 Task: Plan a trip to Salo, Finland from 2nd December, 2023 to 5th December, 2023 for 1 adult.1  bedroom having 1 bed and 1 bathroom. Property type can be hotel. Booking option can be shelf check-in. Look for 3 properties as per requirement.
Action: Mouse moved to (437, 101)
Screenshot: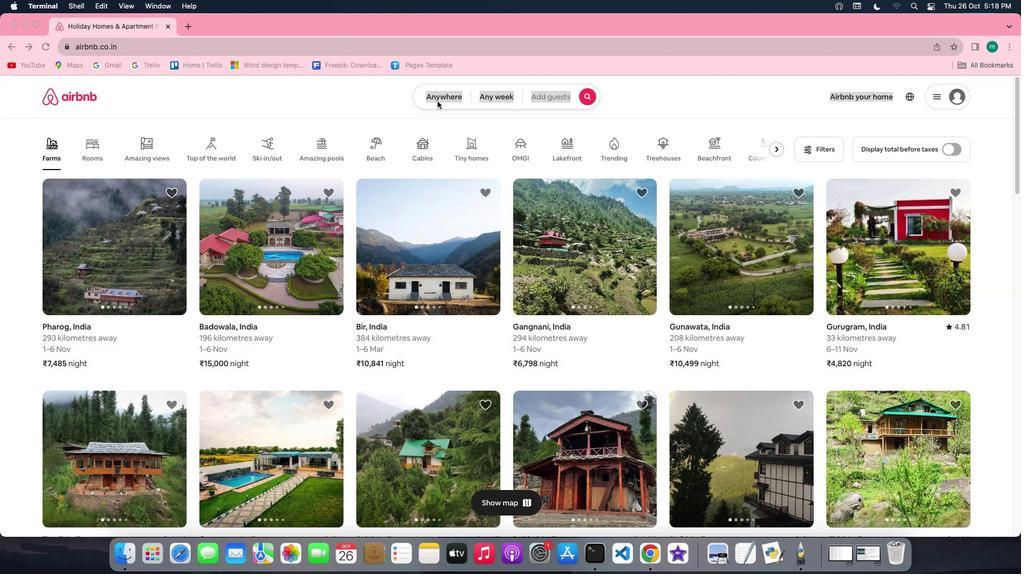 
Action: Mouse pressed left at (437, 101)
Screenshot: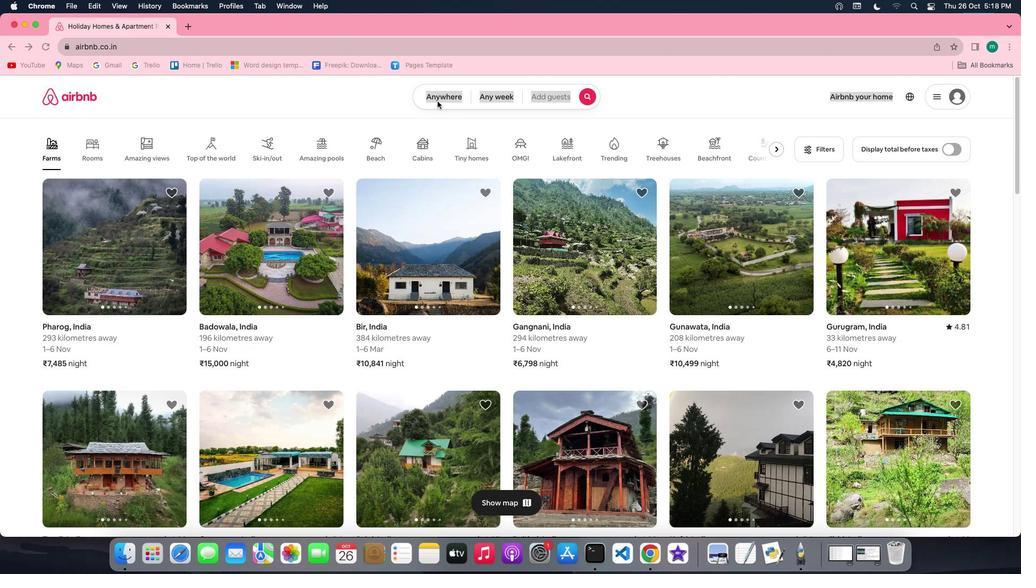 
Action: Mouse moved to (437, 101)
Screenshot: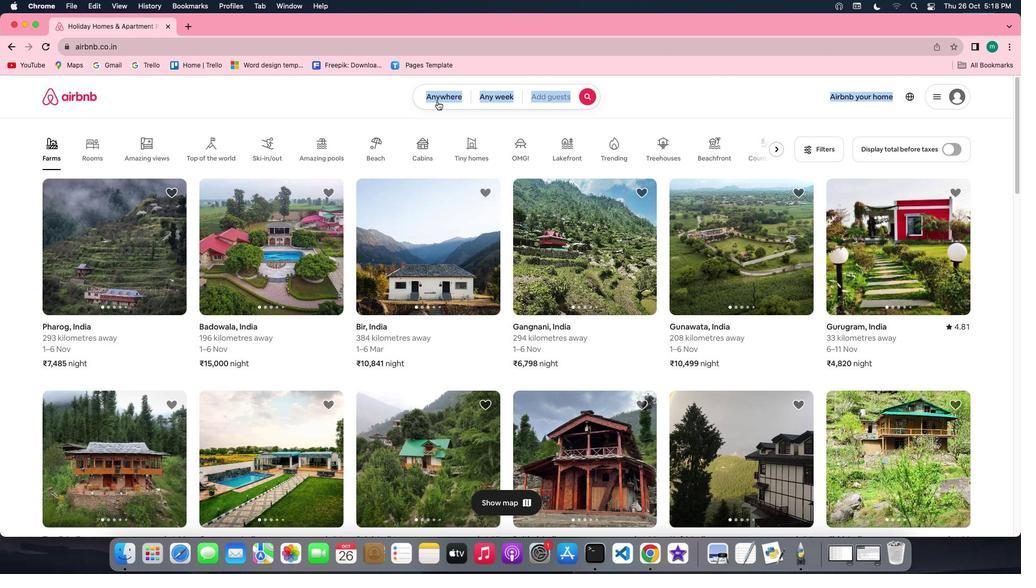 
Action: Mouse pressed left at (437, 101)
Screenshot: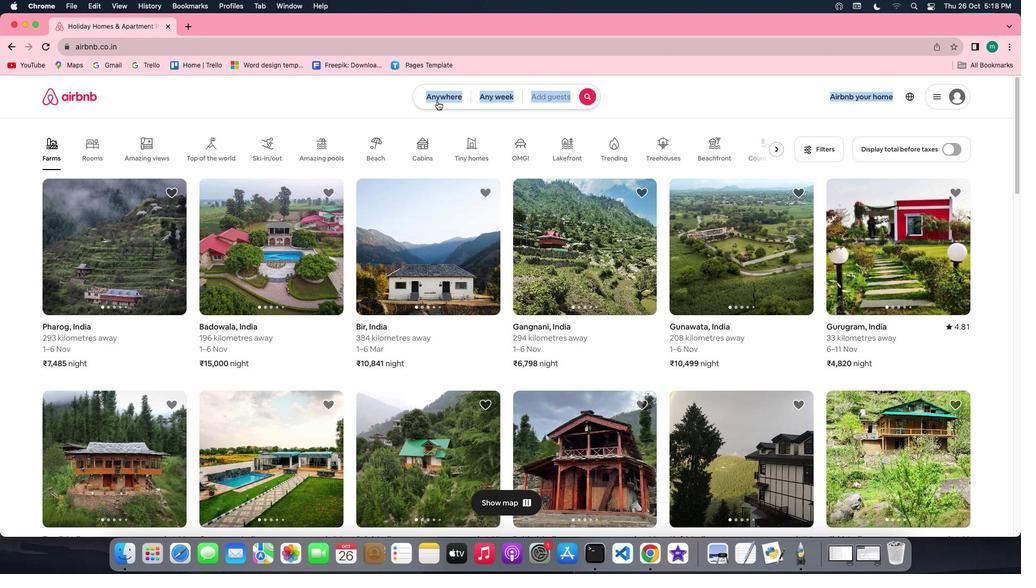 
Action: Mouse moved to (392, 135)
Screenshot: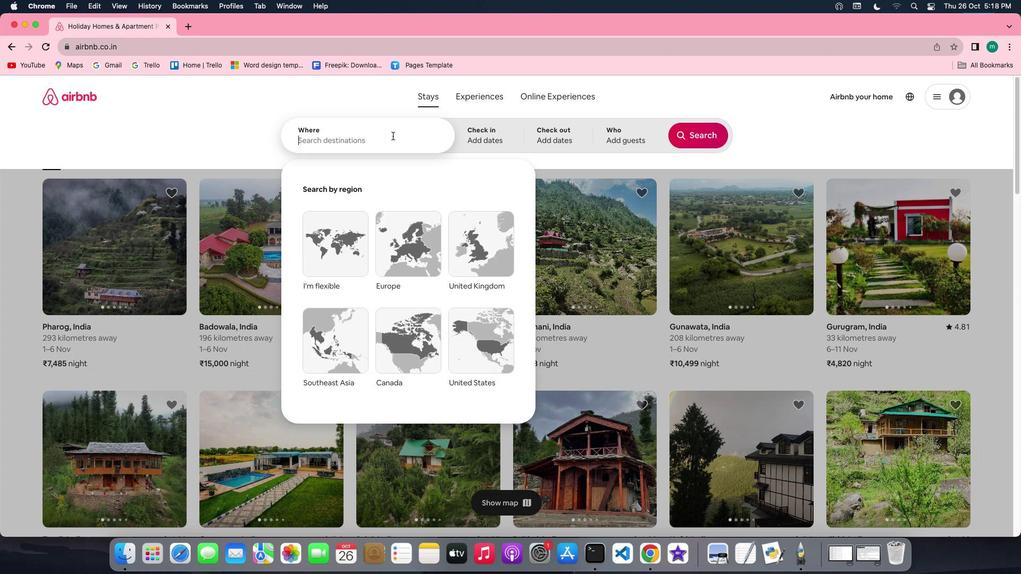 
Action: Mouse pressed left at (392, 135)
Screenshot: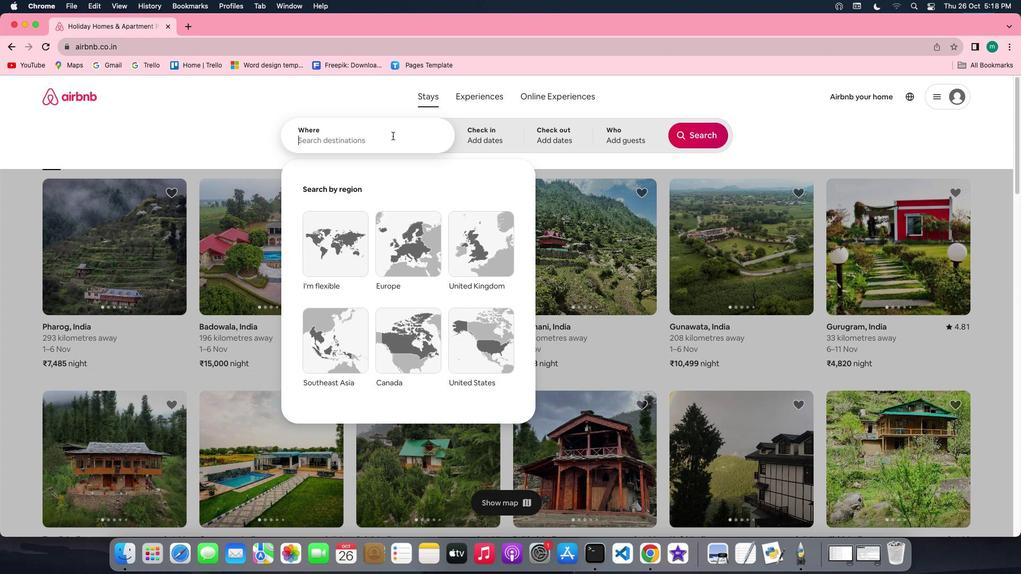
Action: Mouse moved to (391, 135)
Screenshot: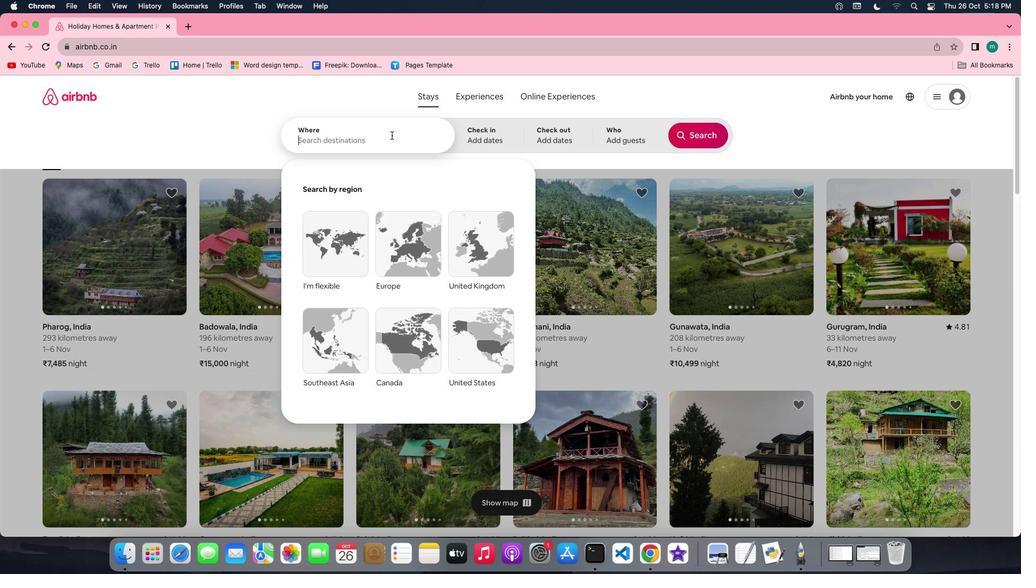
Action: Key pressed Key.shift'S''a''l''o'','Key.spaceKey.shift'f''i''n''l''a''n''d'
Screenshot: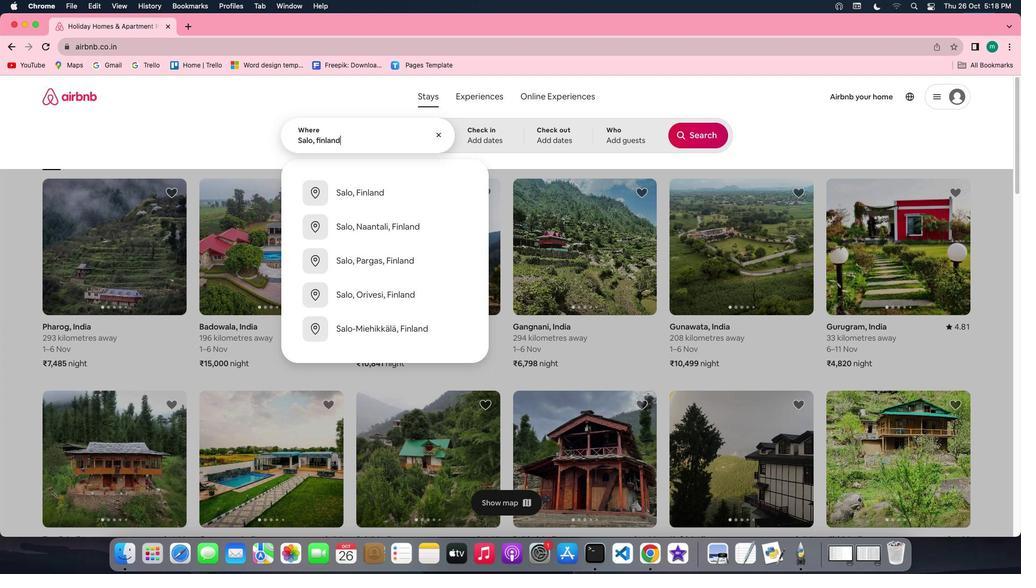 
Action: Mouse moved to (477, 143)
Screenshot: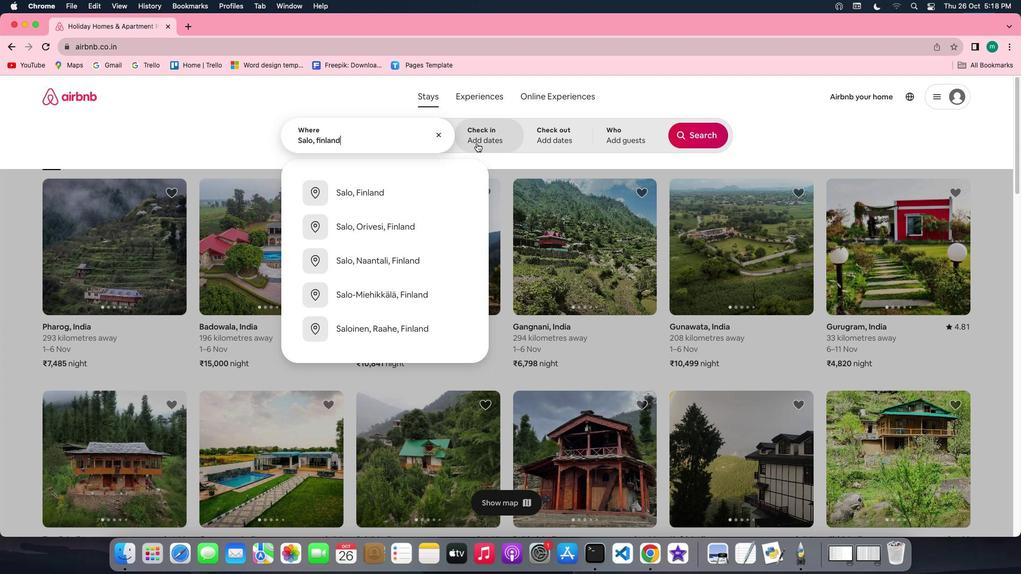 
Action: Mouse pressed left at (477, 143)
Screenshot: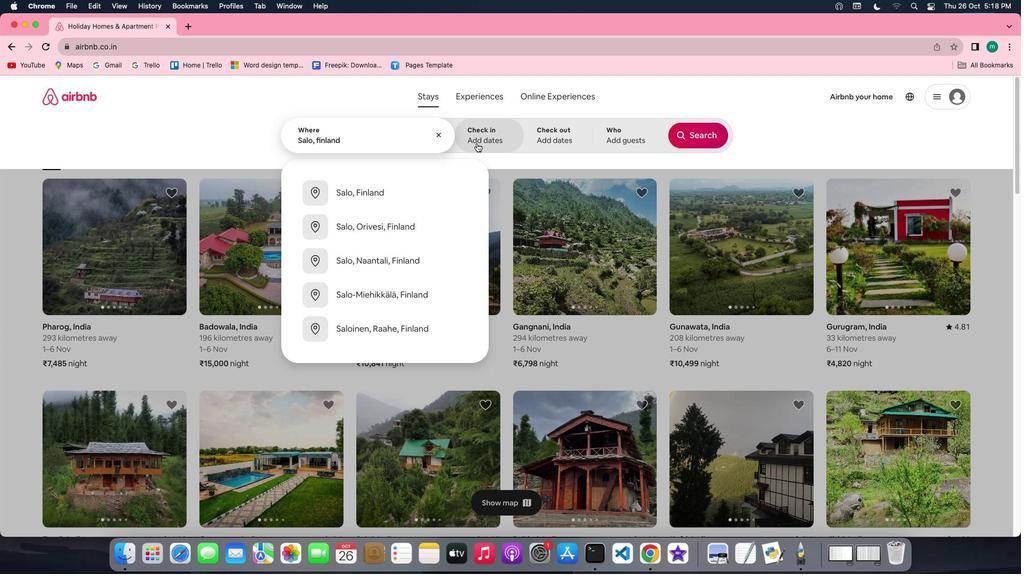 
Action: Mouse moved to (689, 215)
Screenshot: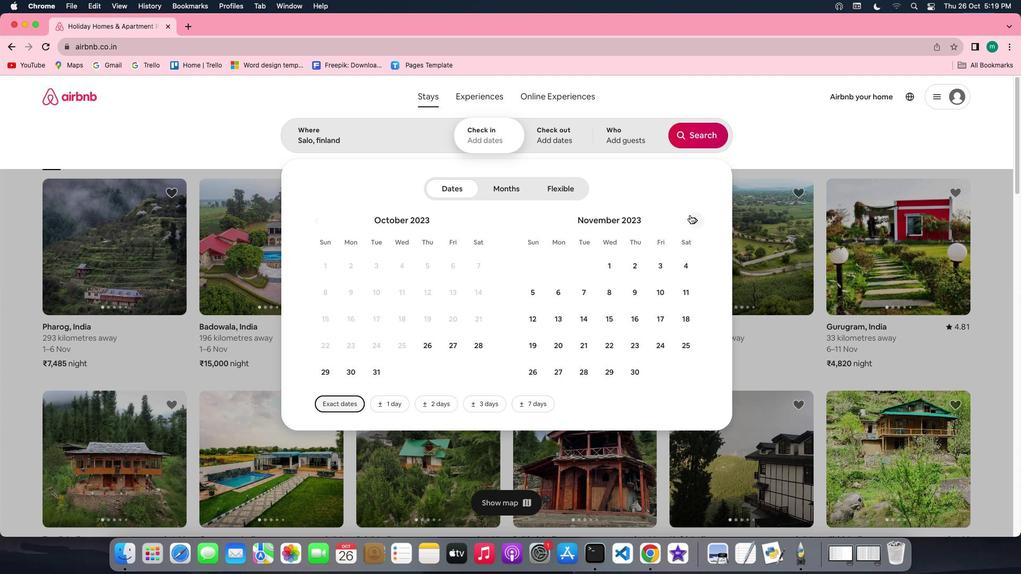 
Action: Mouse pressed left at (689, 215)
Screenshot: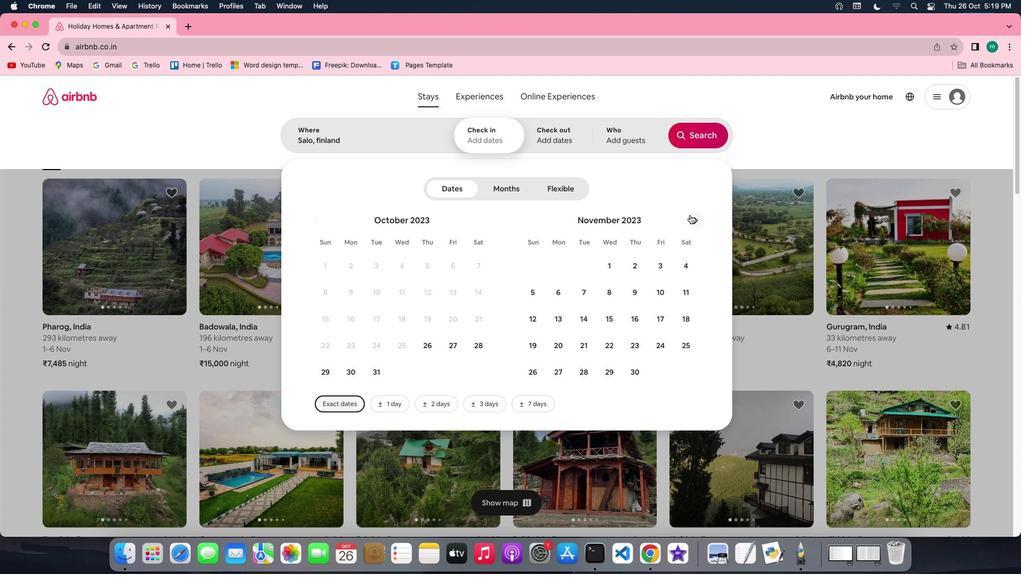 
Action: Mouse moved to (682, 259)
Screenshot: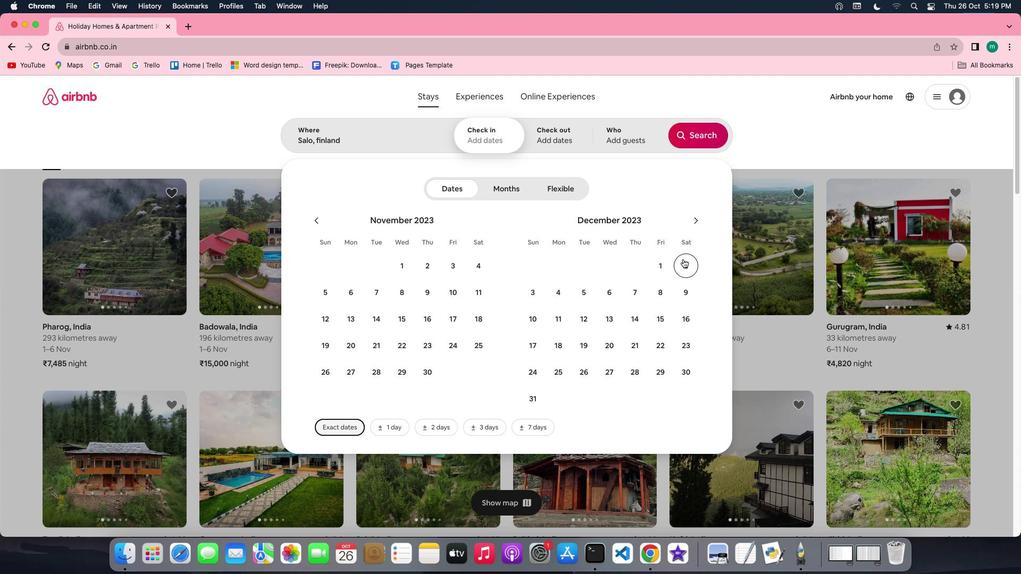 
Action: Mouse pressed left at (682, 259)
Screenshot: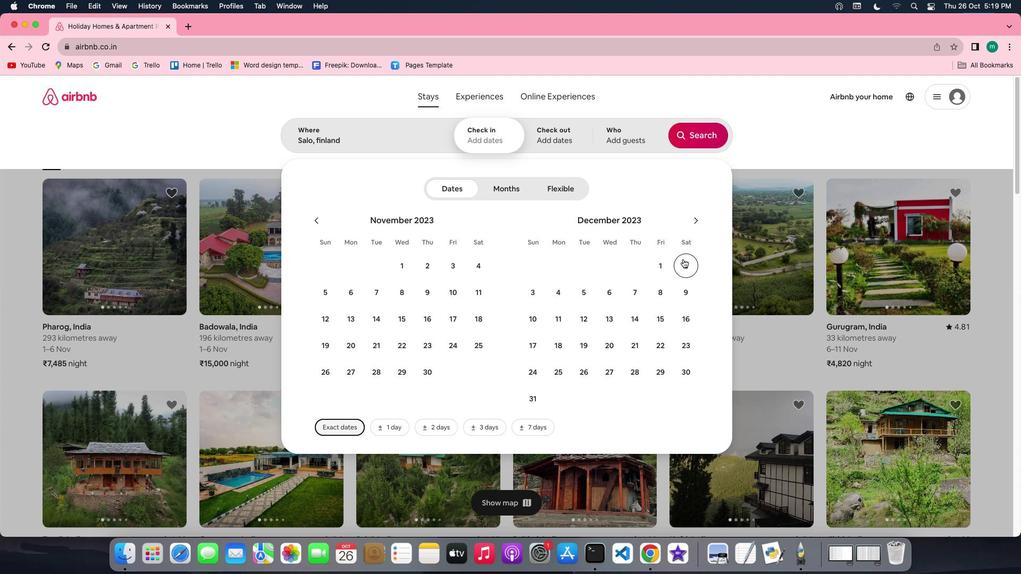 
Action: Mouse moved to (588, 294)
Screenshot: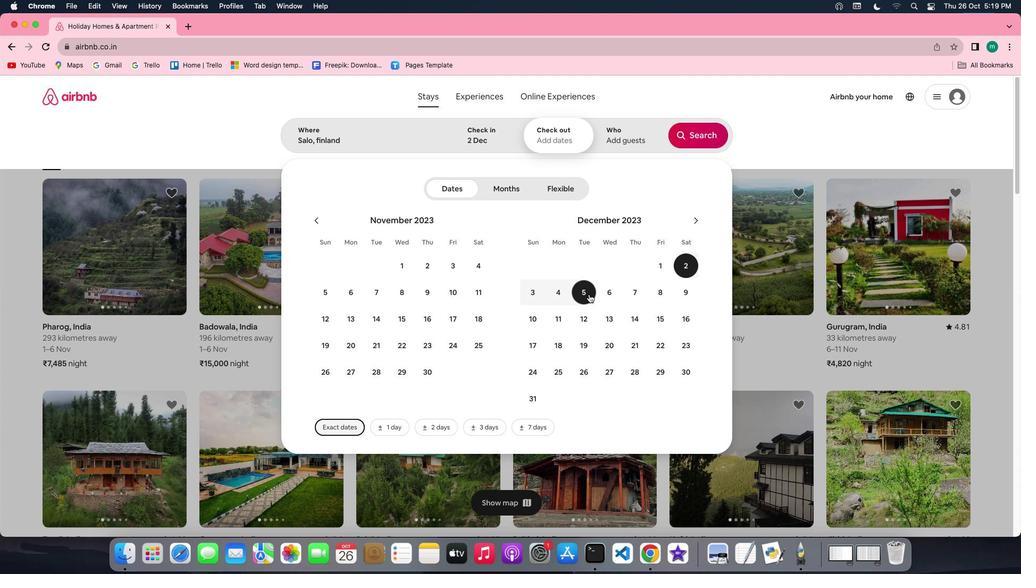 
Action: Mouse pressed left at (588, 294)
Screenshot: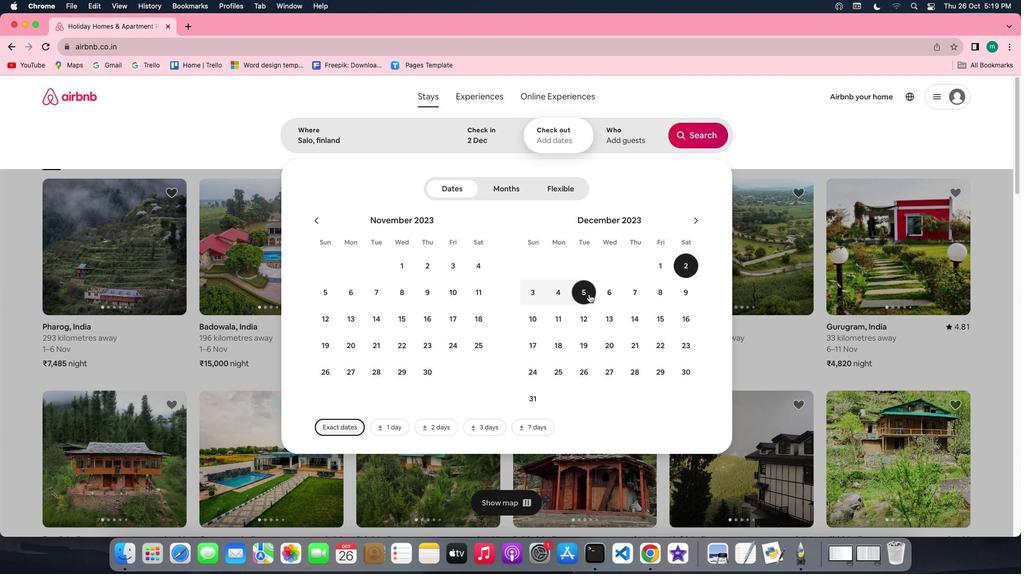 
Action: Mouse moved to (618, 145)
Screenshot: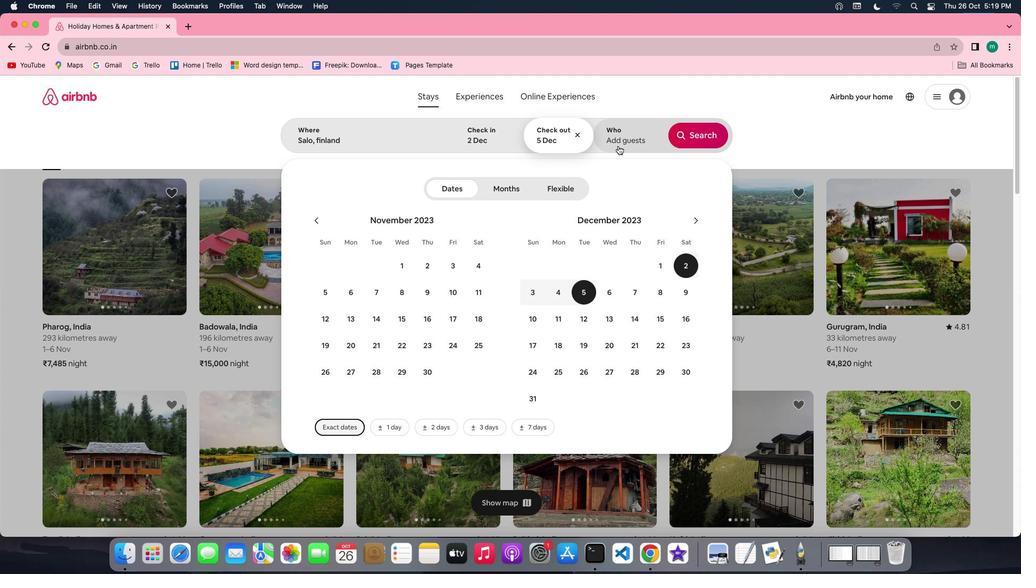 
Action: Mouse pressed left at (618, 145)
Screenshot: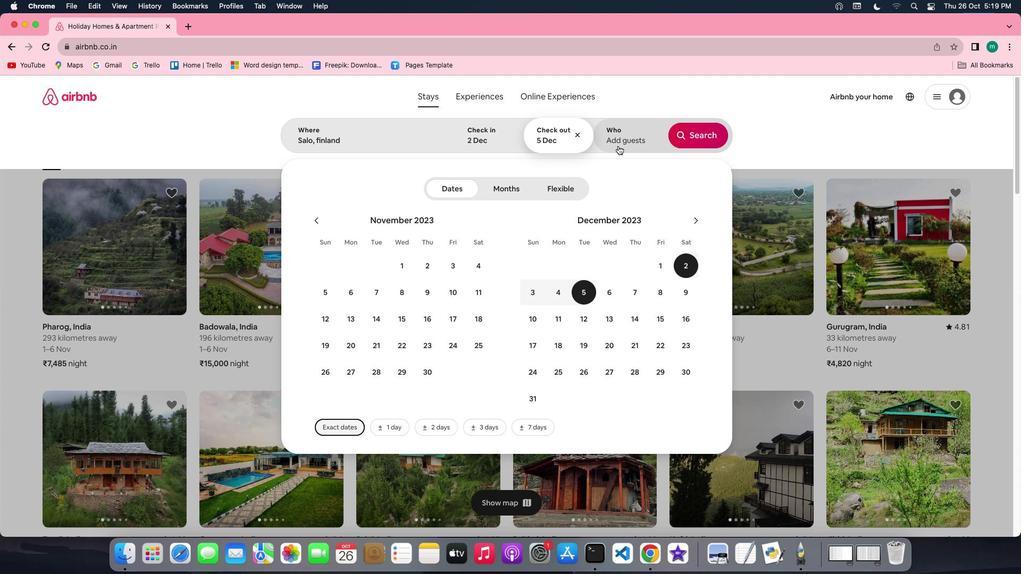 
Action: Mouse moved to (706, 190)
Screenshot: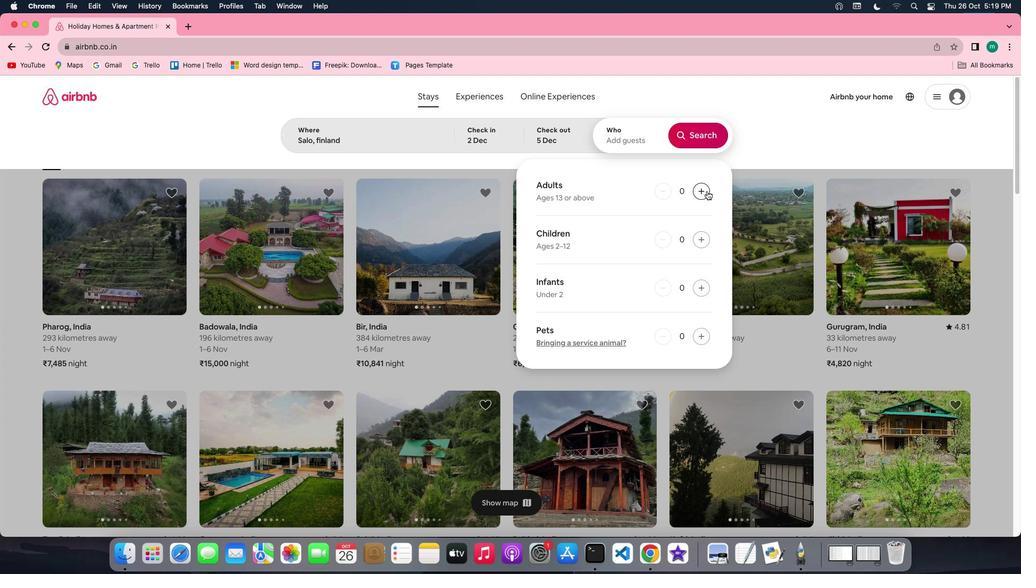 
Action: Mouse pressed left at (706, 190)
Screenshot: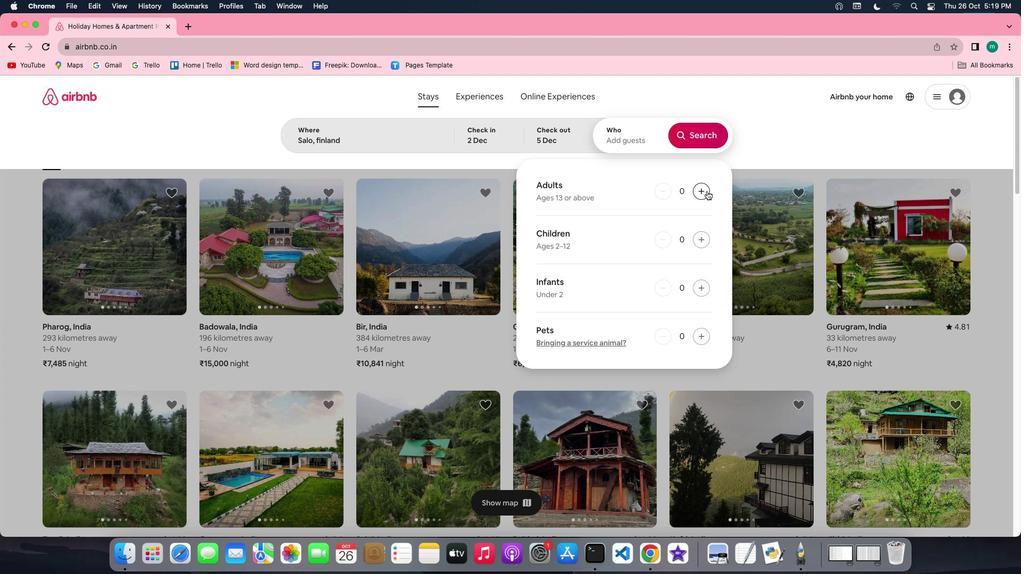 
Action: Mouse moved to (697, 130)
Screenshot: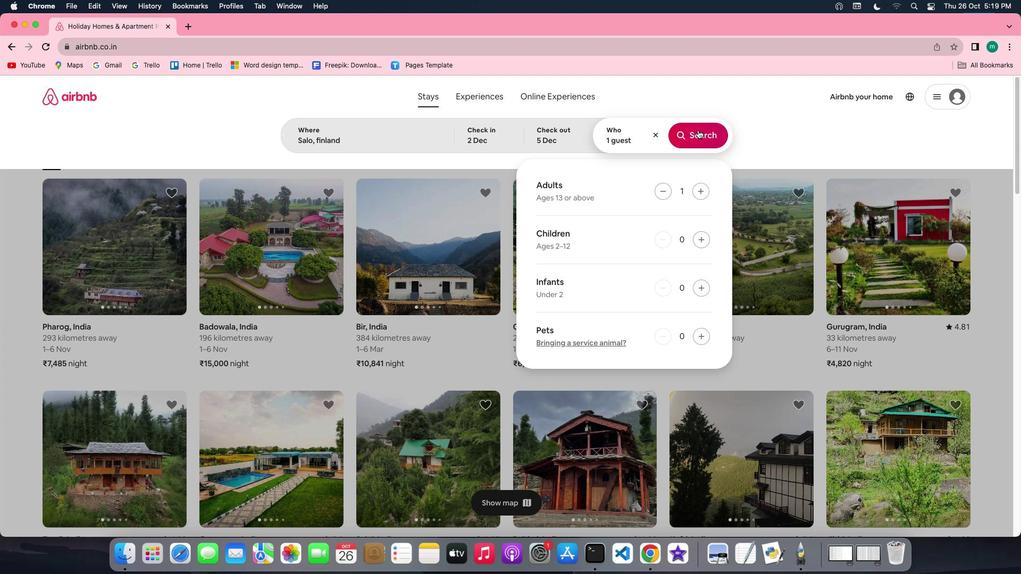 
Action: Mouse pressed left at (697, 130)
Screenshot: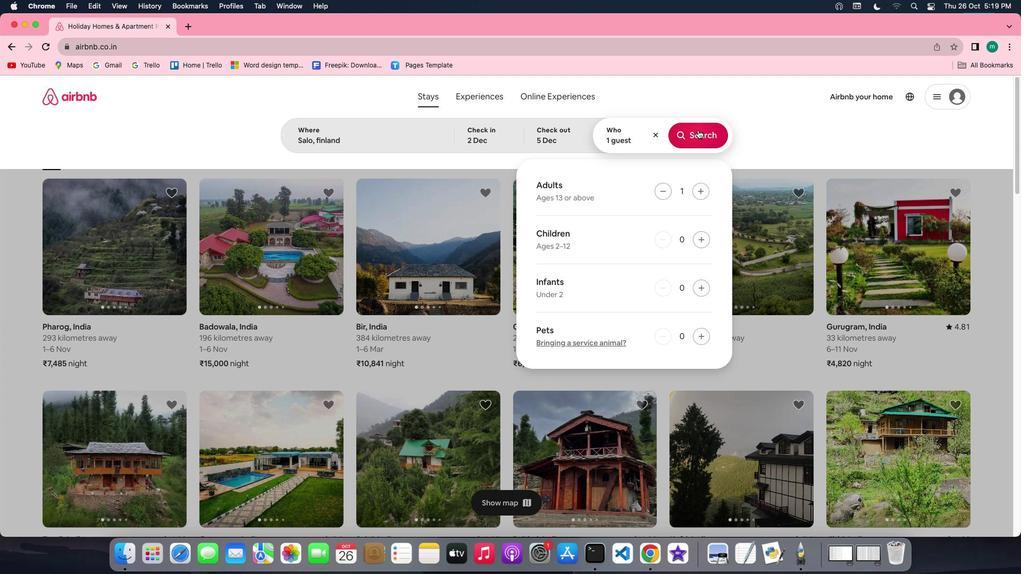 
Action: Mouse moved to (845, 138)
Screenshot: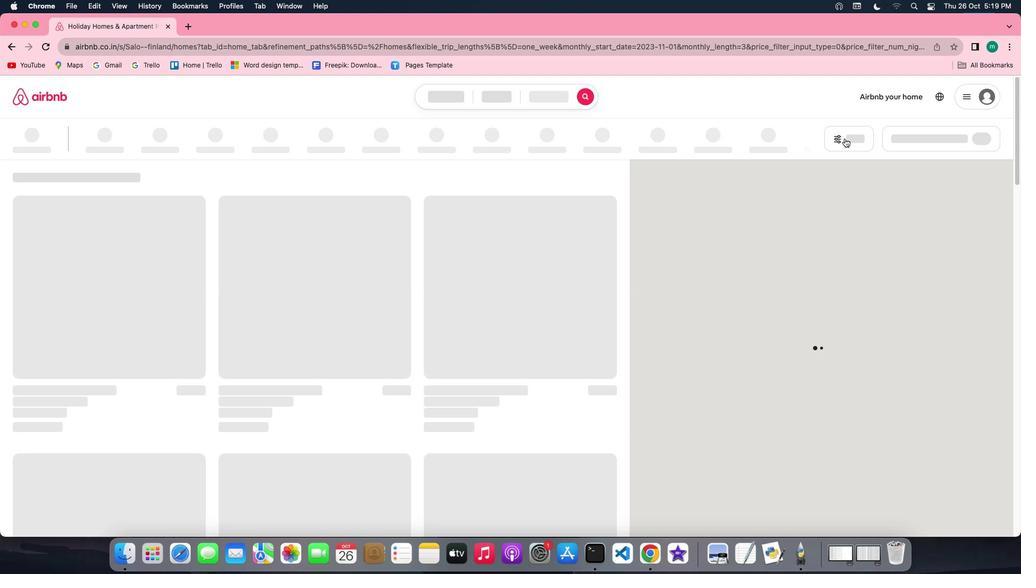 
Action: Mouse pressed left at (845, 138)
Screenshot: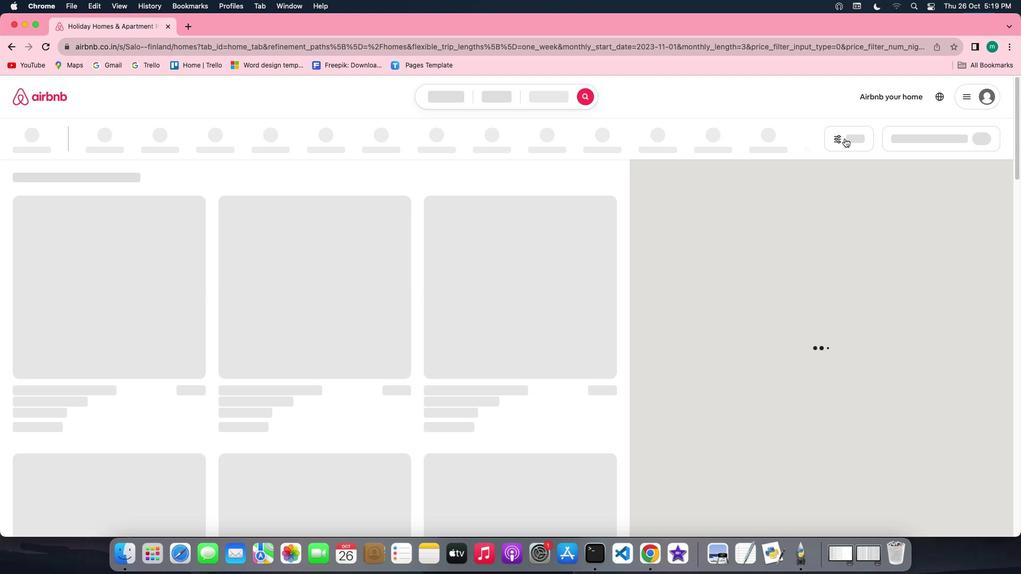 
Action: Mouse moved to (845, 140)
Screenshot: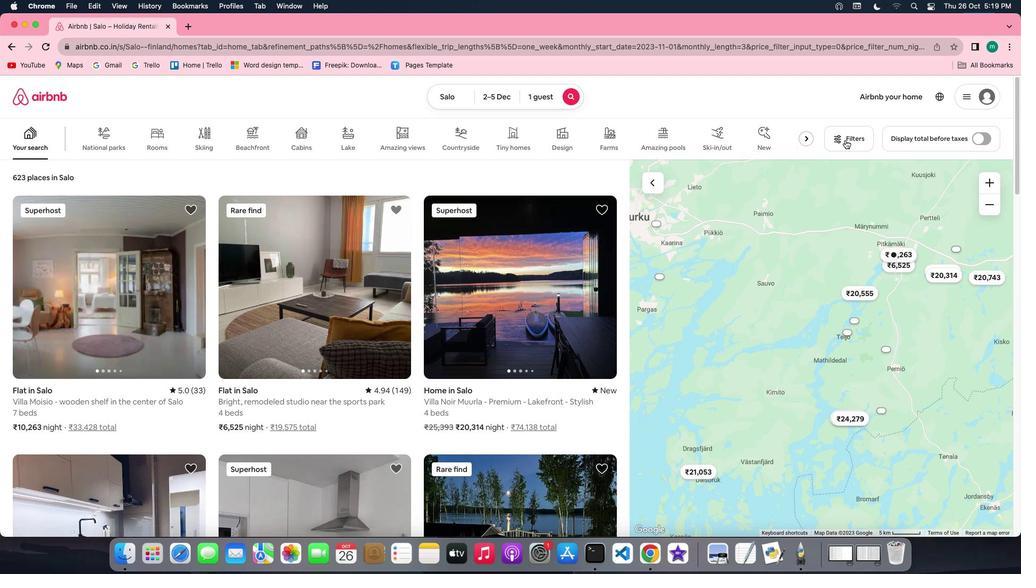 
Action: Mouse pressed left at (845, 140)
Screenshot: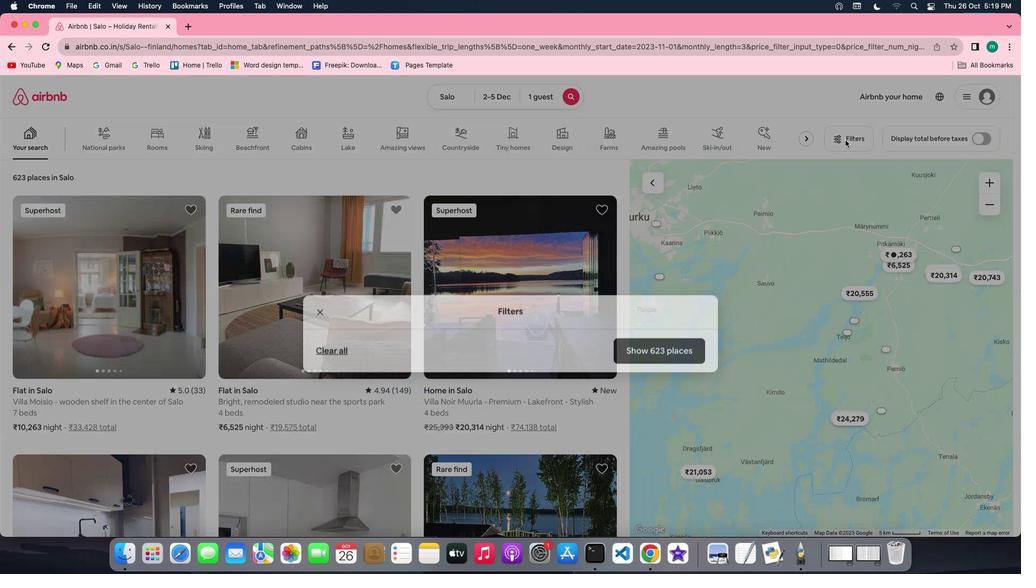 
Action: Mouse moved to (843, 140)
Screenshot: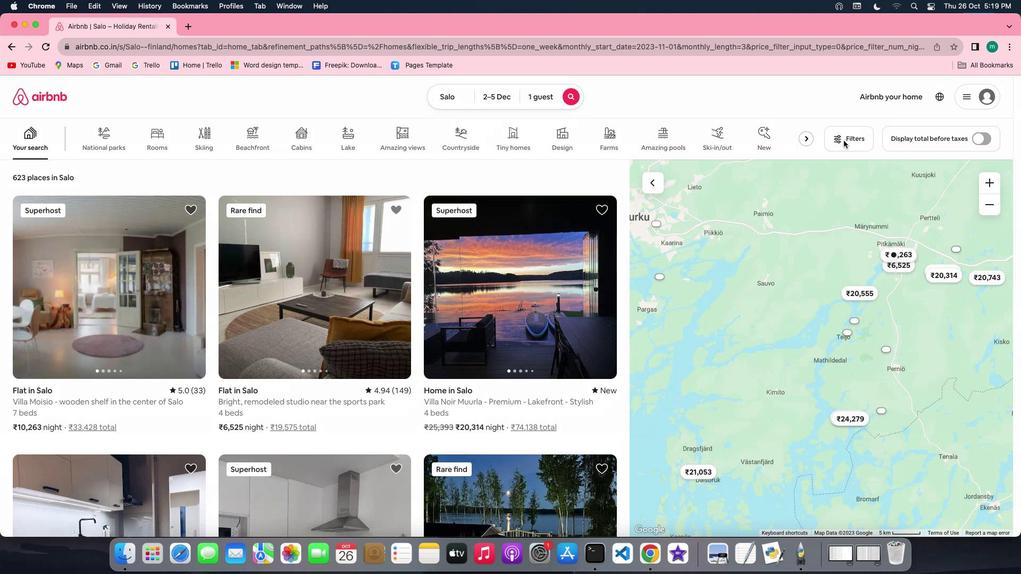 
Action: Mouse pressed left at (843, 140)
Screenshot: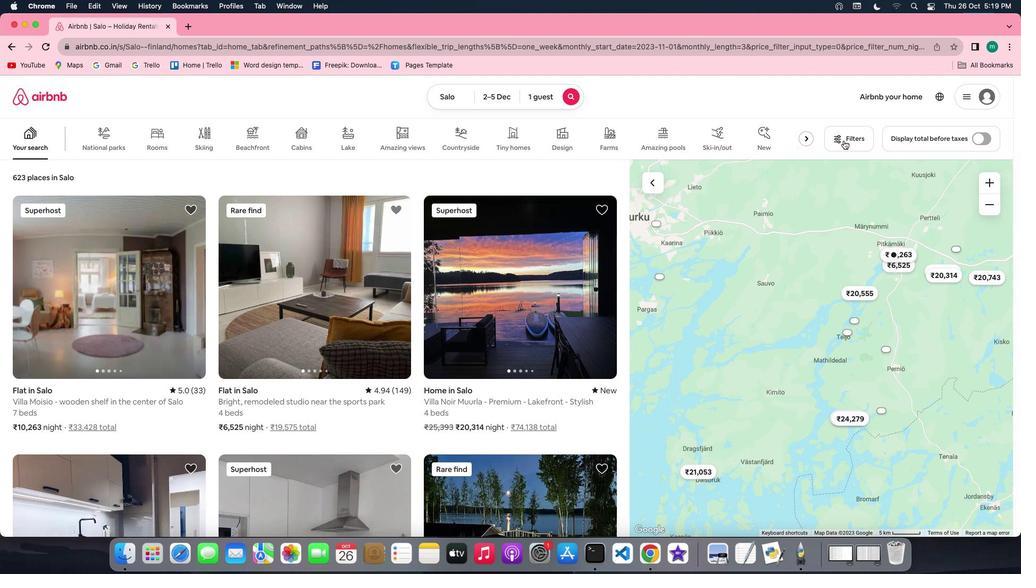 
Action: Mouse moved to (403, 364)
Screenshot: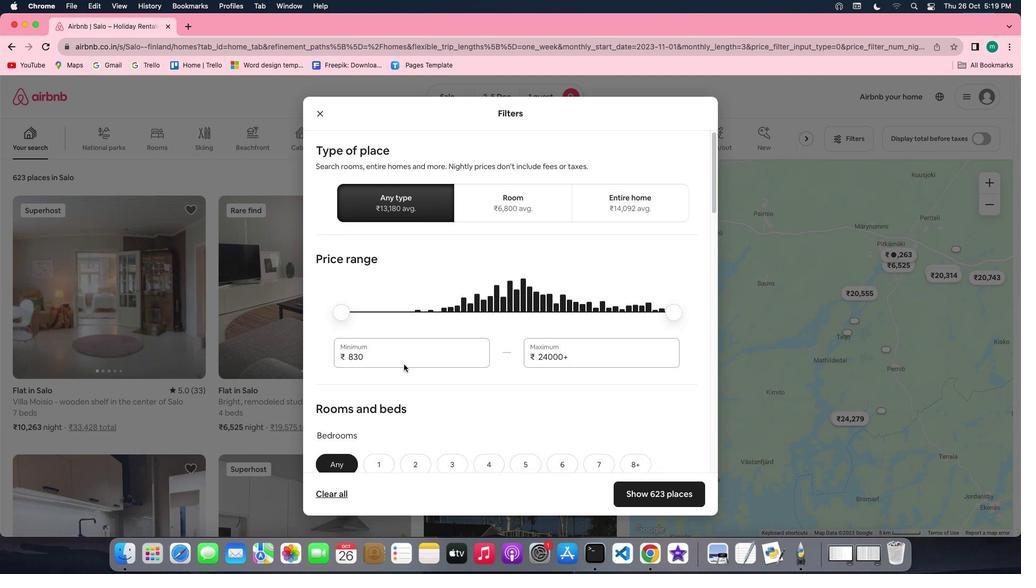 
Action: Mouse scrolled (403, 364) with delta (0, 0)
Screenshot: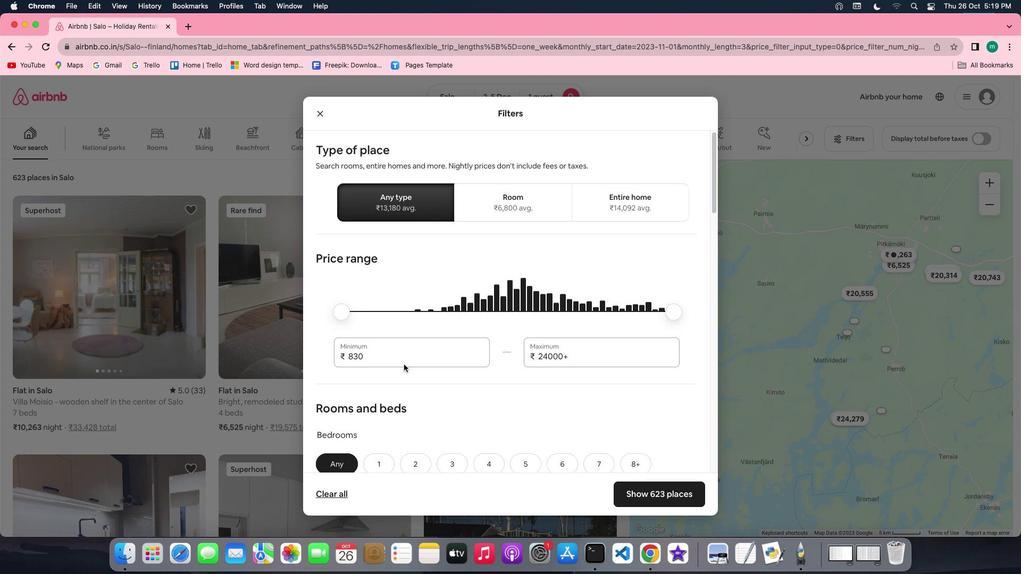 
Action: Mouse scrolled (403, 364) with delta (0, 0)
Screenshot: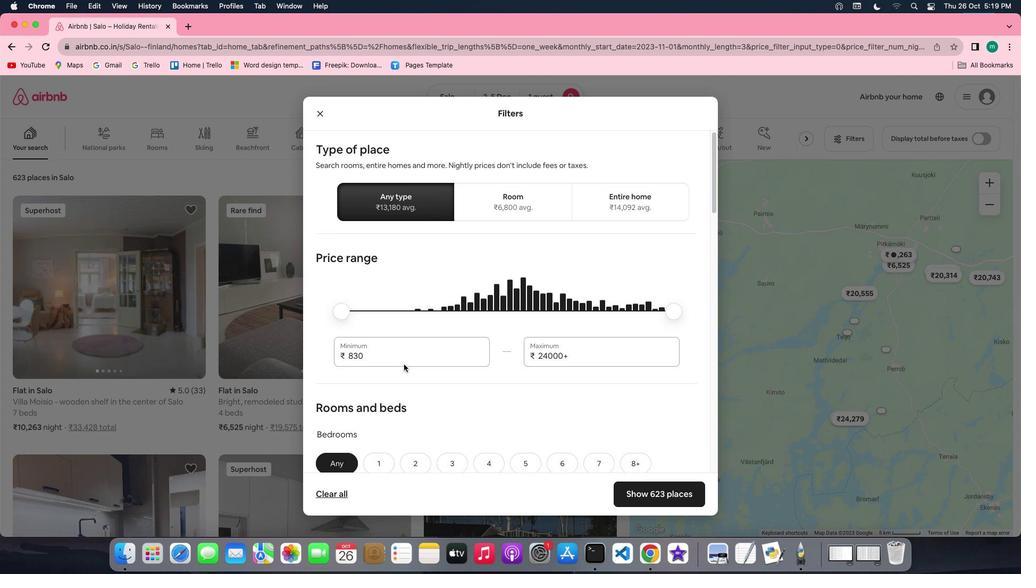 
Action: Mouse scrolled (403, 364) with delta (0, -1)
Screenshot: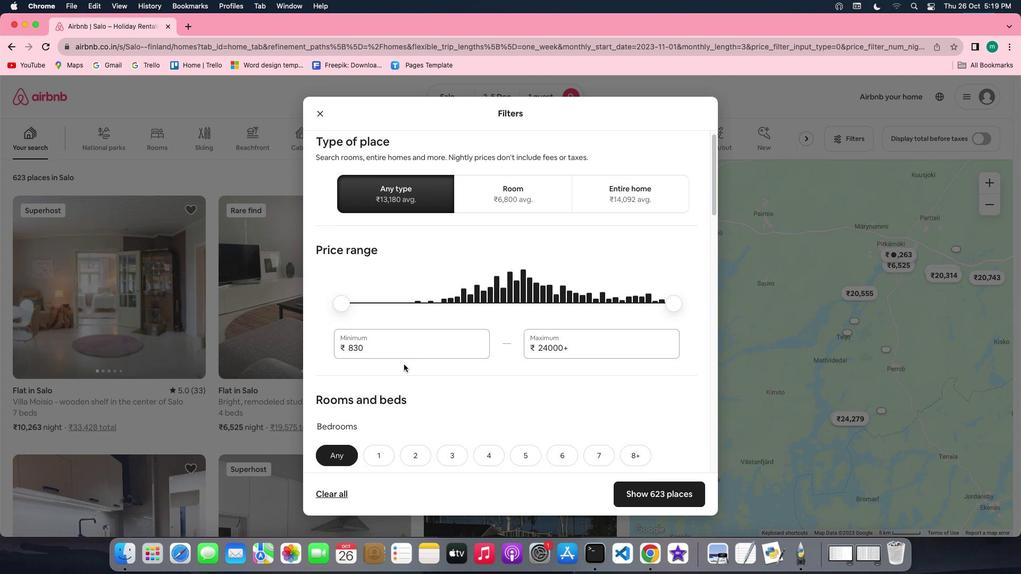 
Action: Mouse scrolled (403, 364) with delta (0, -1)
Screenshot: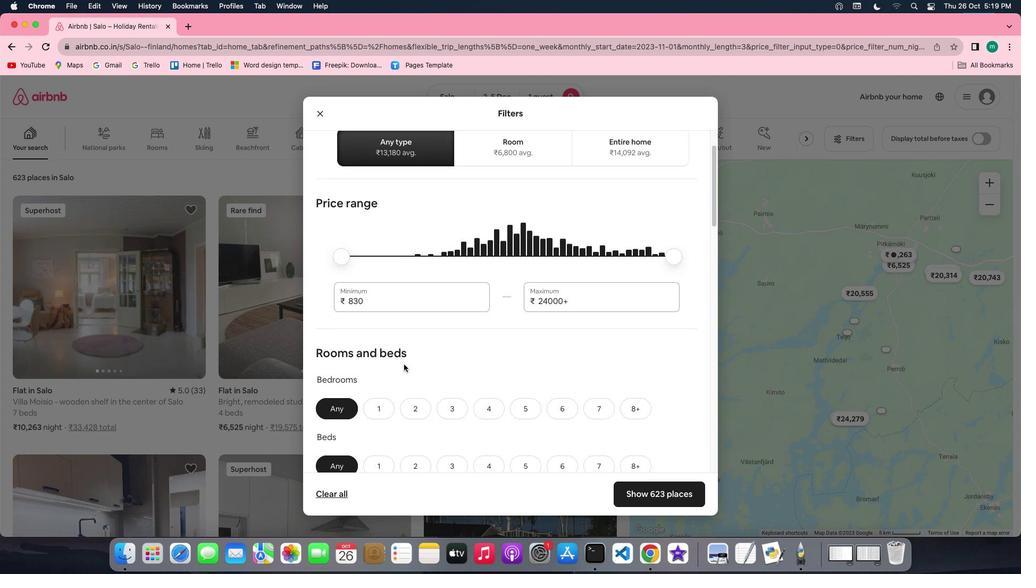 
Action: Mouse moved to (404, 364)
Screenshot: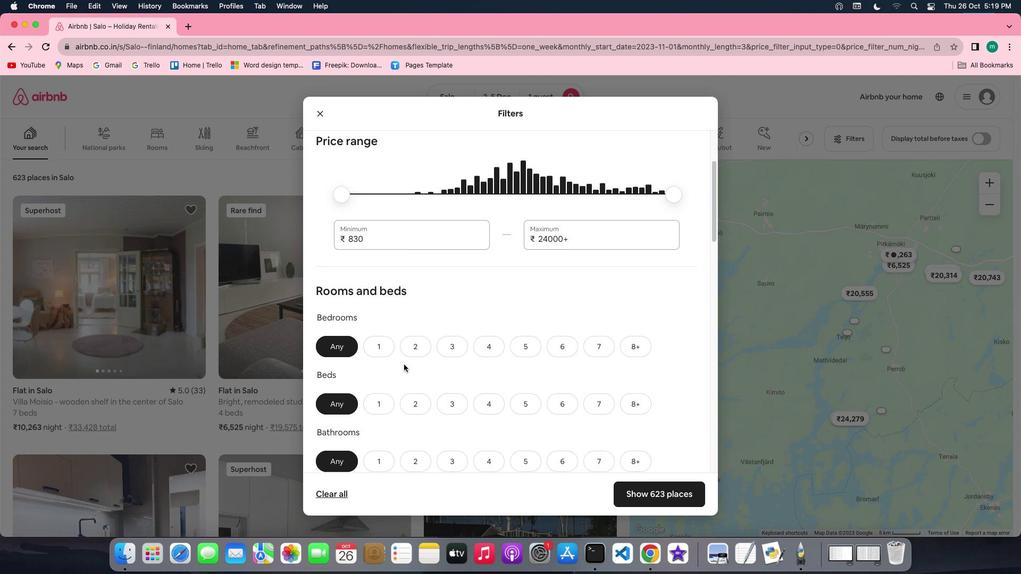 
Action: Mouse scrolled (404, 364) with delta (0, 0)
Screenshot: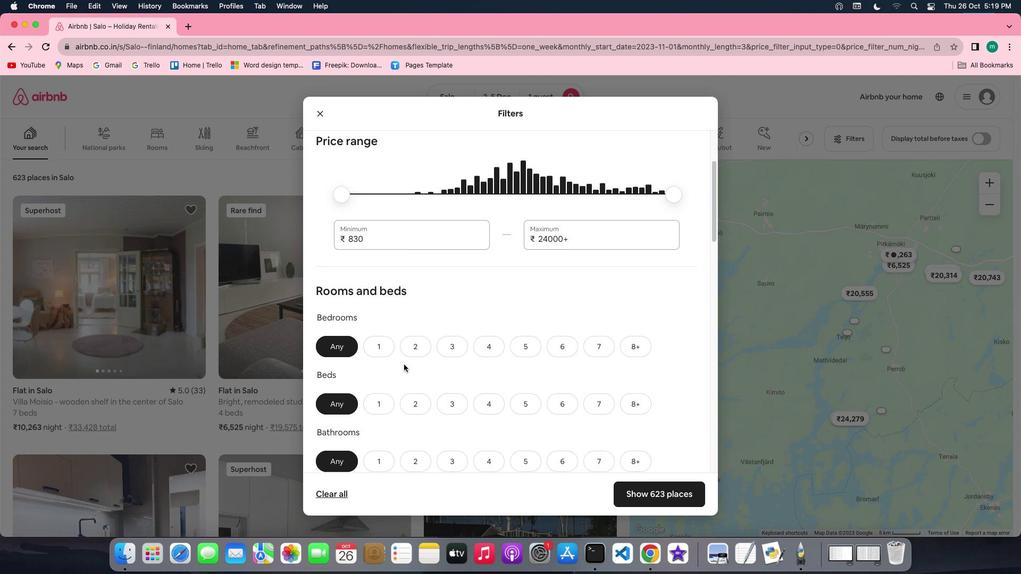 
Action: Mouse scrolled (404, 364) with delta (0, 0)
Screenshot: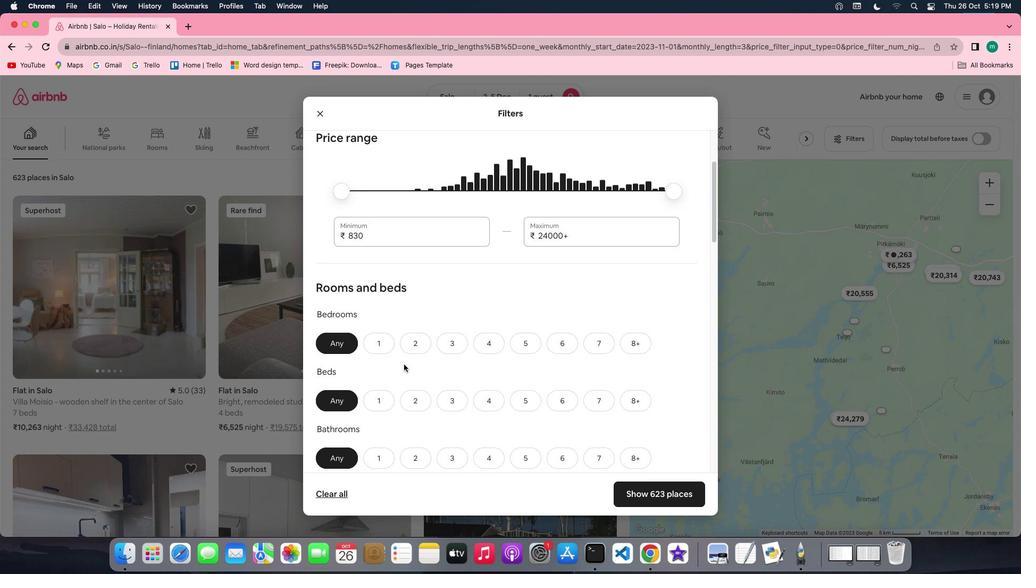 
Action: Mouse scrolled (404, 364) with delta (0, -1)
Screenshot: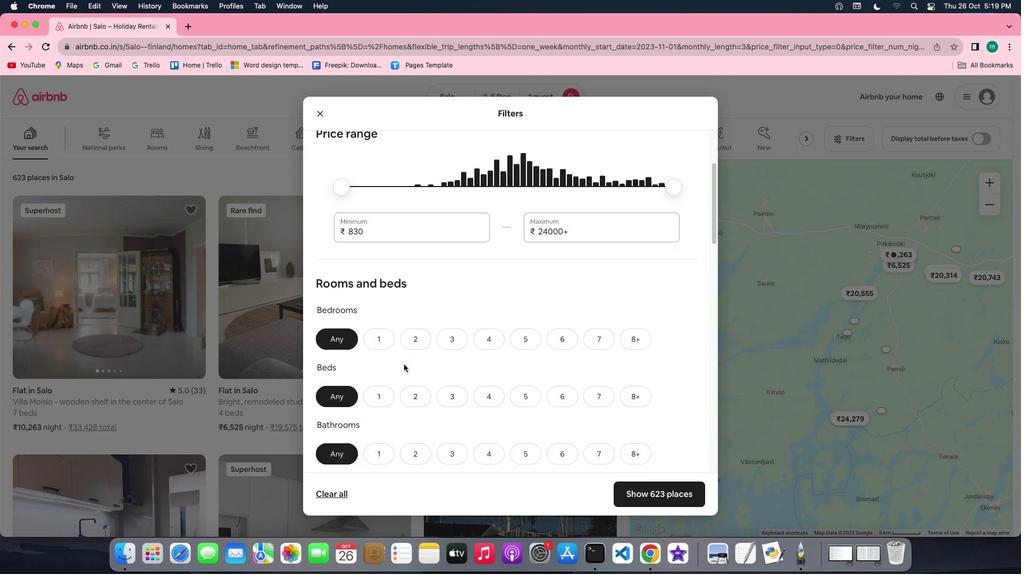 
Action: Mouse moved to (414, 293)
Screenshot: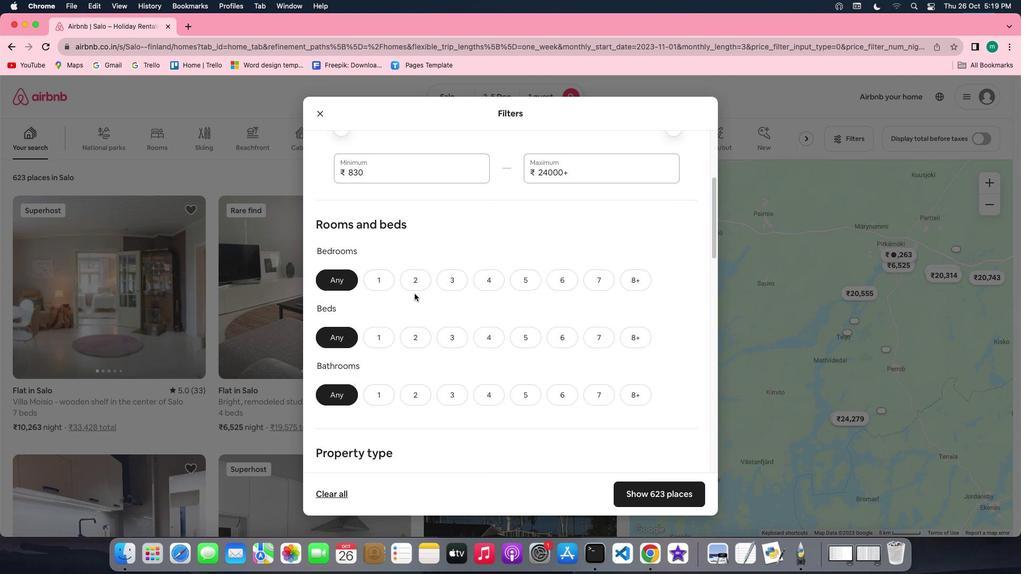 
Action: Mouse scrolled (414, 293) with delta (0, 0)
Screenshot: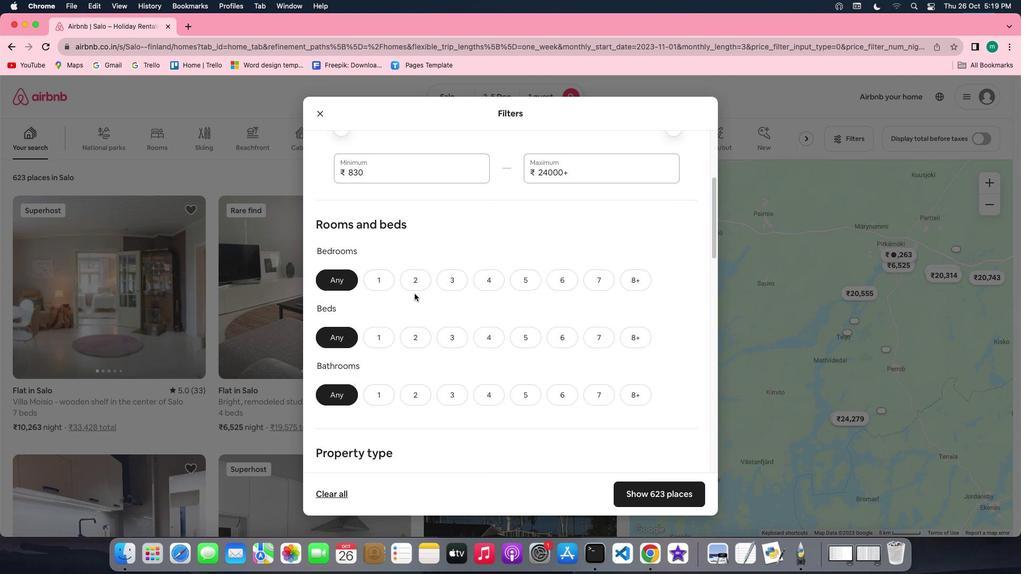 
Action: Mouse scrolled (414, 293) with delta (0, 0)
Screenshot: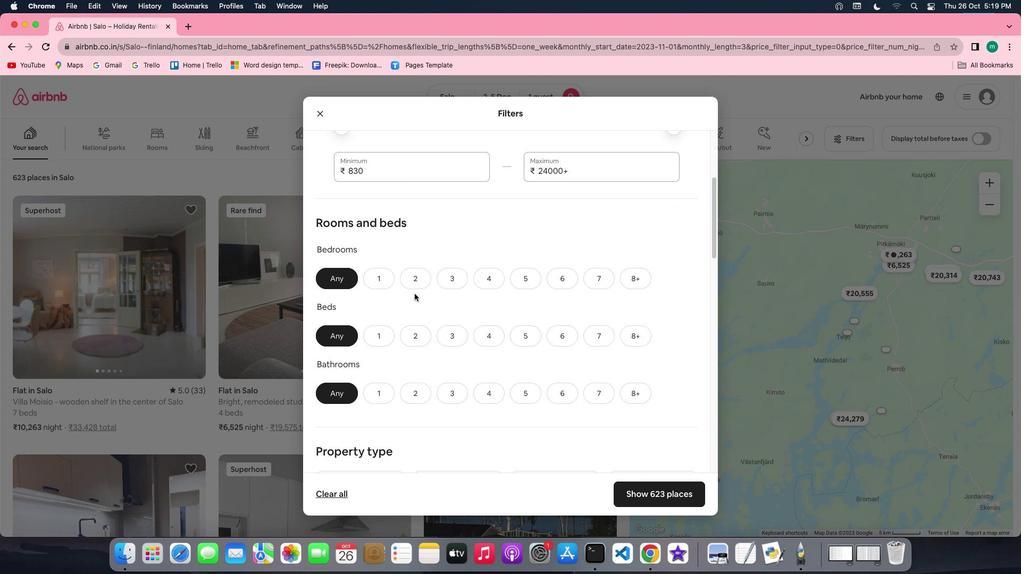 
Action: Mouse scrolled (414, 293) with delta (0, 0)
Screenshot: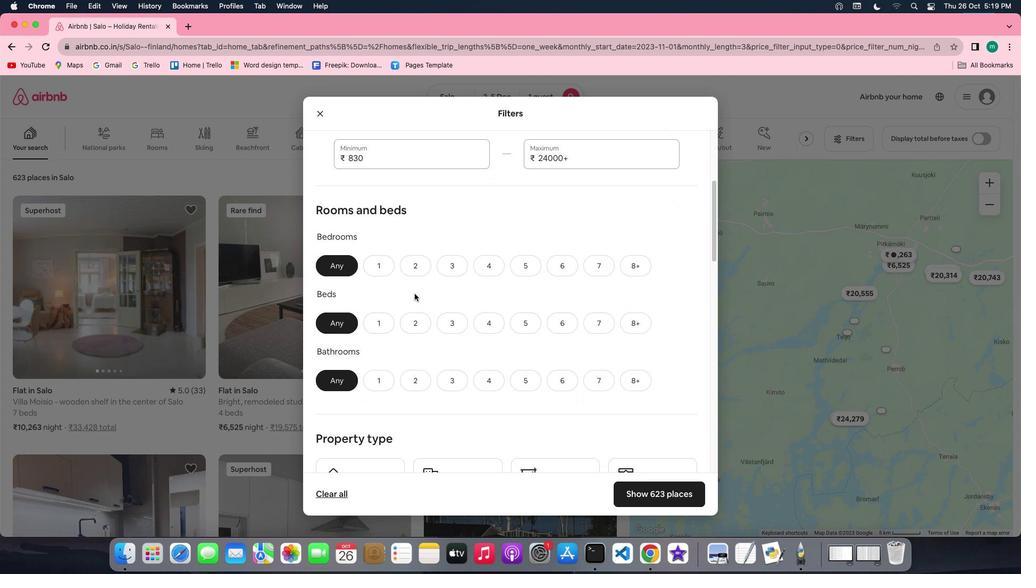 
Action: Mouse moved to (376, 227)
Screenshot: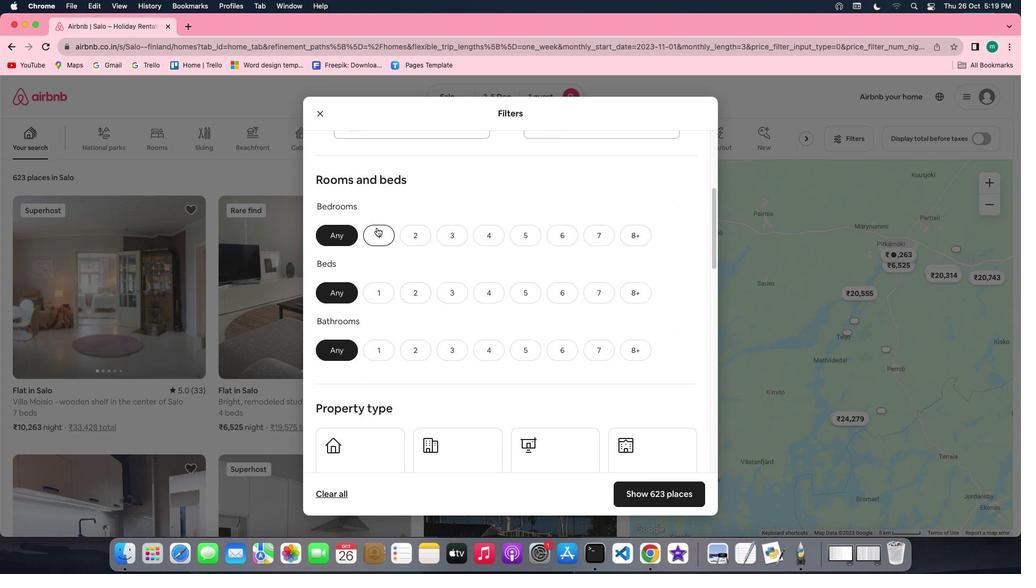 
Action: Mouse pressed left at (376, 227)
Screenshot: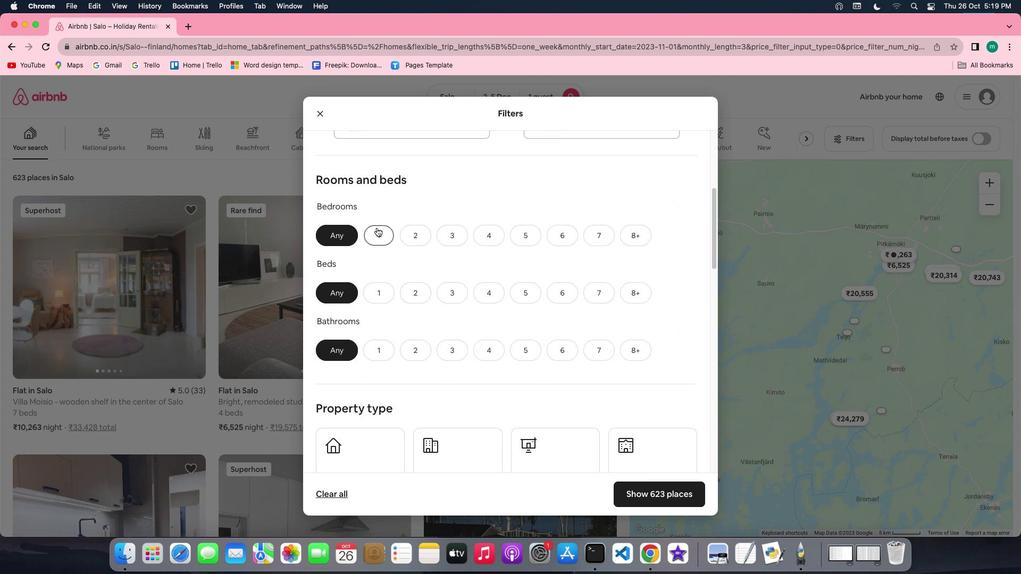 
Action: Mouse moved to (387, 298)
Screenshot: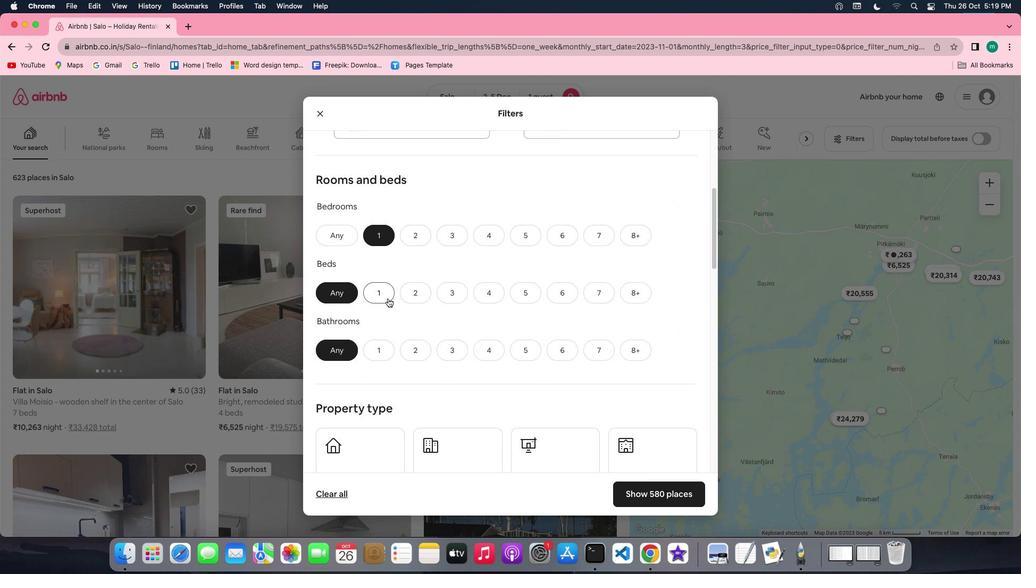 
Action: Mouse pressed left at (387, 298)
Screenshot: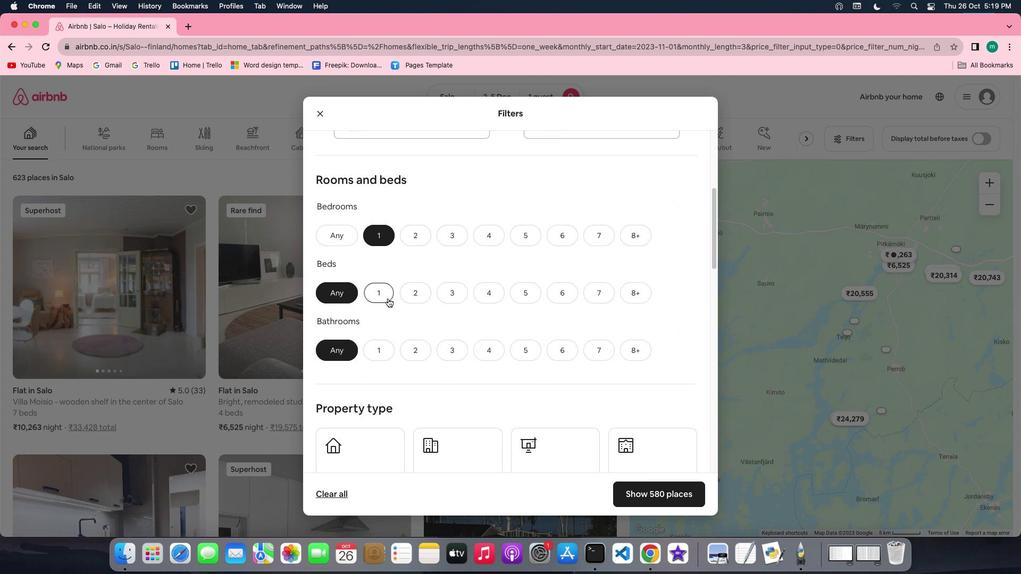 
Action: Mouse moved to (390, 348)
Screenshot: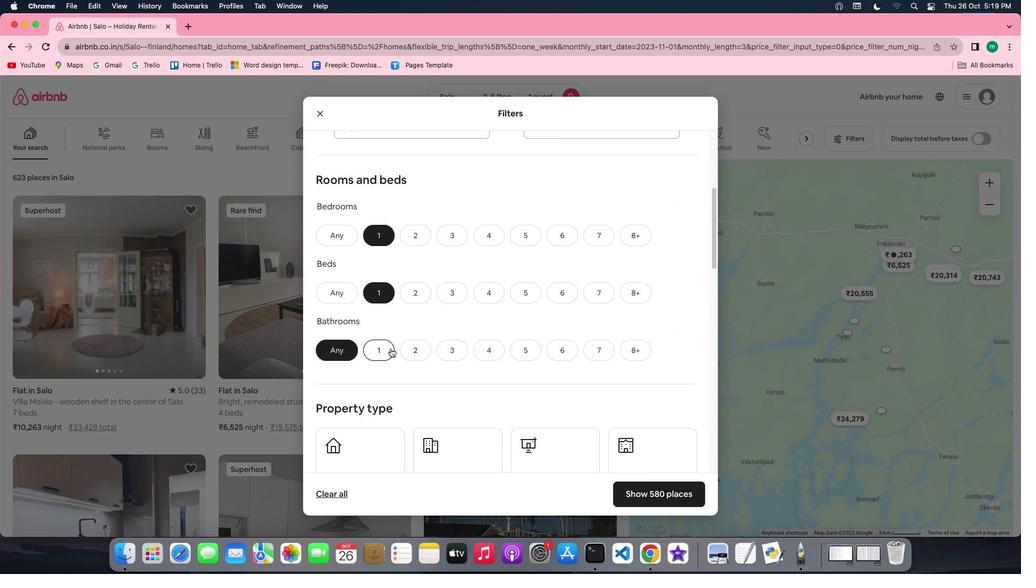 
Action: Mouse pressed left at (390, 348)
Screenshot: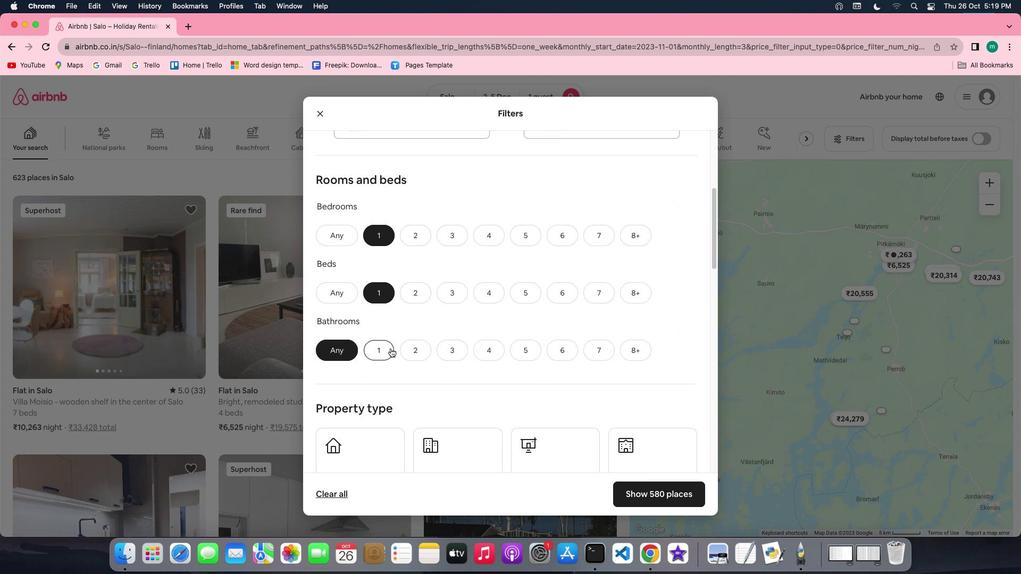 
Action: Mouse moved to (500, 360)
Screenshot: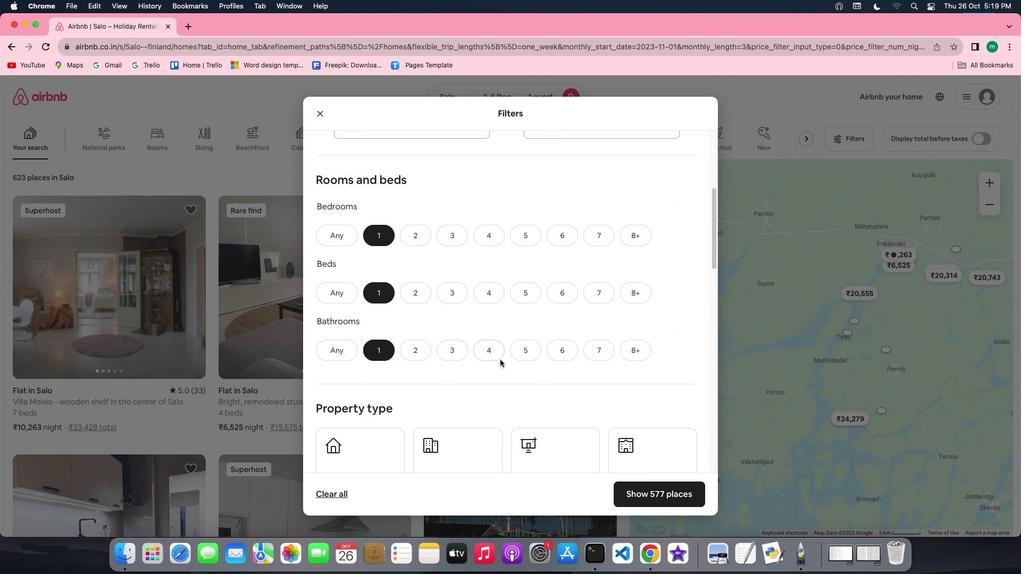 
Action: Mouse scrolled (500, 360) with delta (0, 0)
Screenshot: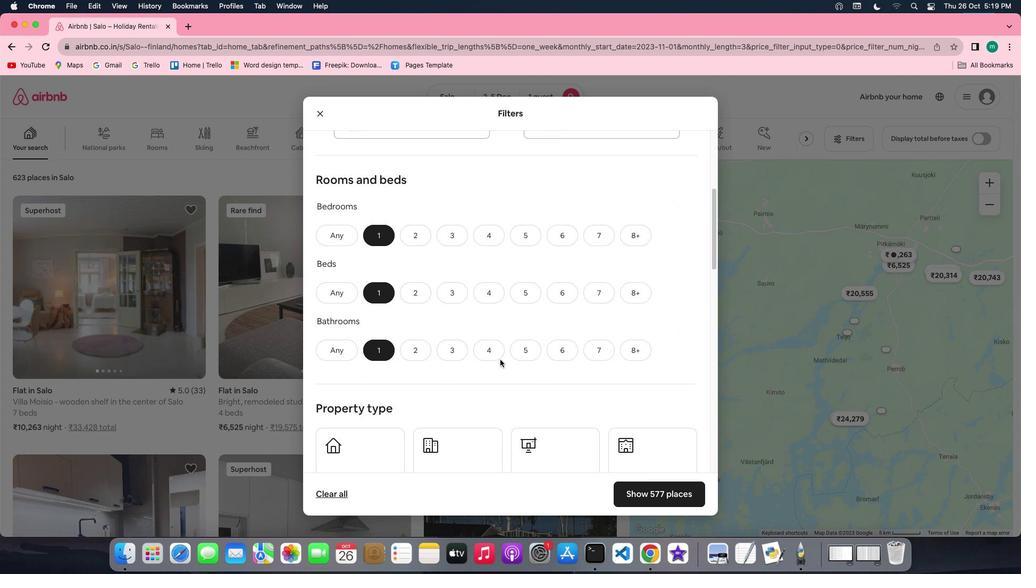 
Action: Mouse scrolled (500, 360) with delta (0, 0)
Screenshot: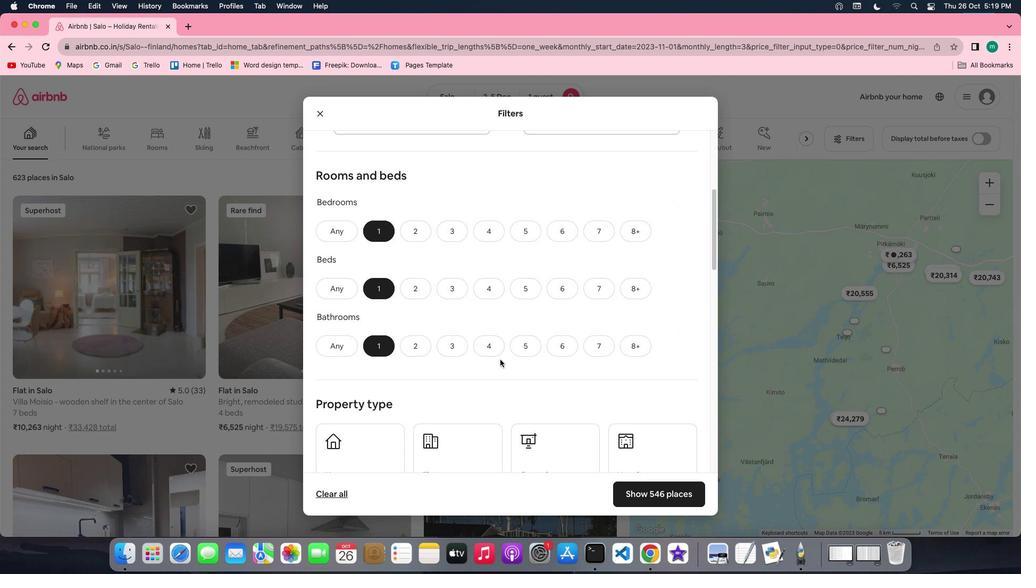
Action: Mouse scrolled (500, 360) with delta (0, 0)
Screenshot: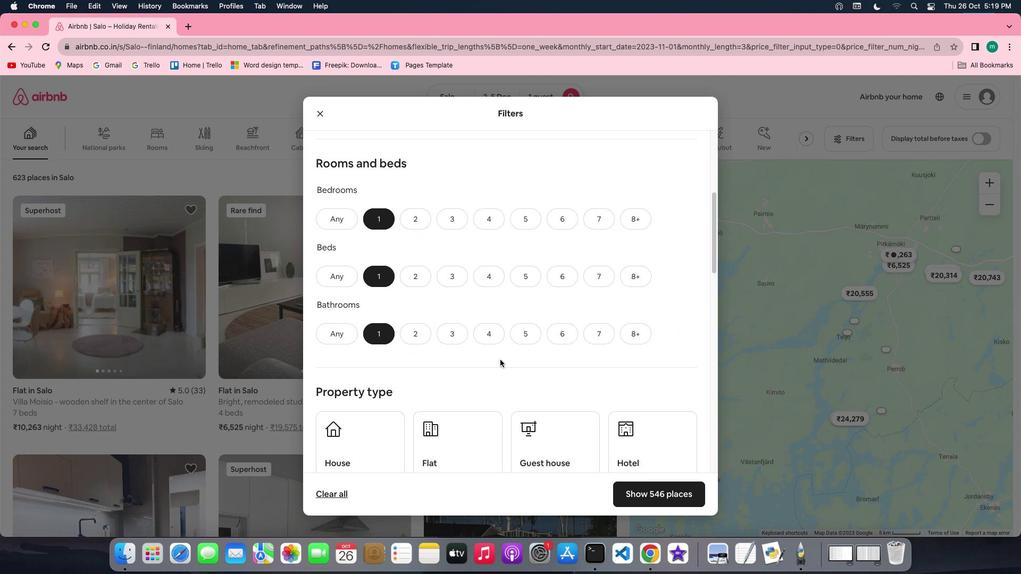 
Action: Mouse scrolled (500, 360) with delta (0, 0)
Screenshot: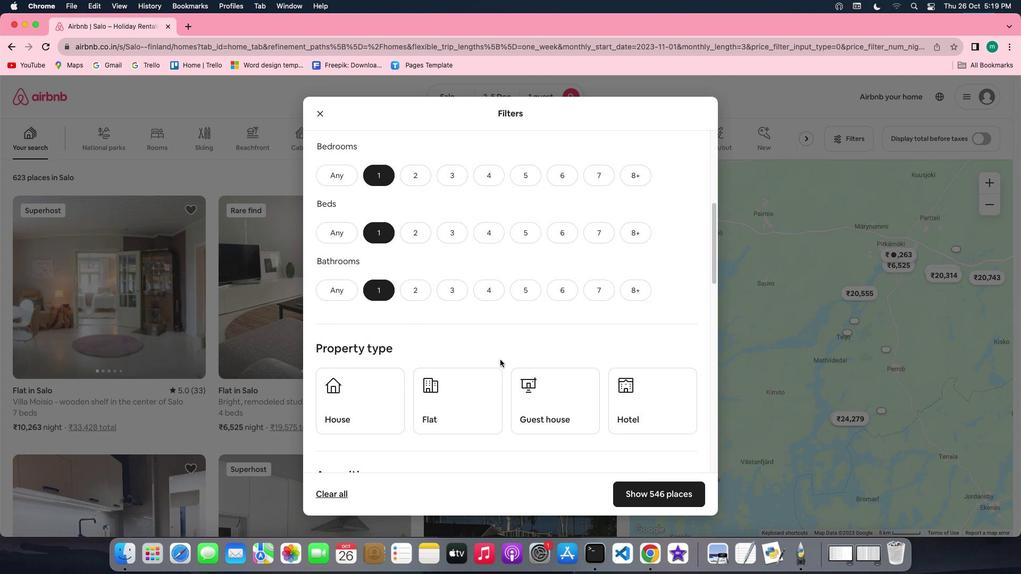 
Action: Mouse scrolled (500, 360) with delta (0, 0)
Screenshot: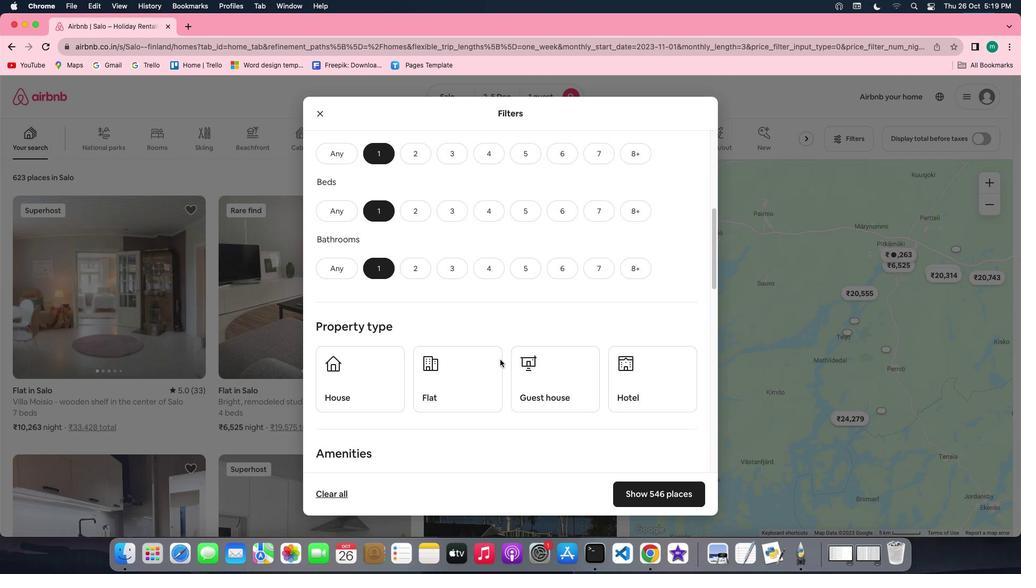 
Action: Mouse scrolled (500, 360) with delta (0, 0)
Screenshot: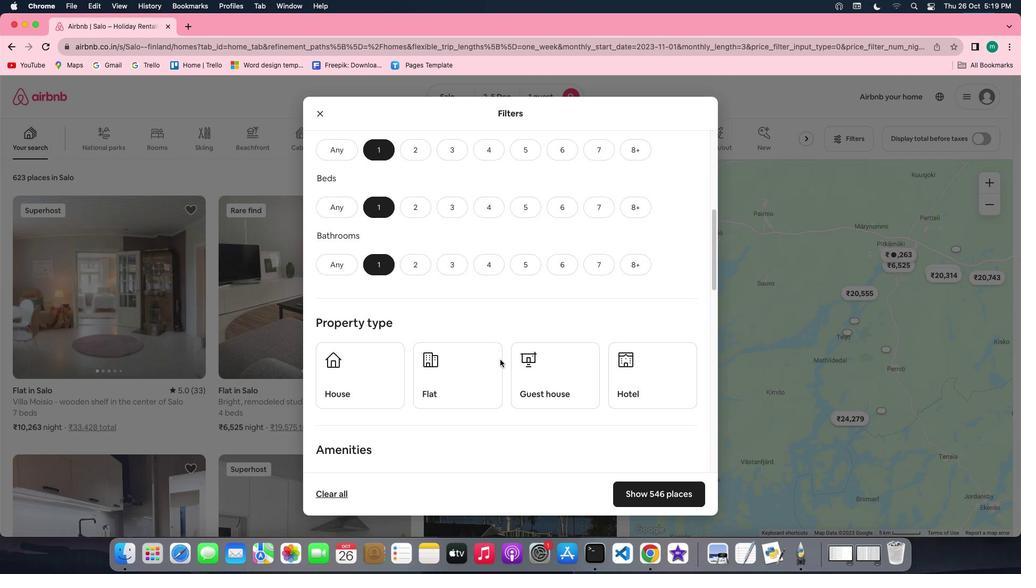 
Action: Mouse scrolled (500, 360) with delta (0, -1)
Screenshot: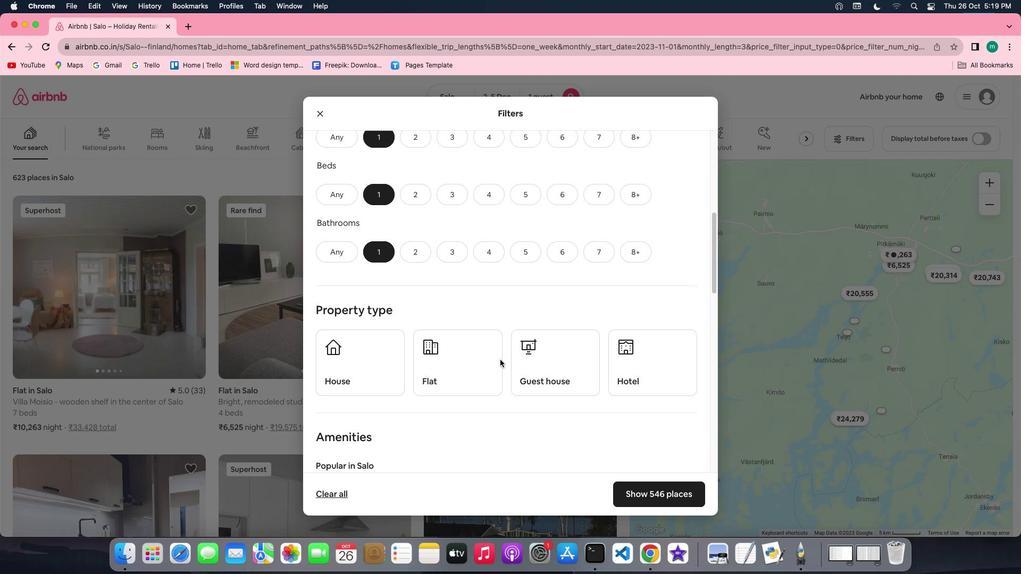
Action: Mouse scrolled (500, 360) with delta (0, -1)
Screenshot: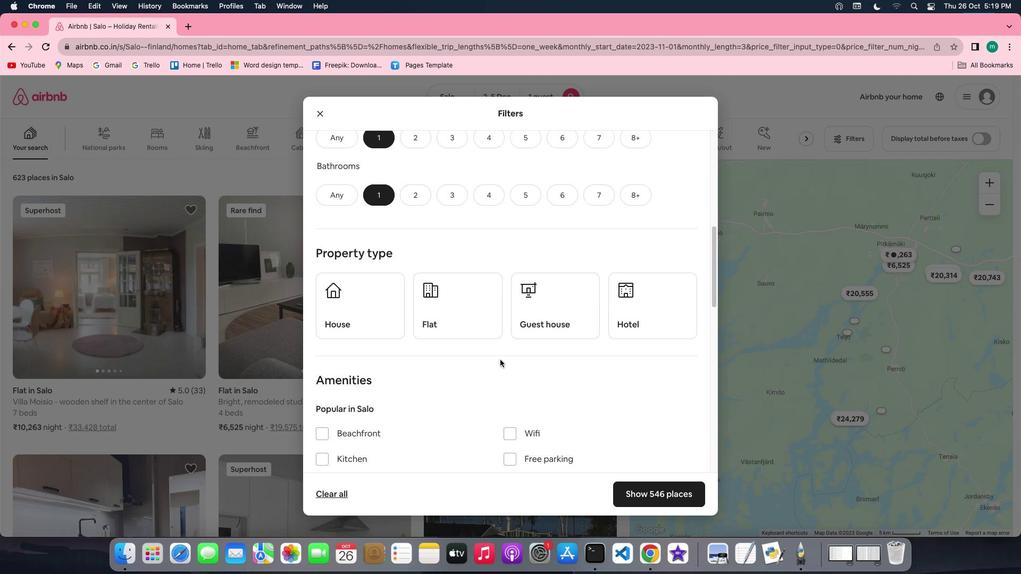 
Action: Mouse scrolled (500, 360) with delta (0, 0)
Screenshot: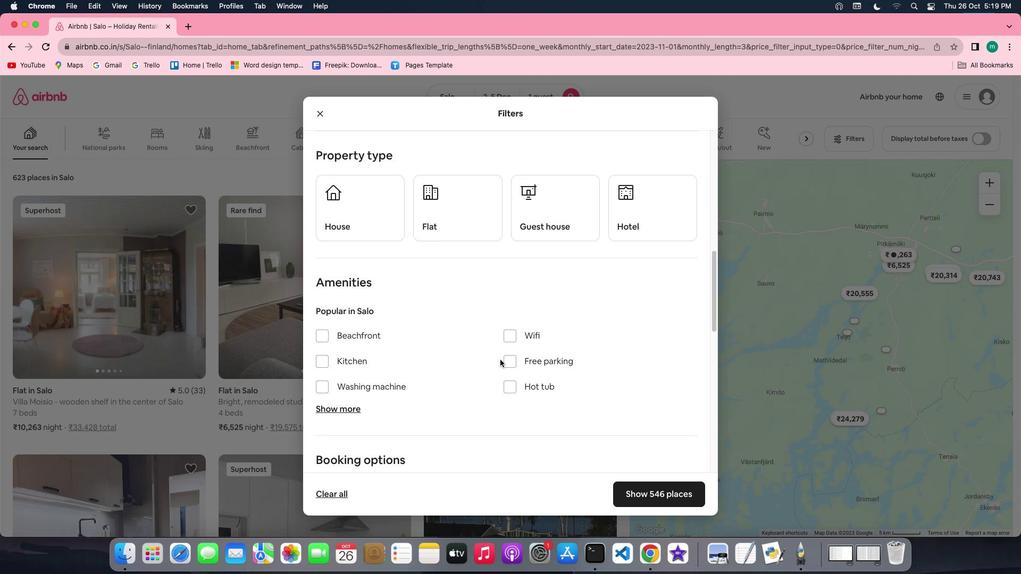 
Action: Mouse scrolled (500, 360) with delta (0, 0)
Screenshot: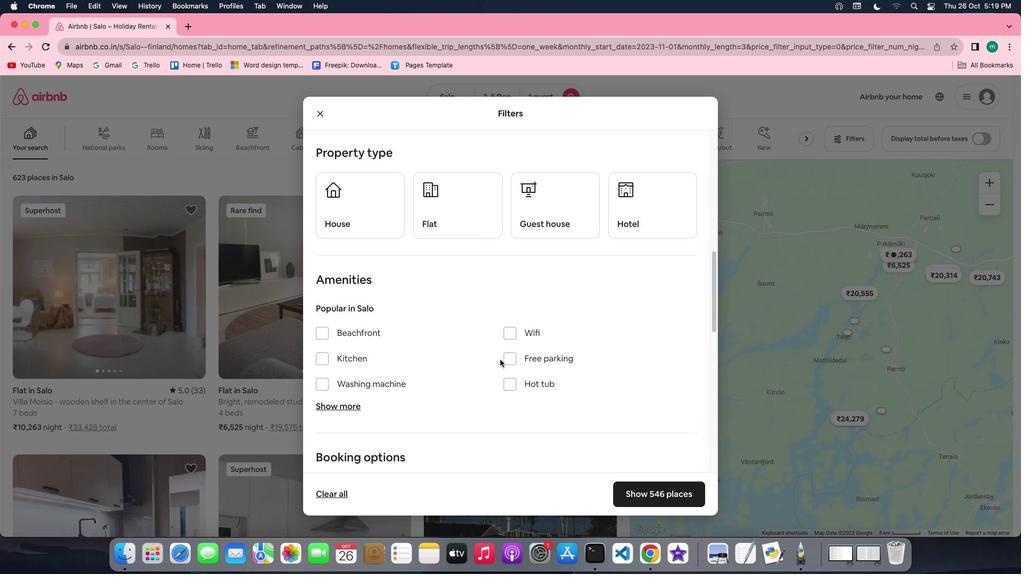 
Action: Mouse scrolled (500, 360) with delta (0, 0)
Screenshot: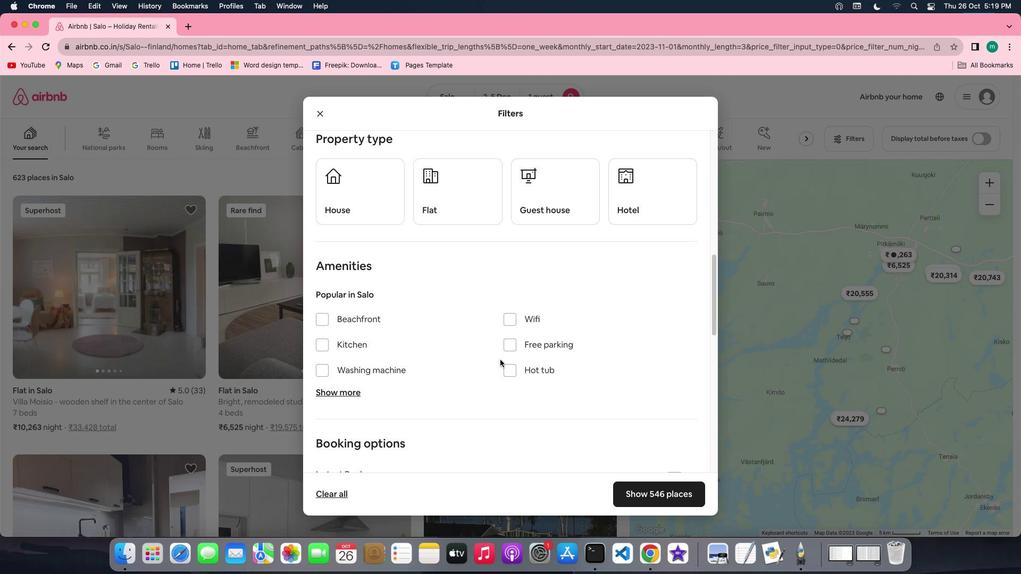 
Action: Mouse moved to (621, 180)
Screenshot: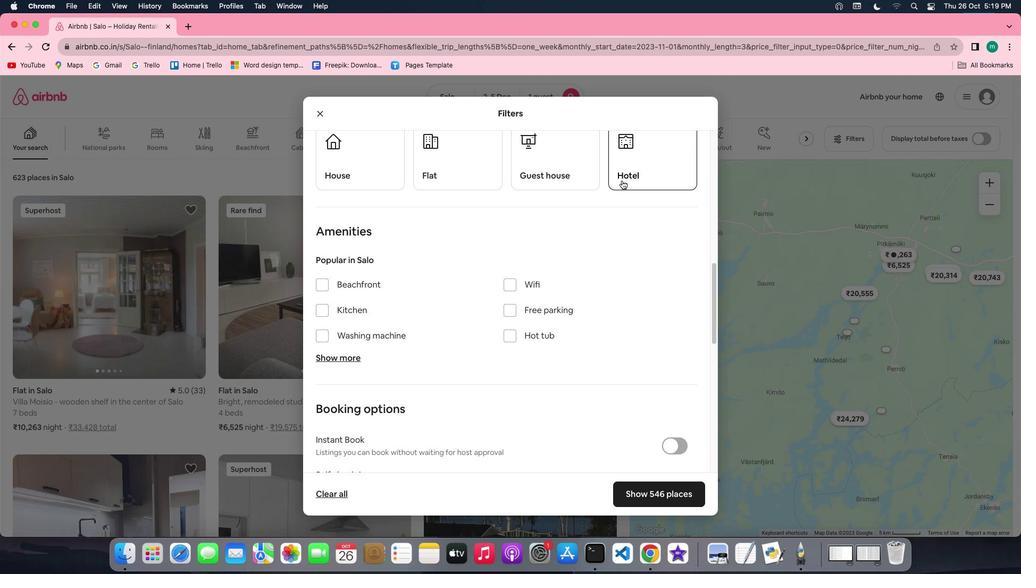 
Action: Mouse pressed left at (621, 180)
Screenshot: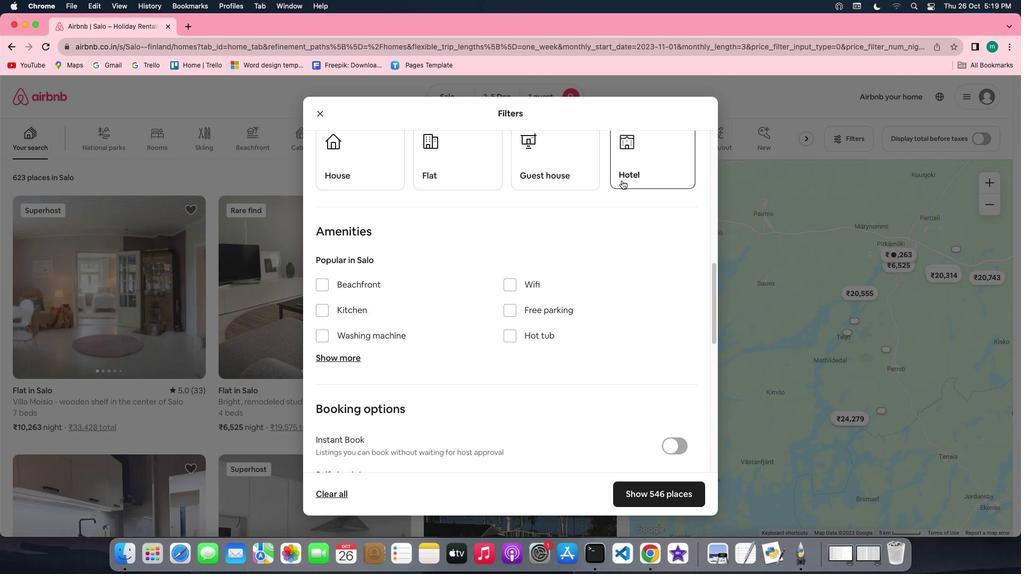 
Action: Mouse moved to (564, 308)
Screenshot: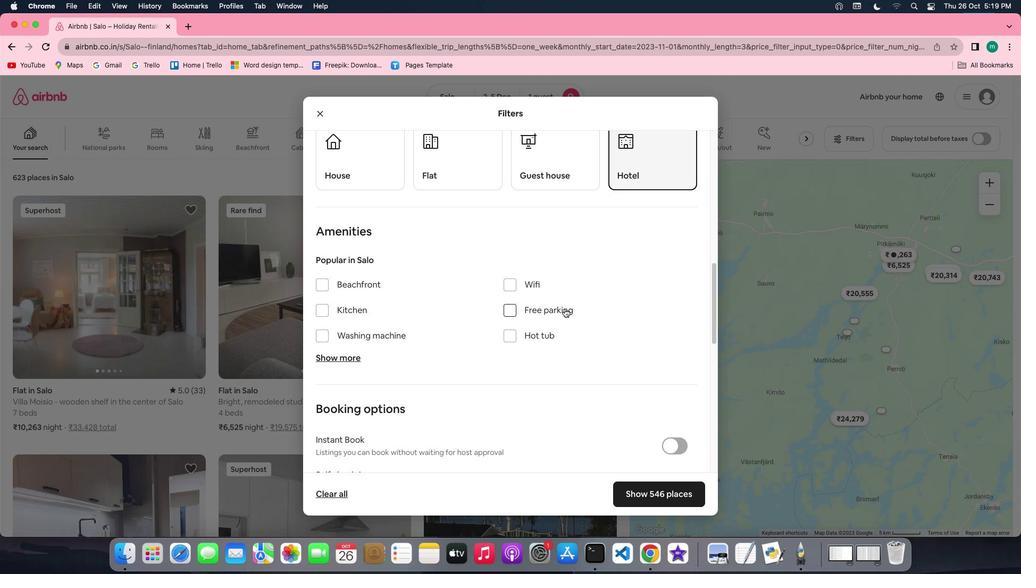 
Action: Mouse scrolled (564, 308) with delta (0, 0)
Screenshot: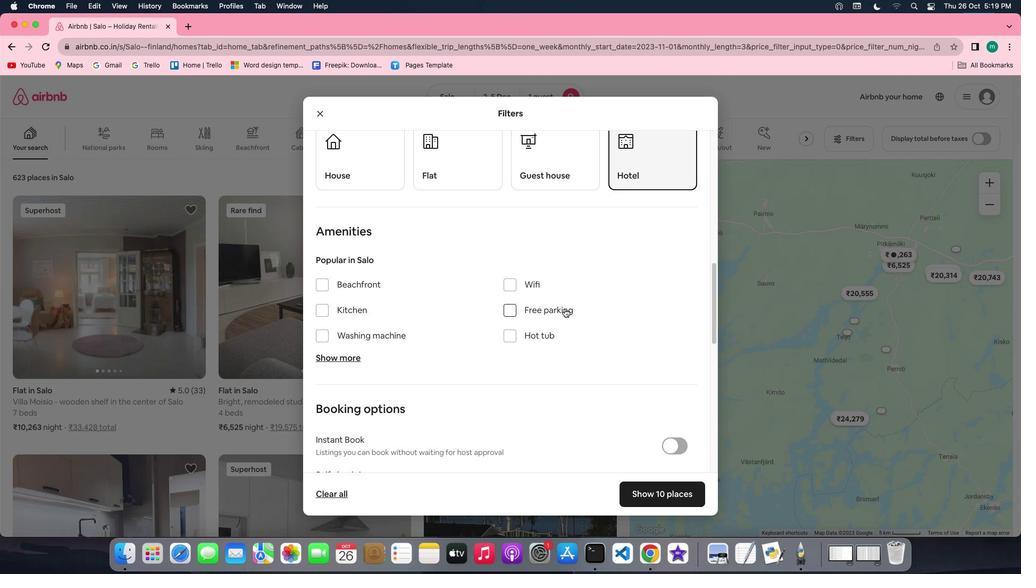 
Action: Mouse scrolled (564, 308) with delta (0, 0)
Screenshot: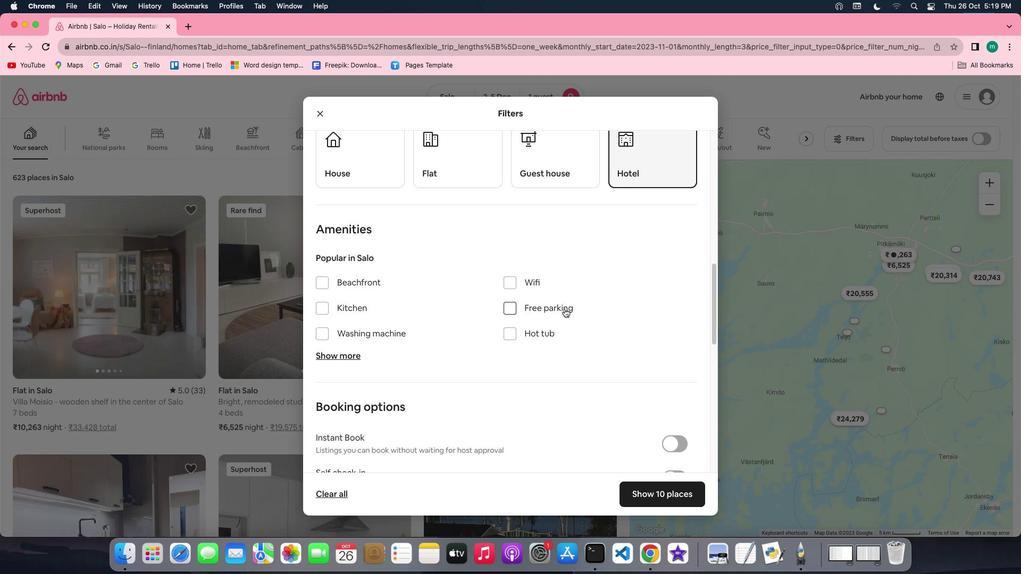 
Action: Mouse scrolled (564, 308) with delta (0, 0)
Screenshot: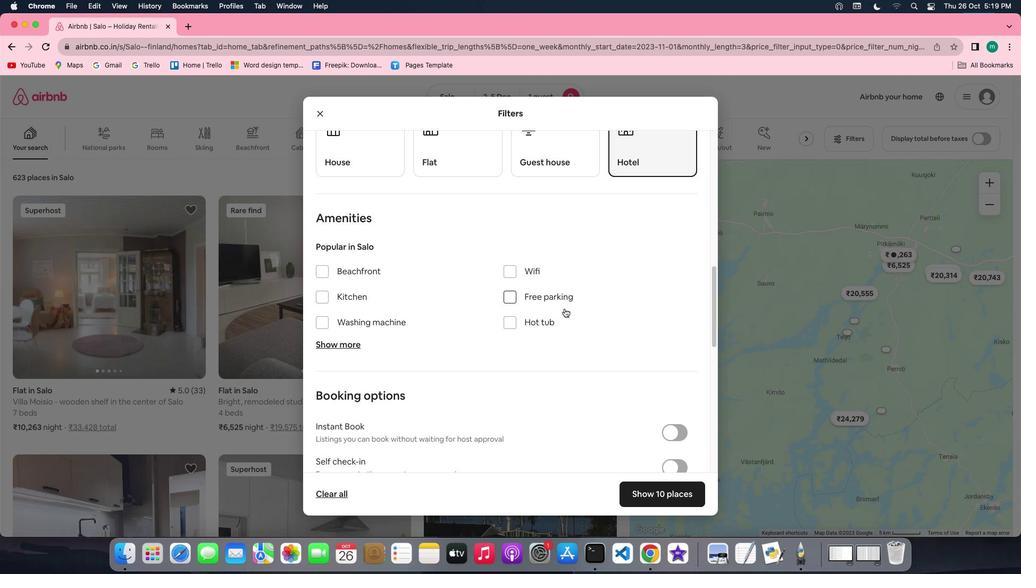 
Action: Mouse scrolled (564, 308) with delta (0, 0)
Screenshot: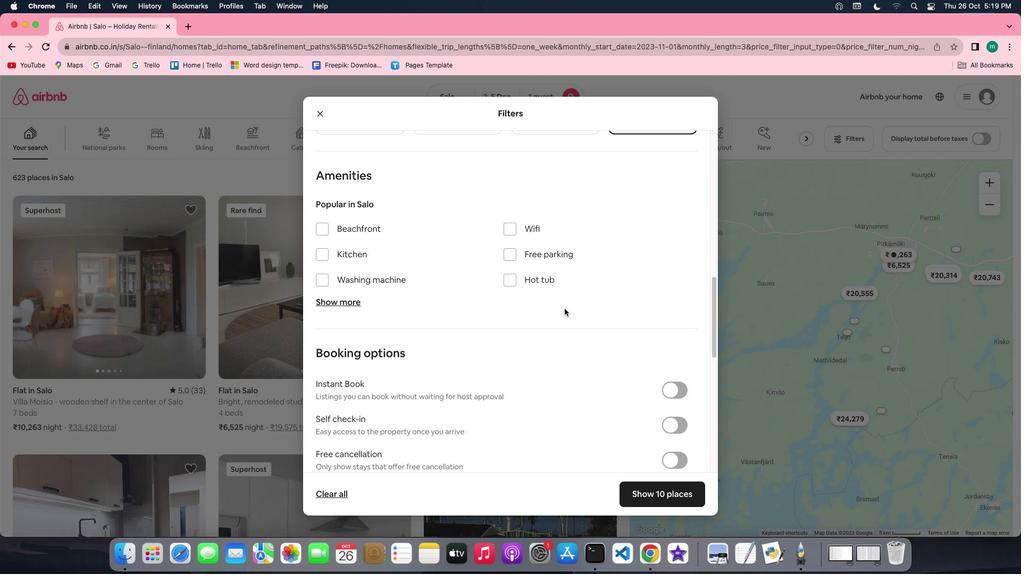 
Action: Mouse scrolled (564, 308) with delta (0, 0)
Screenshot: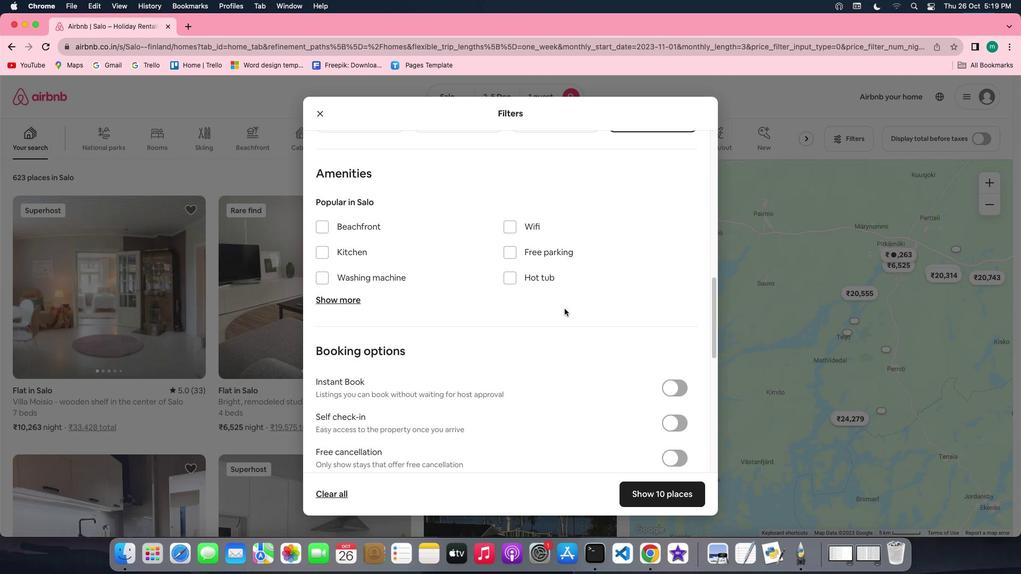 
Action: Mouse scrolled (564, 308) with delta (0, 0)
Screenshot: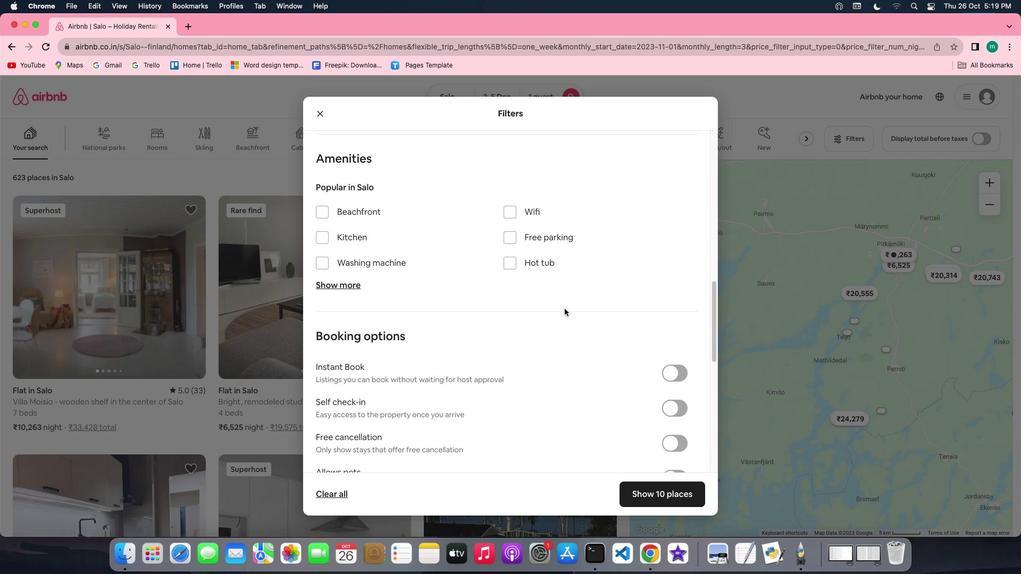 
Action: Mouse scrolled (564, 308) with delta (0, 0)
Screenshot: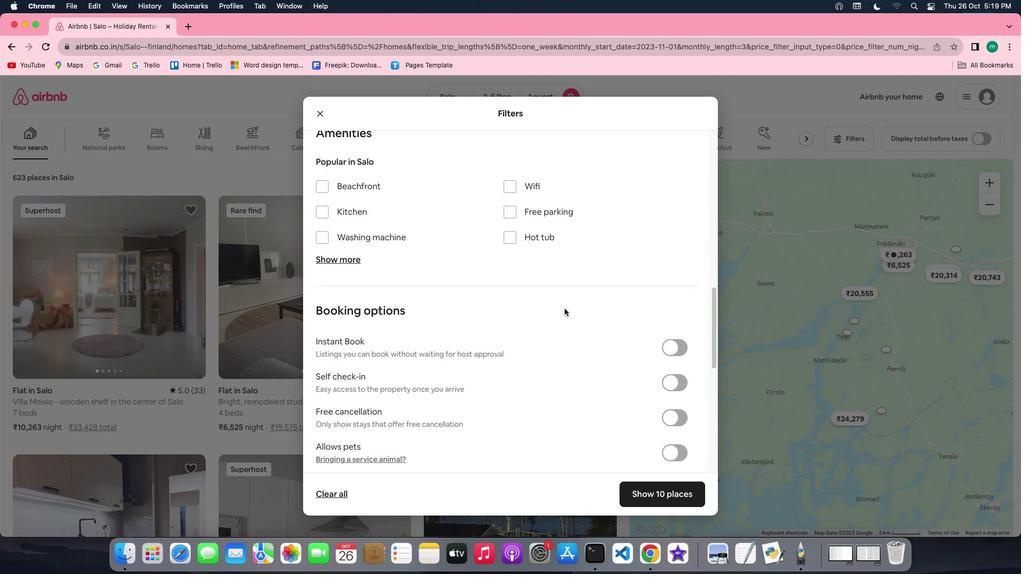 
Action: Mouse scrolled (564, 308) with delta (0, 0)
Screenshot: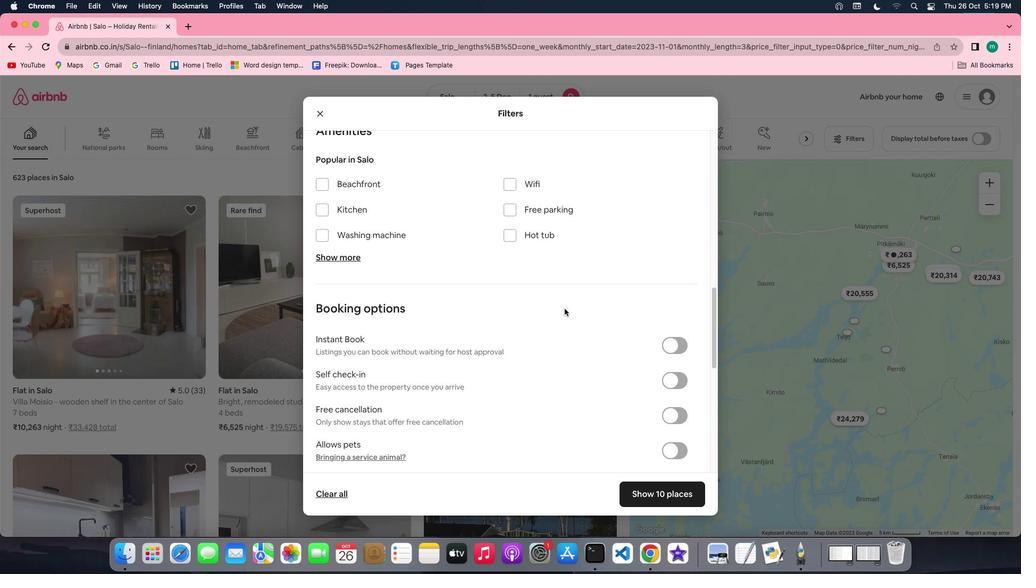 
Action: Mouse scrolled (564, 308) with delta (0, 0)
Screenshot: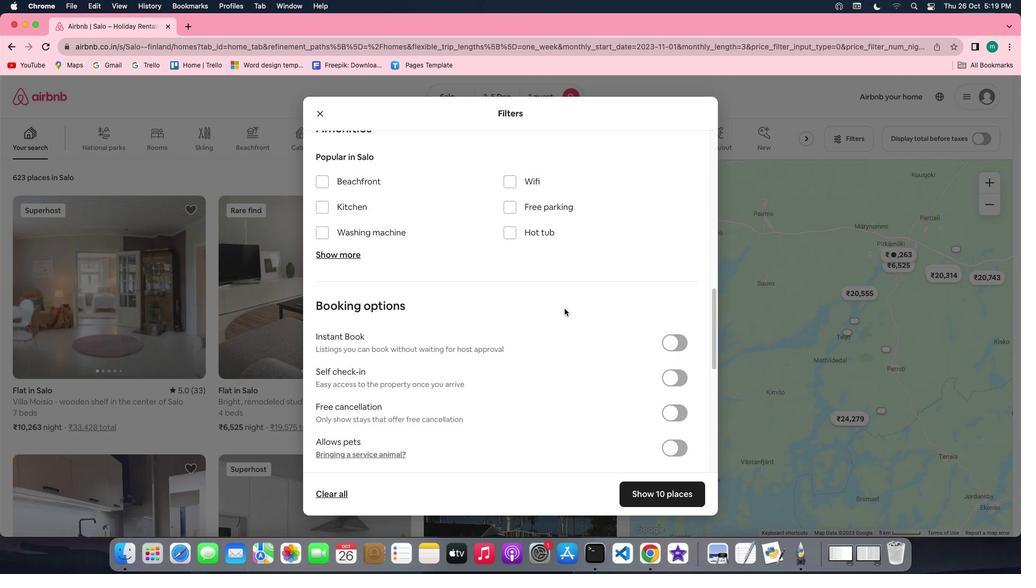
Action: Mouse scrolled (564, 308) with delta (0, 0)
Screenshot: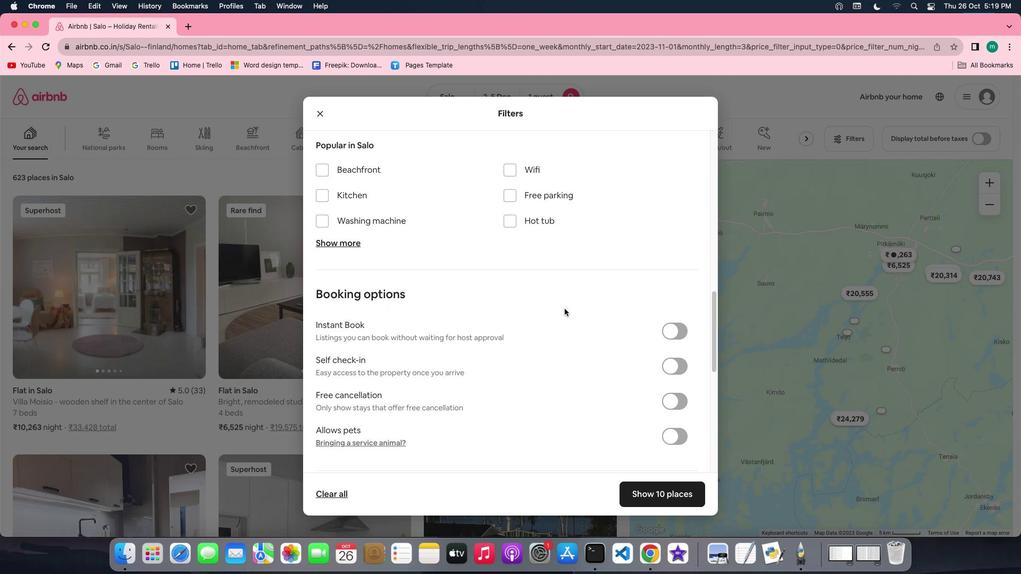 
Action: Mouse scrolled (564, 308) with delta (0, 0)
Screenshot: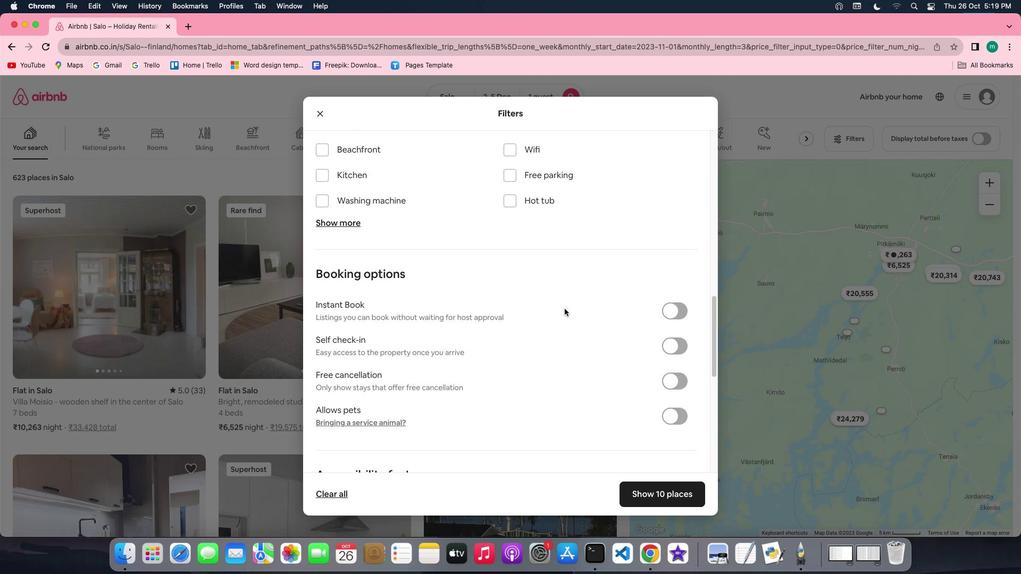 
Action: Mouse scrolled (564, 308) with delta (0, 0)
Screenshot: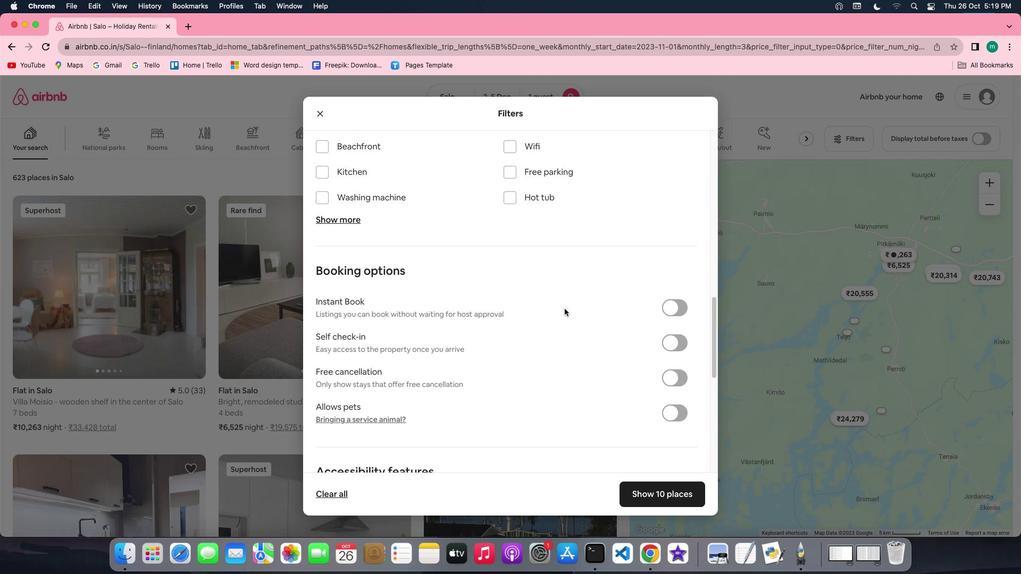 
Action: Mouse scrolled (564, 308) with delta (0, 0)
Screenshot: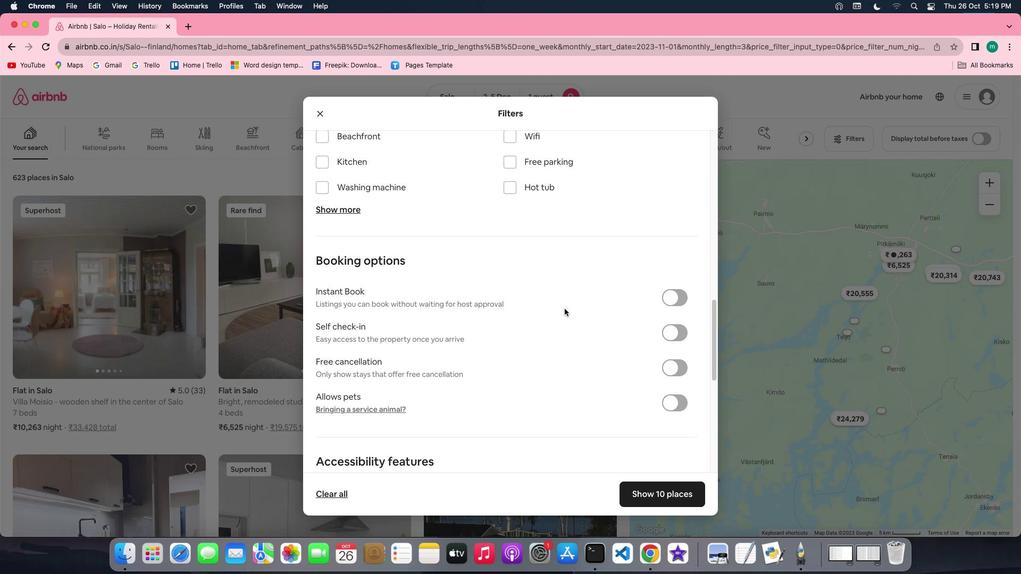 
Action: Mouse scrolled (564, 308) with delta (0, 0)
Screenshot: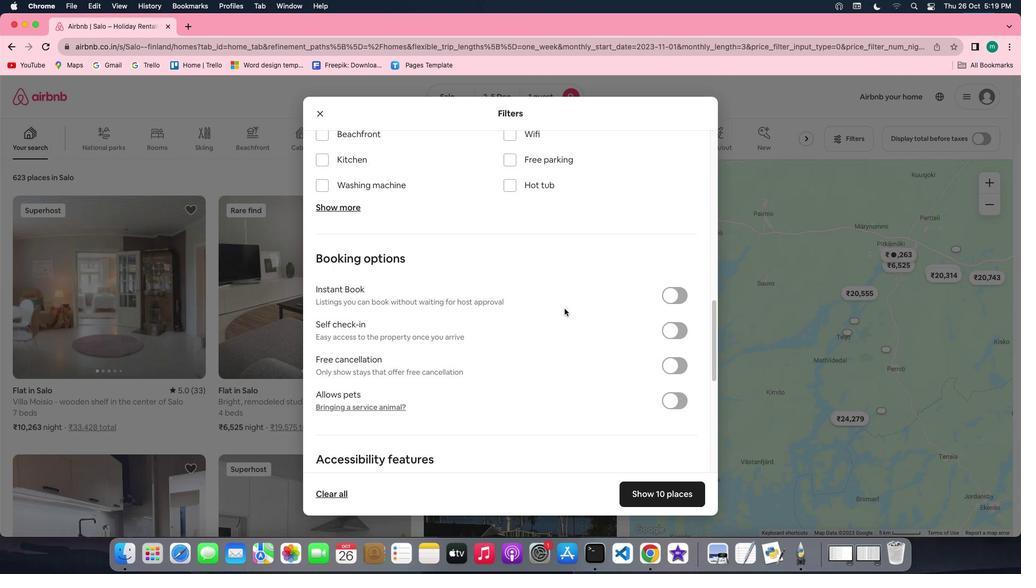 
Action: Mouse scrolled (564, 308) with delta (0, 0)
Screenshot: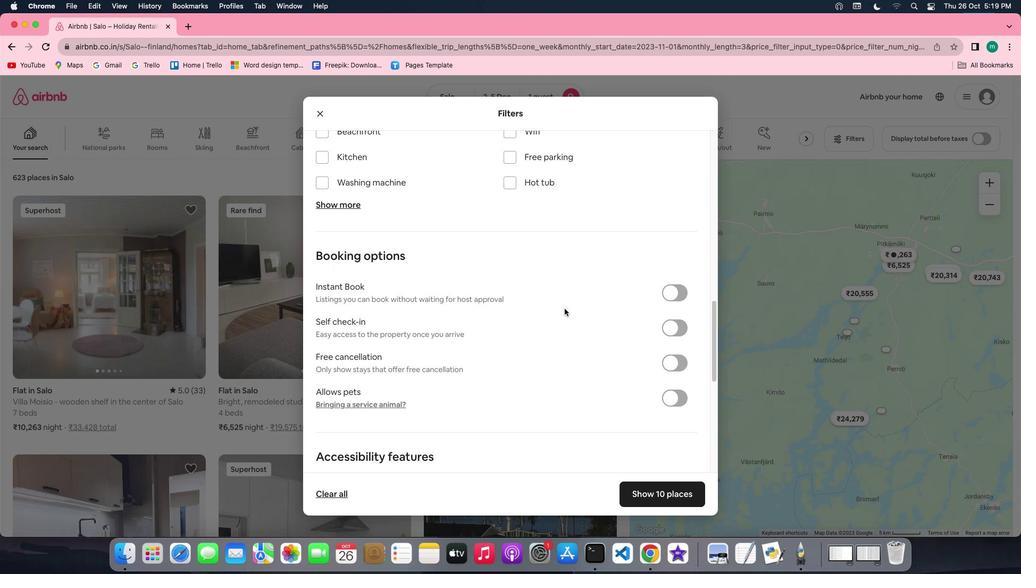 
Action: Mouse scrolled (564, 308) with delta (0, 0)
Screenshot: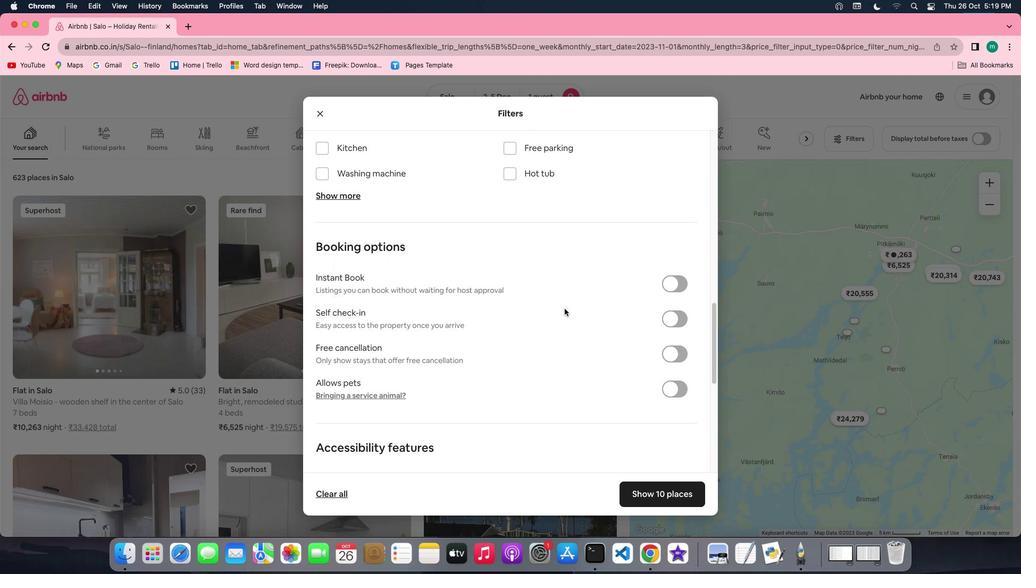 
Action: Mouse scrolled (564, 308) with delta (0, 0)
Screenshot: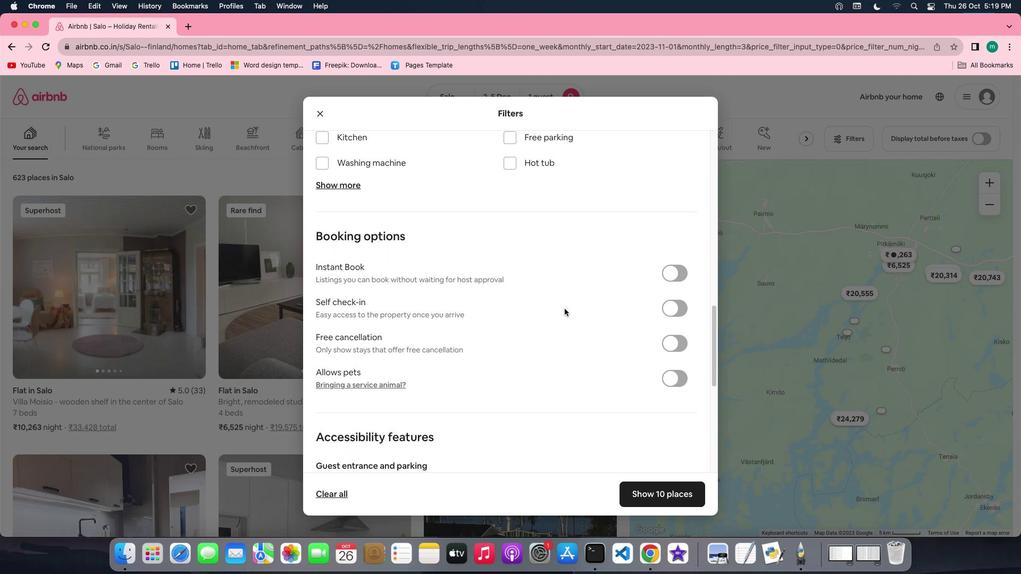 
Action: Mouse scrolled (564, 308) with delta (0, 0)
Screenshot: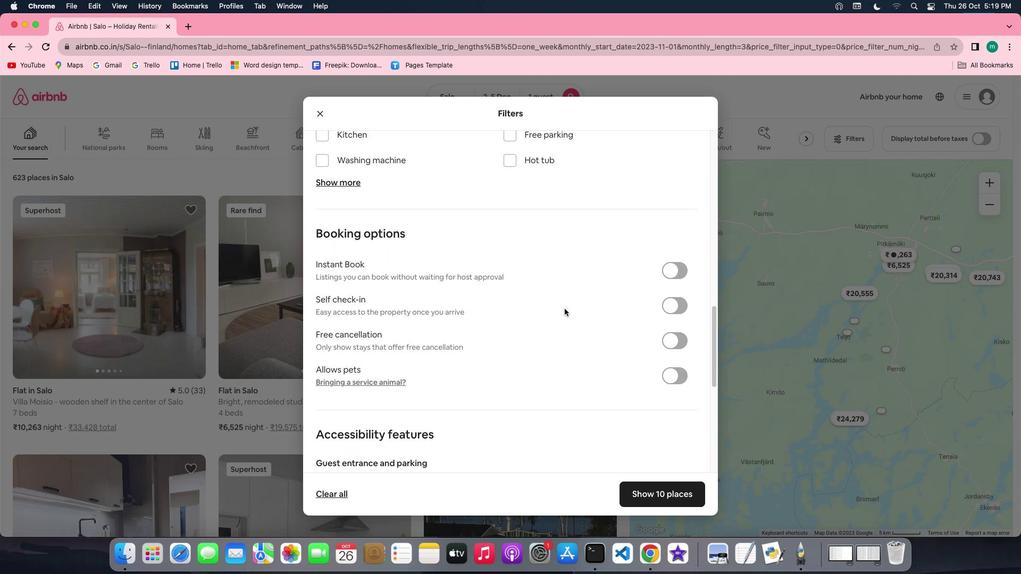 
Action: Mouse moved to (679, 297)
Screenshot: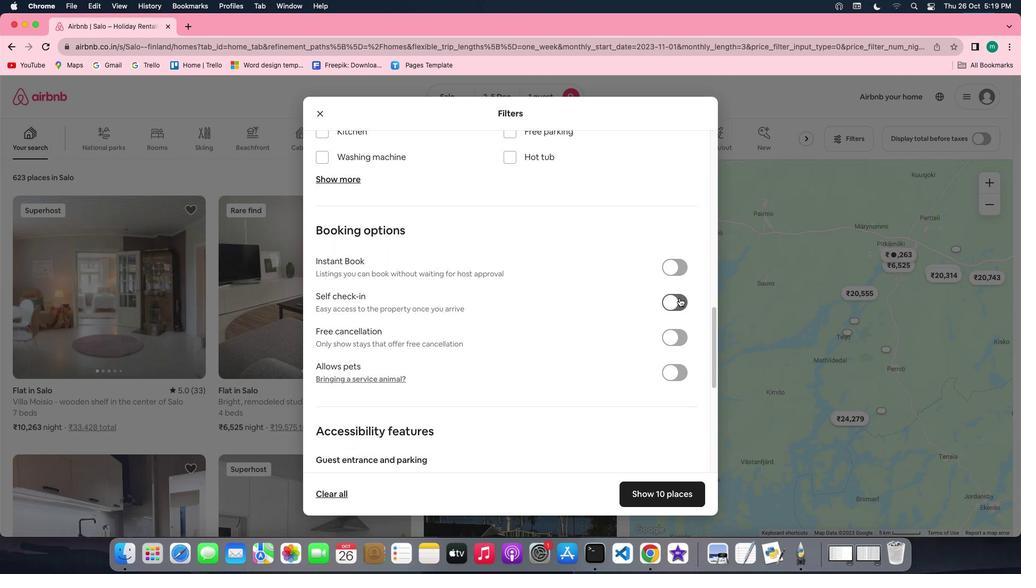 
Action: Mouse pressed left at (679, 297)
Screenshot: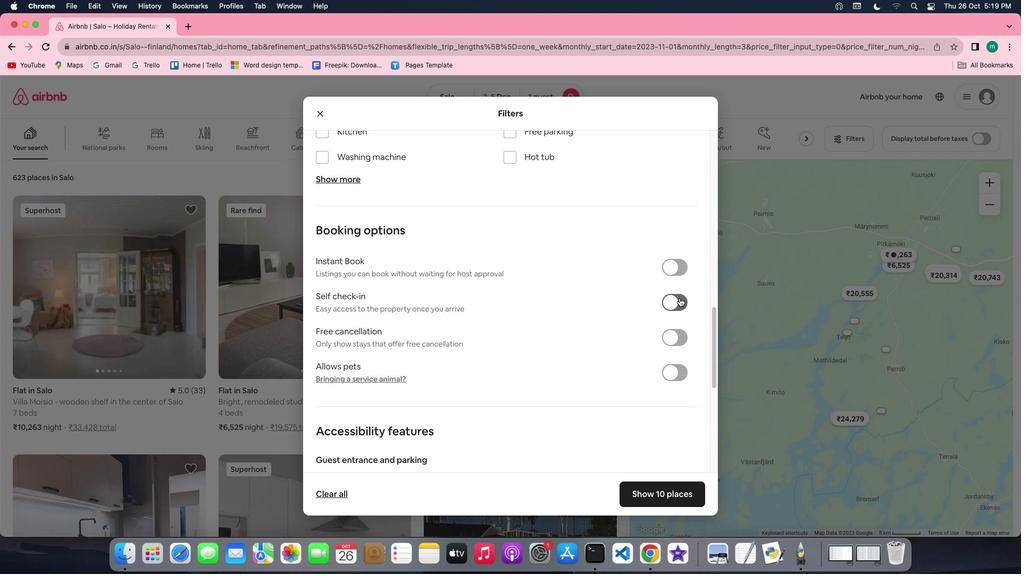 
Action: Mouse moved to (640, 380)
Screenshot: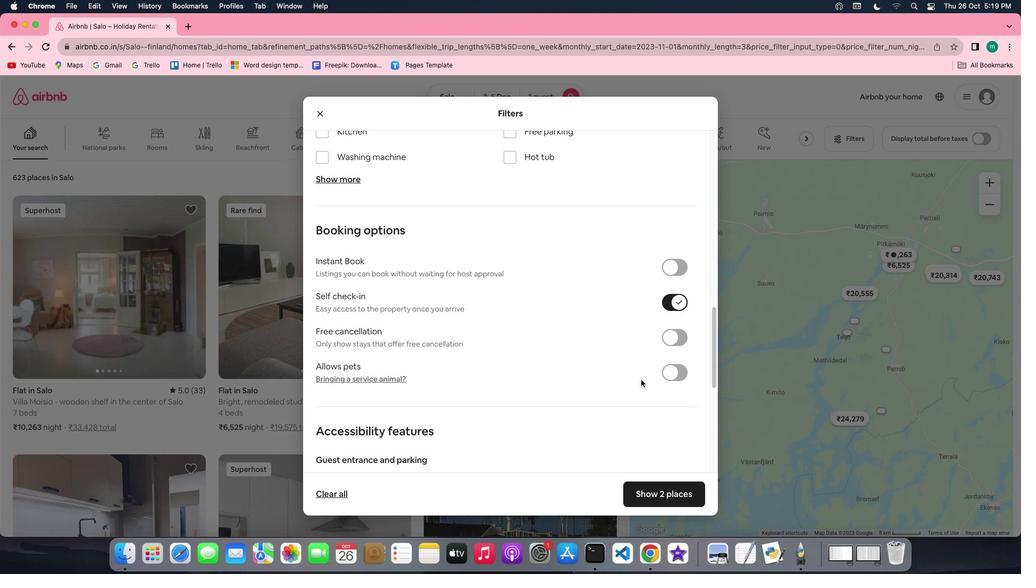 
Action: Mouse scrolled (640, 380) with delta (0, 0)
Screenshot: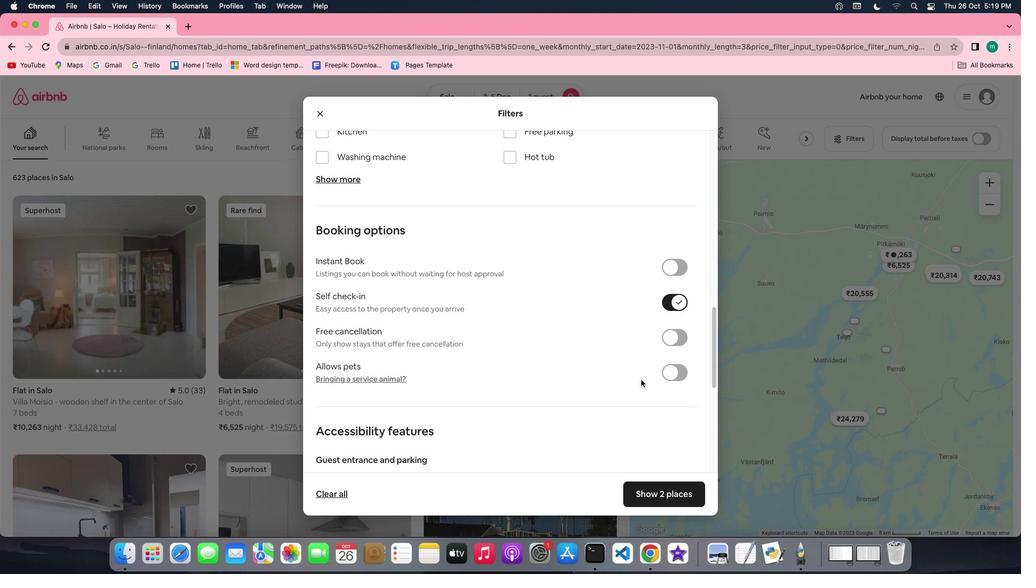 
Action: Mouse scrolled (640, 380) with delta (0, 0)
Screenshot: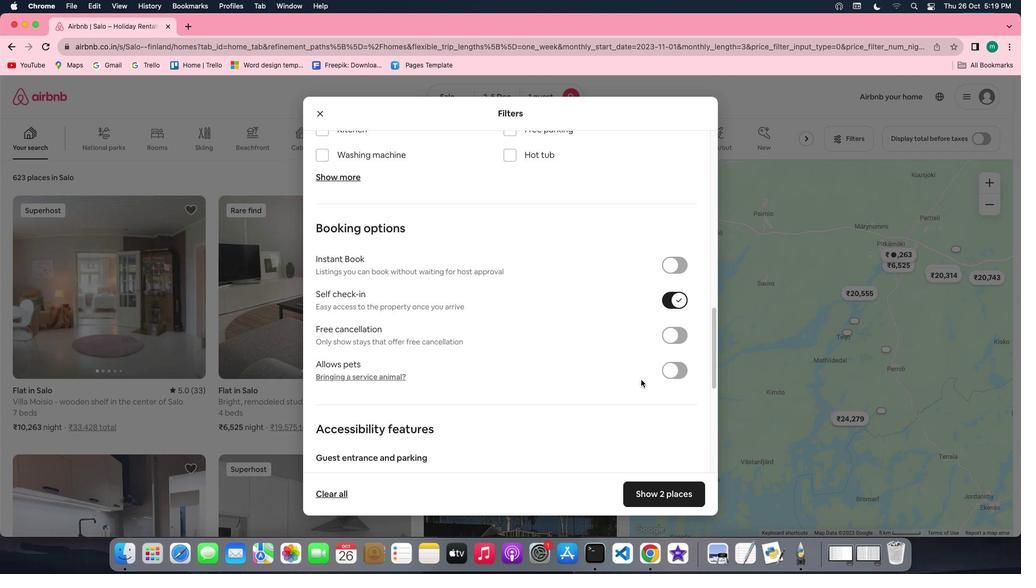 
Action: Mouse scrolled (640, 380) with delta (0, -1)
Screenshot: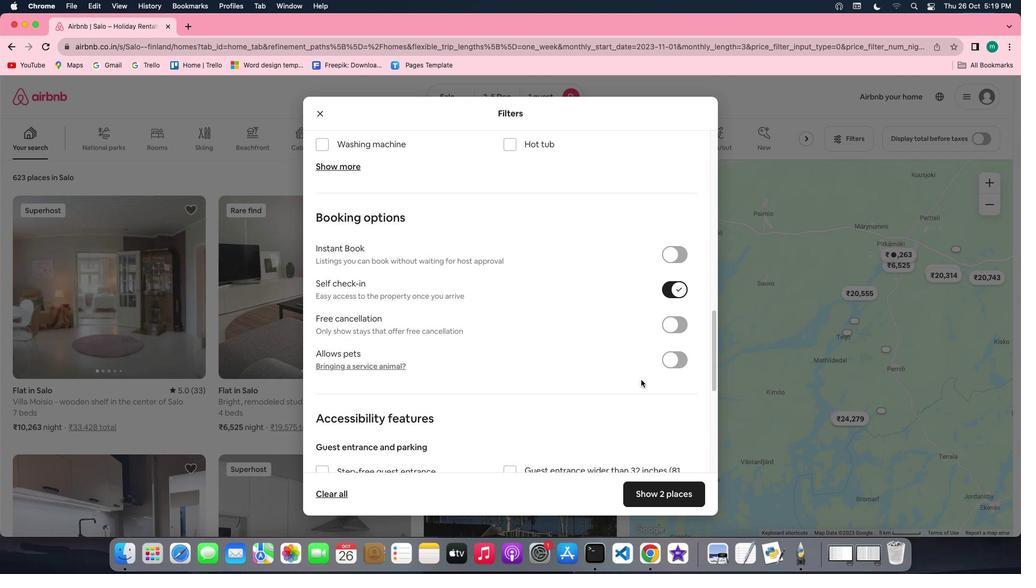 
Action: Mouse scrolled (640, 380) with delta (0, -2)
Screenshot: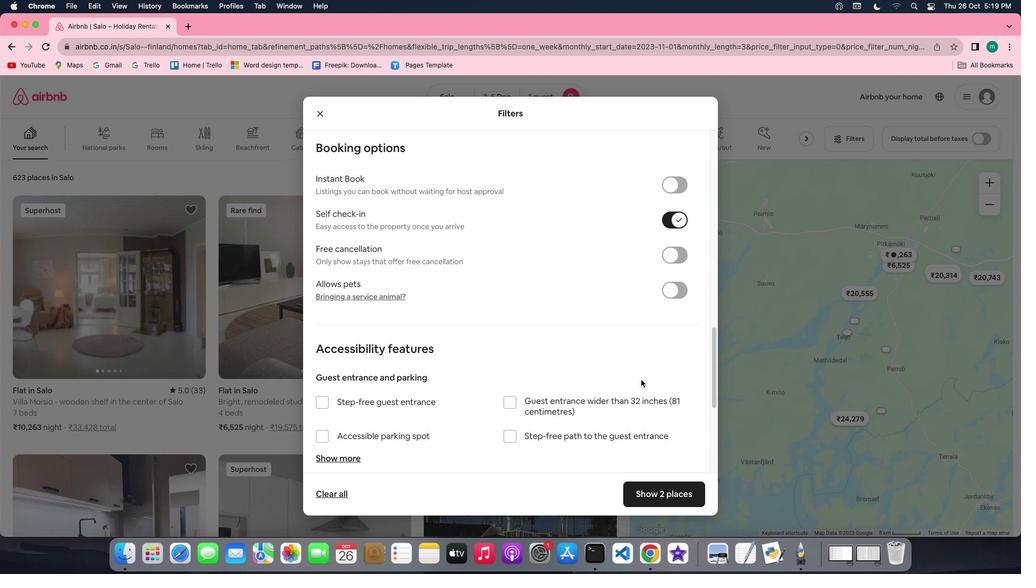 
Action: Mouse scrolled (640, 380) with delta (0, 0)
Screenshot: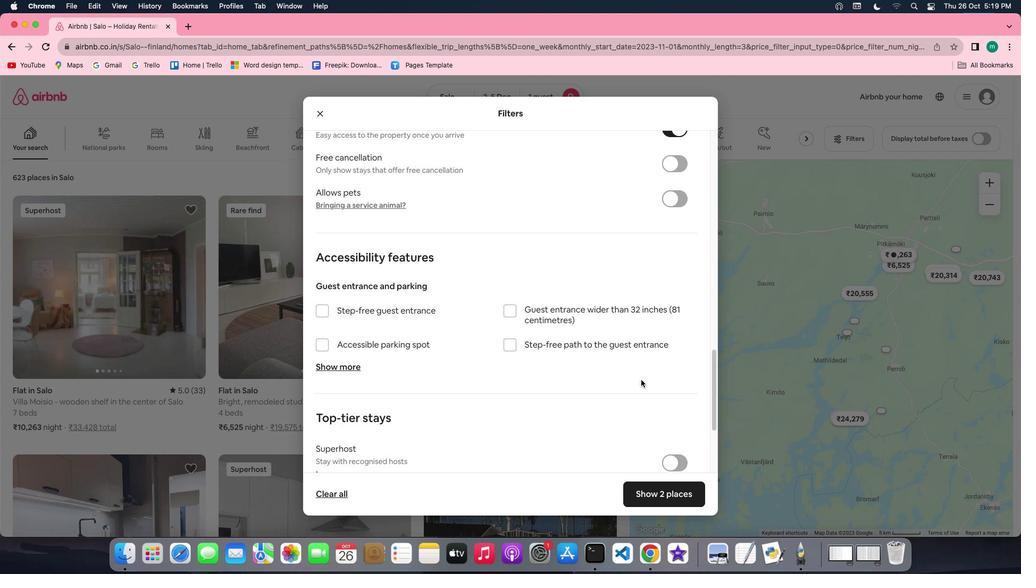 
Action: Mouse scrolled (640, 380) with delta (0, 0)
Screenshot: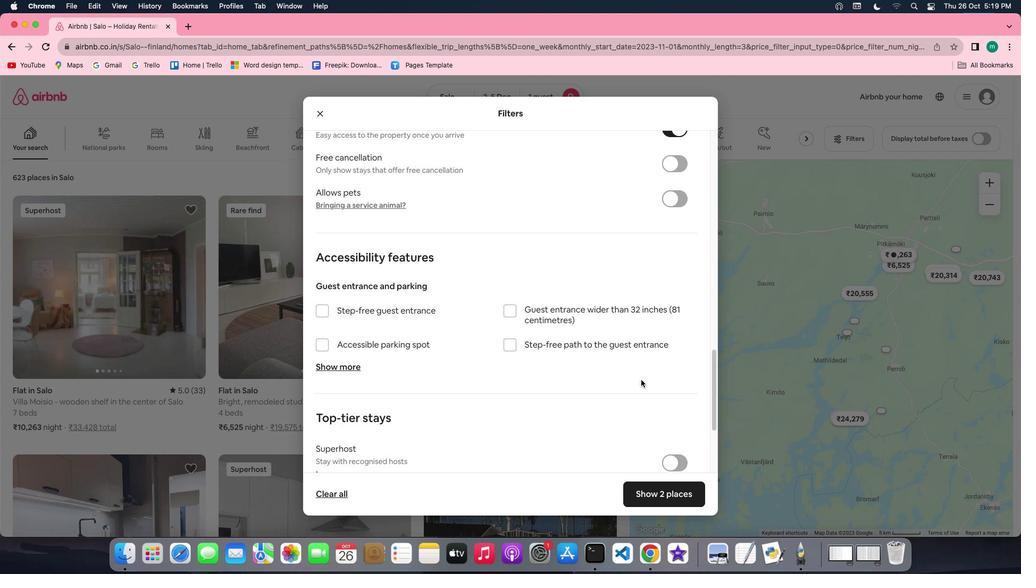 
Action: Mouse scrolled (640, 380) with delta (0, -1)
Screenshot: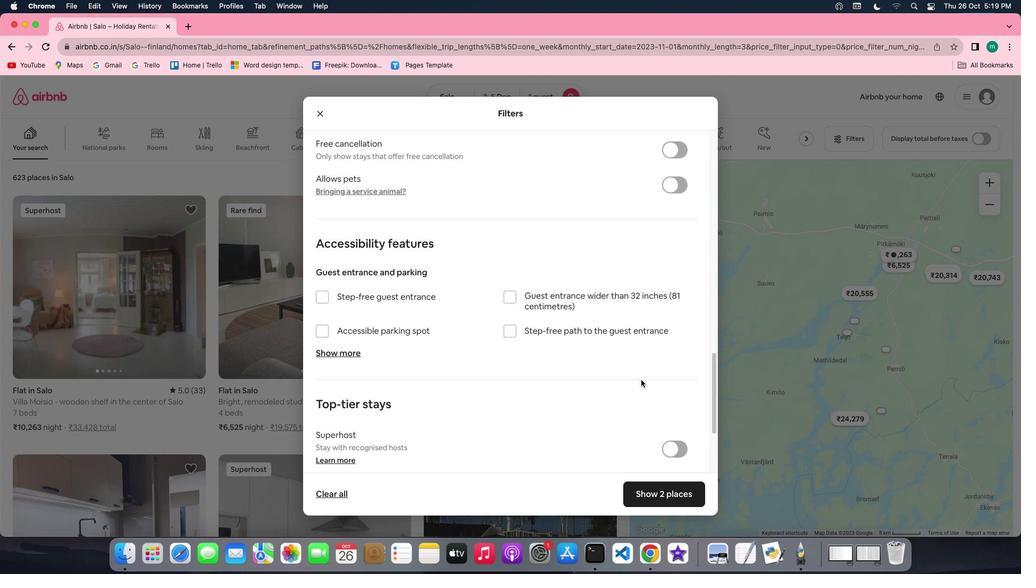 
Action: Mouse scrolled (640, 380) with delta (0, -2)
Screenshot: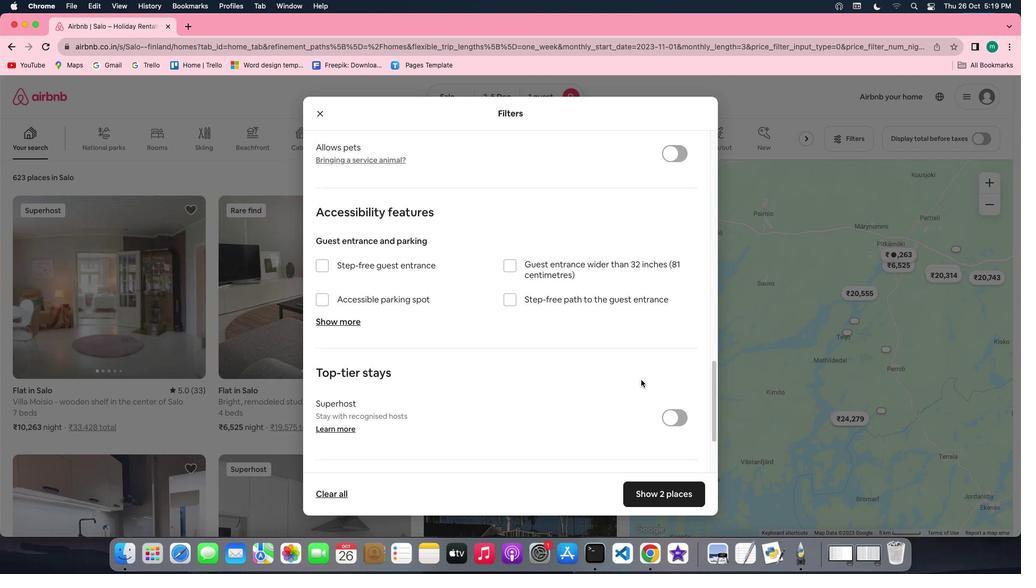 
Action: Mouse moved to (647, 420)
Screenshot: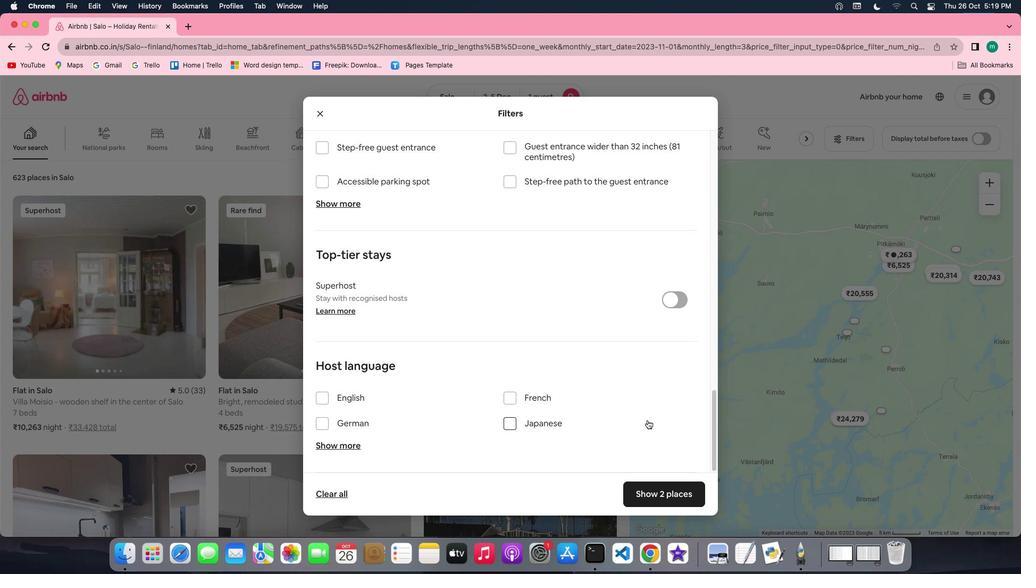 
Action: Mouse scrolled (647, 420) with delta (0, 0)
Screenshot: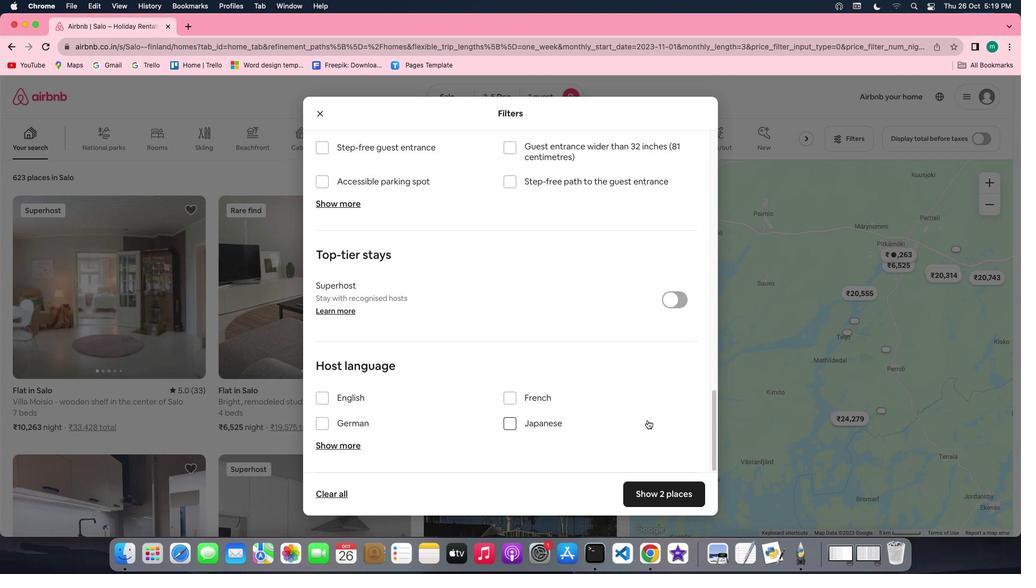 
Action: Mouse scrolled (647, 420) with delta (0, 0)
Screenshot: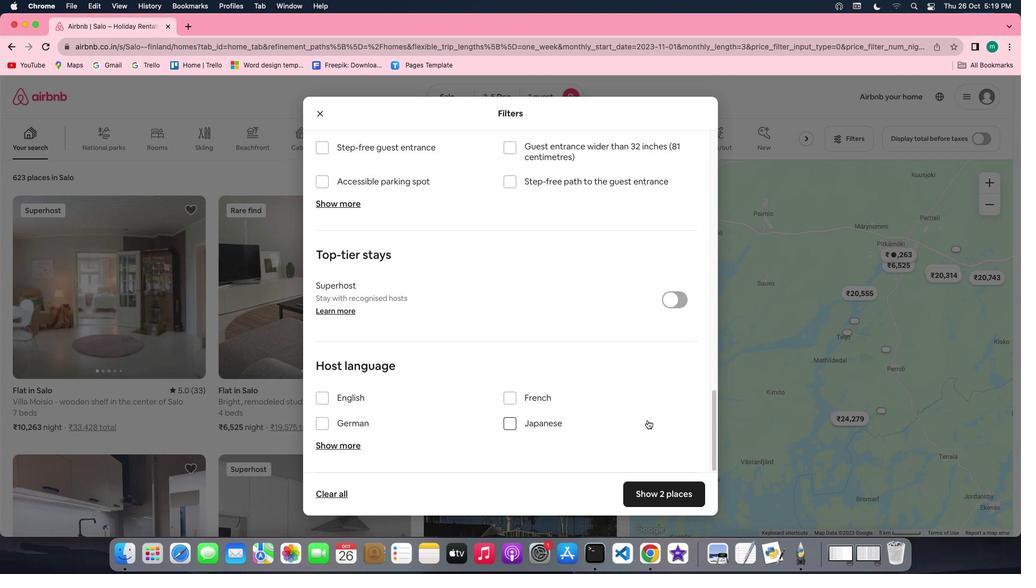 
Action: Mouse scrolled (647, 420) with delta (0, -1)
Screenshot: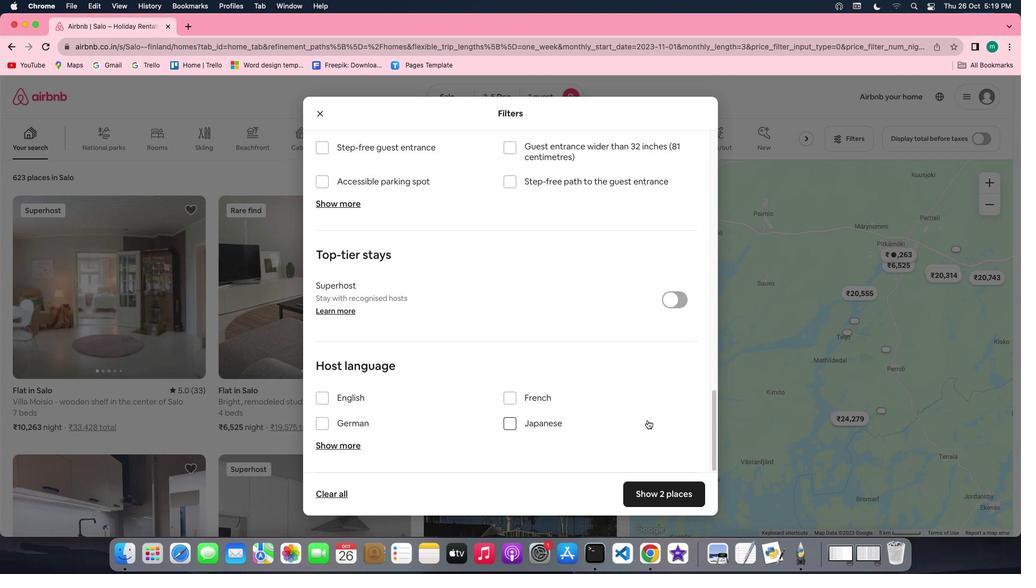 
Action: Mouse moved to (676, 493)
Screenshot: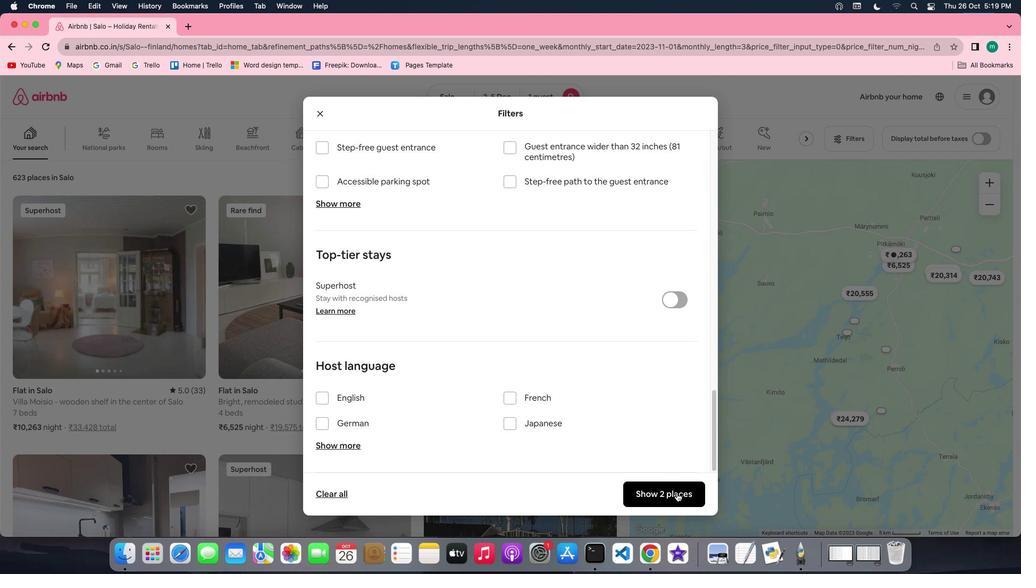 
Action: Mouse pressed left at (676, 493)
Screenshot: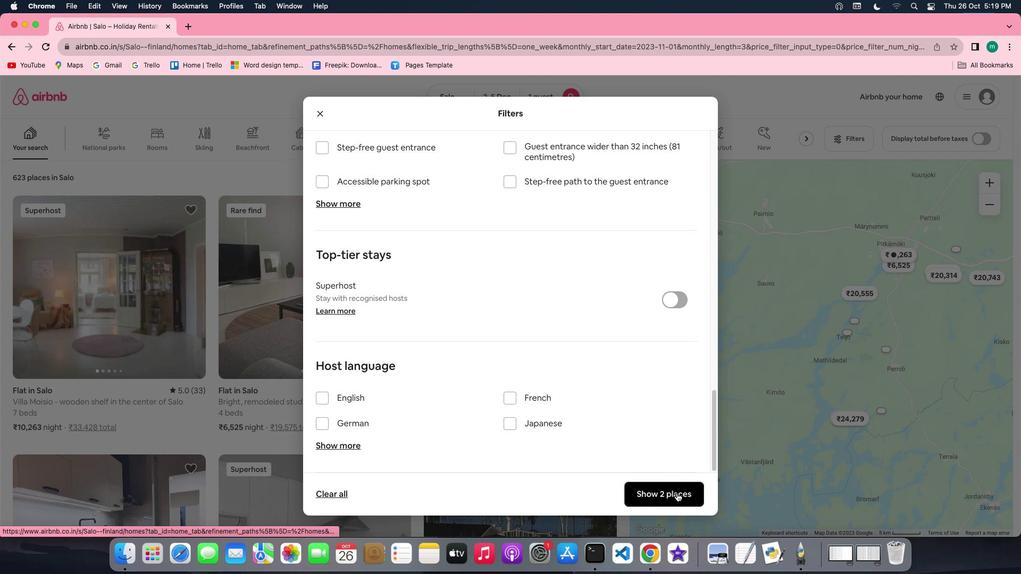 
Action: Mouse moved to (155, 311)
Screenshot: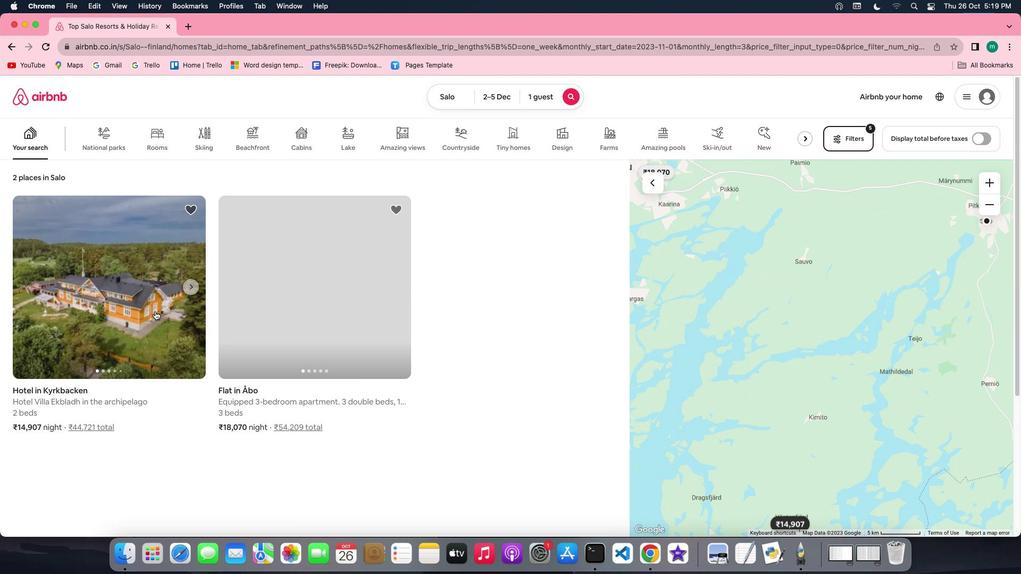 
Action: Mouse pressed left at (155, 311)
Screenshot: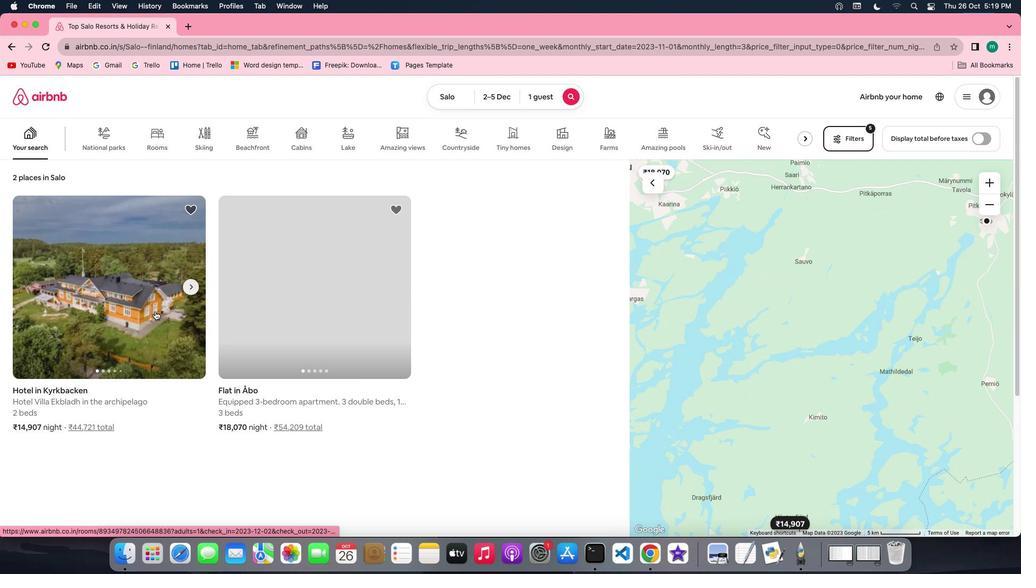 
Action: Mouse moved to (762, 397)
Screenshot: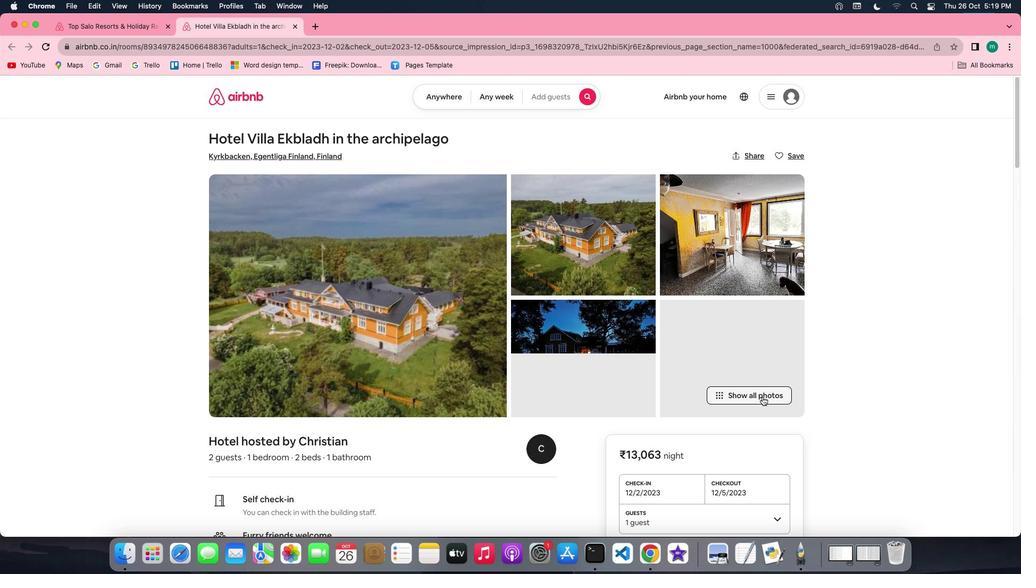 
Action: Mouse pressed left at (762, 397)
Screenshot: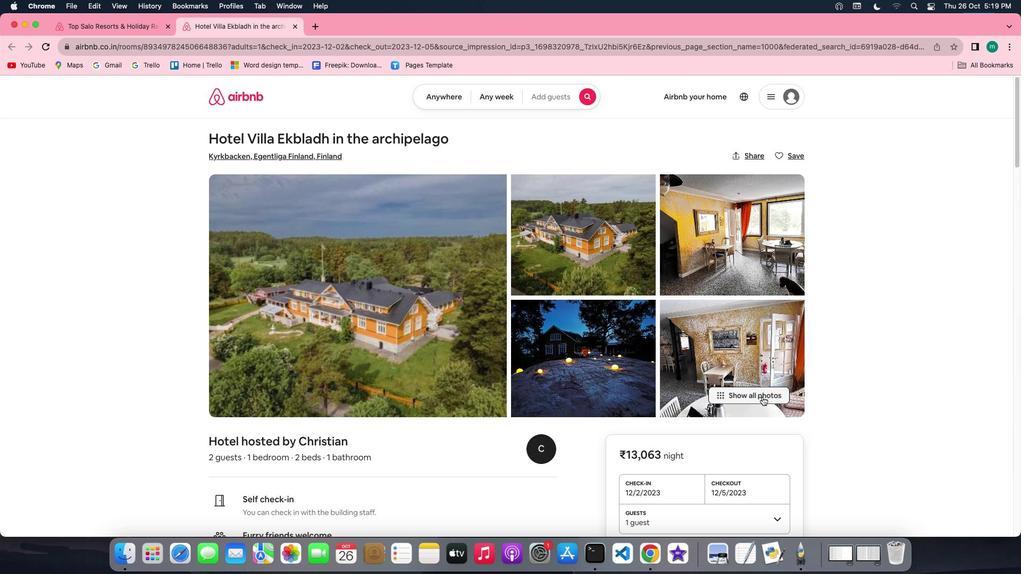 
Action: Mouse moved to (527, 406)
Screenshot: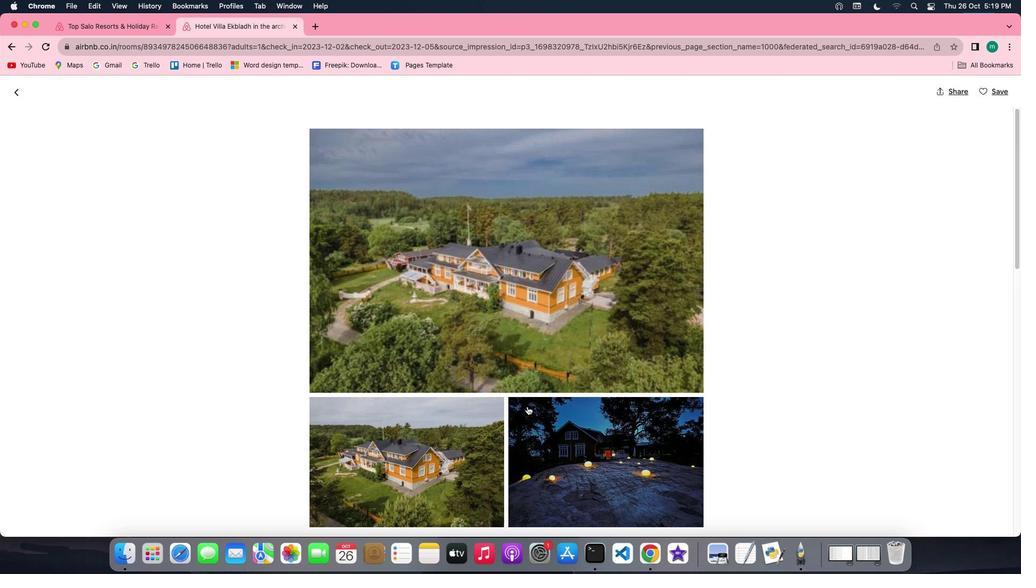 
Action: Mouse scrolled (527, 406) with delta (0, 0)
Screenshot: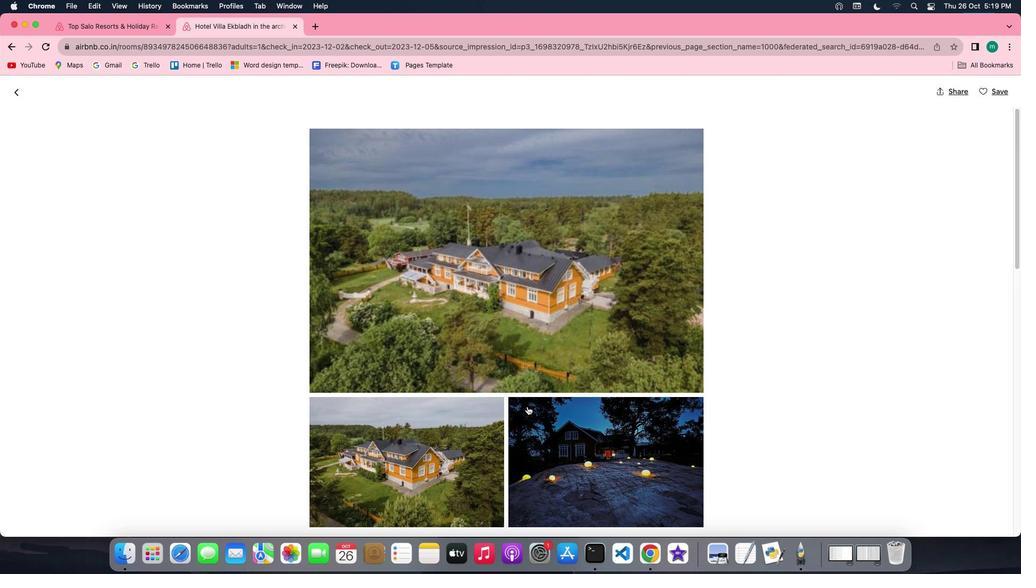 
Action: Mouse scrolled (527, 406) with delta (0, 0)
Screenshot: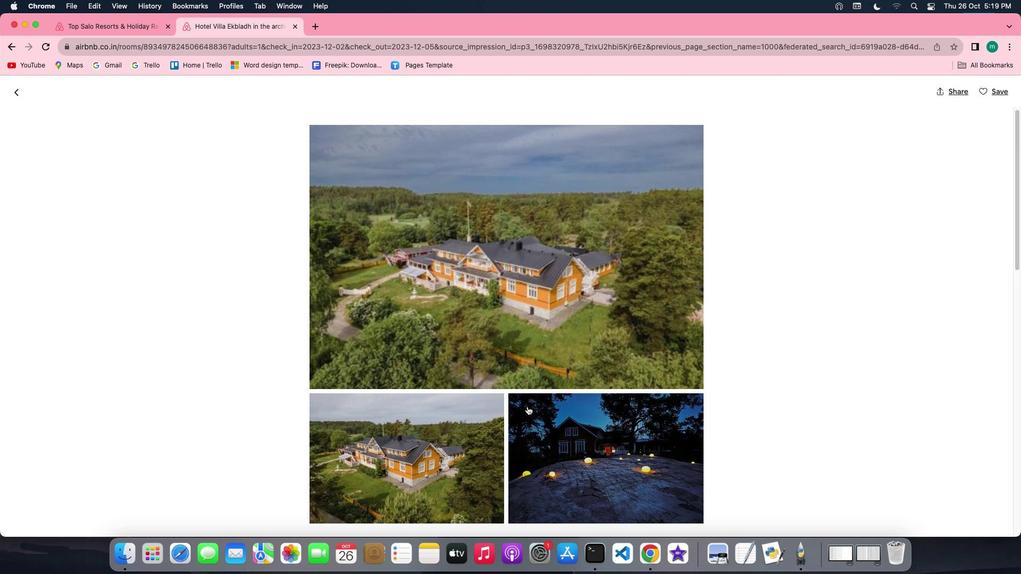 
Action: Mouse scrolled (527, 406) with delta (0, -1)
Screenshot: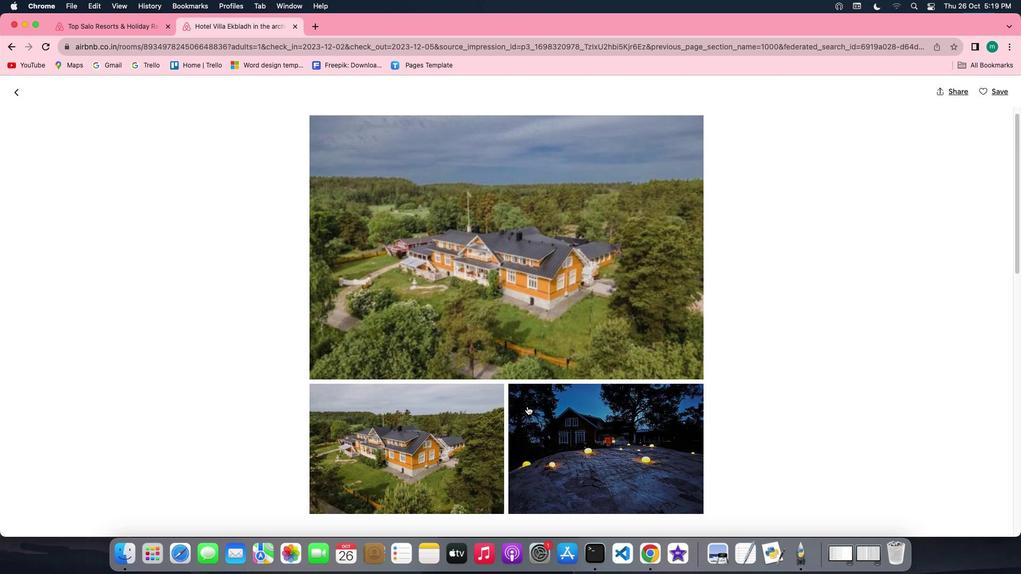 
Action: Mouse scrolled (527, 406) with delta (0, -1)
Screenshot: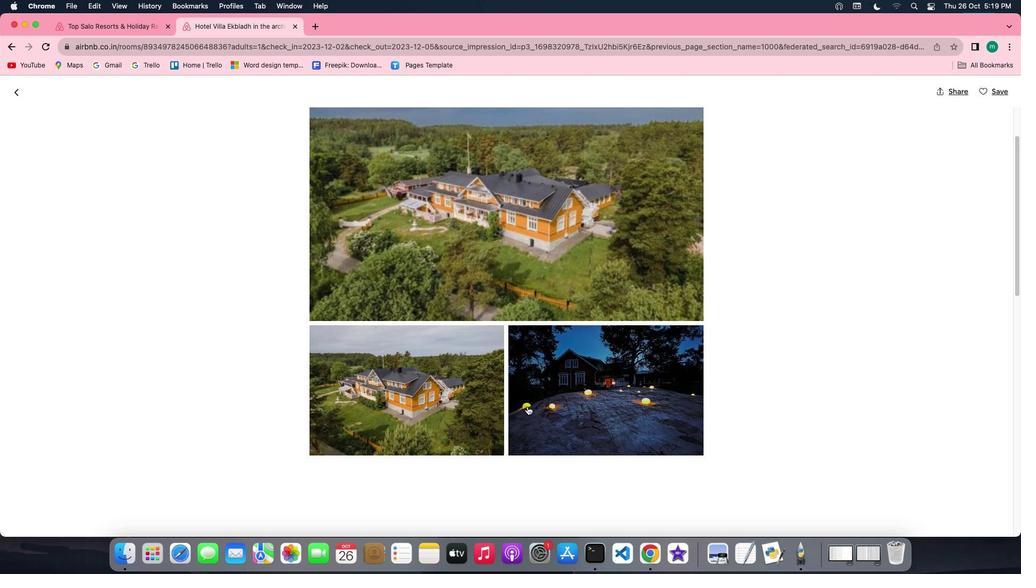 
Action: Mouse scrolled (527, 406) with delta (0, 0)
Screenshot: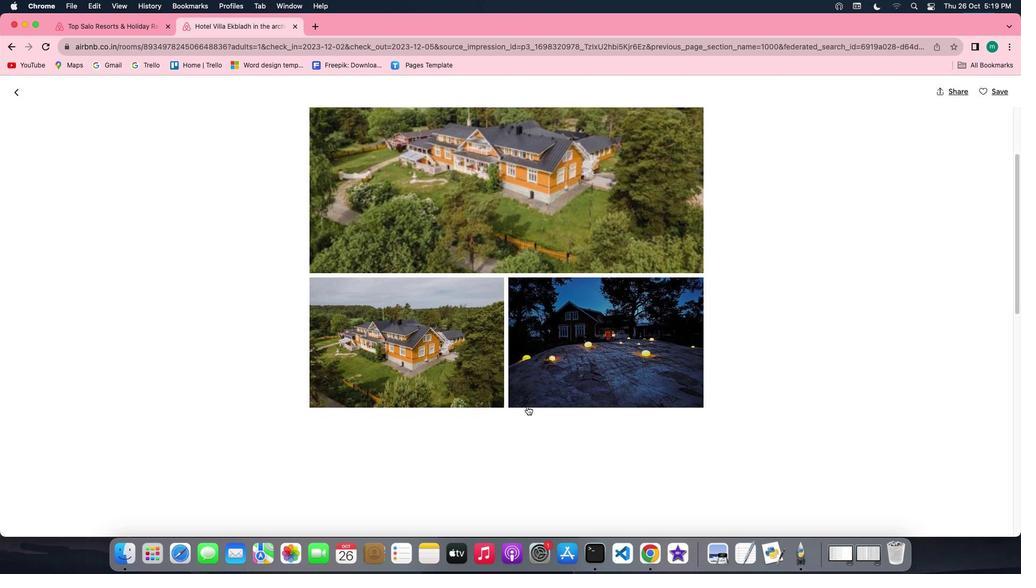 
Action: Mouse scrolled (527, 406) with delta (0, 0)
Screenshot: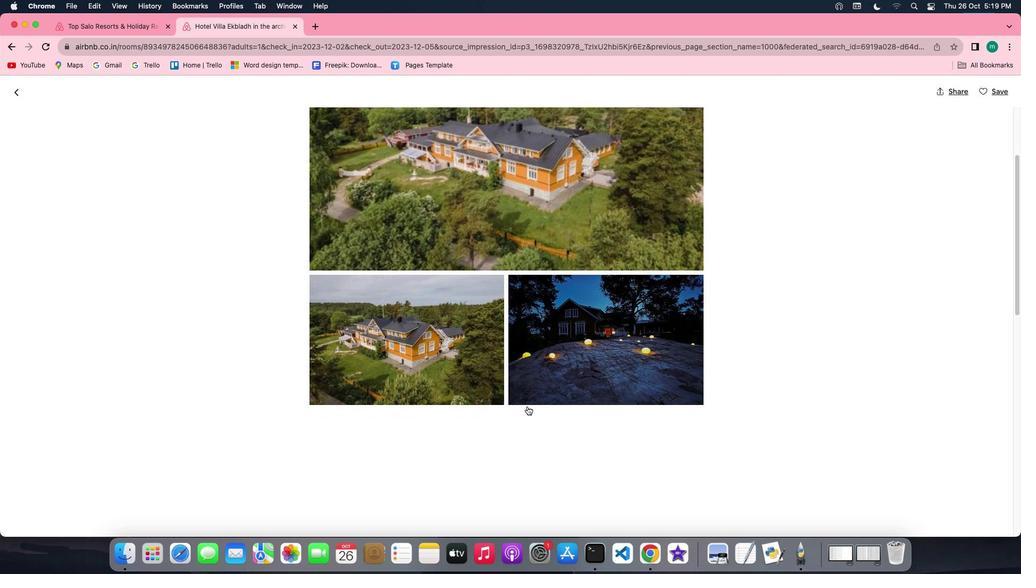 
Action: Mouse scrolled (527, 406) with delta (0, 0)
Screenshot: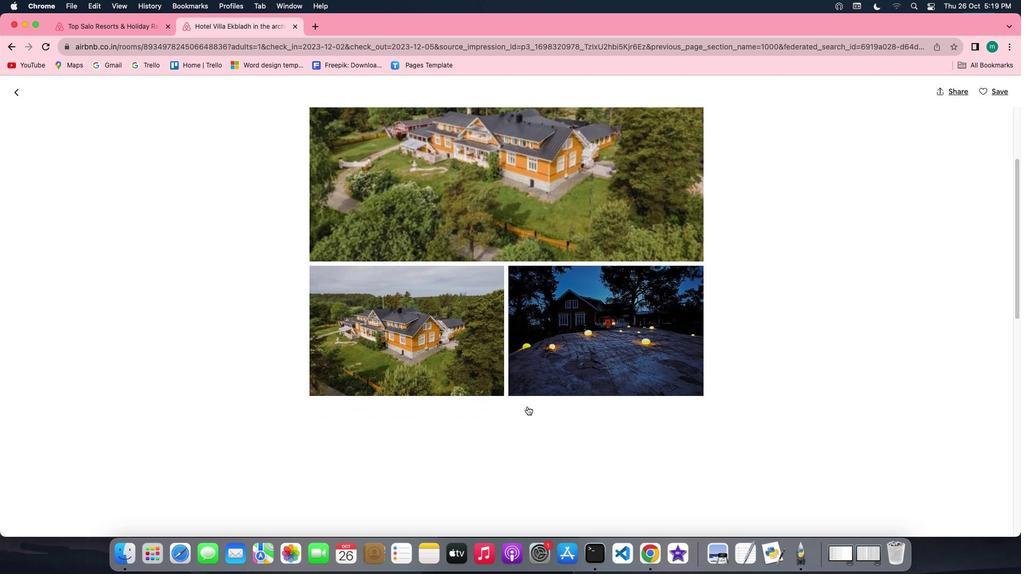 
Action: Mouse moved to (518, 397)
Screenshot: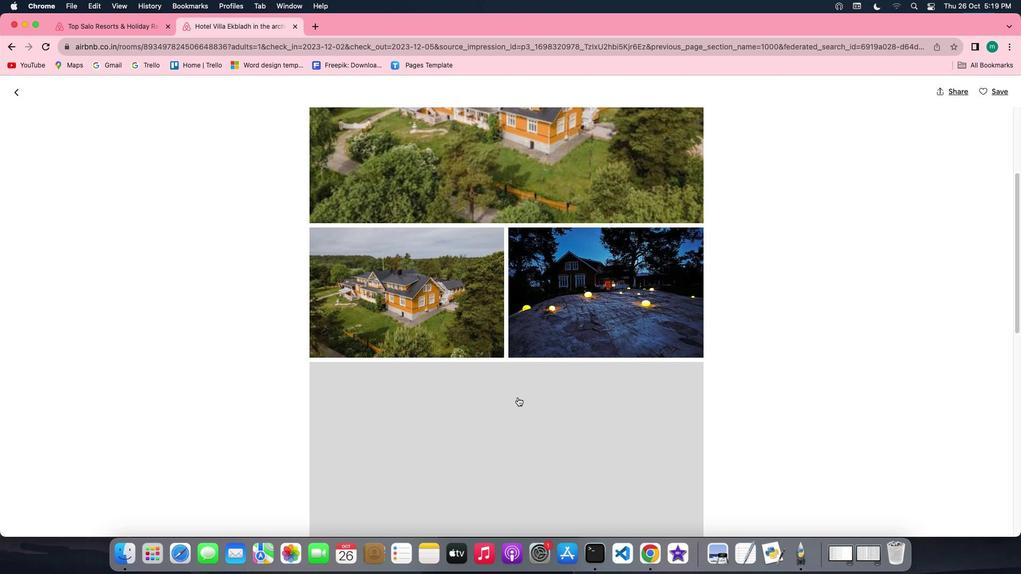 
Action: Mouse scrolled (518, 397) with delta (0, 0)
Screenshot: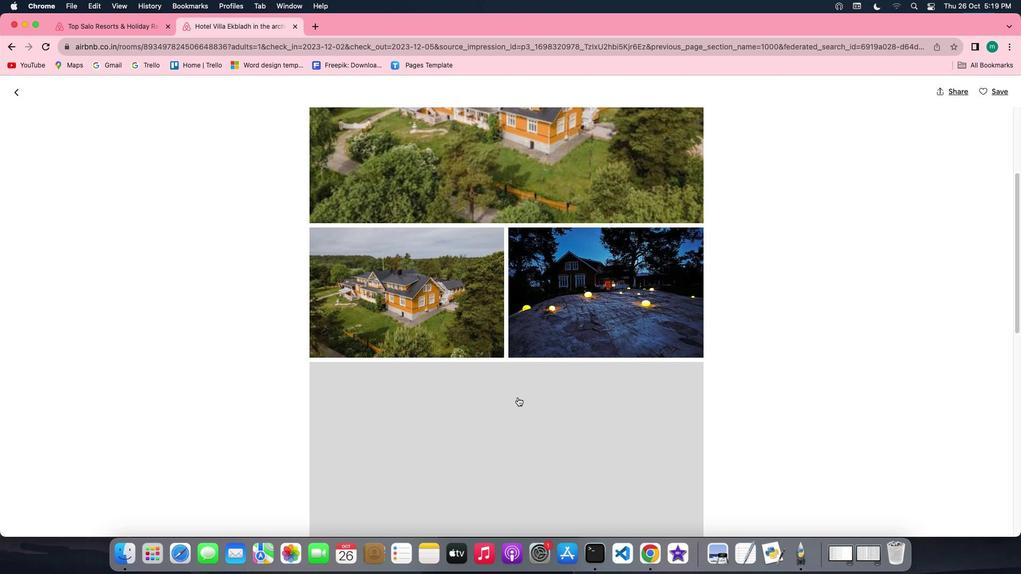 
Action: Mouse scrolled (518, 397) with delta (0, 0)
Screenshot: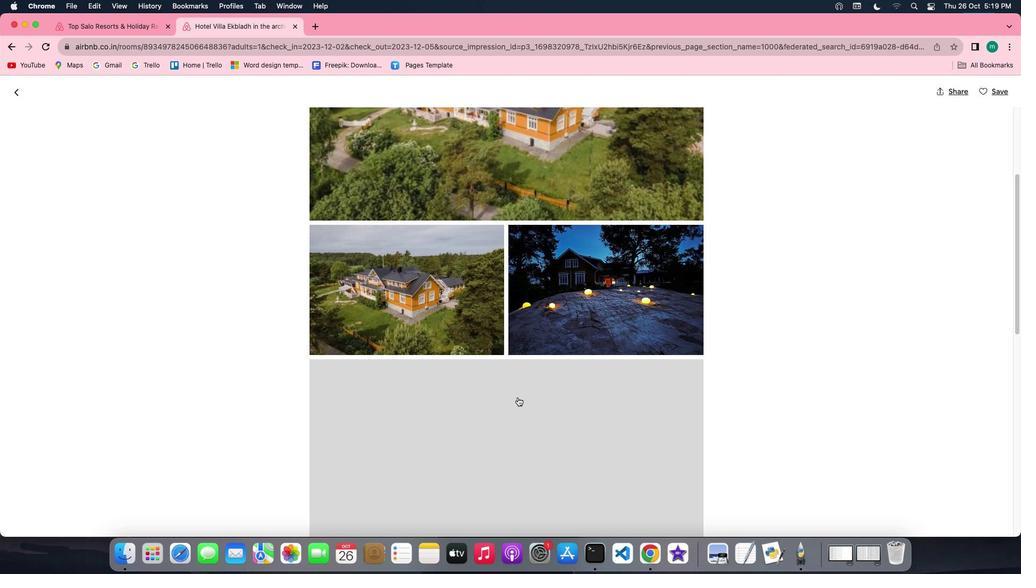 
Action: Mouse scrolled (518, 397) with delta (0, 0)
Screenshot: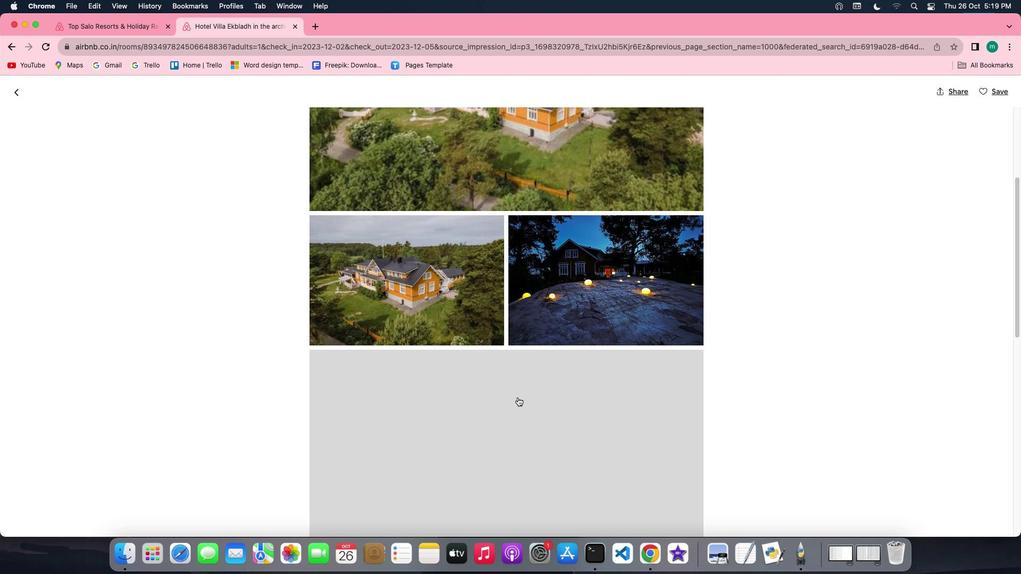 
Action: Mouse scrolled (518, 397) with delta (0, 0)
Screenshot: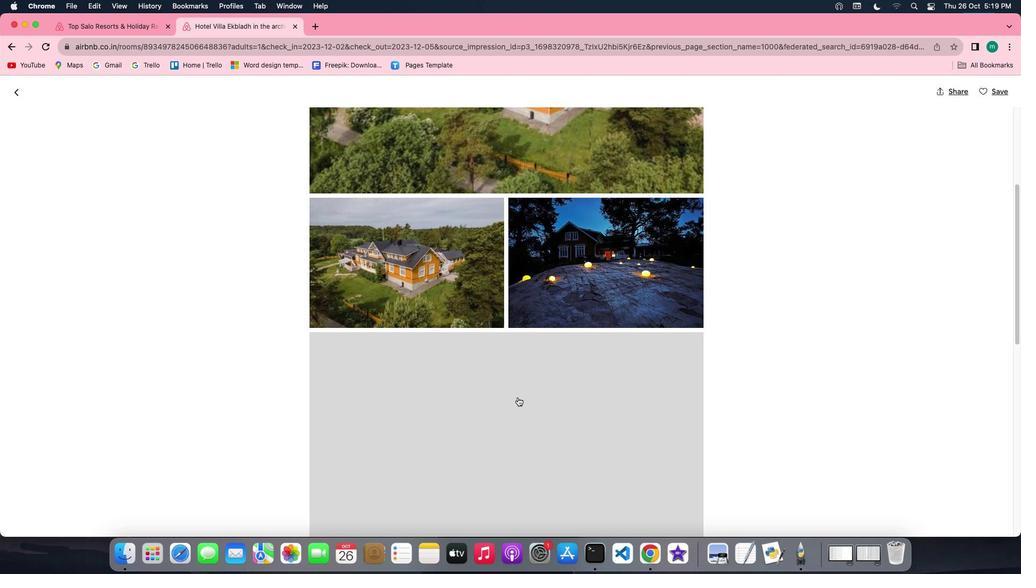 
Action: Mouse scrolled (518, 397) with delta (0, 0)
Screenshot: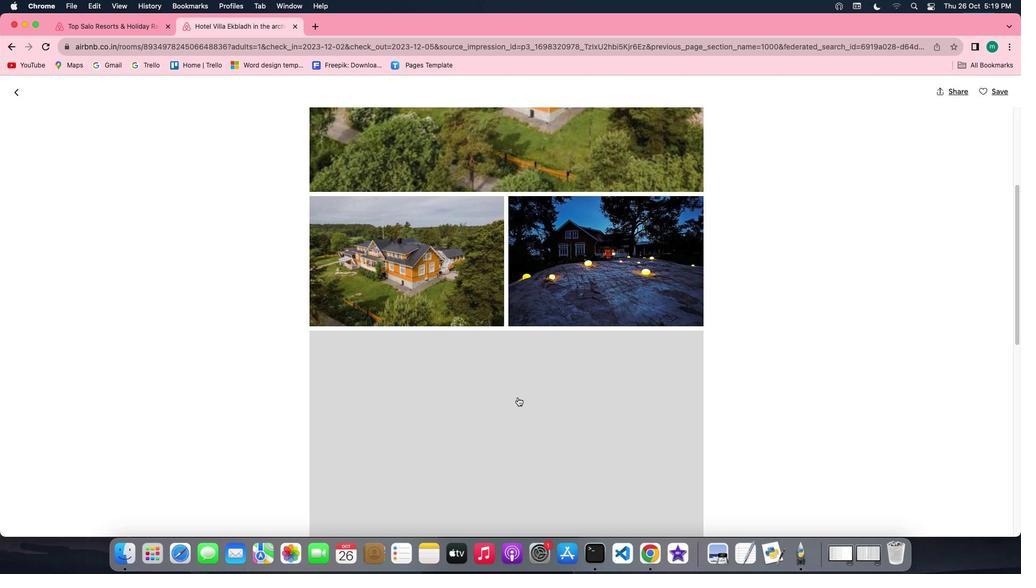
Action: Mouse scrolled (518, 397) with delta (0, 0)
Screenshot: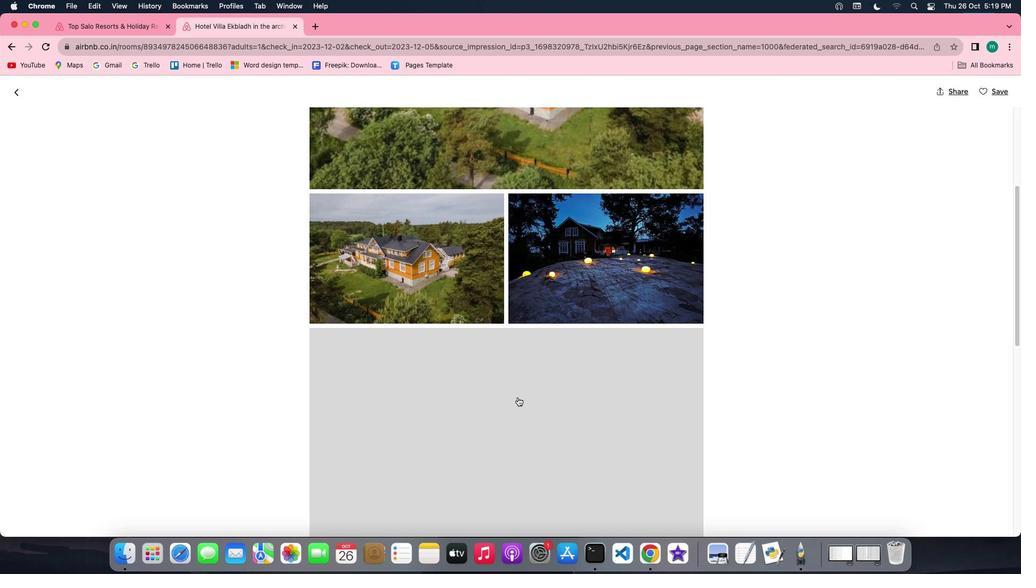 
Action: Mouse scrolled (518, 397) with delta (0, 0)
Screenshot: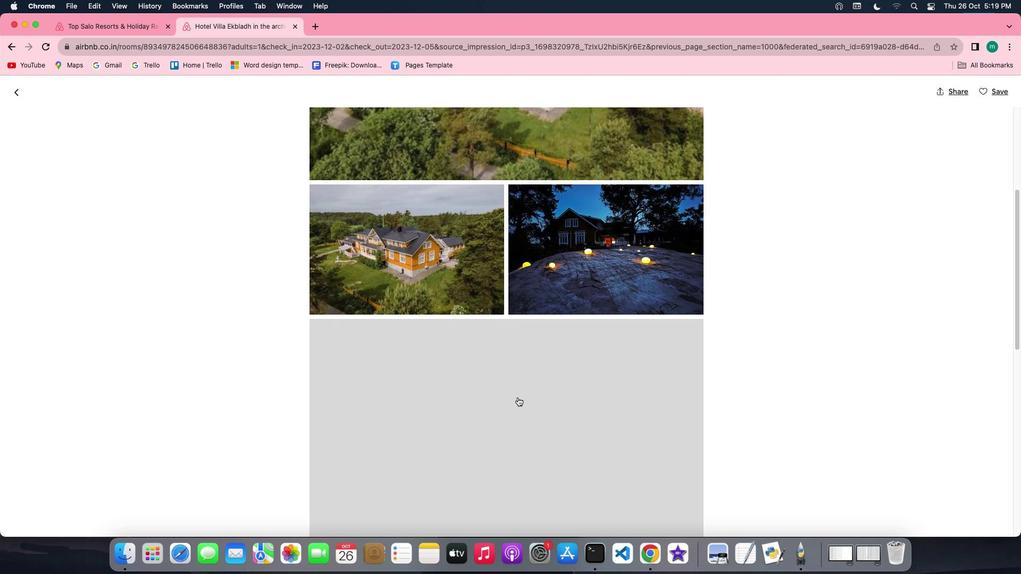 
Action: Mouse scrolled (518, 397) with delta (0, 0)
Screenshot: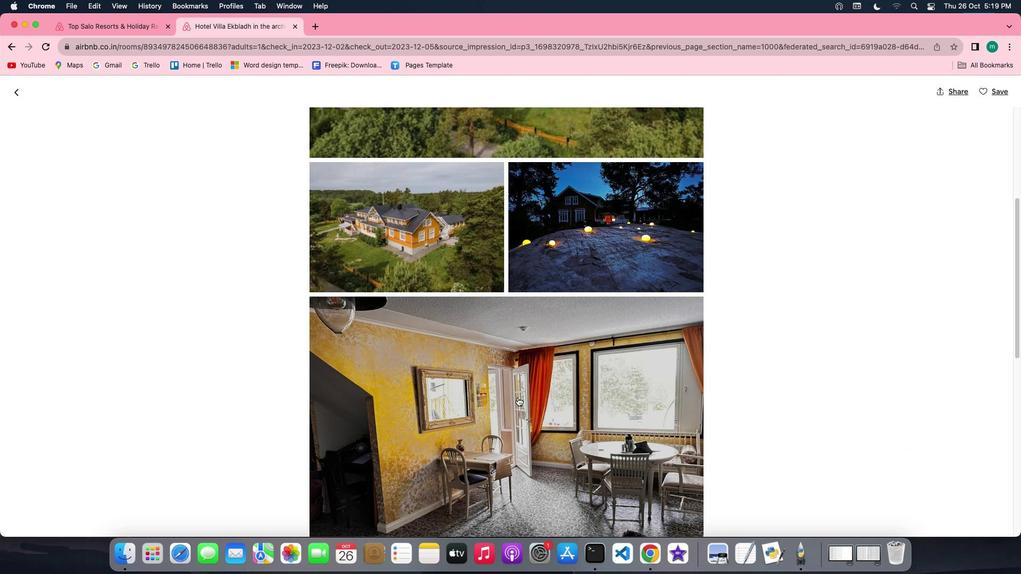
Action: Mouse scrolled (518, 397) with delta (0, 0)
Screenshot: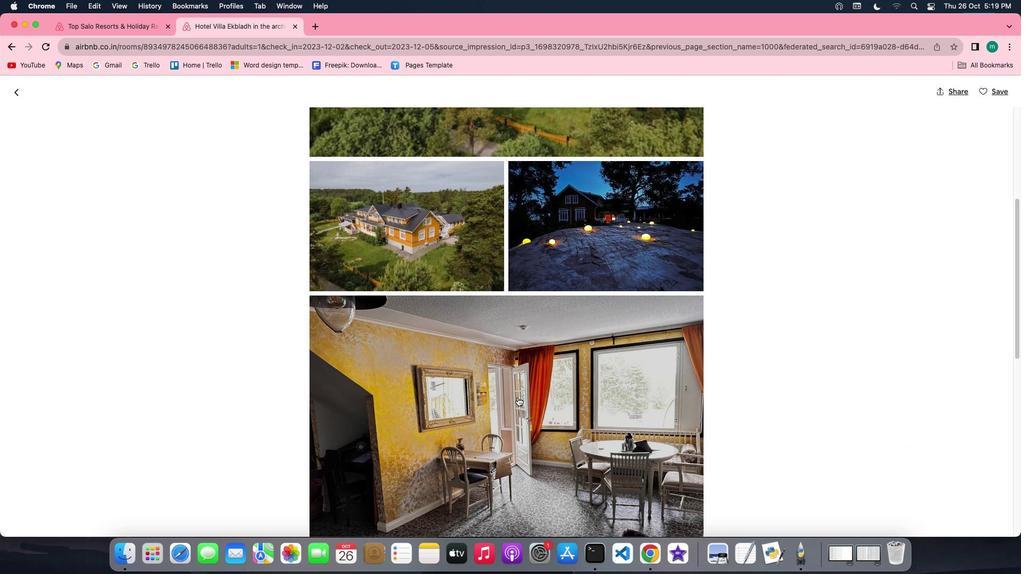 
Action: Mouse scrolled (518, 397) with delta (0, 0)
Screenshot: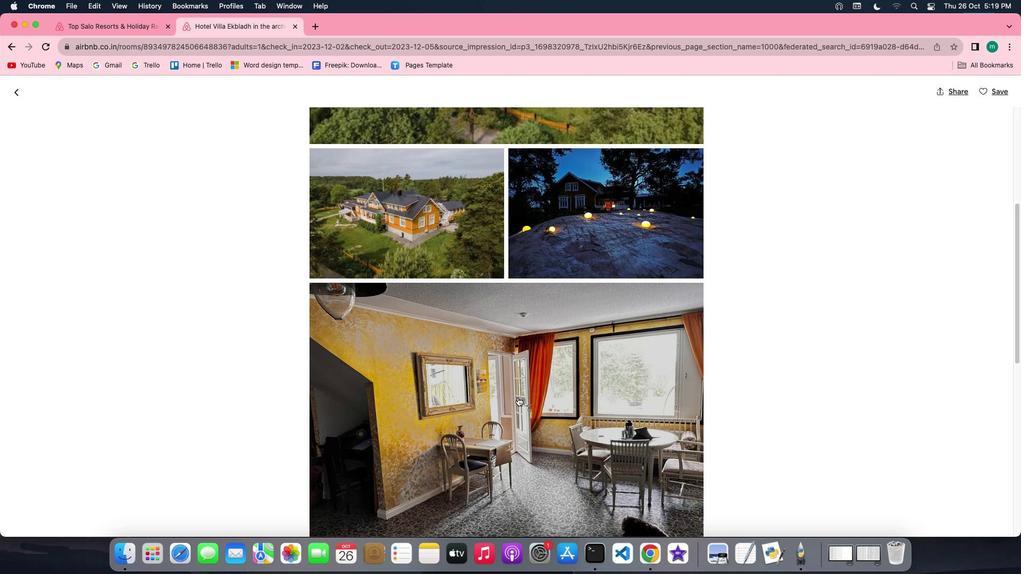 
Action: Mouse scrolled (518, 397) with delta (0, 0)
Screenshot: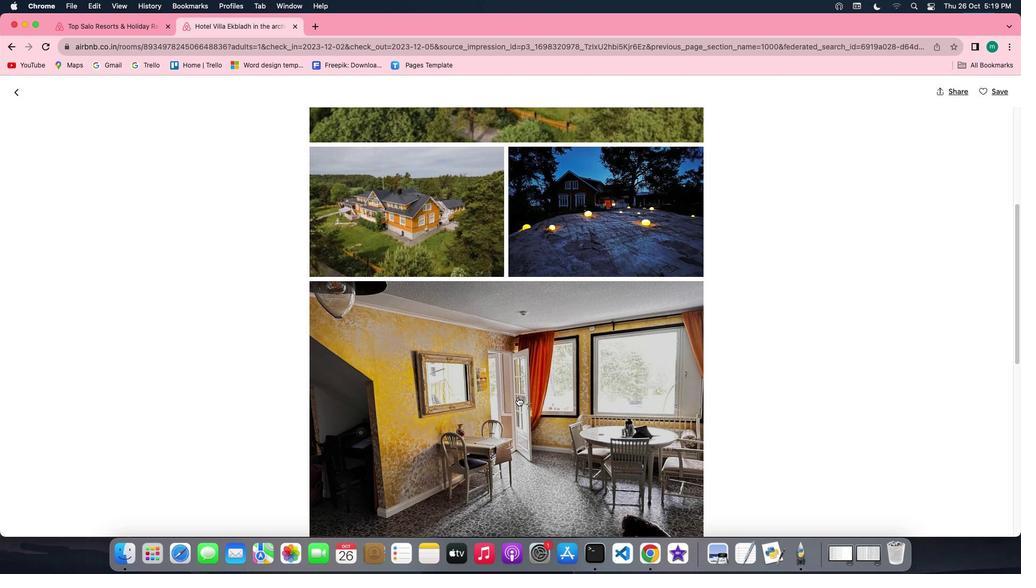 
Action: Mouse scrolled (518, 397) with delta (0, -1)
Screenshot: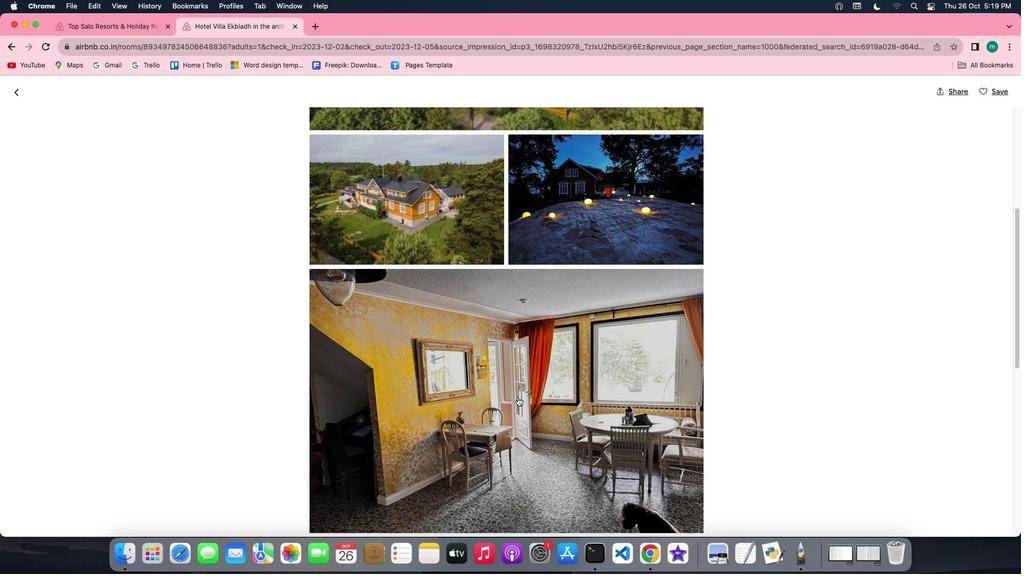 
Action: Mouse moved to (518, 397)
Screenshot: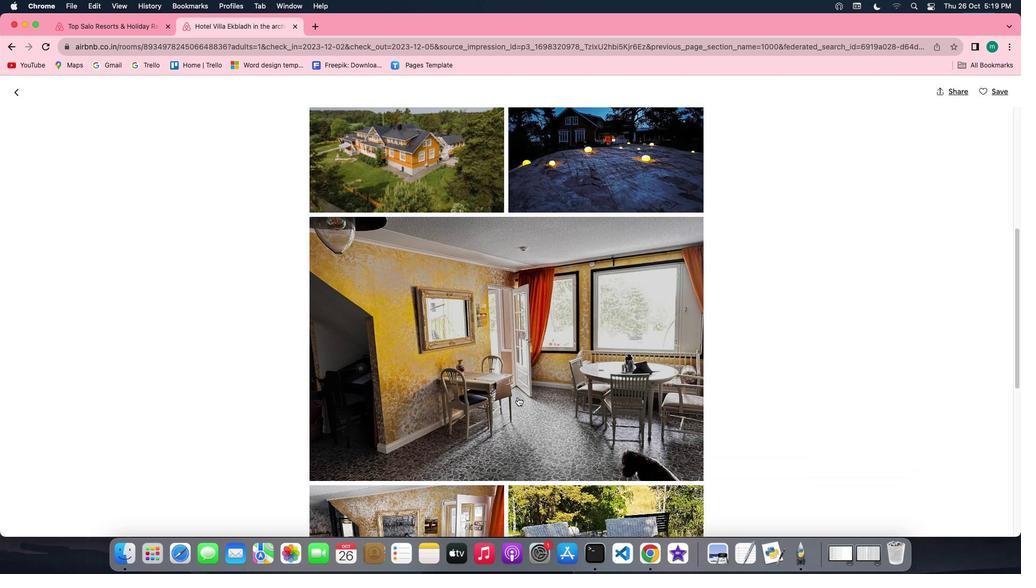 
Action: Mouse scrolled (518, 397) with delta (0, 0)
Screenshot: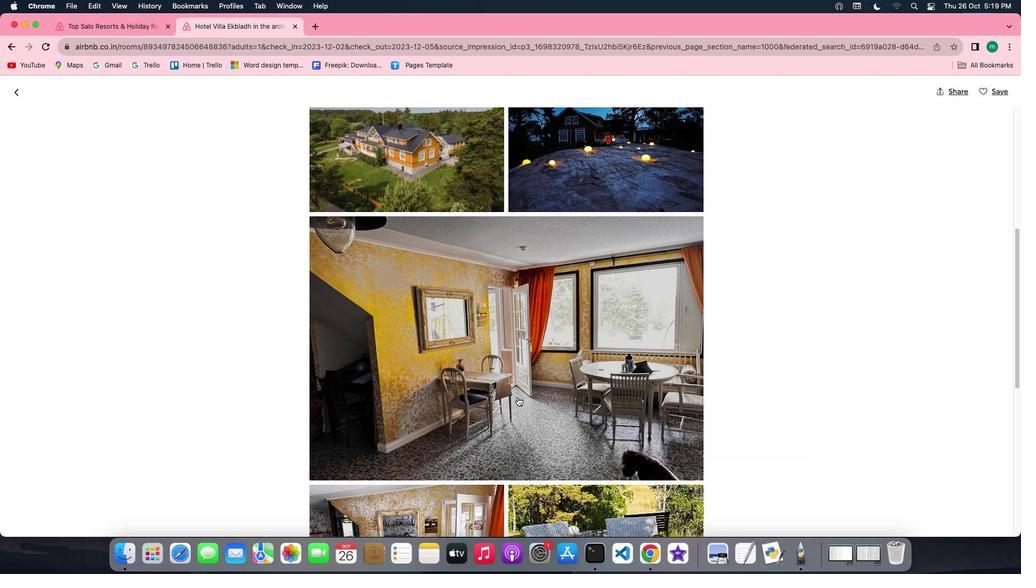 
Action: Mouse scrolled (518, 397) with delta (0, 0)
Screenshot: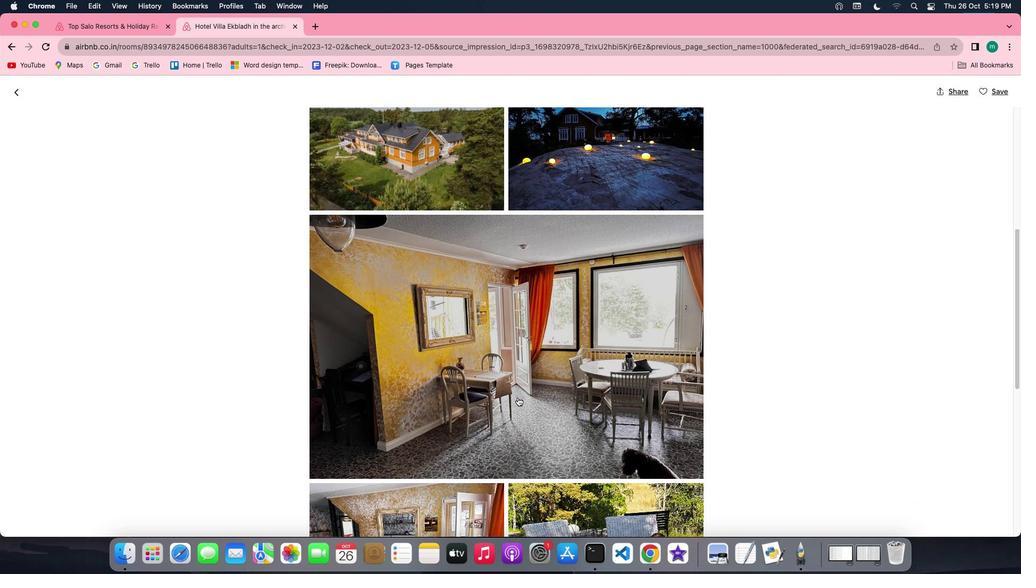 
Action: Mouse scrolled (518, 397) with delta (0, -1)
Screenshot: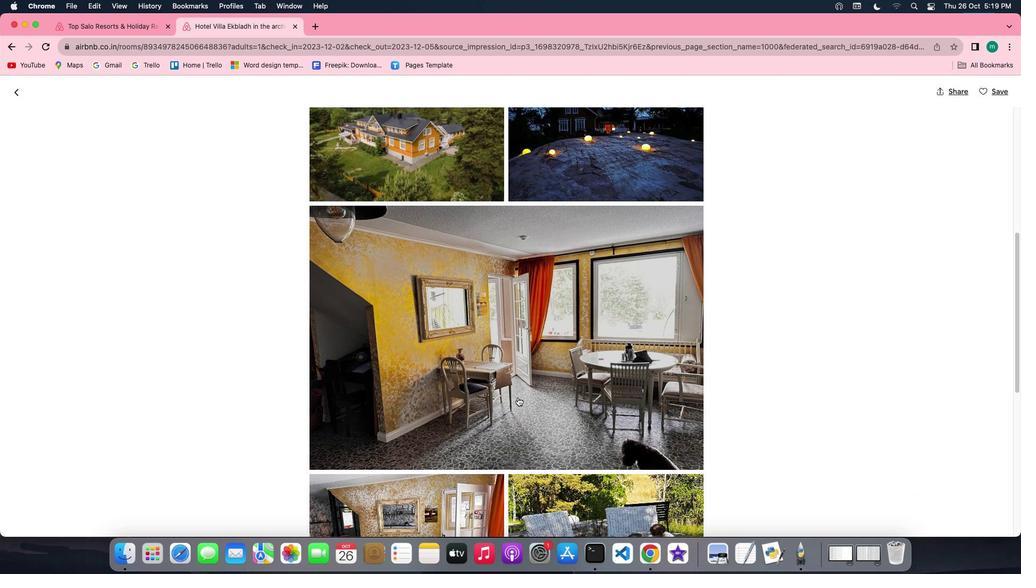 
Action: Mouse scrolled (518, 397) with delta (0, 0)
Screenshot: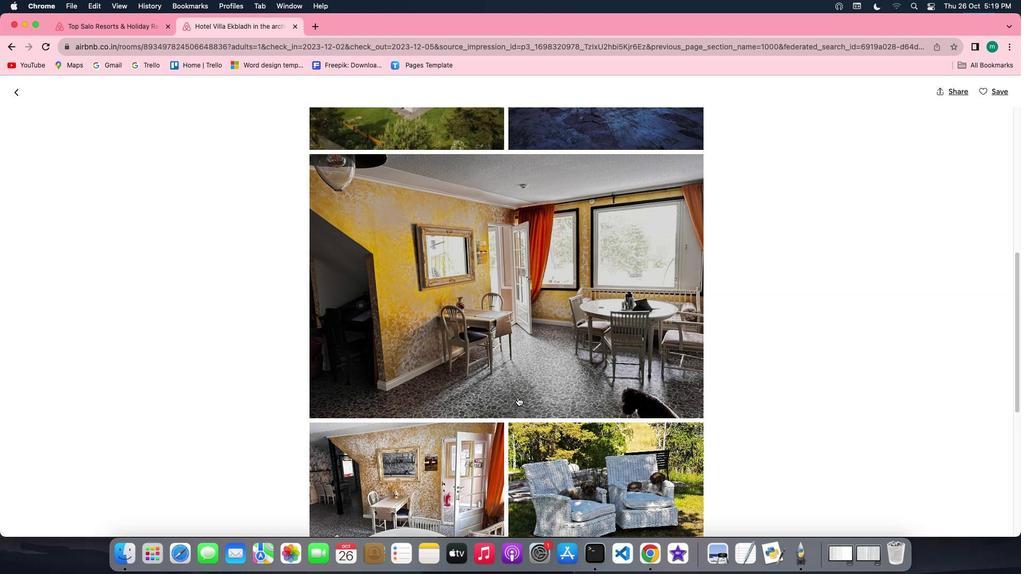
Action: Mouse scrolled (518, 397) with delta (0, 0)
Screenshot: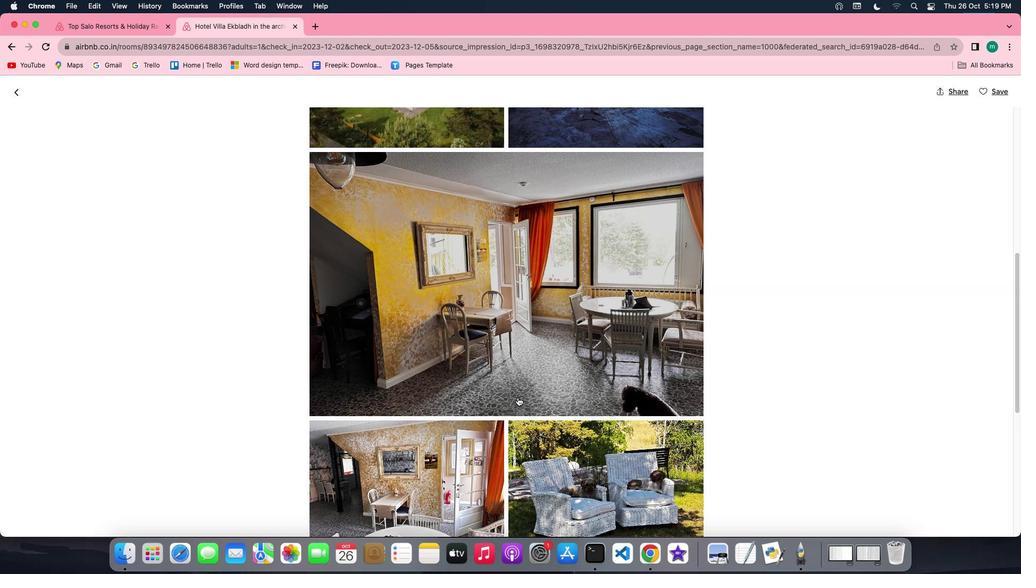 
Action: Mouse scrolled (518, 397) with delta (0, 0)
Screenshot: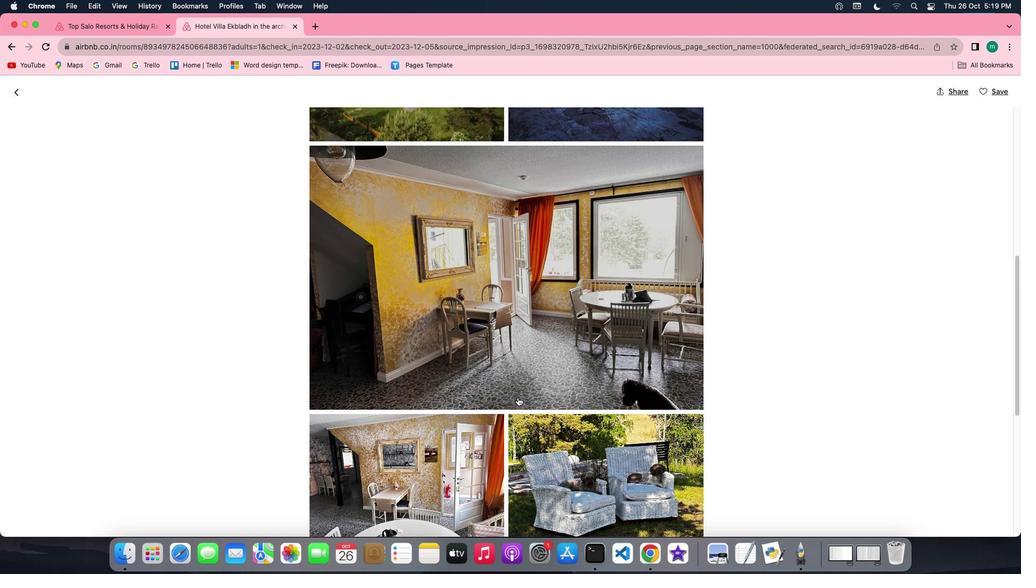 
Action: Mouse scrolled (518, 397) with delta (0, 0)
Screenshot: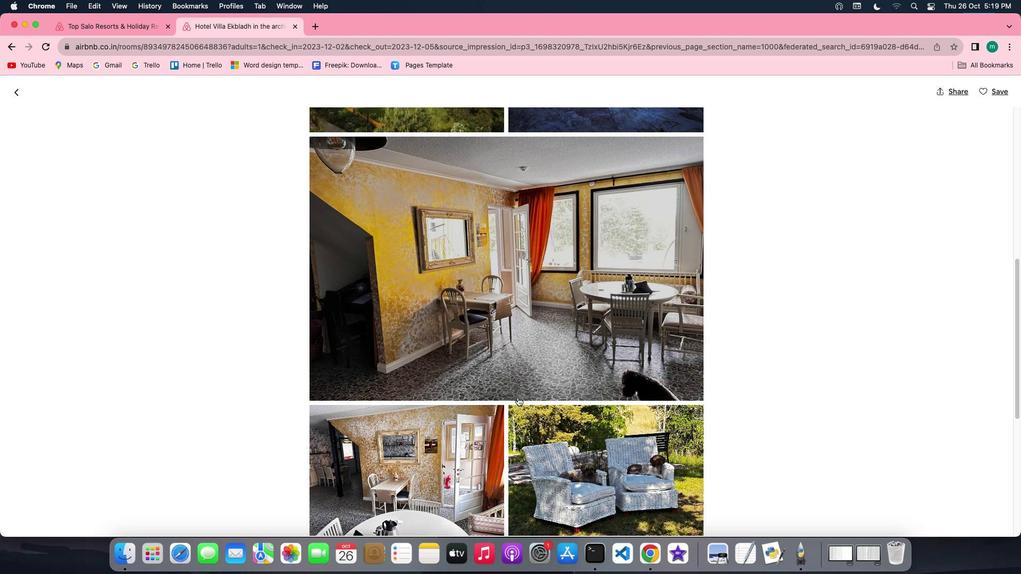 
Action: Mouse scrolled (518, 397) with delta (0, 0)
Screenshot: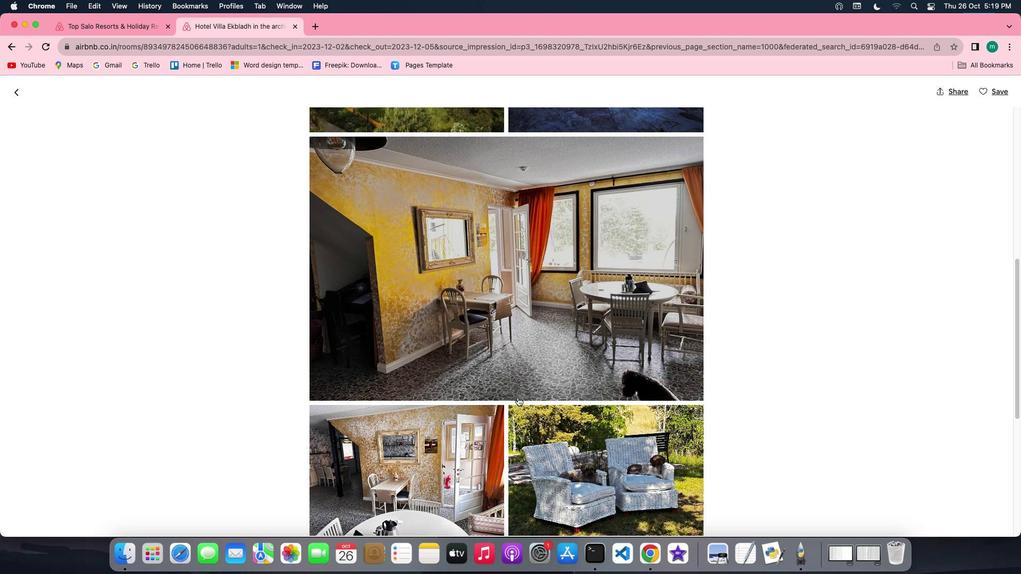 
Action: Mouse scrolled (518, 397) with delta (0, -1)
Screenshot: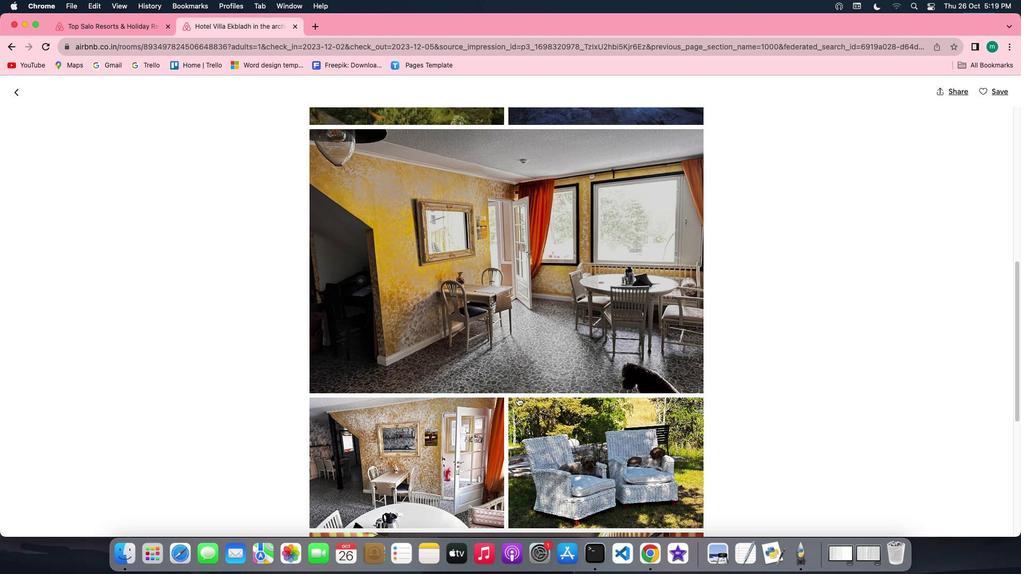 
Action: Mouse scrolled (518, 397) with delta (0, -2)
Screenshot: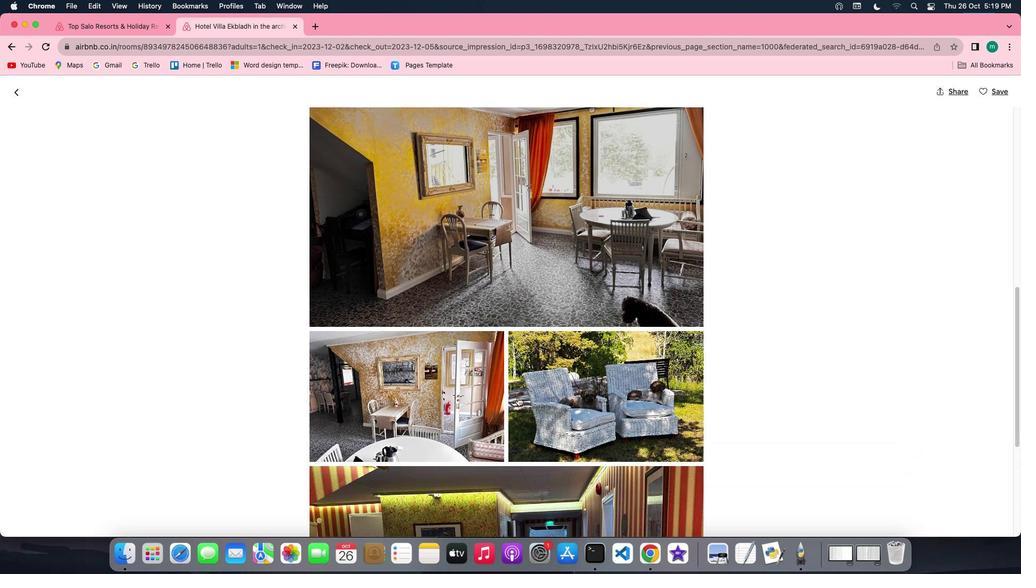 
Action: Mouse scrolled (518, 397) with delta (0, 0)
Screenshot: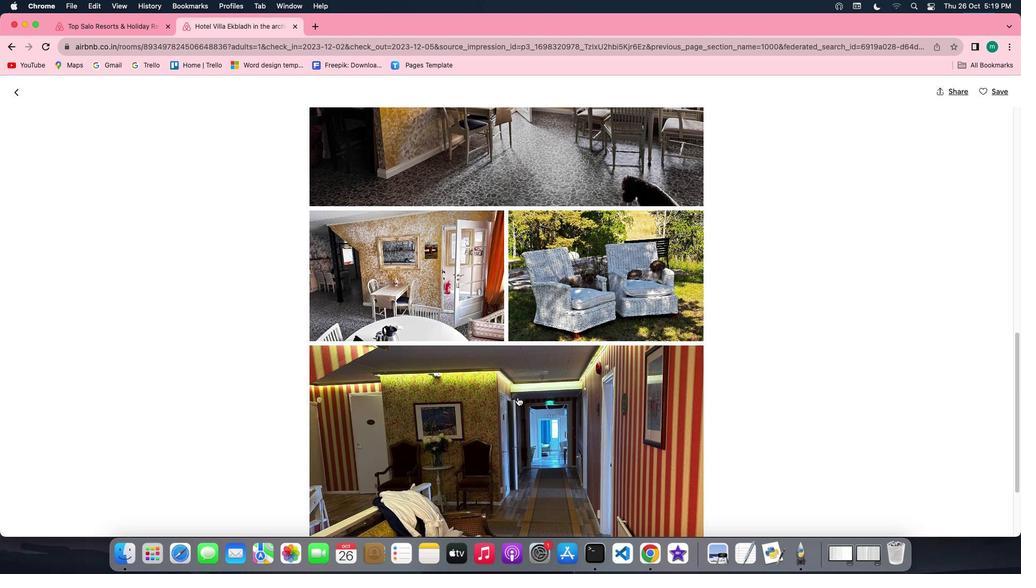 
Action: Mouse scrolled (518, 397) with delta (0, 0)
Screenshot: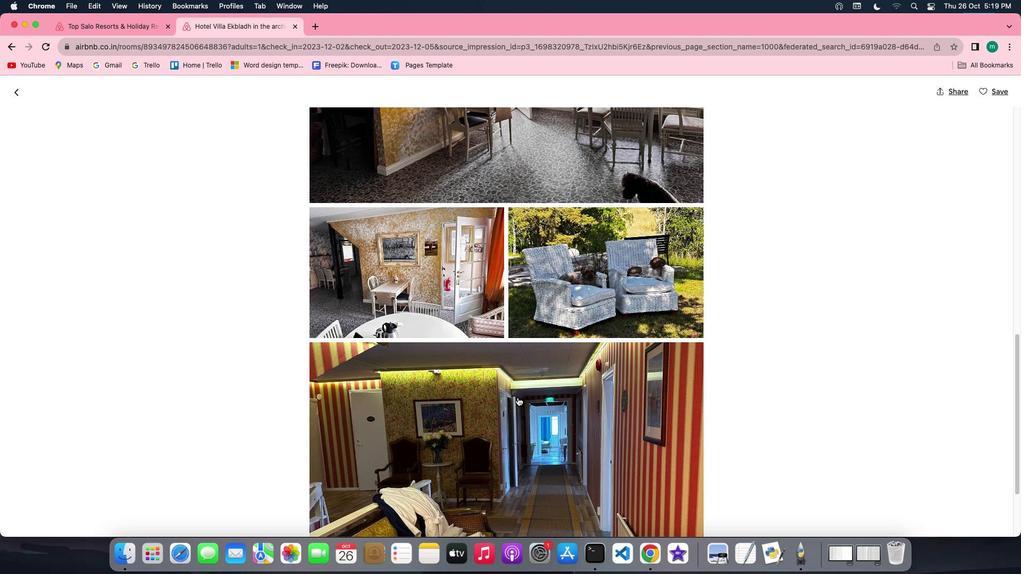 
Action: Mouse scrolled (518, 397) with delta (0, -1)
Screenshot: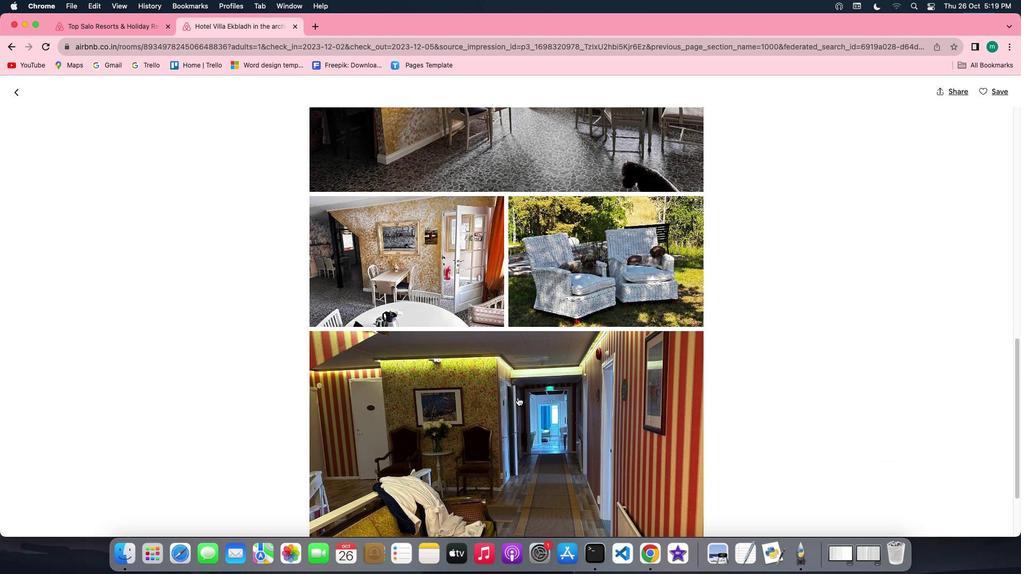 
Action: Mouse scrolled (518, 397) with delta (0, -1)
Screenshot: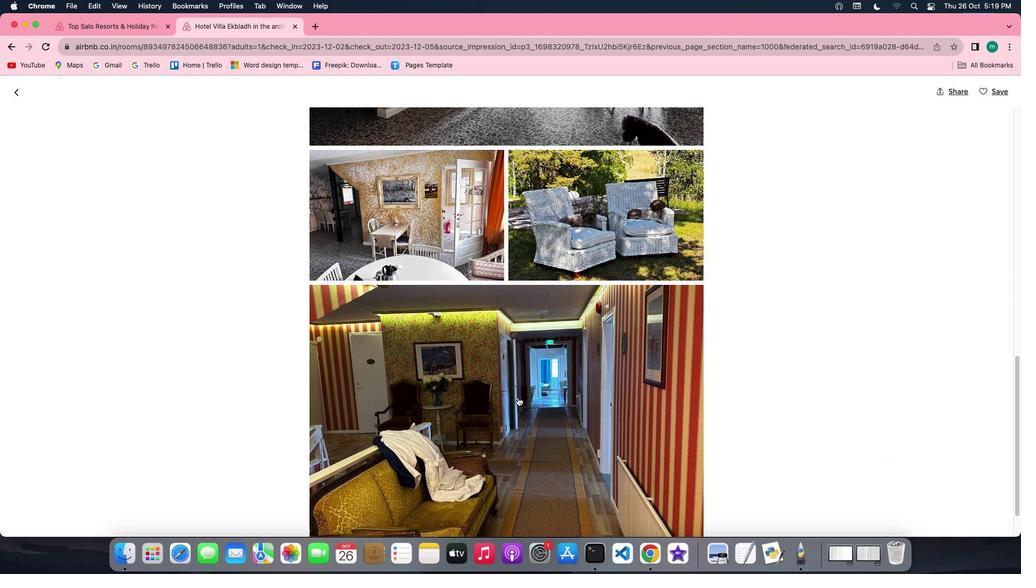 
Action: Mouse scrolled (518, 397) with delta (0, 0)
Screenshot: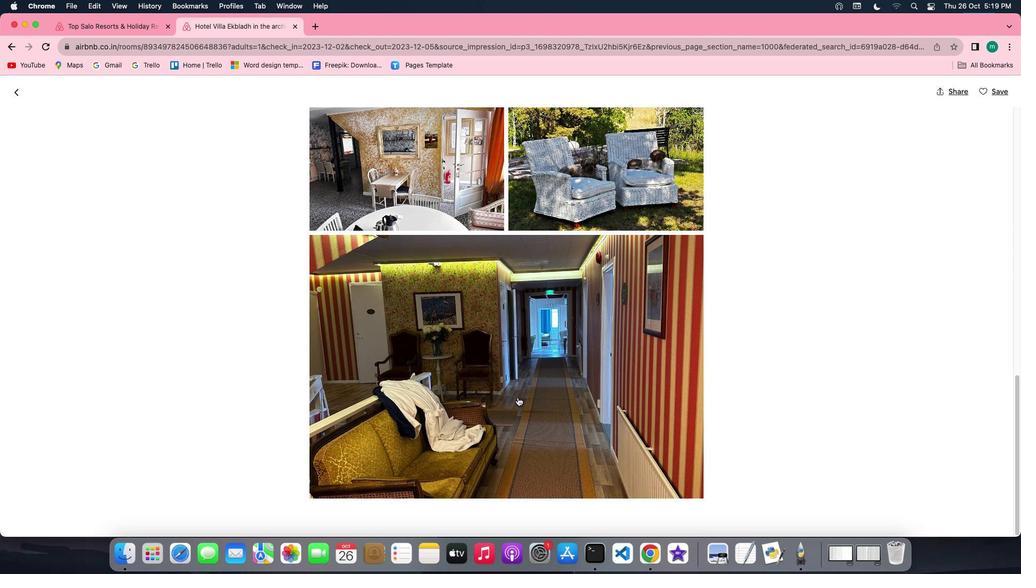 
Action: Mouse scrolled (518, 397) with delta (0, 0)
Screenshot: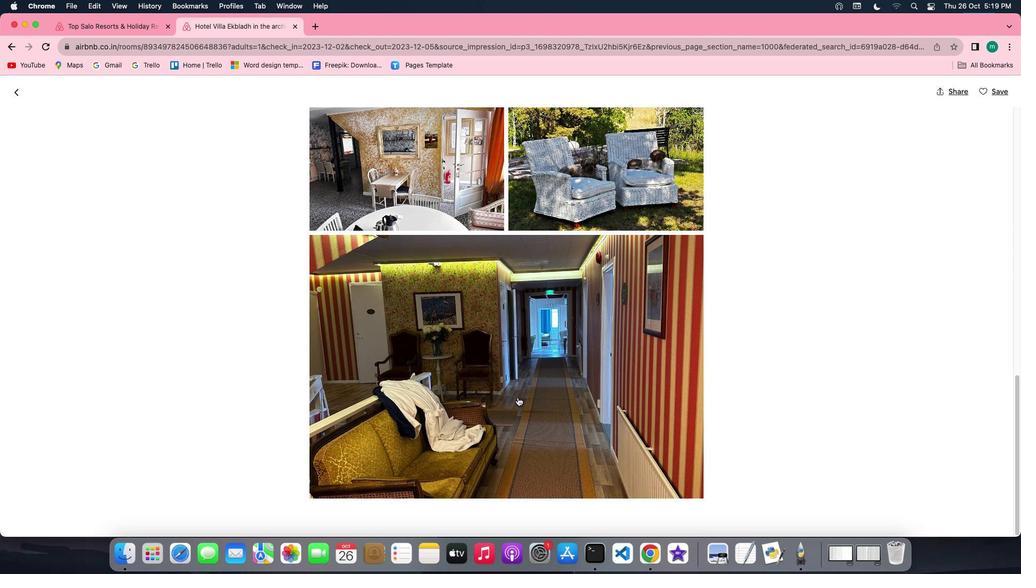 
Action: Mouse scrolled (518, 397) with delta (0, -1)
Screenshot: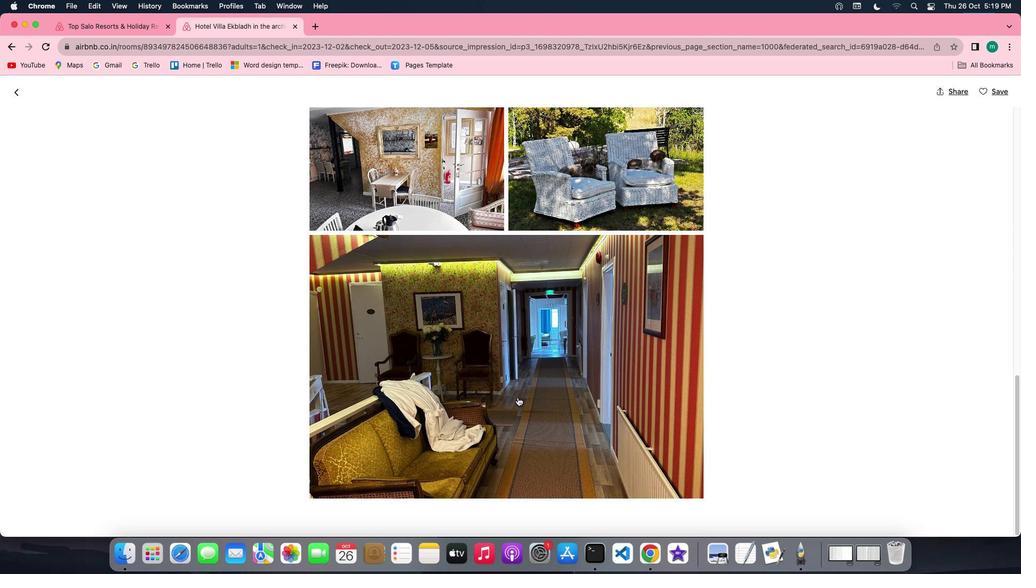 
Action: Mouse scrolled (518, 397) with delta (0, 0)
Screenshot: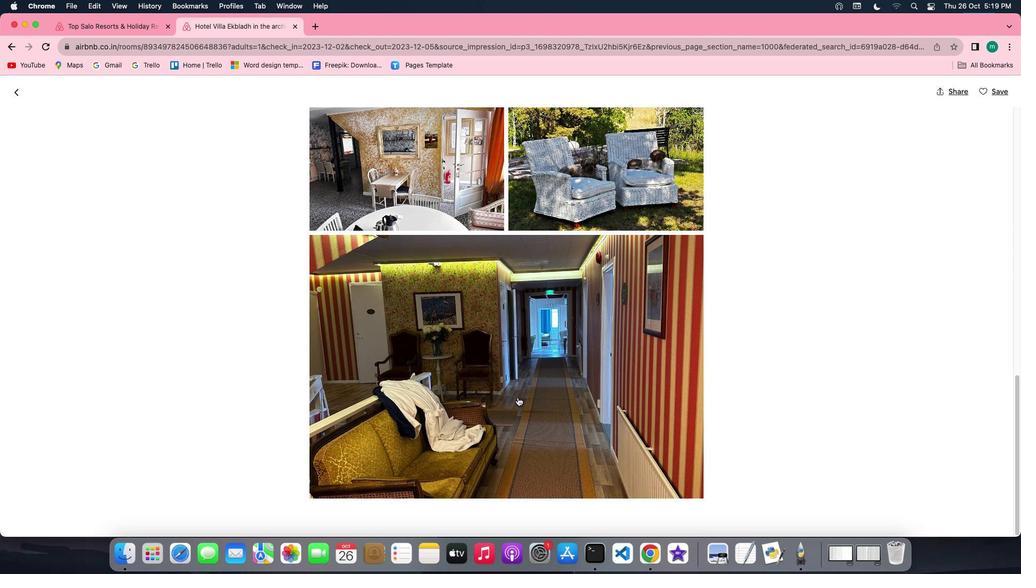 
Action: Mouse scrolled (518, 397) with delta (0, 0)
Screenshot: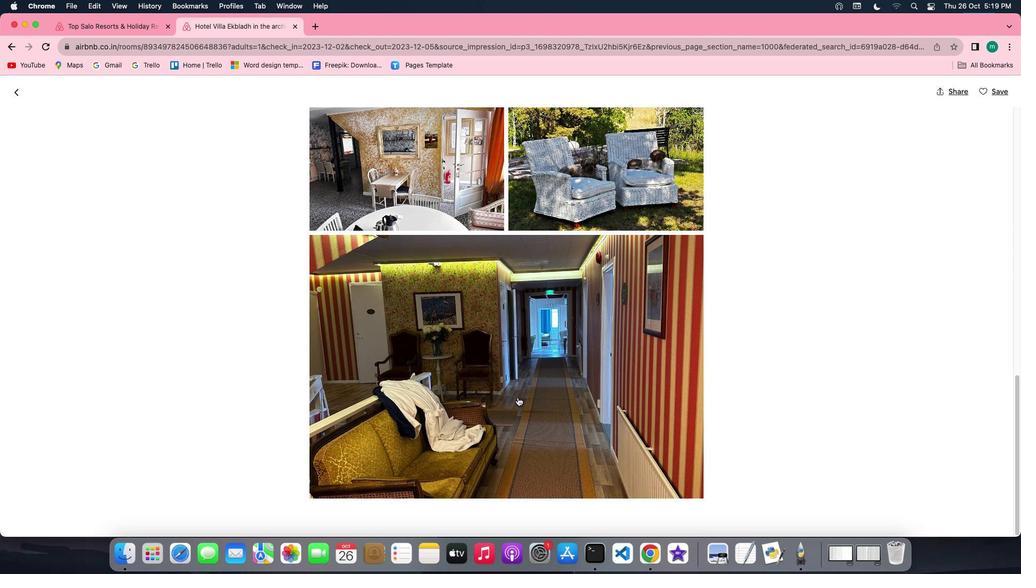 
Action: Mouse scrolled (518, 397) with delta (0, -1)
Screenshot: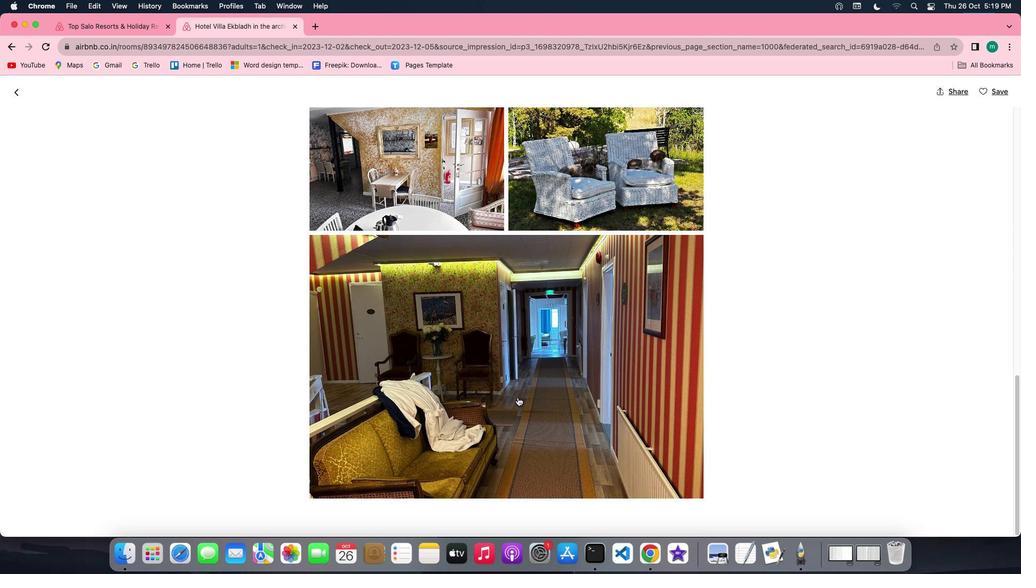 
Action: Mouse scrolled (518, 397) with delta (0, -1)
Screenshot: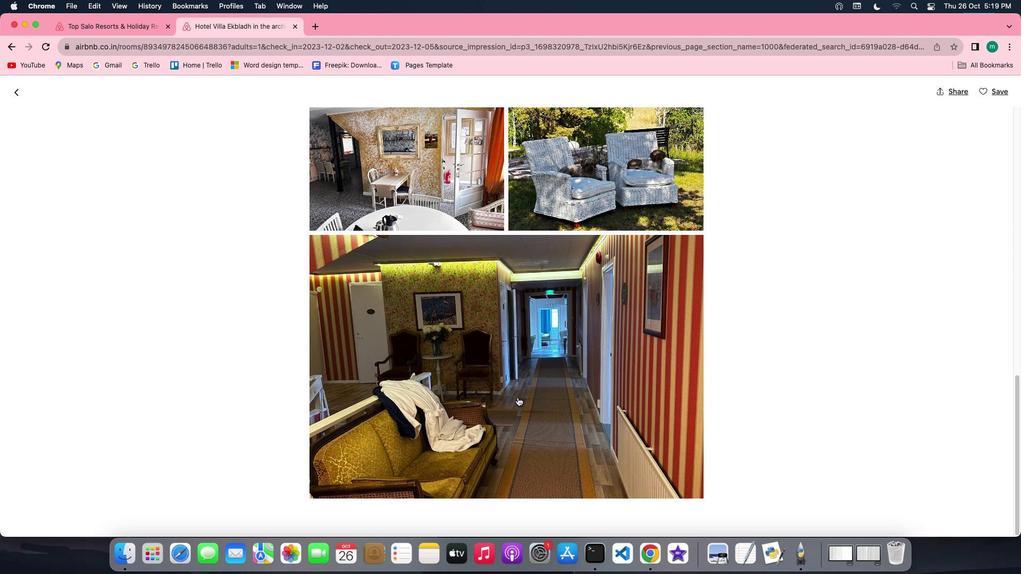 
Action: Mouse scrolled (518, 397) with delta (0, 0)
Screenshot: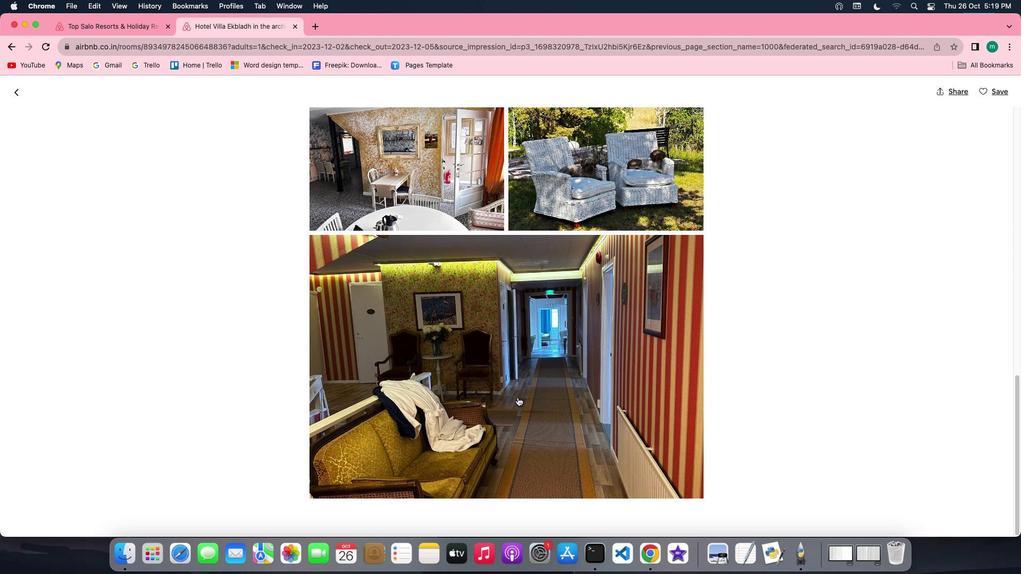 
Action: Mouse scrolled (518, 397) with delta (0, 0)
Screenshot: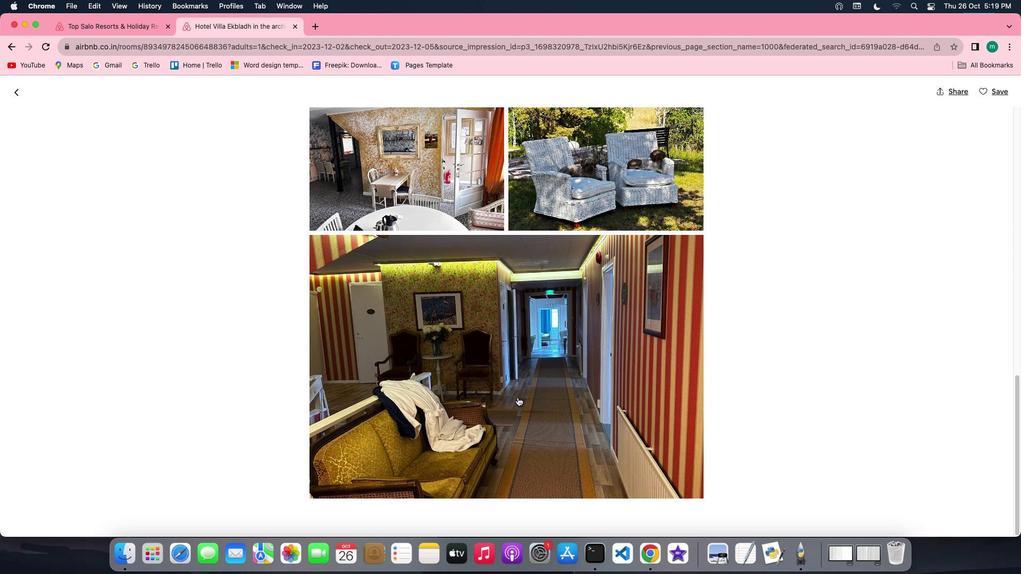 
Action: Mouse scrolled (518, 397) with delta (0, -1)
Screenshot: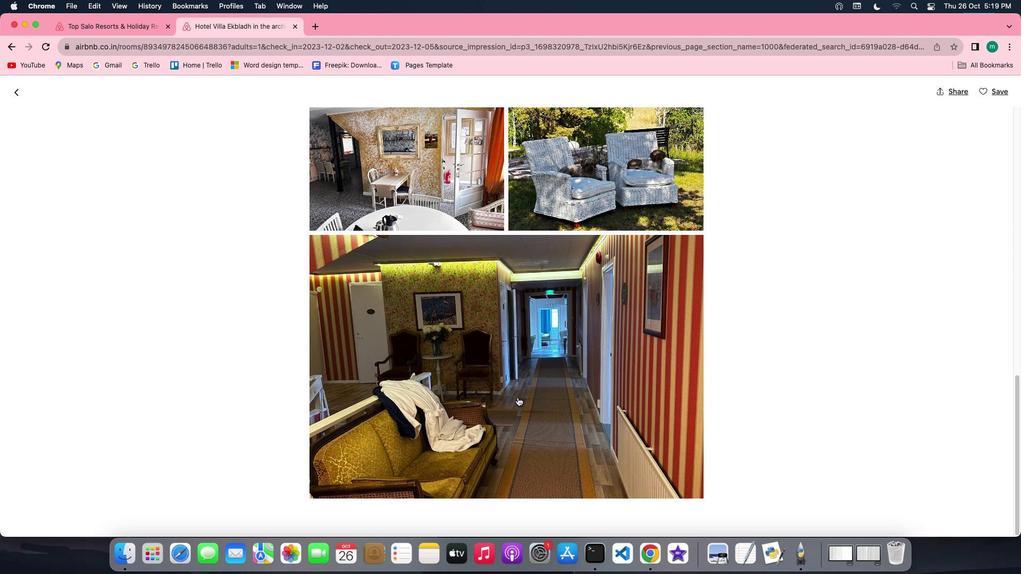 
Action: Mouse scrolled (518, 397) with delta (0, -2)
Screenshot: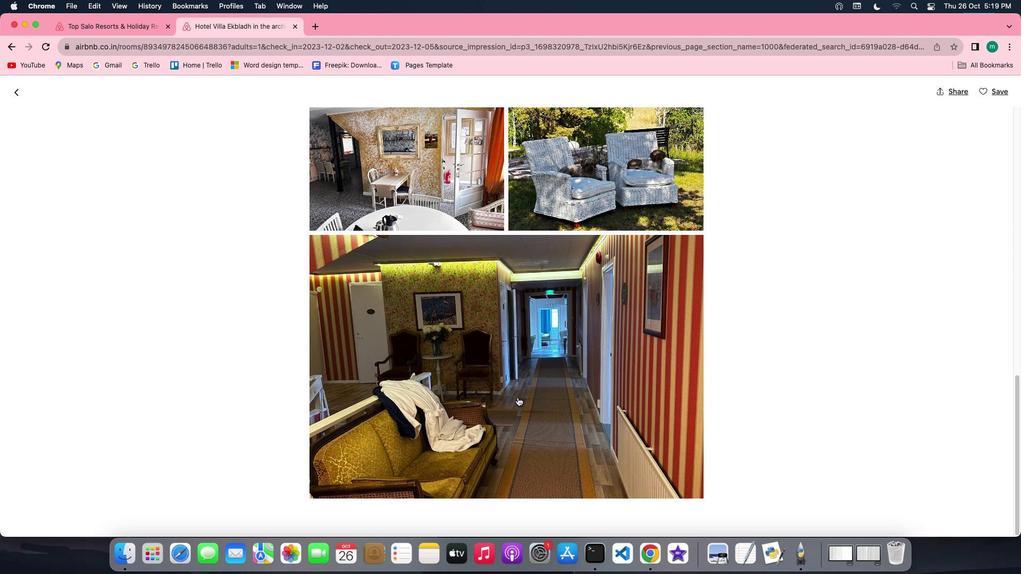 
Action: Mouse moved to (18, 93)
Screenshot: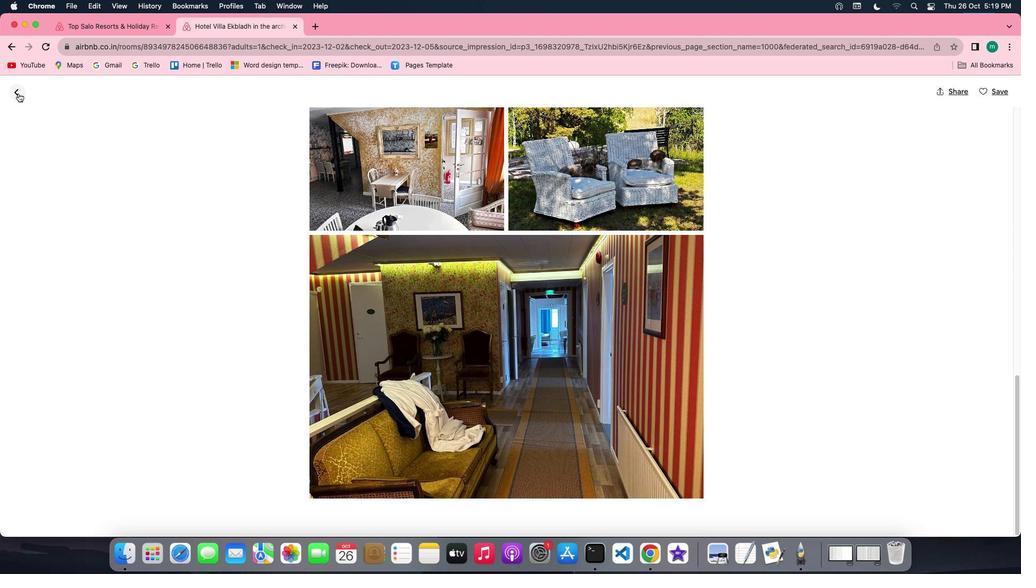 
Action: Mouse pressed left at (18, 93)
Screenshot: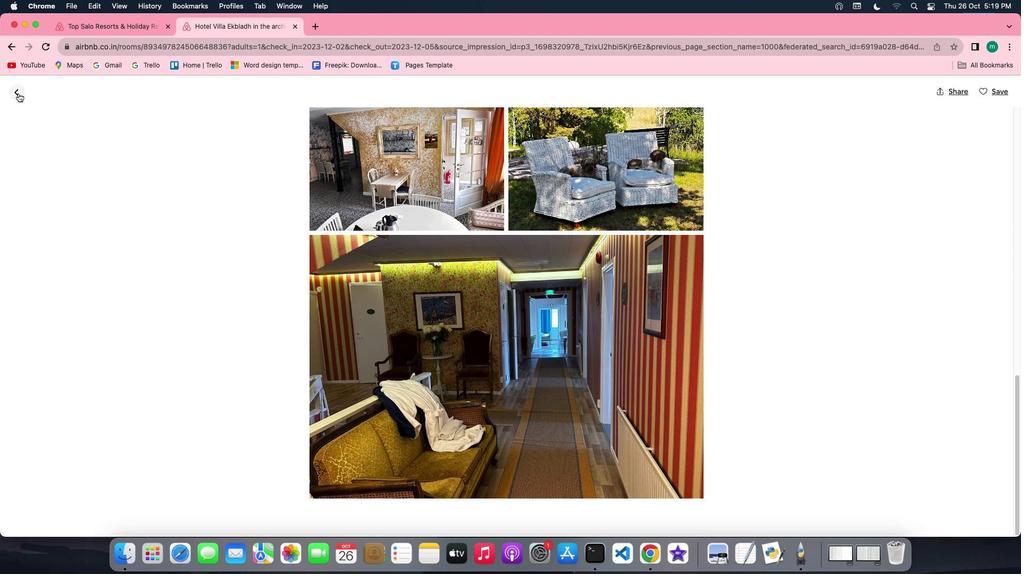 
Action: Mouse moved to (453, 366)
Screenshot: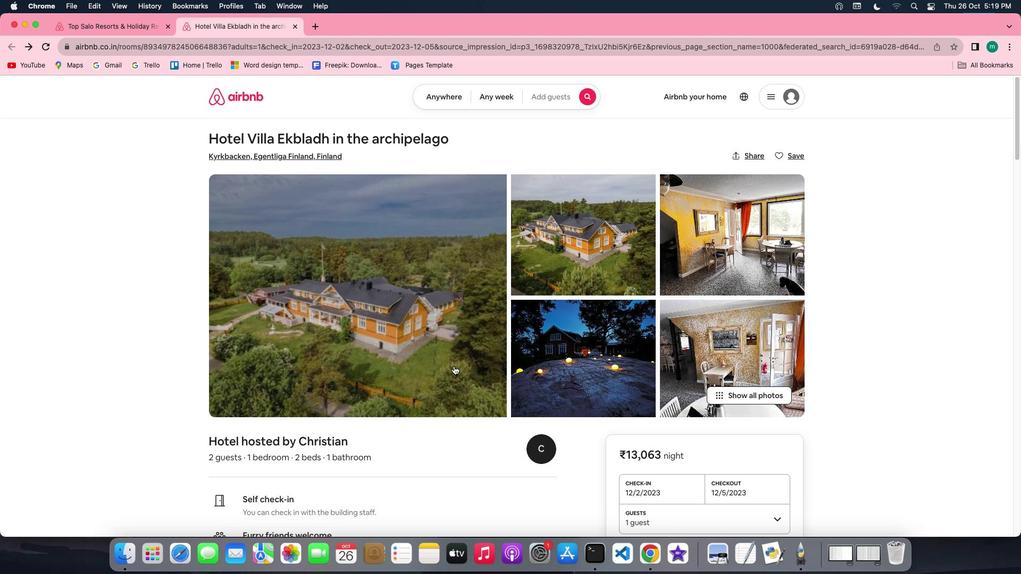 
Action: Mouse scrolled (453, 366) with delta (0, 0)
Screenshot: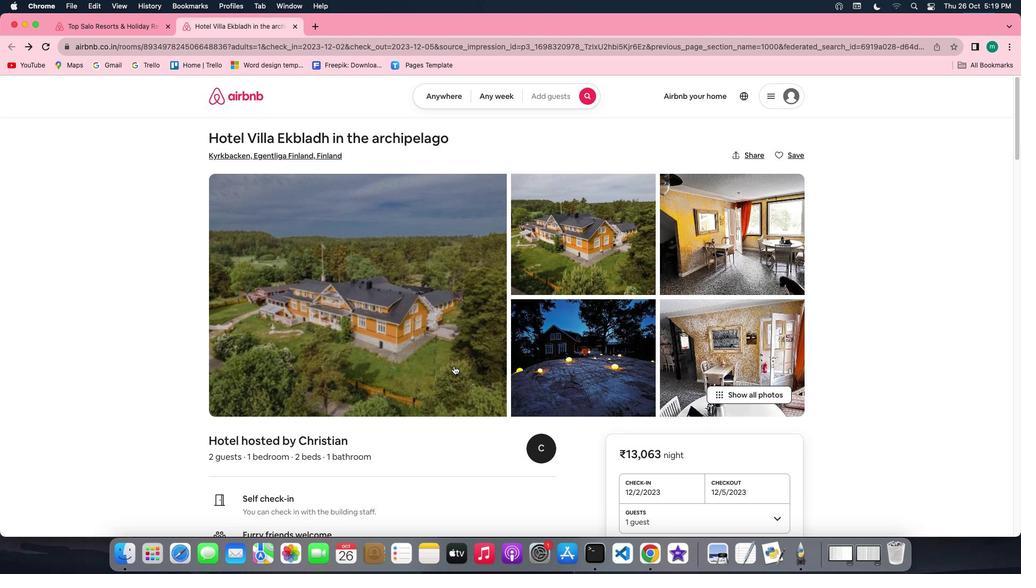 
Action: Mouse scrolled (453, 366) with delta (0, 0)
Screenshot: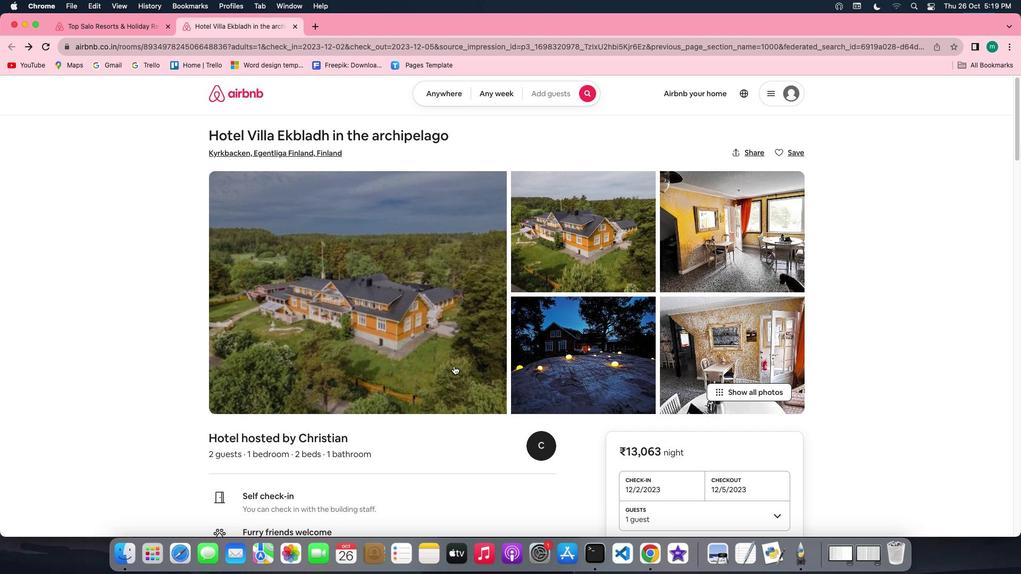 
Action: Mouse scrolled (453, 366) with delta (0, 0)
Screenshot: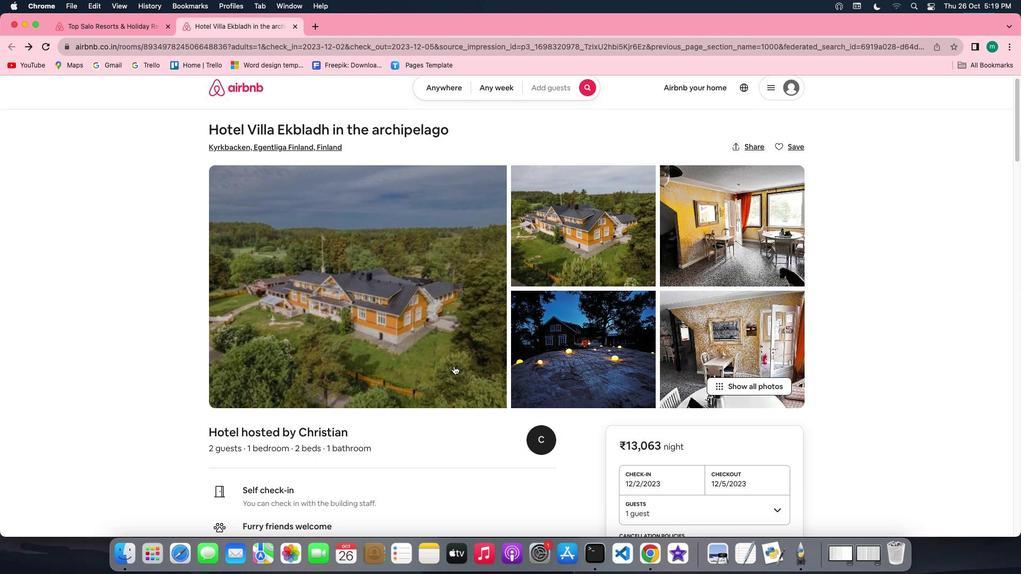 
Action: Mouse scrolled (453, 366) with delta (0, 0)
Screenshot: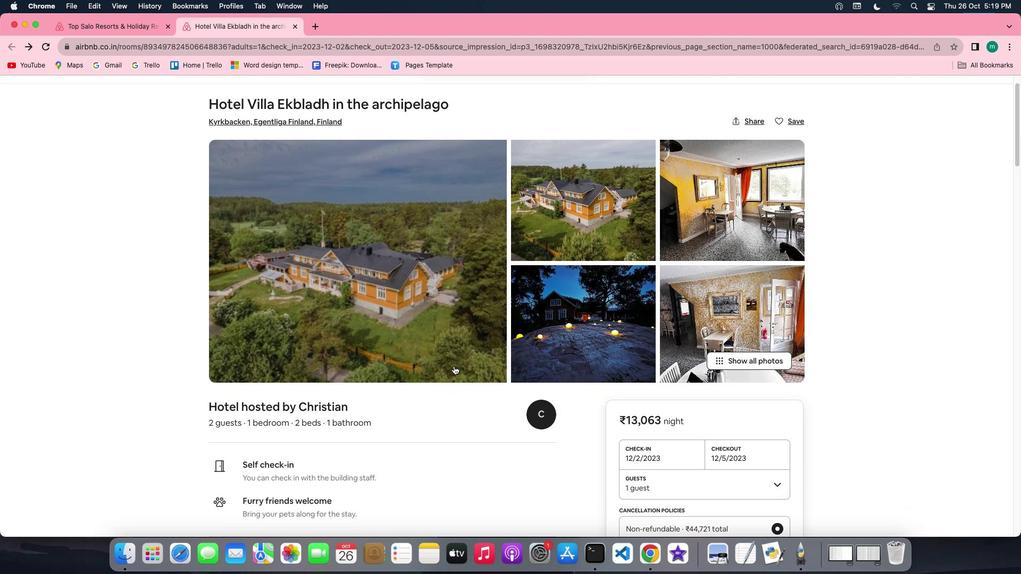 
Action: Mouse scrolled (453, 366) with delta (0, 0)
Screenshot: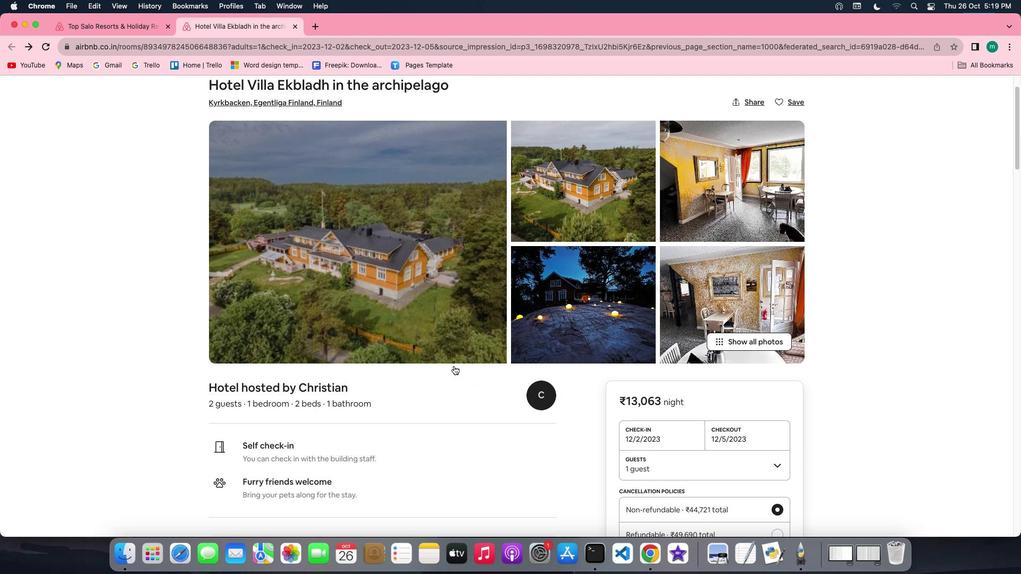 
Action: Mouse scrolled (453, 366) with delta (0, 0)
Screenshot: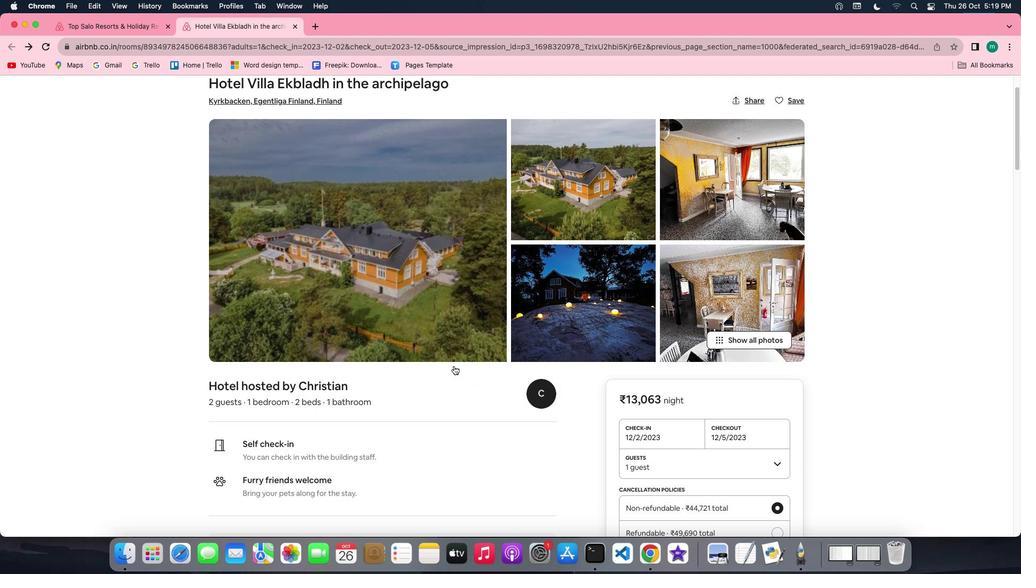 
Action: Mouse scrolled (453, 366) with delta (0, -1)
Screenshot: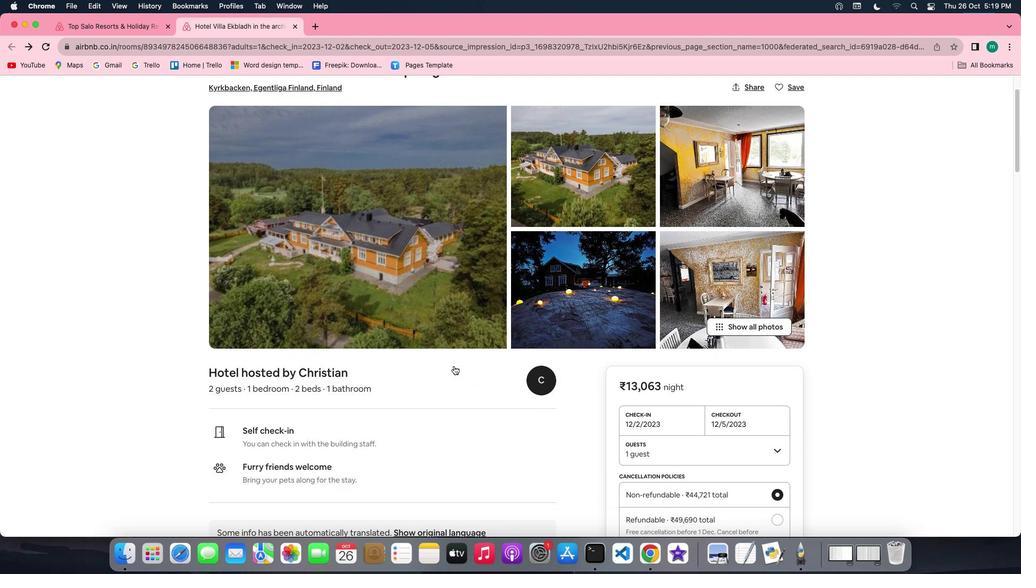 
Action: Mouse scrolled (453, 366) with delta (0, 0)
Screenshot: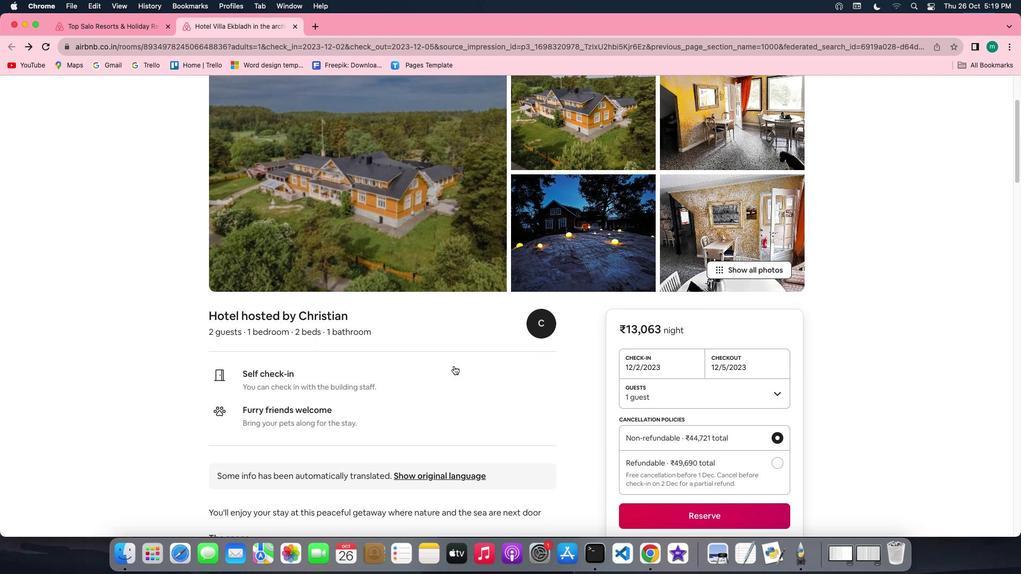 
Action: Mouse scrolled (453, 366) with delta (0, 0)
Screenshot: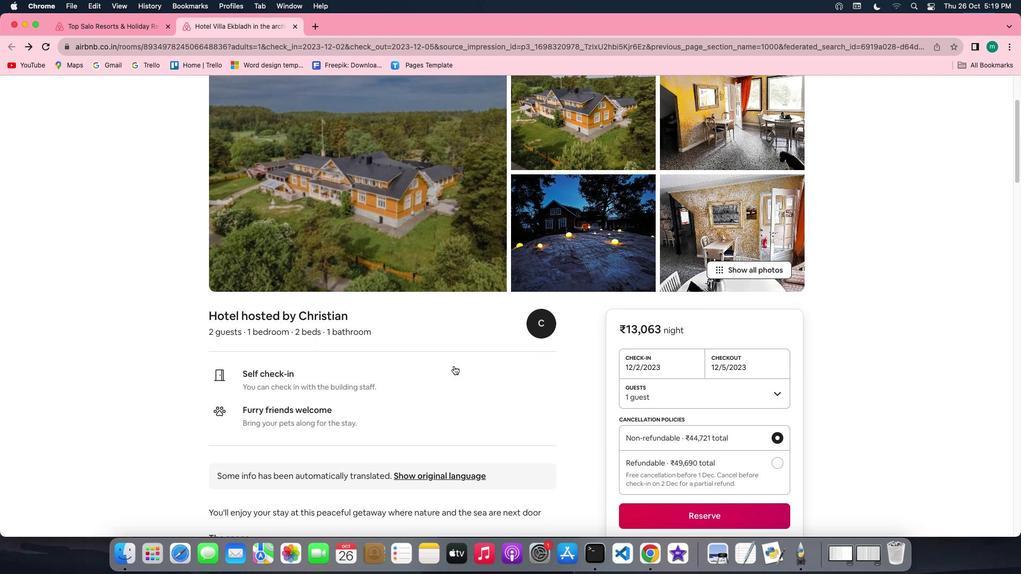 
Action: Mouse scrolled (453, 366) with delta (0, -1)
Screenshot: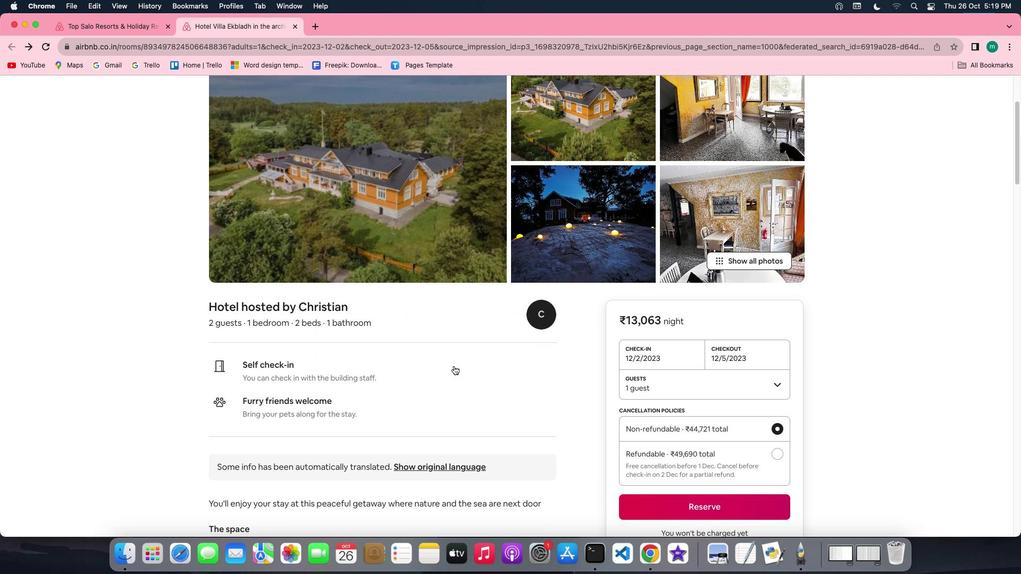 
Action: Mouse scrolled (453, 366) with delta (0, -2)
Screenshot: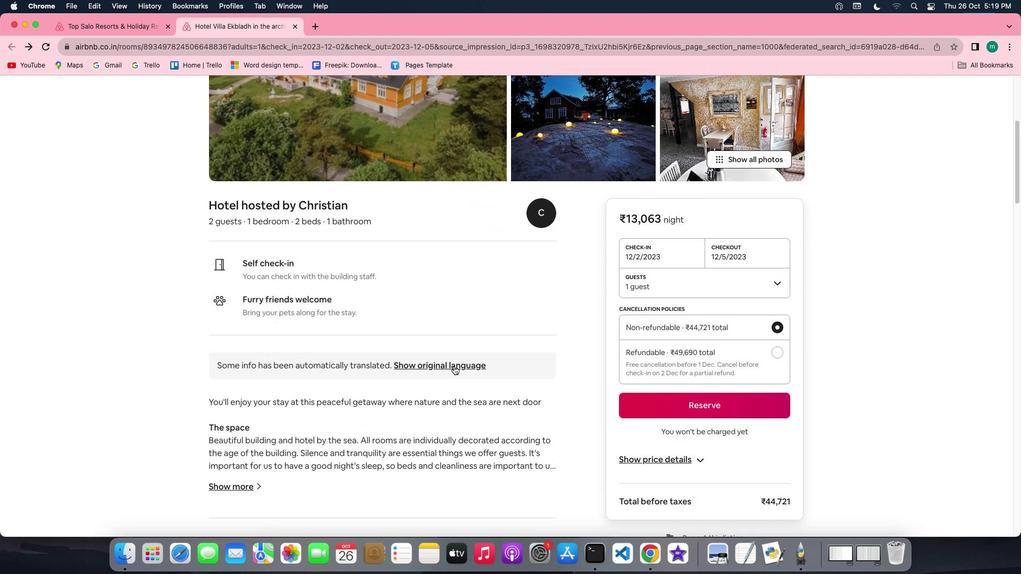 
Action: Mouse scrolled (453, 366) with delta (0, 0)
Screenshot: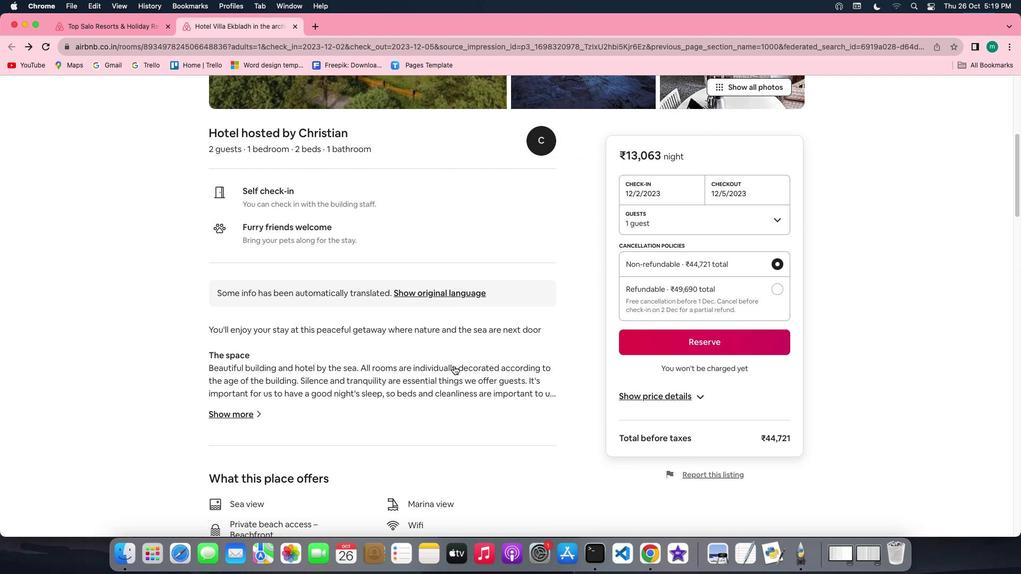 
Action: Mouse scrolled (453, 366) with delta (0, 0)
Screenshot: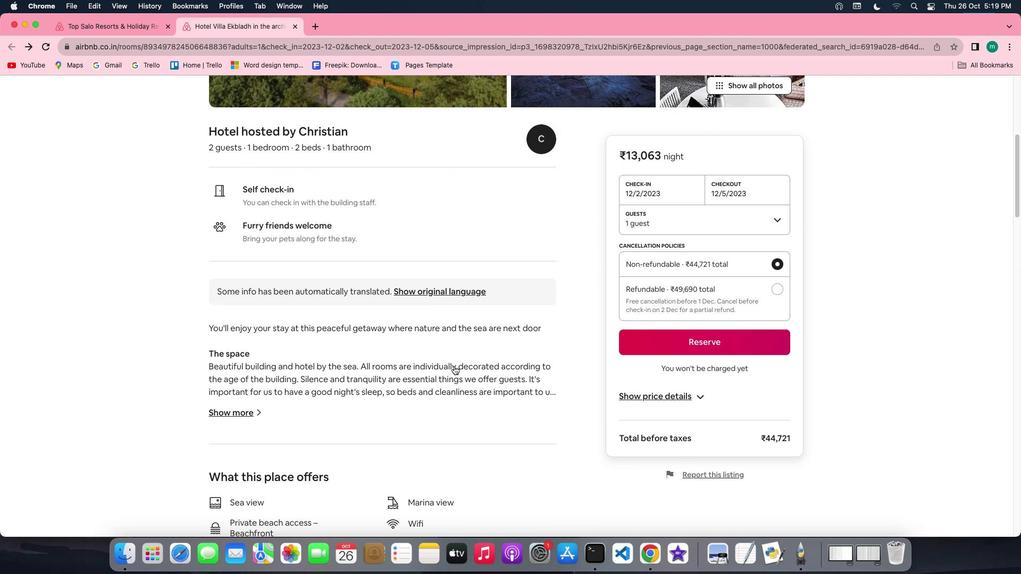 
Action: Mouse scrolled (453, 366) with delta (0, -1)
Screenshot: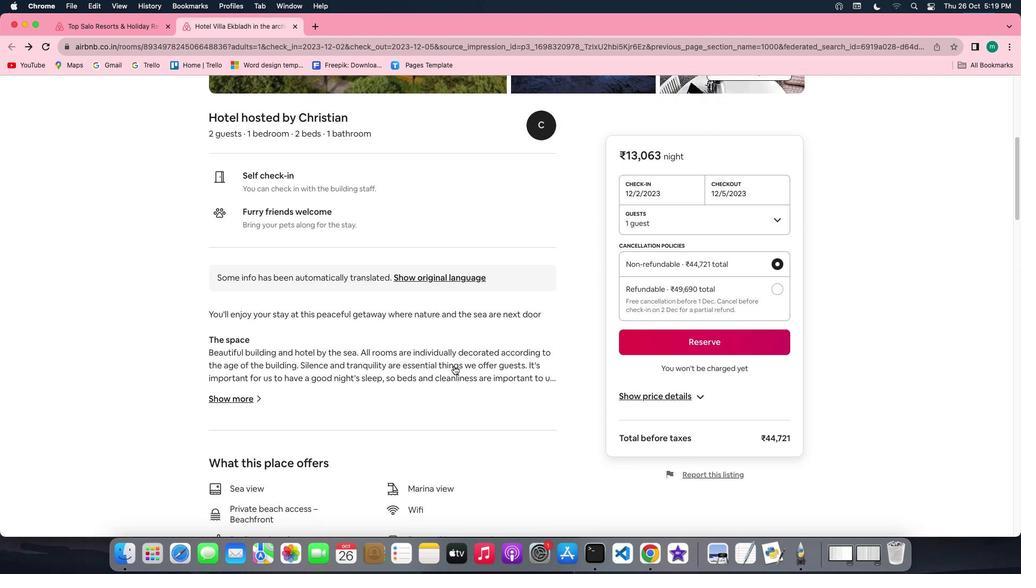 
Action: Mouse moved to (236, 343)
Screenshot: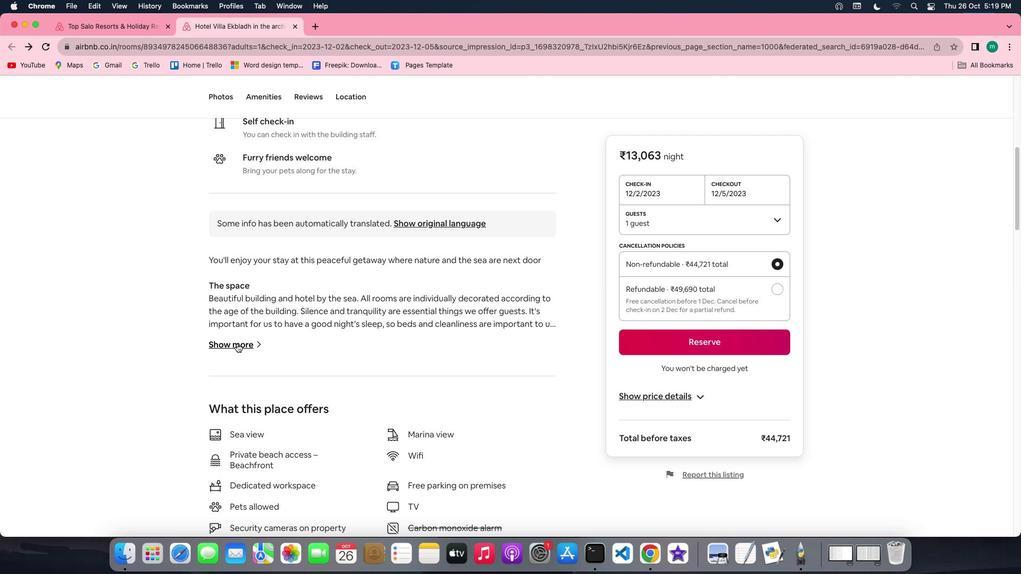 
Action: Mouse pressed left at (236, 343)
Screenshot: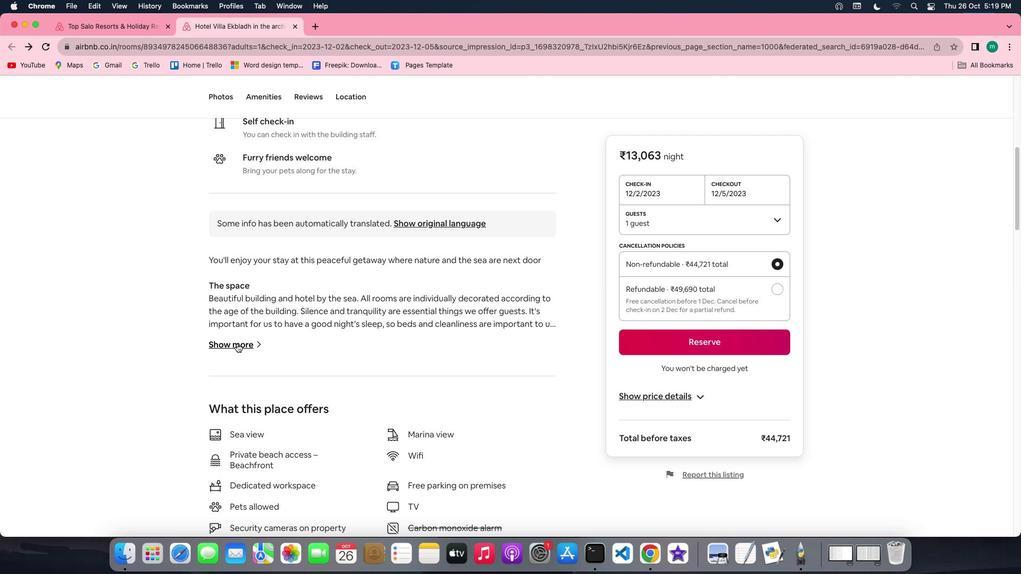 
Action: Mouse moved to (426, 383)
Screenshot: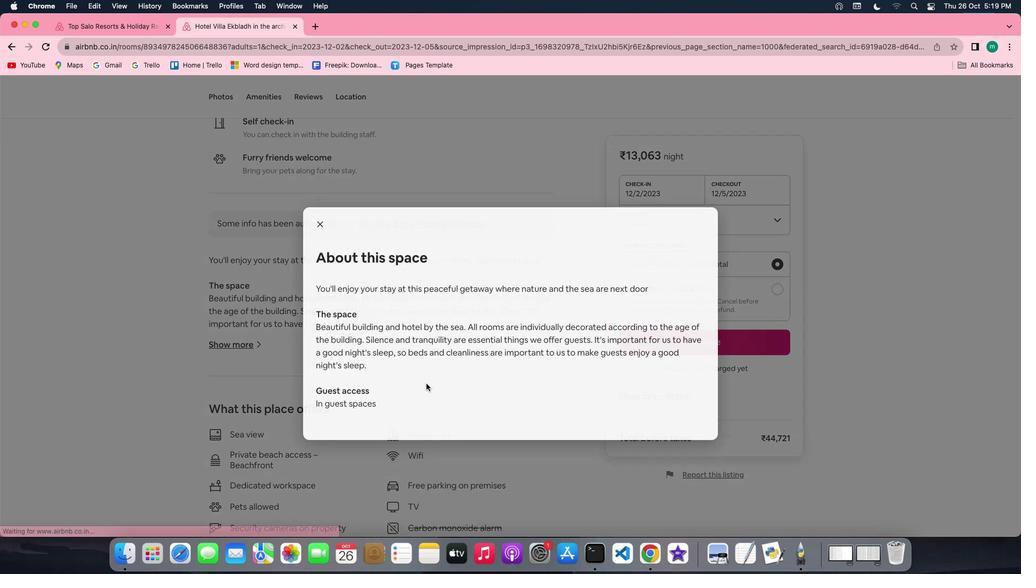 
Action: Mouse scrolled (426, 383) with delta (0, 0)
Screenshot: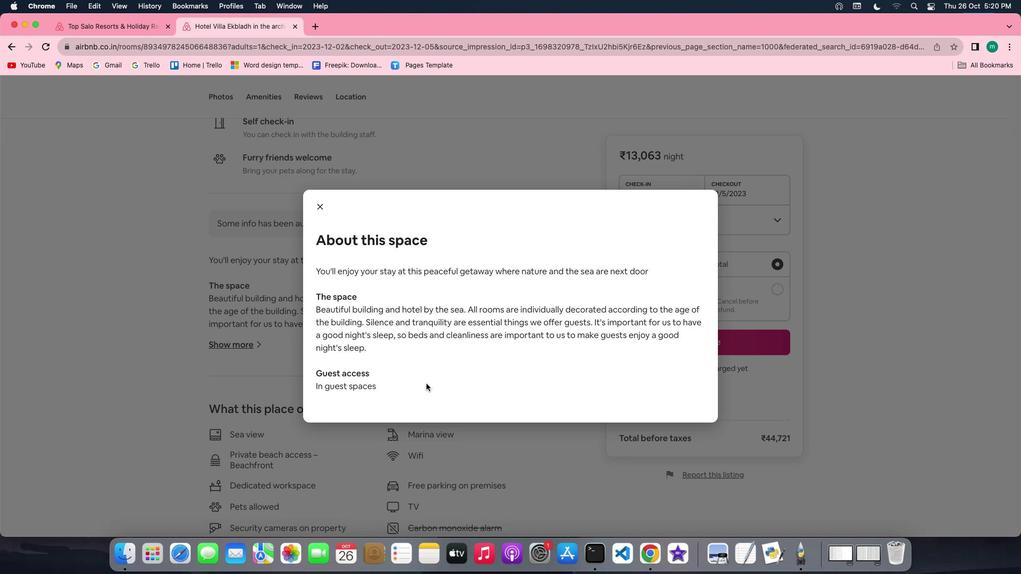 
Action: Mouse scrolled (426, 383) with delta (0, 0)
Screenshot: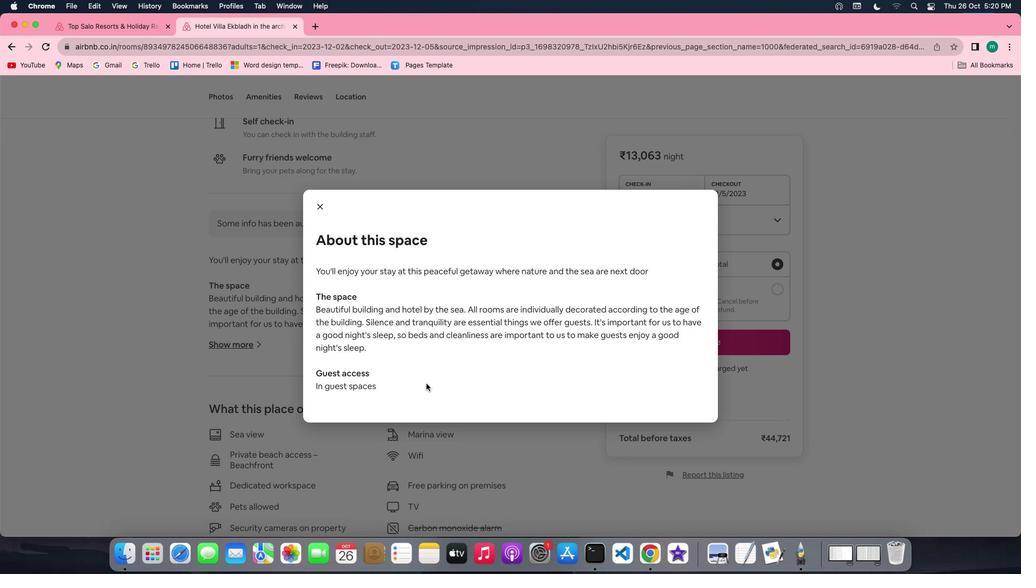 
Action: Mouse scrolled (426, 383) with delta (0, -1)
Screenshot: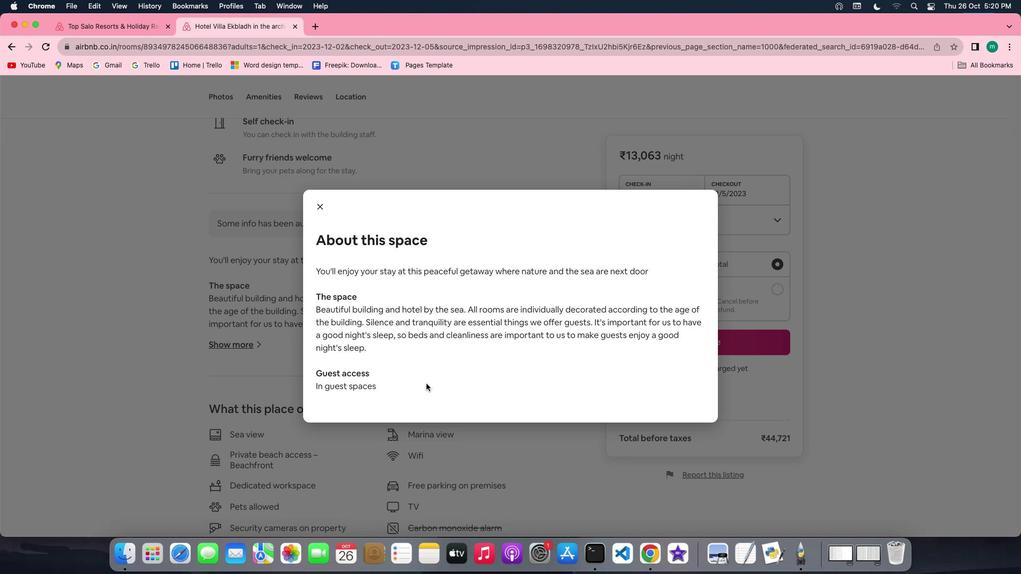 
Action: Mouse scrolled (426, 383) with delta (0, 0)
Screenshot: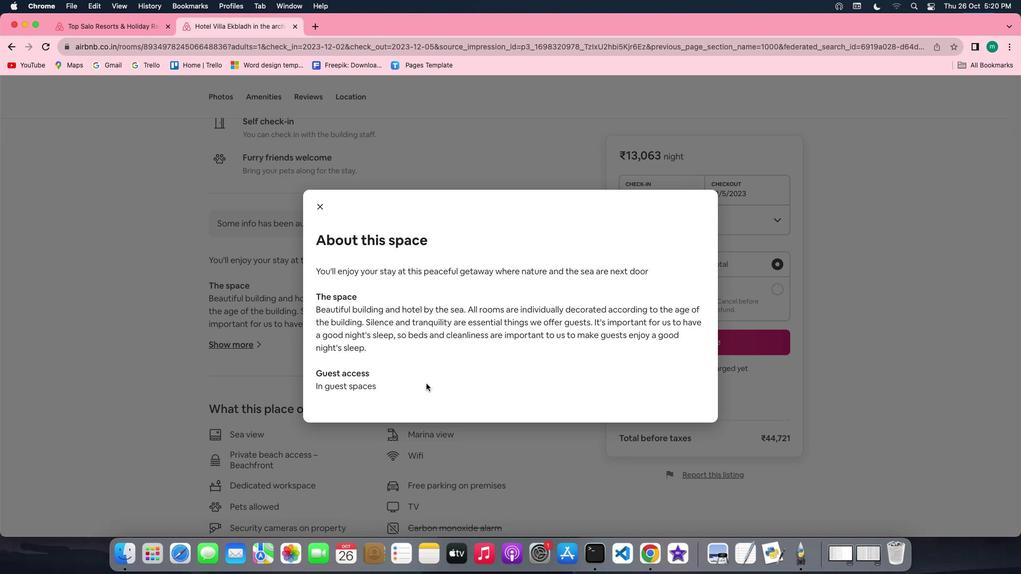 
Action: Mouse scrolled (426, 383) with delta (0, 0)
Screenshot: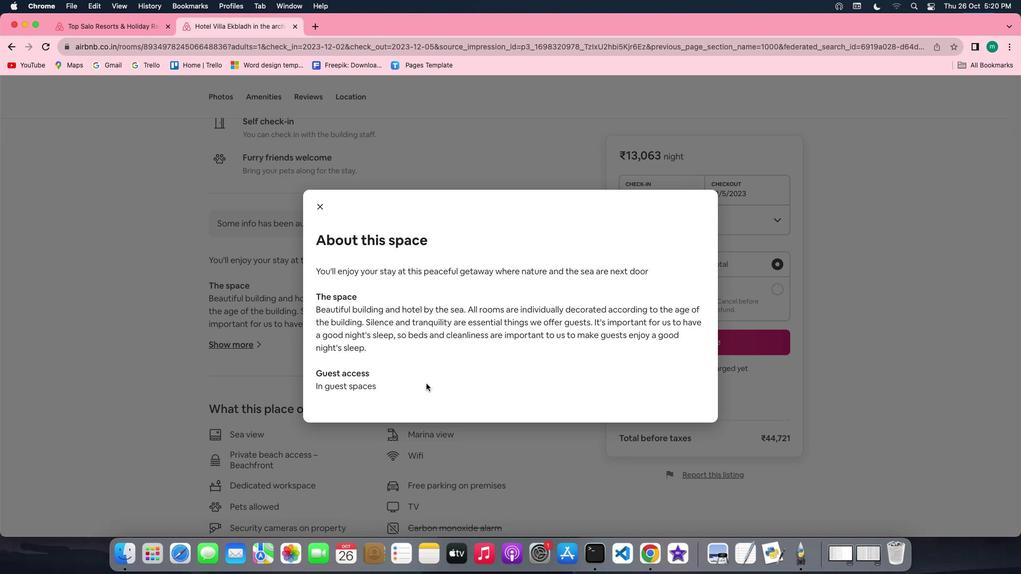 
Action: Mouse scrolled (426, 383) with delta (0, -1)
Screenshot: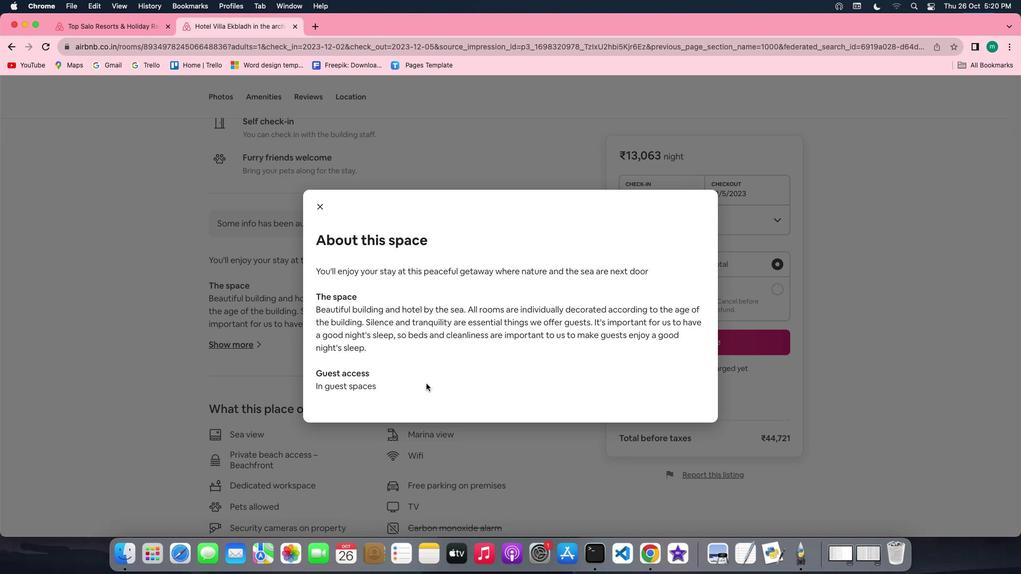 
Action: Mouse moved to (318, 209)
Screenshot: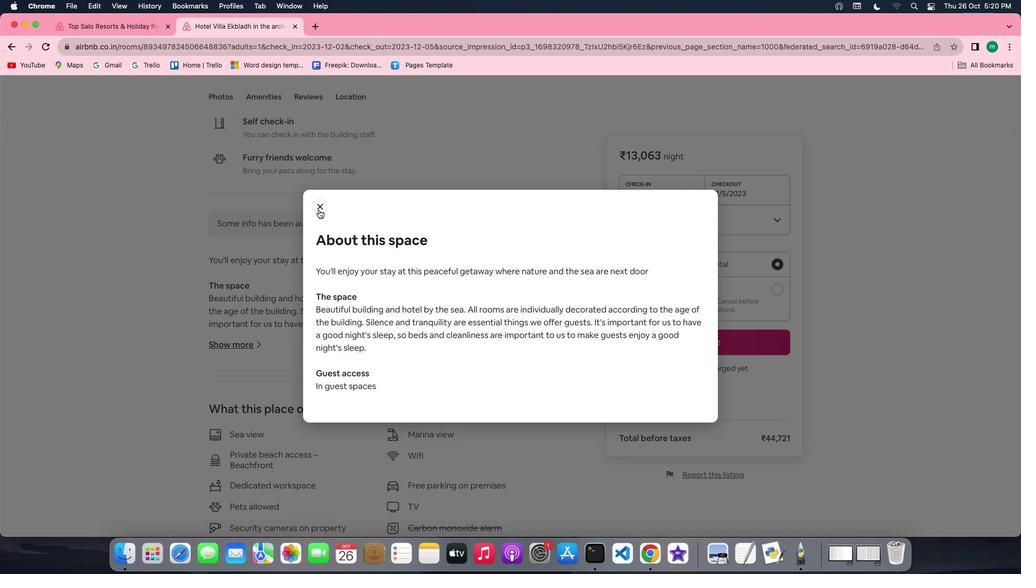 
Action: Mouse pressed left at (318, 209)
Screenshot: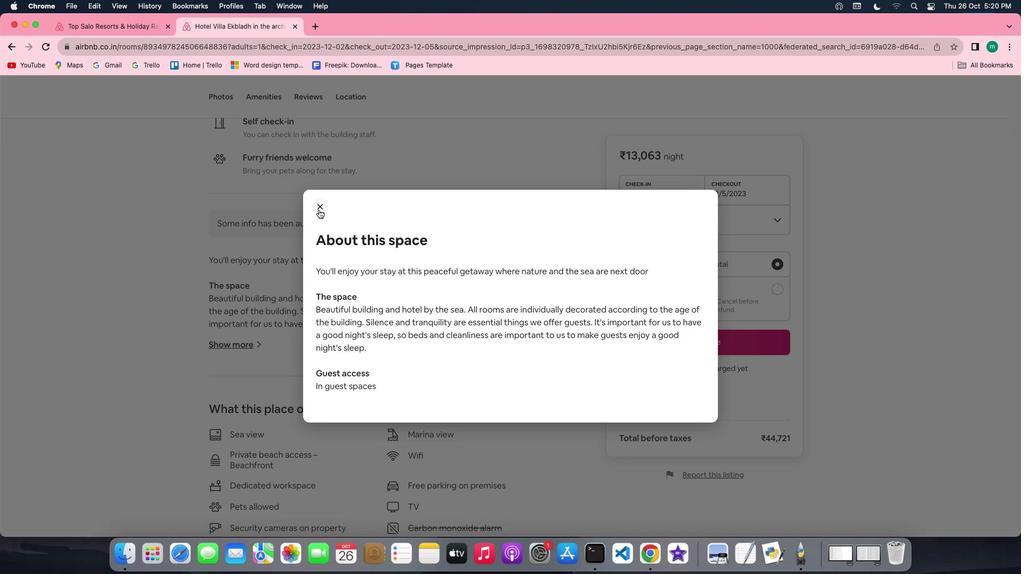 
Action: Mouse moved to (370, 400)
Screenshot: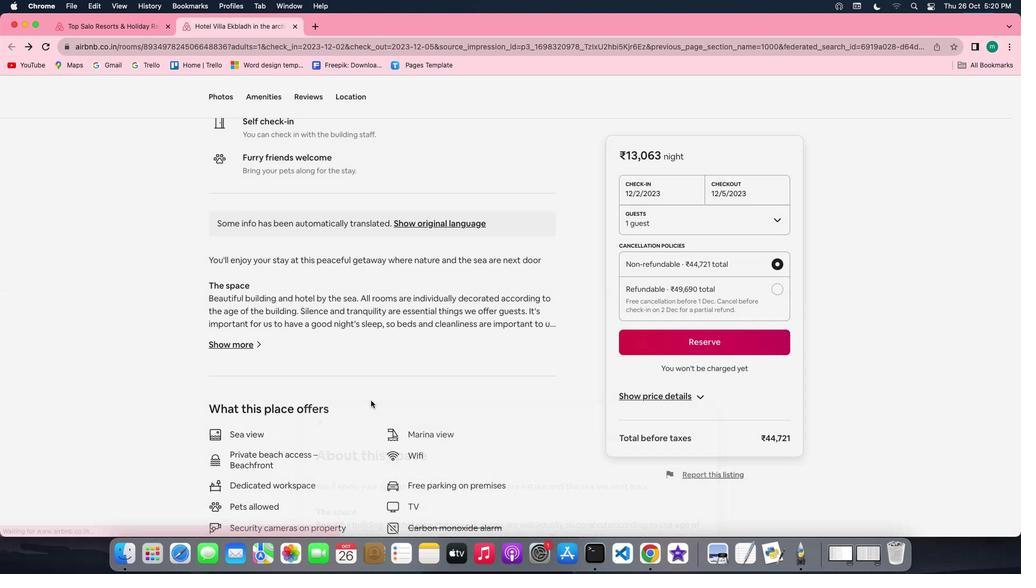 
Action: Mouse scrolled (370, 400) with delta (0, 0)
Screenshot: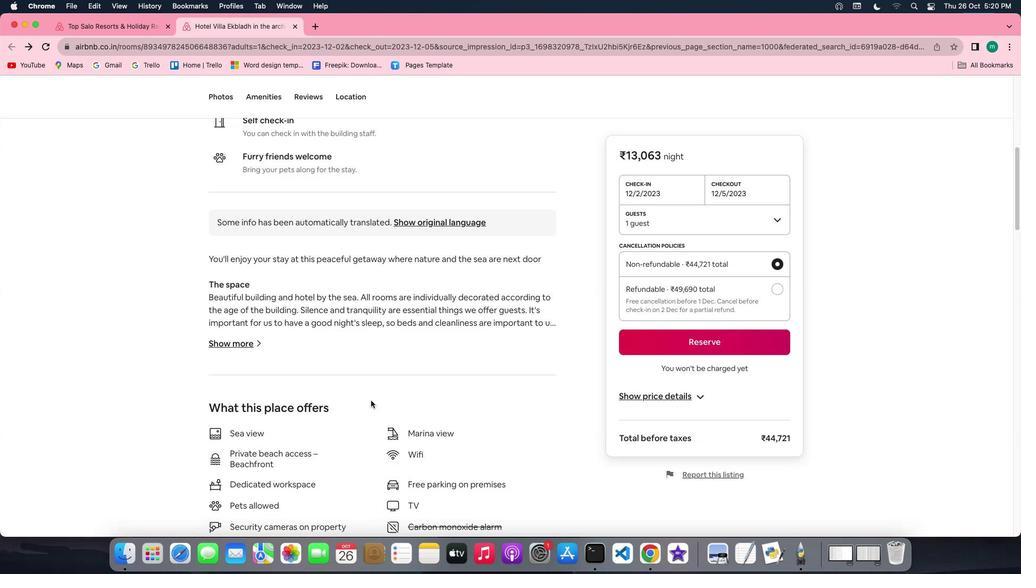 
Action: Mouse scrolled (370, 400) with delta (0, 0)
Screenshot: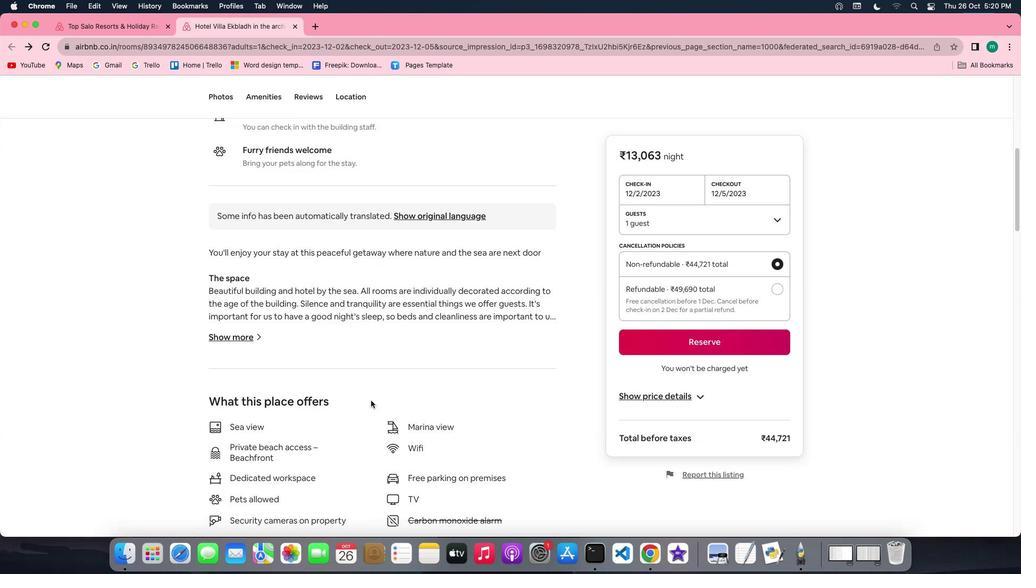 
Action: Mouse scrolled (370, 400) with delta (0, -1)
Screenshot: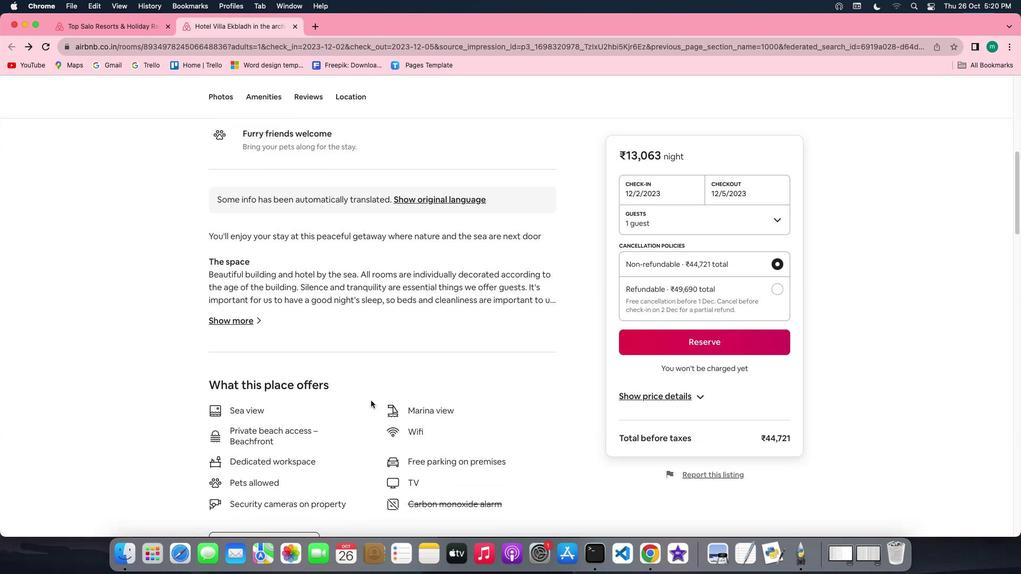 
Action: Mouse scrolled (370, 400) with delta (0, -1)
Screenshot: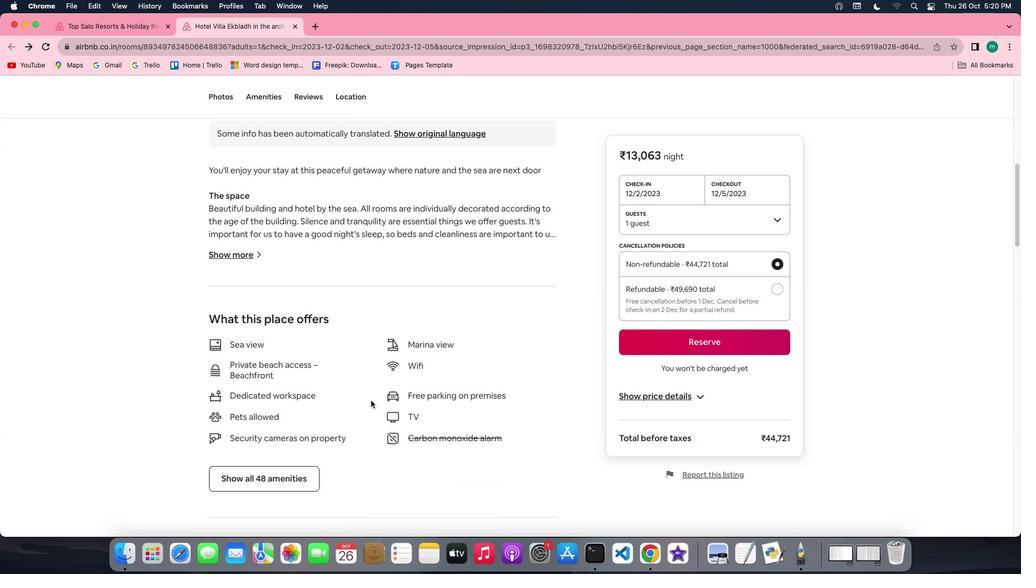 
Action: Mouse moved to (366, 398)
Screenshot: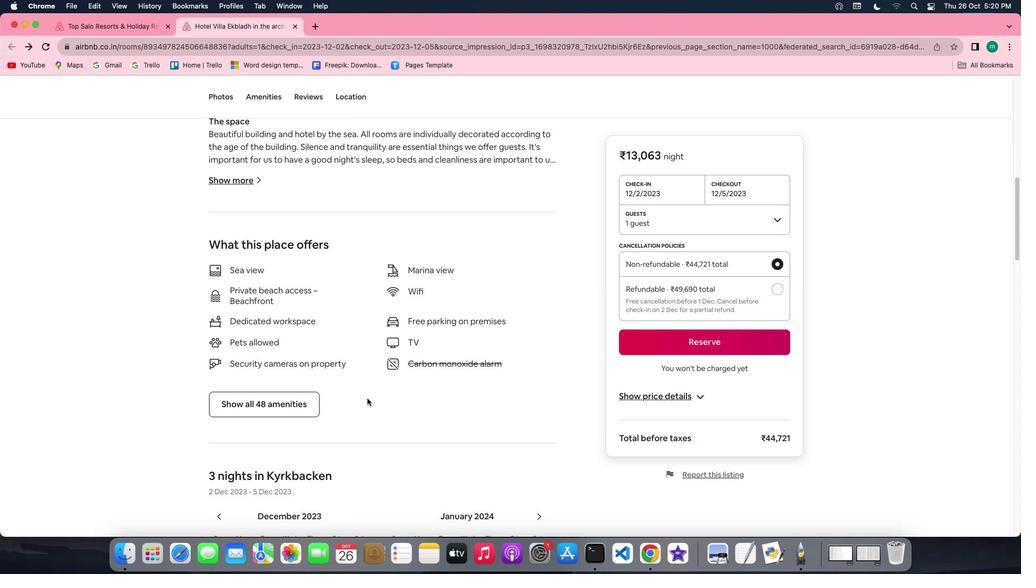 
Action: Mouse scrolled (366, 398) with delta (0, 0)
Screenshot: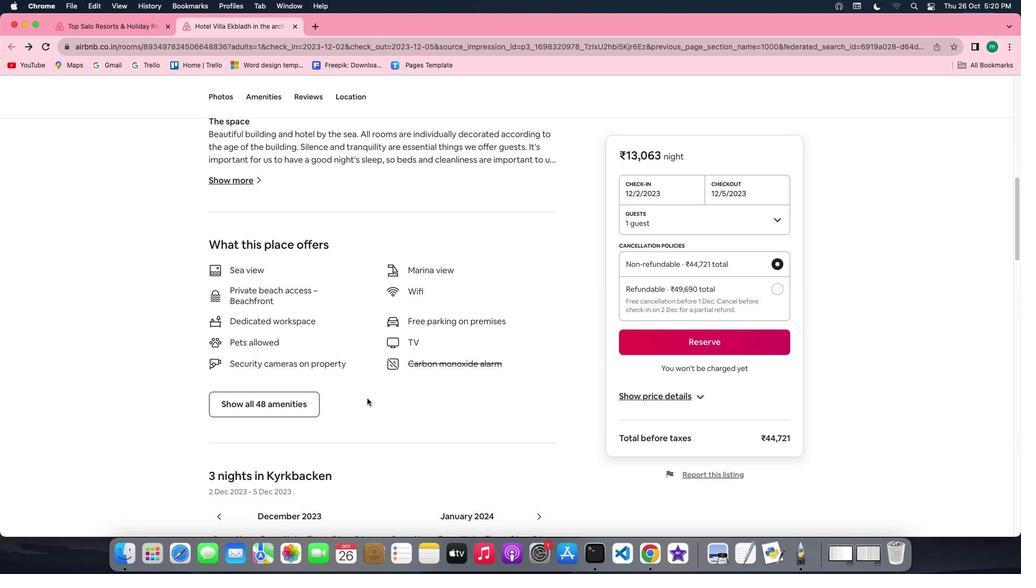 
Action: Mouse scrolled (366, 398) with delta (0, 0)
Screenshot: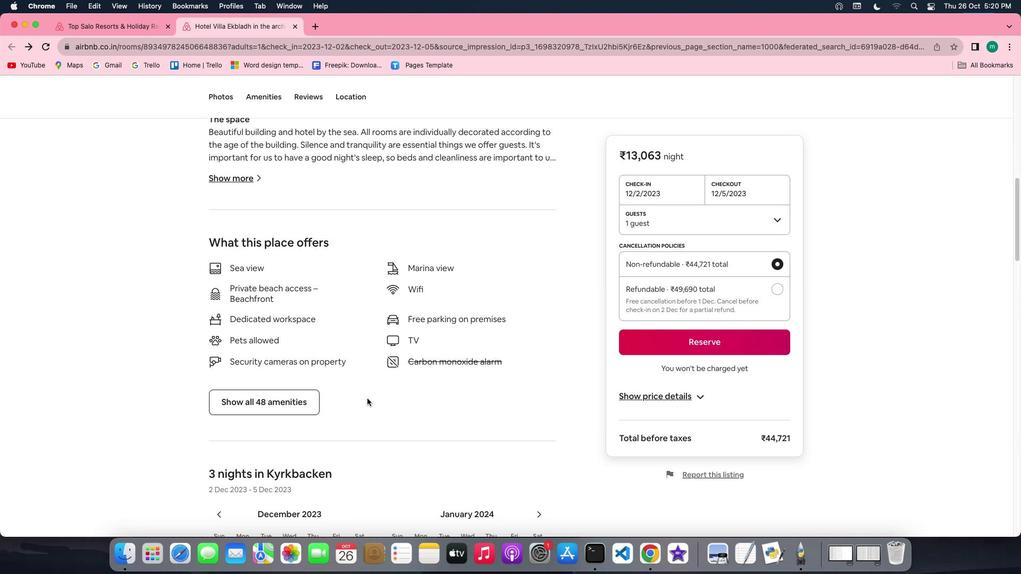 
Action: Mouse scrolled (366, 398) with delta (0, -1)
Screenshot: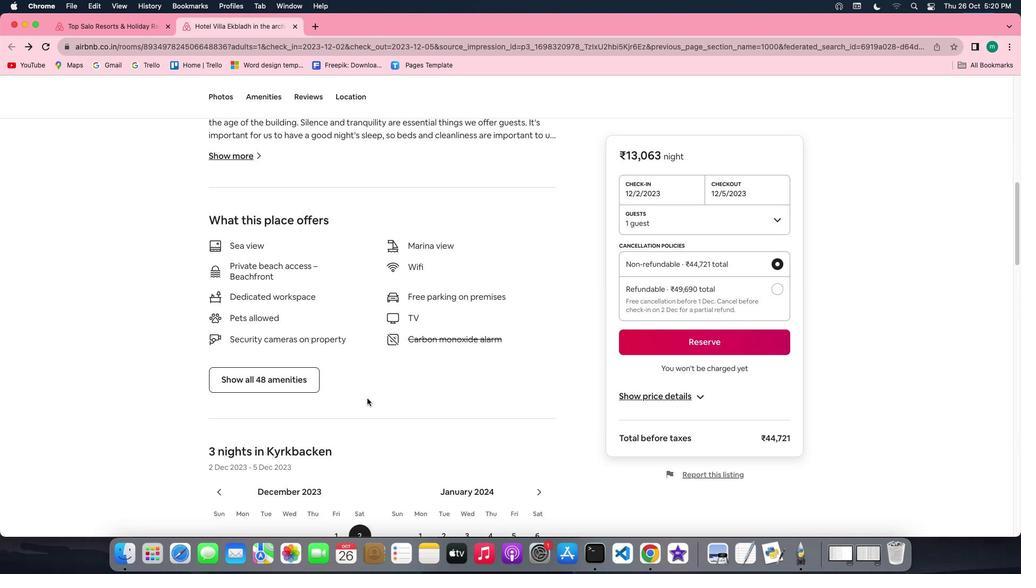 
Action: Mouse moved to (306, 328)
Screenshot: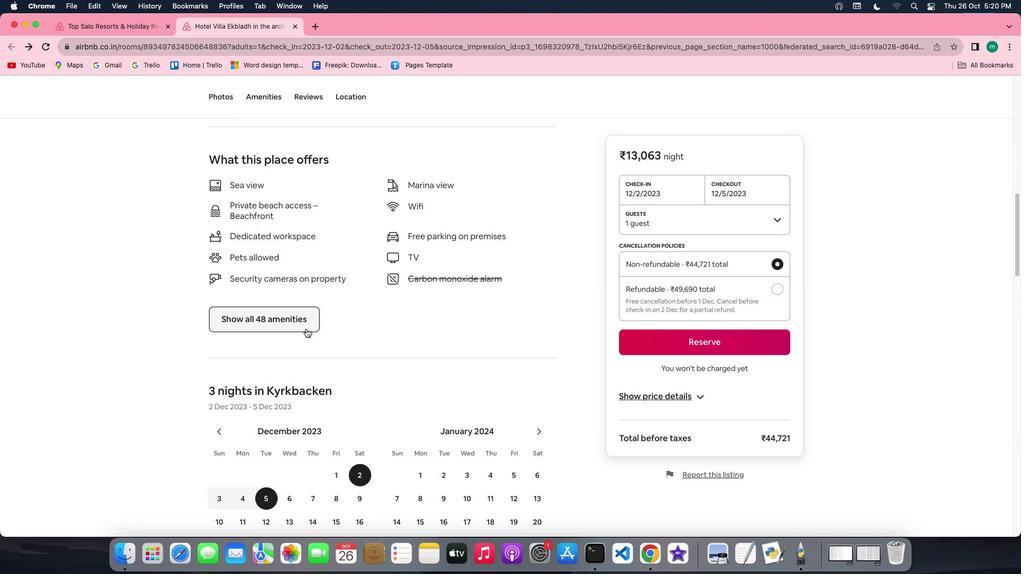
Action: Mouse pressed left at (306, 328)
Screenshot: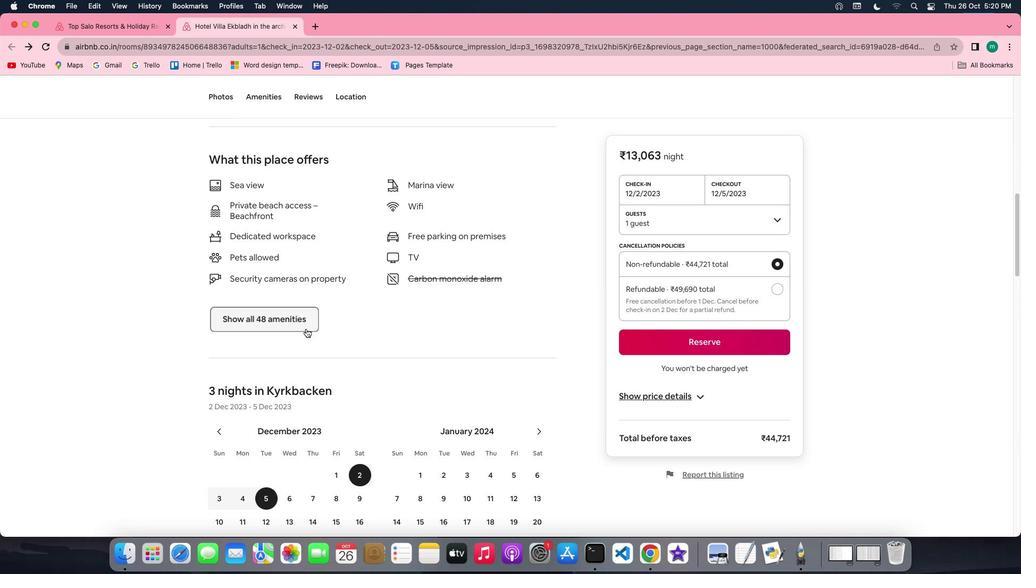 
Action: Mouse moved to (521, 388)
Screenshot: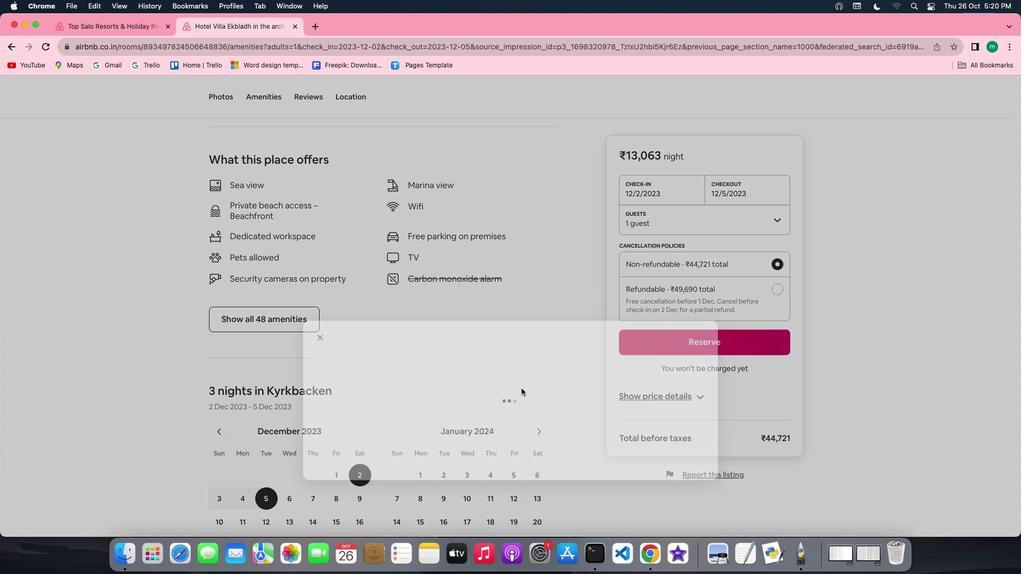 
Action: Mouse scrolled (521, 388) with delta (0, 0)
Screenshot: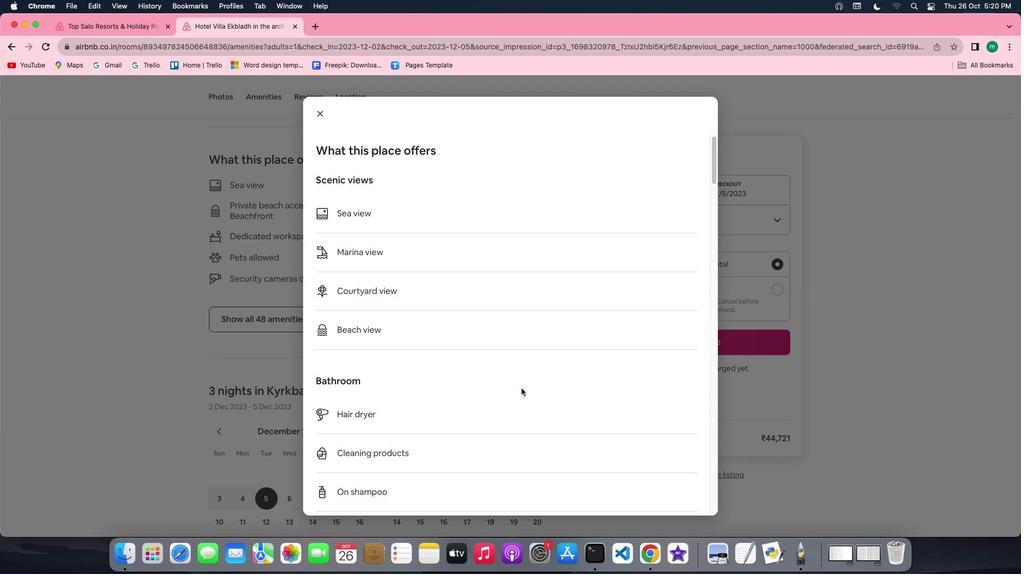 
Action: Mouse scrolled (521, 388) with delta (0, 0)
Screenshot: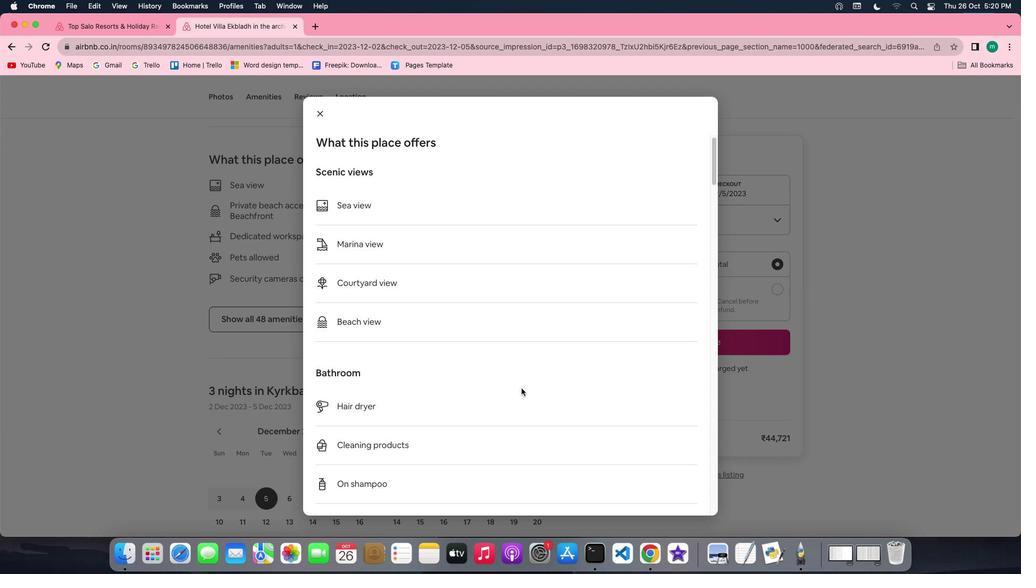 
Action: Mouse scrolled (521, 388) with delta (0, -1)
Screenshot: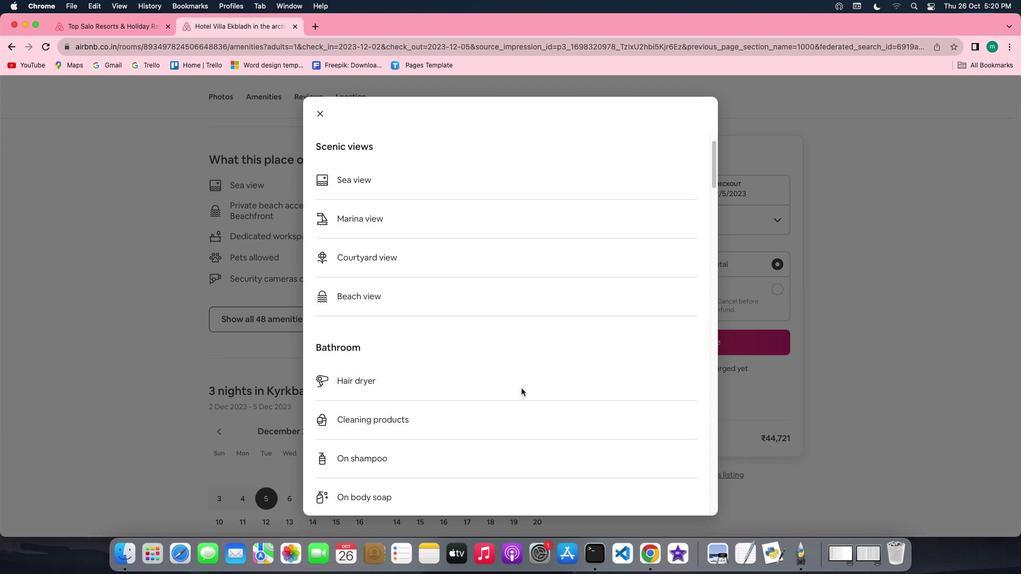 
Action: Mouse scrolled (521, 388) with delta (0, -2)
Screenshot: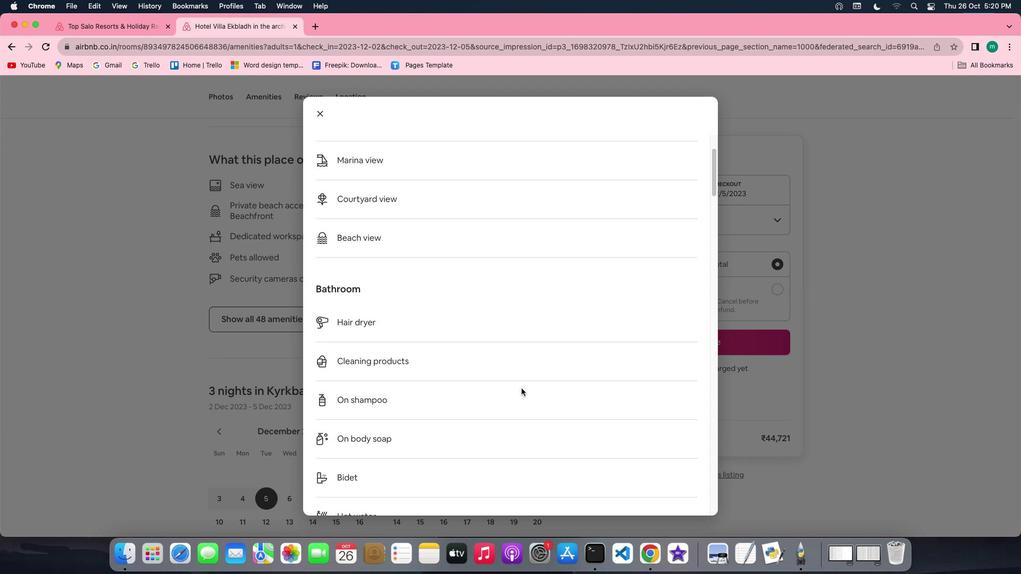 
Action: Mouse scrolled (521, 388) with delta (0, -2)
Screenshot: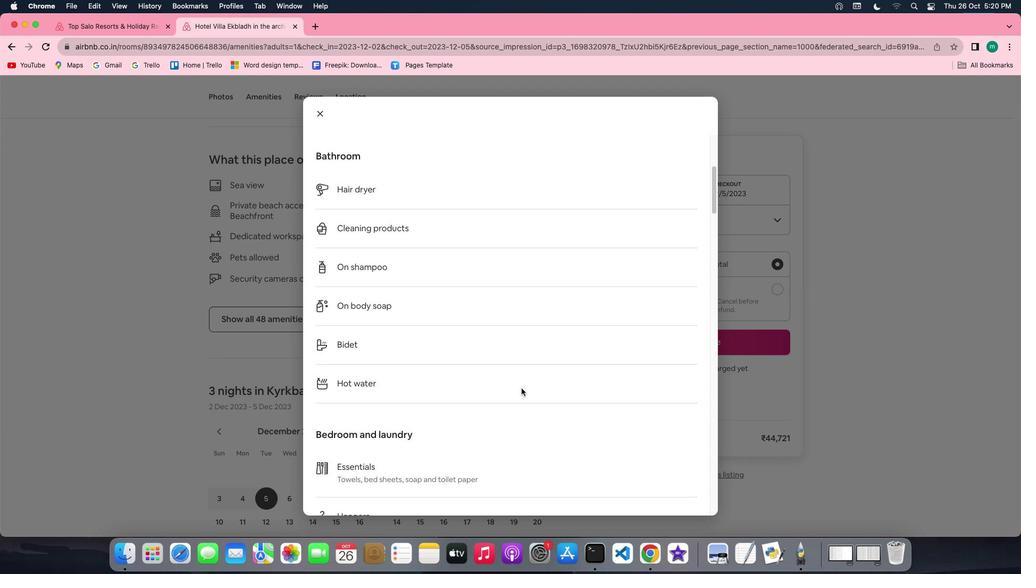 
Action: Mouse scrolled (521, 388) with delta (0, 0)
Screenshot: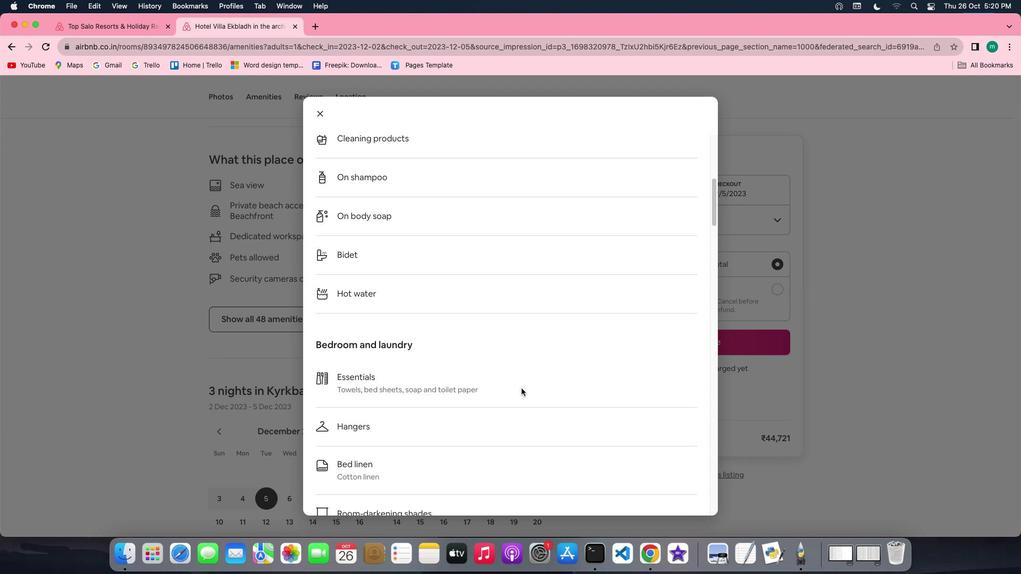 
Action: Mouse scrolled (521, 388) with delta (0, 0)
Screenshot: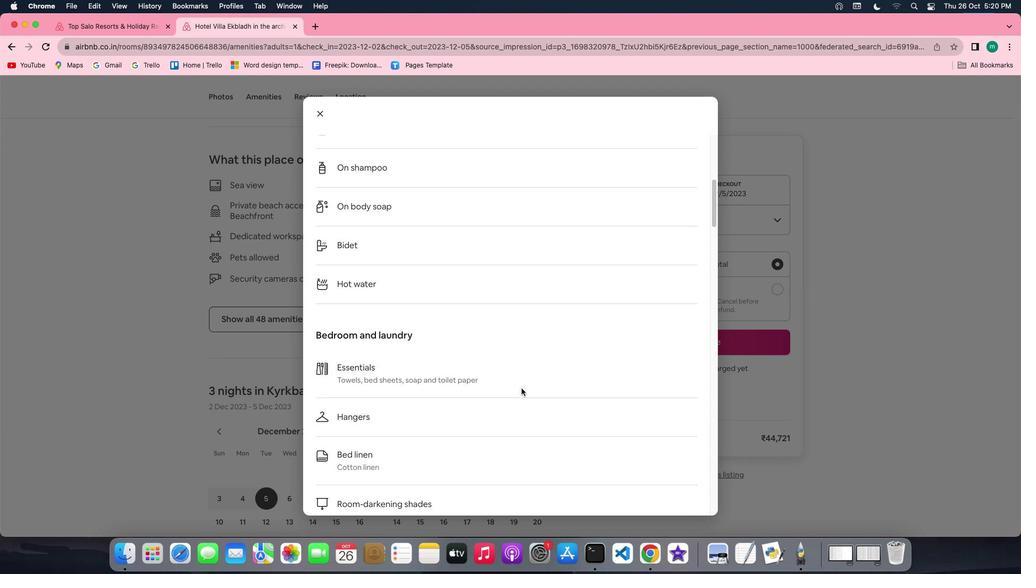 
Action: Mouse scrolled (521, 388) with delta (0, -1)
Screenshot: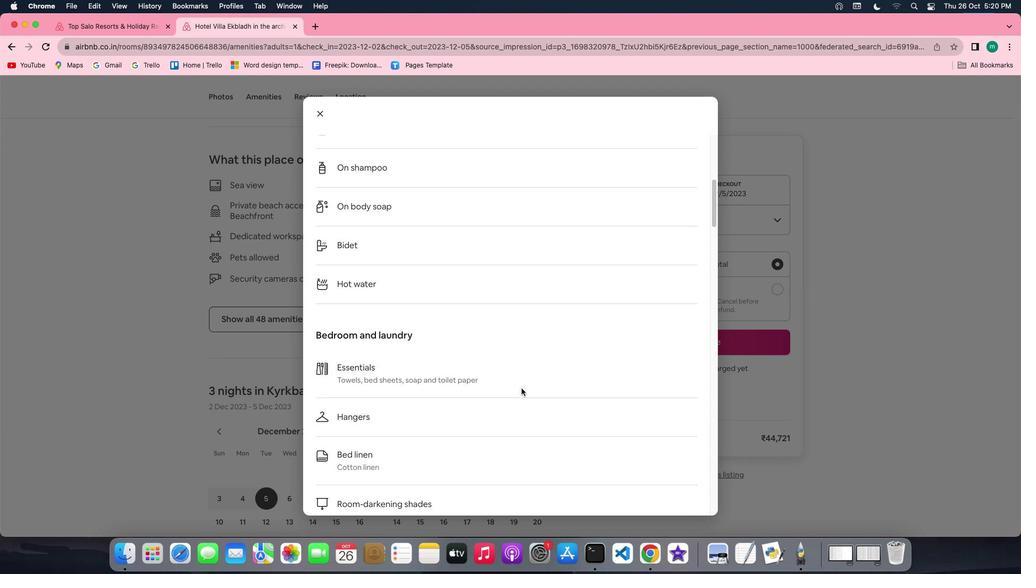 
Action: Mouse scrolled (521, 388) with delta (0, -2)
Screenshot: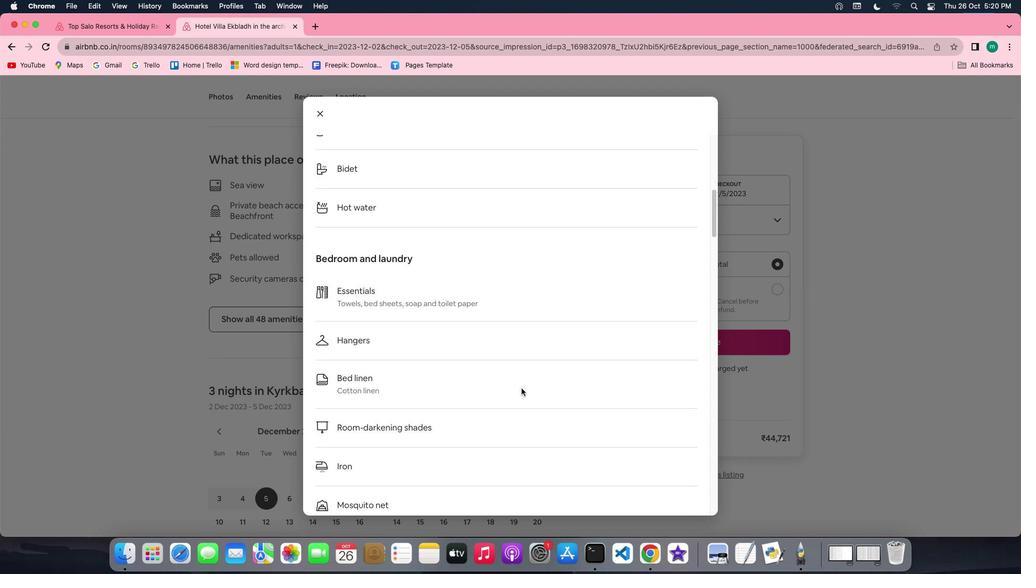 
Action: Mouse scrolled (521, 388) with delta (0, 0)
Screenshot: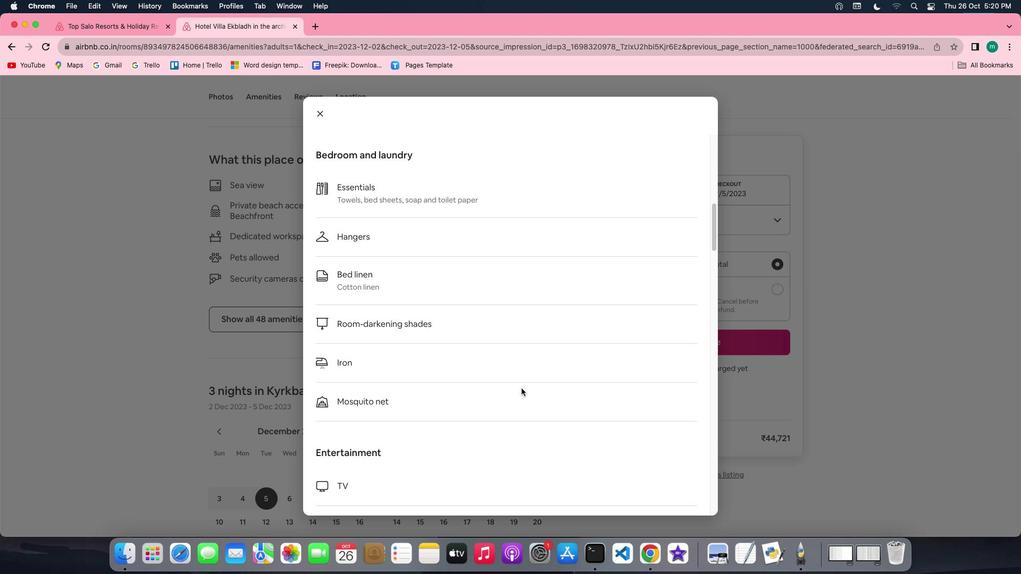 
Action: Mouse scrolled (521, 388) with delta (0, 0)
Screenshot: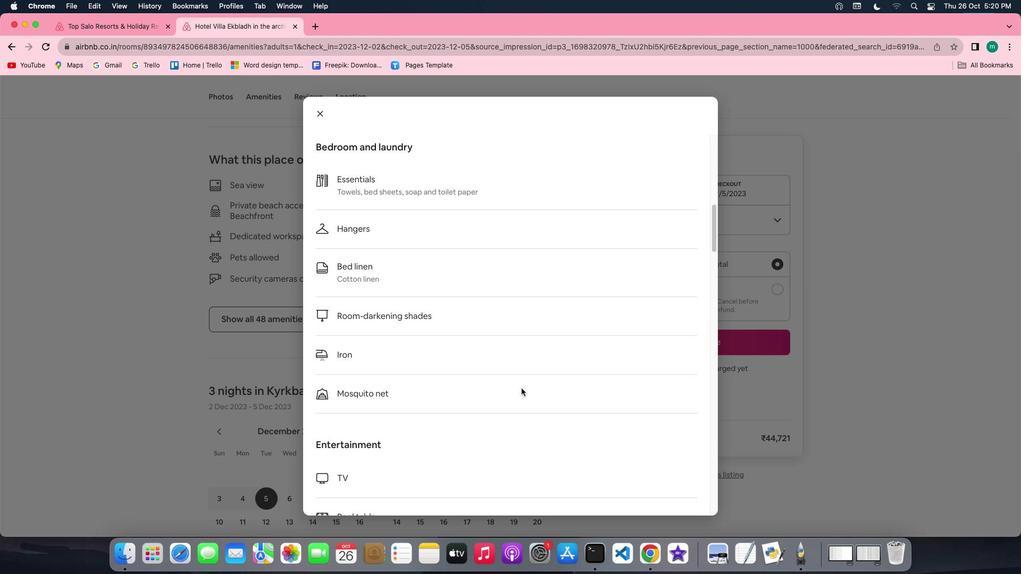 
Action: Mouse scrolled (521, 388) with delta (0, -1)
Screenshot: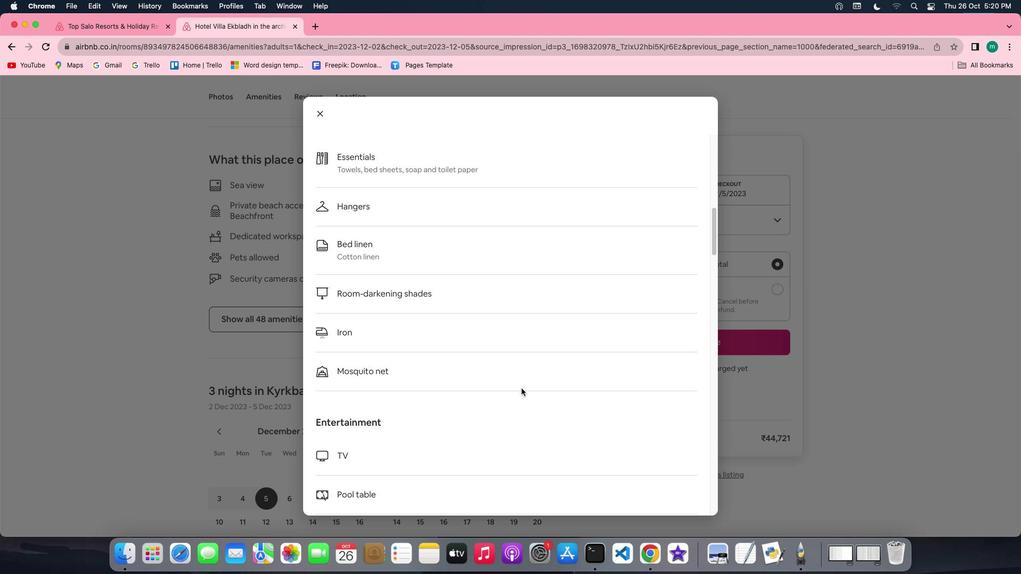 
Action: Mouse scrolled (521, 388) with delta (0, -2)
Screenshot: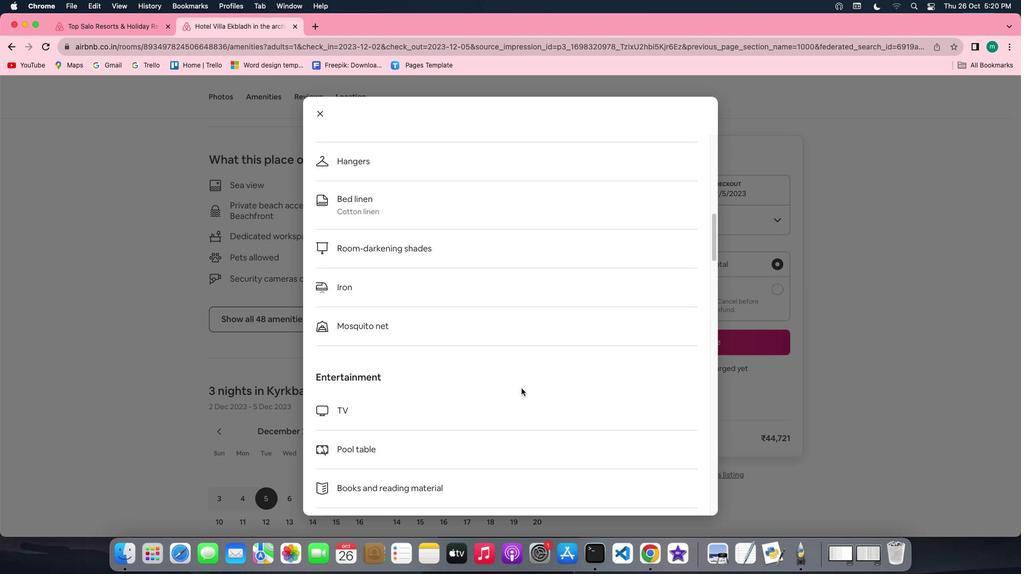 
Action: Mouse moved to (514, 371)
Screenshot: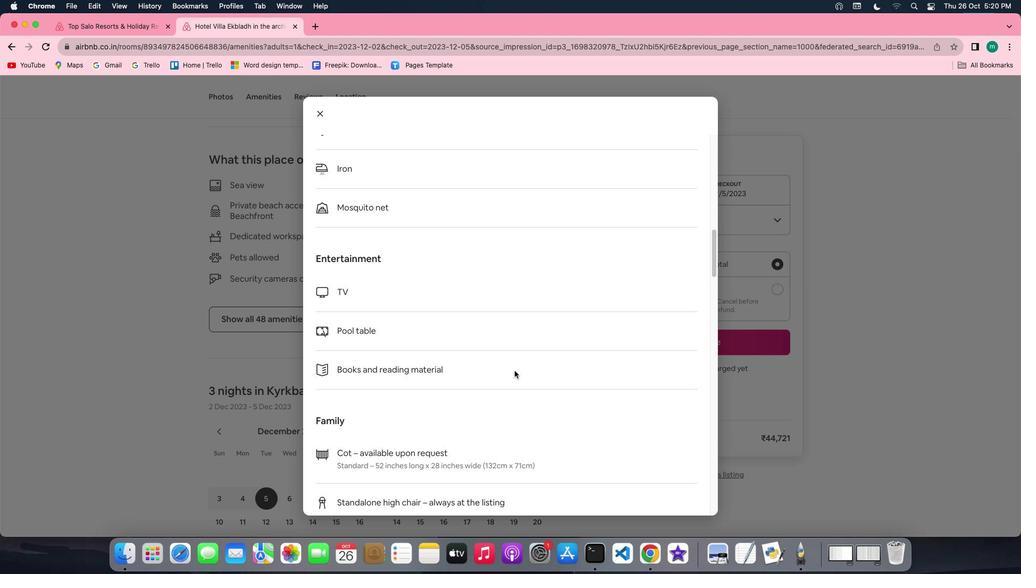 
Action: Mouse scrolled (514, 371) with delta (0, 0)
Screenshot: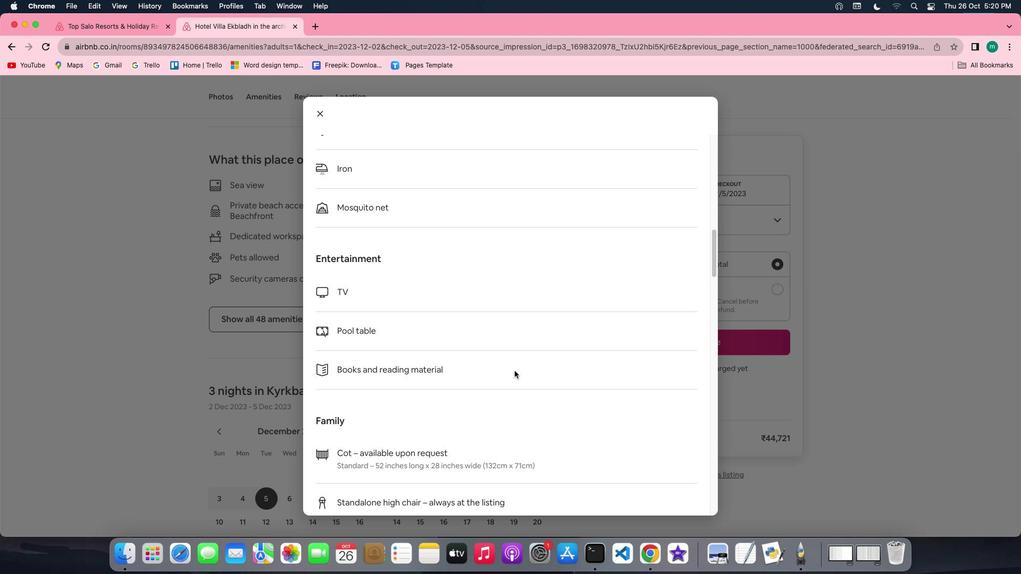 
Action: Mouse scrolled (514, 371) with delta (0, 0)
Screenshot: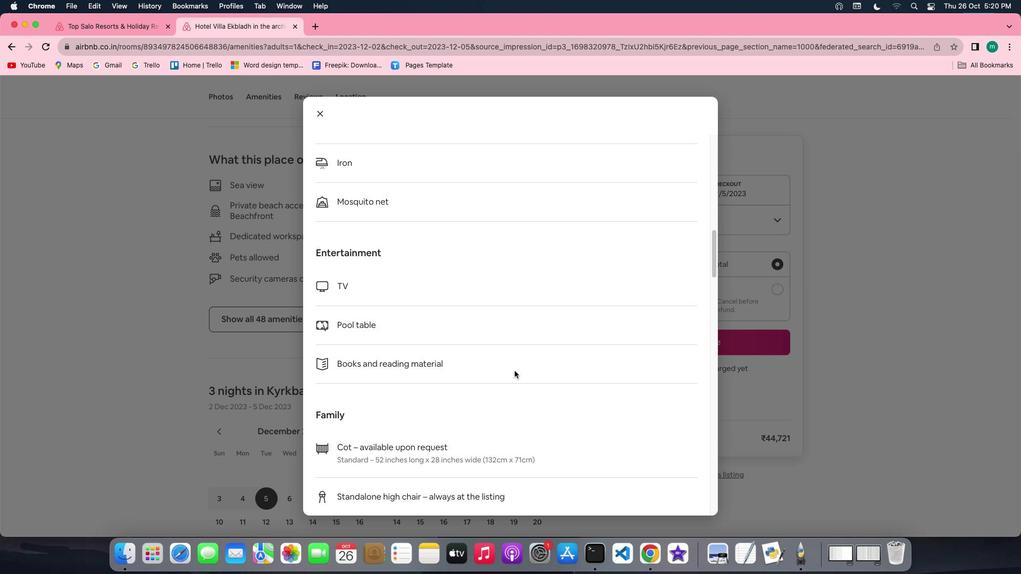 
Action: Mouse scrolled (514, 371) with delta (0, -1)
Screenshot: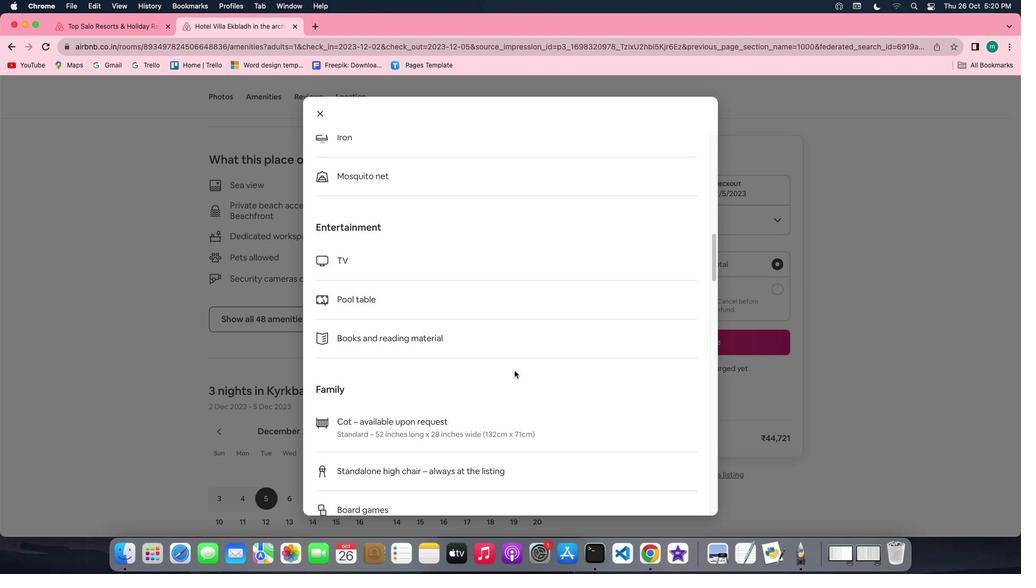 
Action: Mouse scrolled (514, 371) with delta (0, -2)
Screenshot: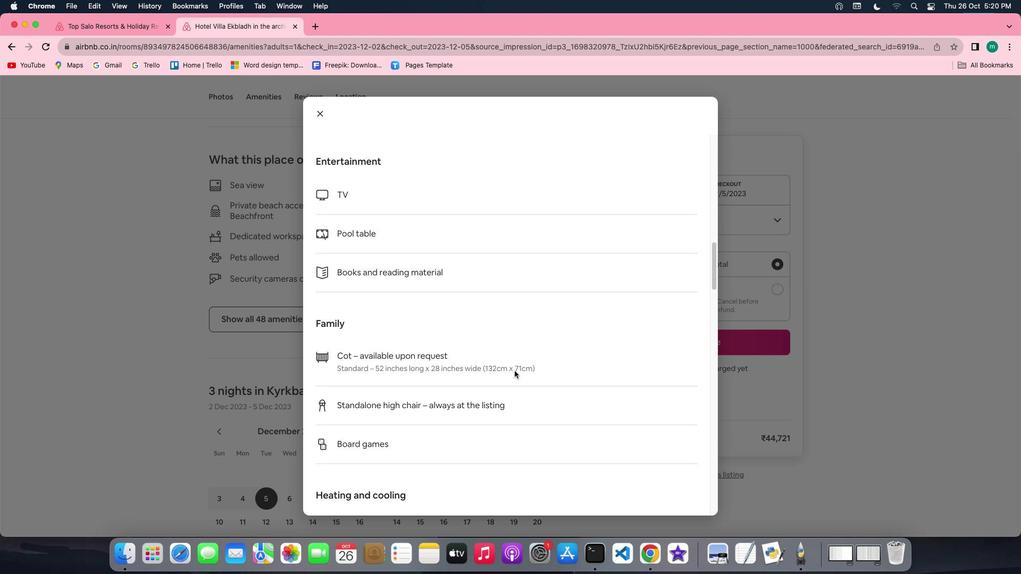 
Action: Mouse scrolled (514, 371) with delta (0, 0)
Screenshot: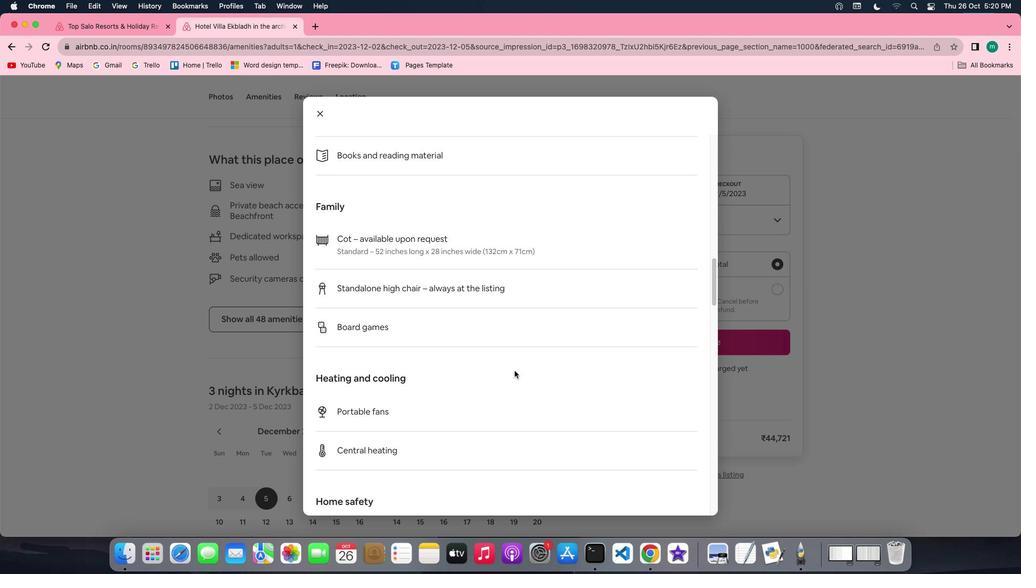 
Action: Mouse scrolled (514, 371) with delta (0, 0)
Screenshot: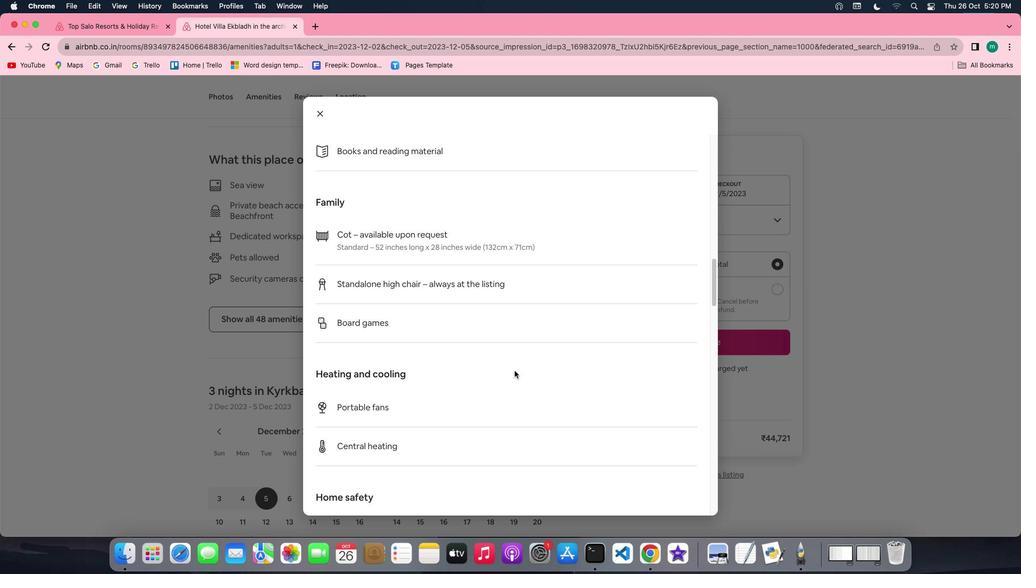 
Action: Mouse scrolled (514, 371) with delta (0, -1)
Screenshot: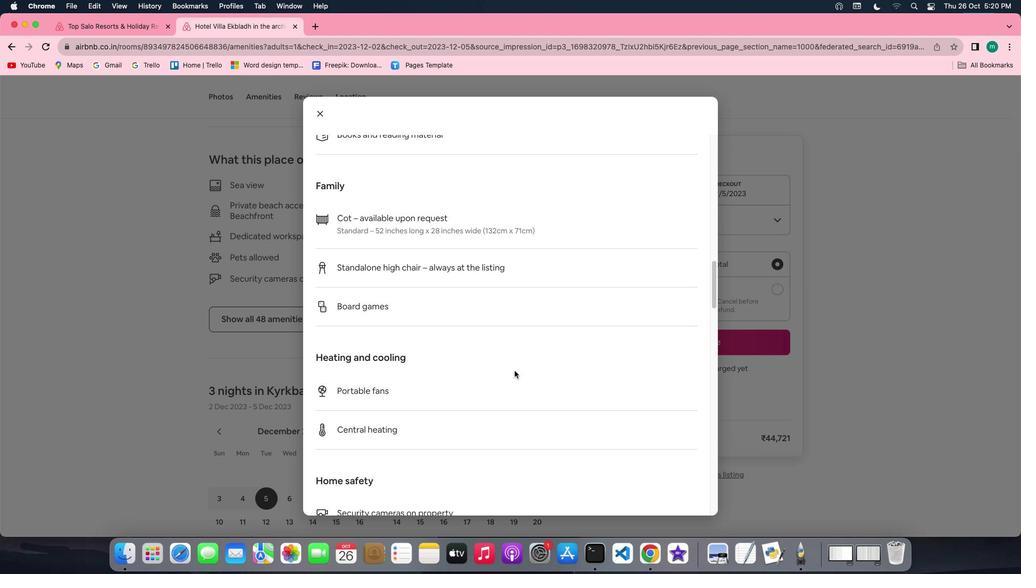 
Action: Mouse scrolled (514, 371) with delta (0, -2)
Screenshot: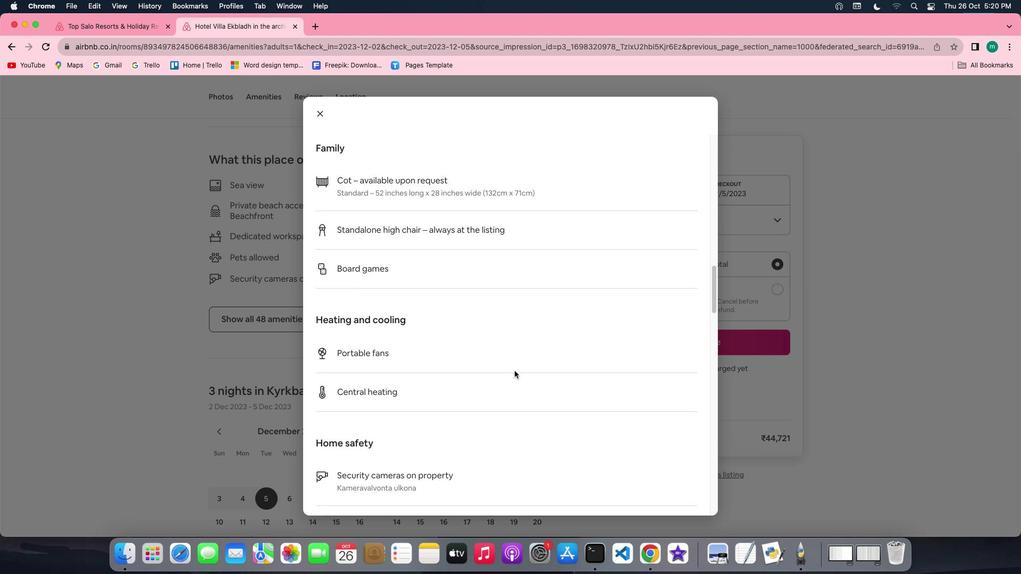 
Action: Mouse scrolled (514, 371) with delta (0, 0)
Screenshot: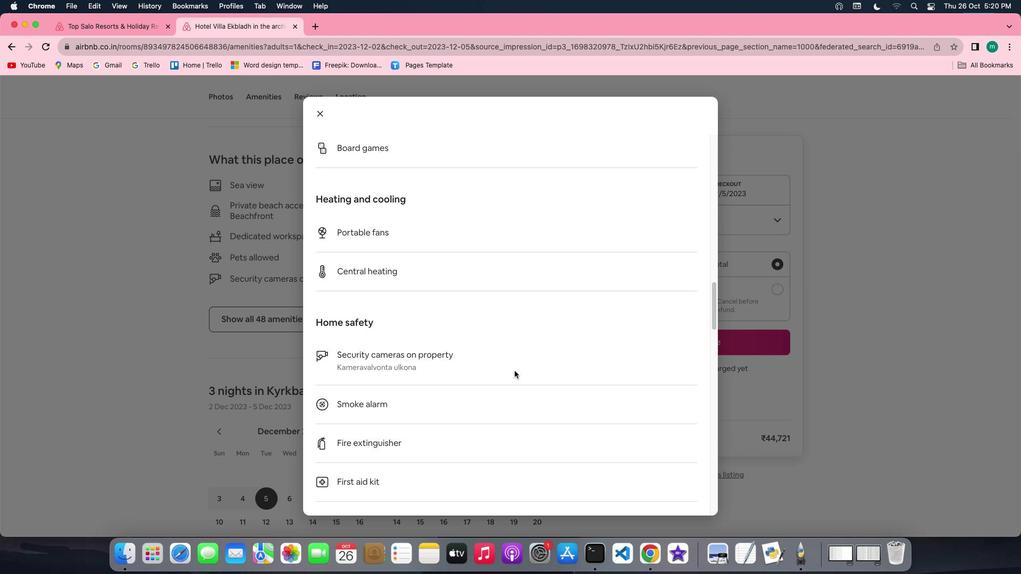 
Action: Mouse scrolled (514, 371) with delta (0, 0)
Screenshot: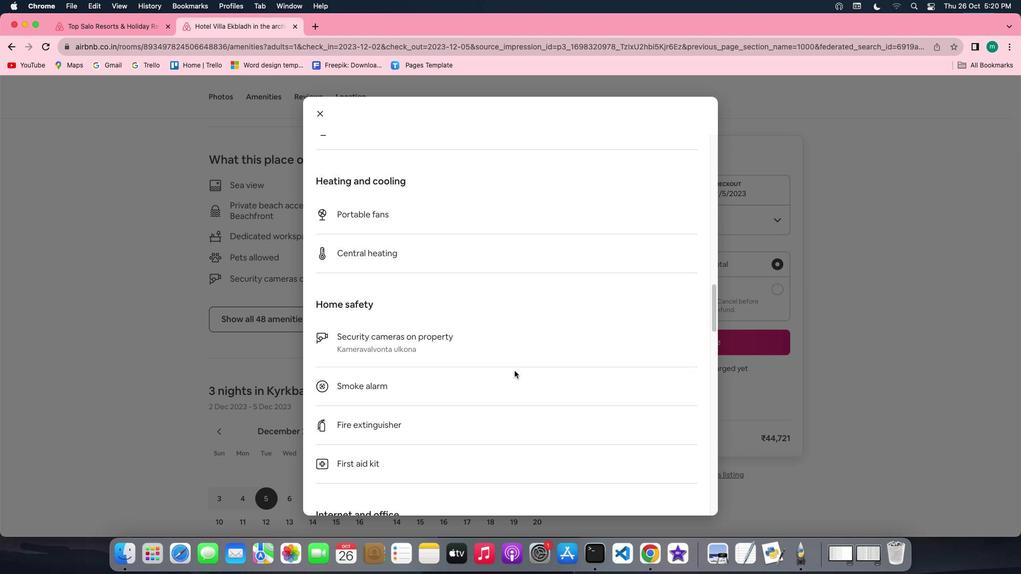 
Action: Mouse scrolled (514, 371) with delta (0, -1)
Screenshot: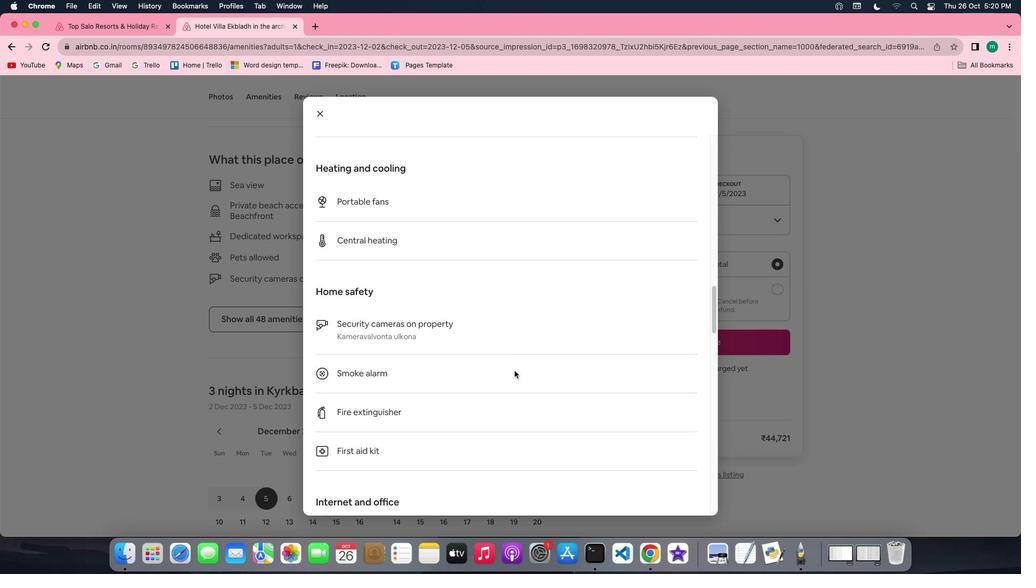 
Action: Mouse scrolled (514, 371) with delta (0, -2)
Screenshot: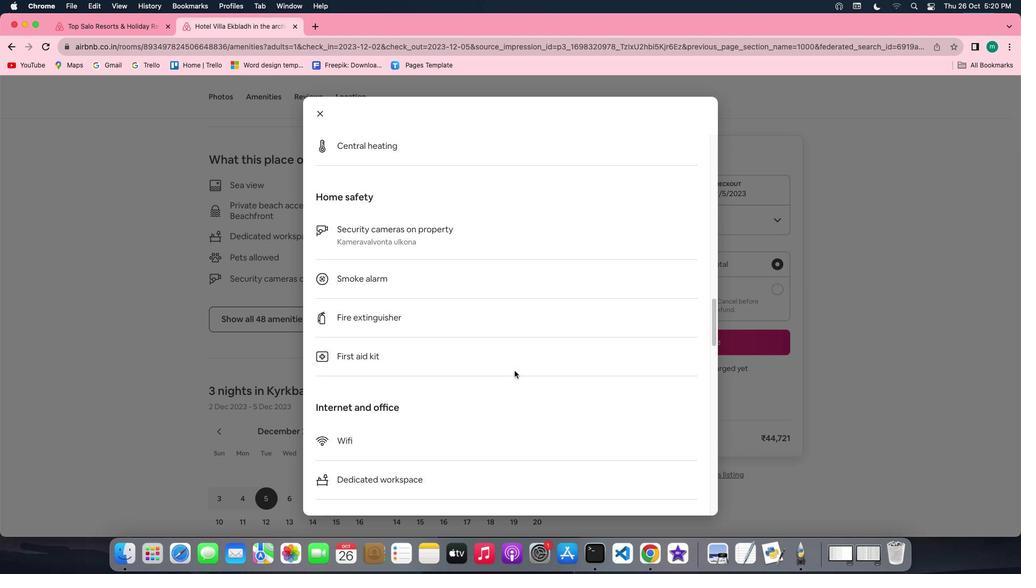 
Action: Mouse scrolled (514, 371) with delta (0, 0)
Screenshot: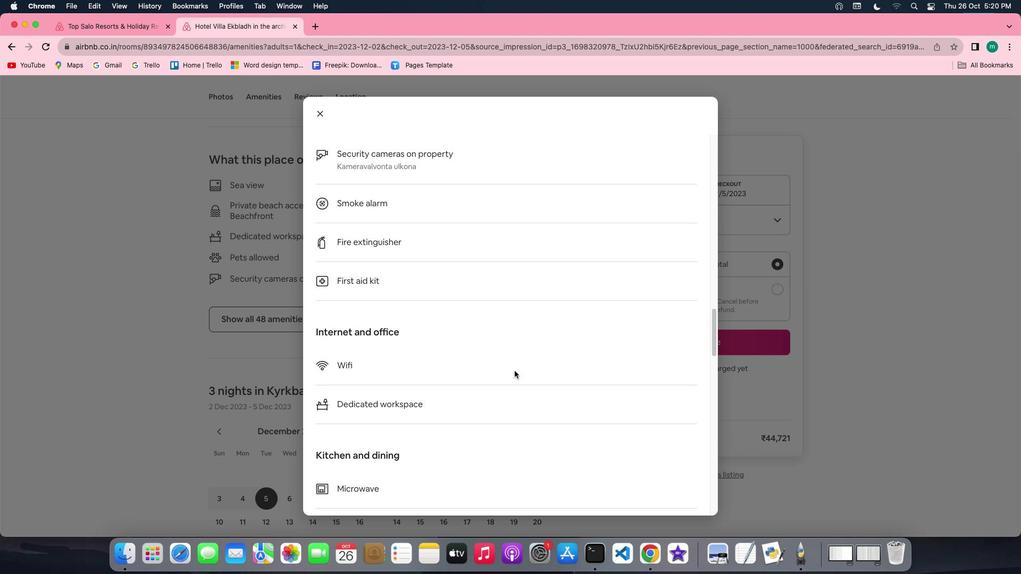 
Action: Mouse scrolled (514, 371) with delta (0, 0)
Screenshot: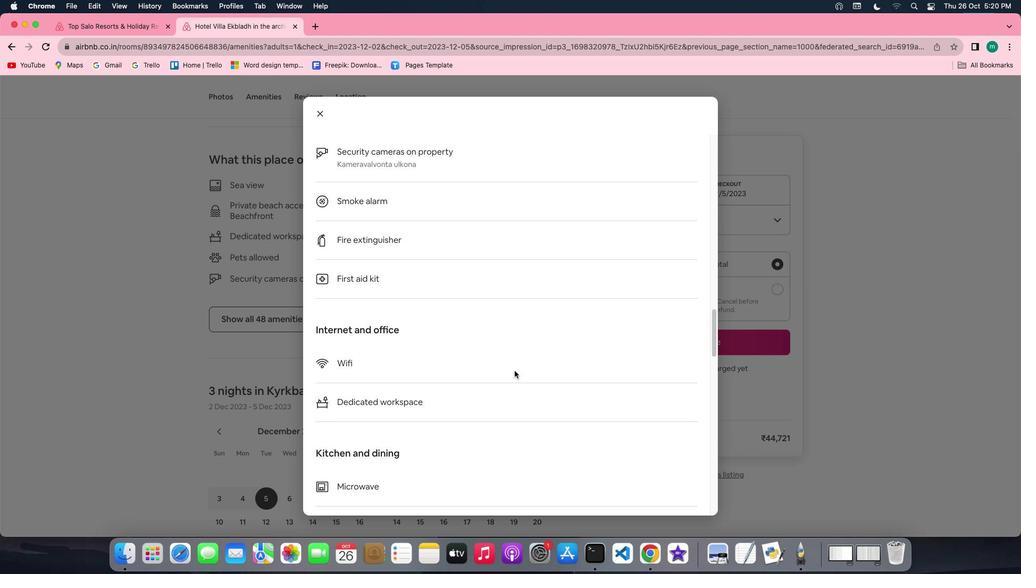 
Action: Mouse scrolled (514, 371) with delta (0, 0)
Screenshot: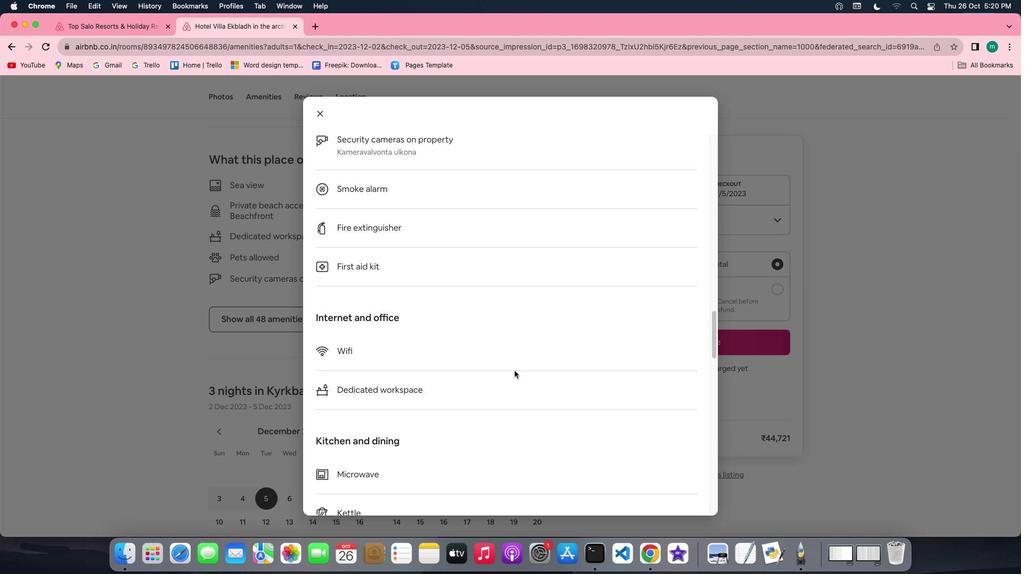 
Action: Mouse scrolled (514, 371) with delta (0, 0)
Screenshot: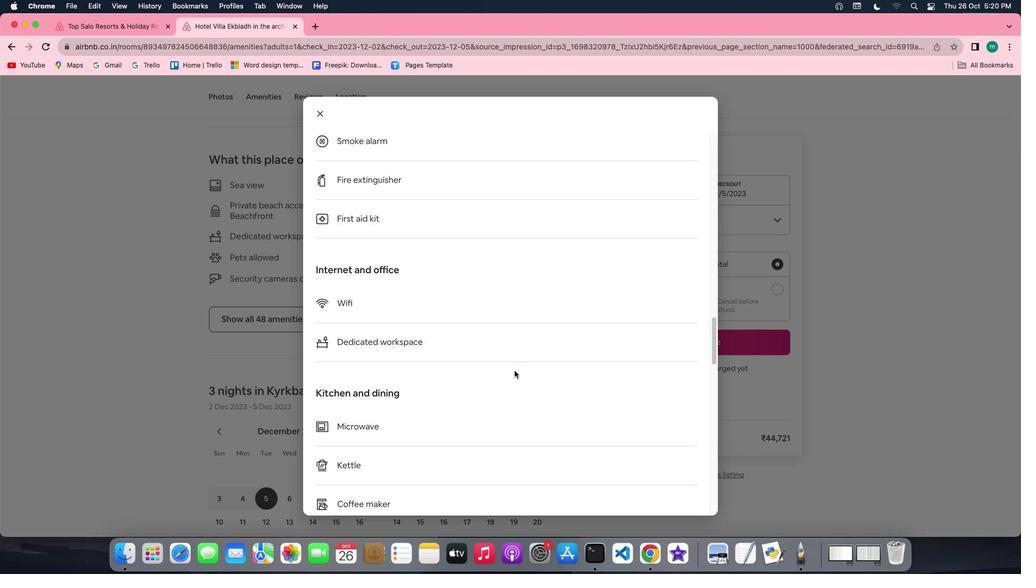 
Action: Mouse scrolled (514, 371) with delta (0, 0)
Screenshot: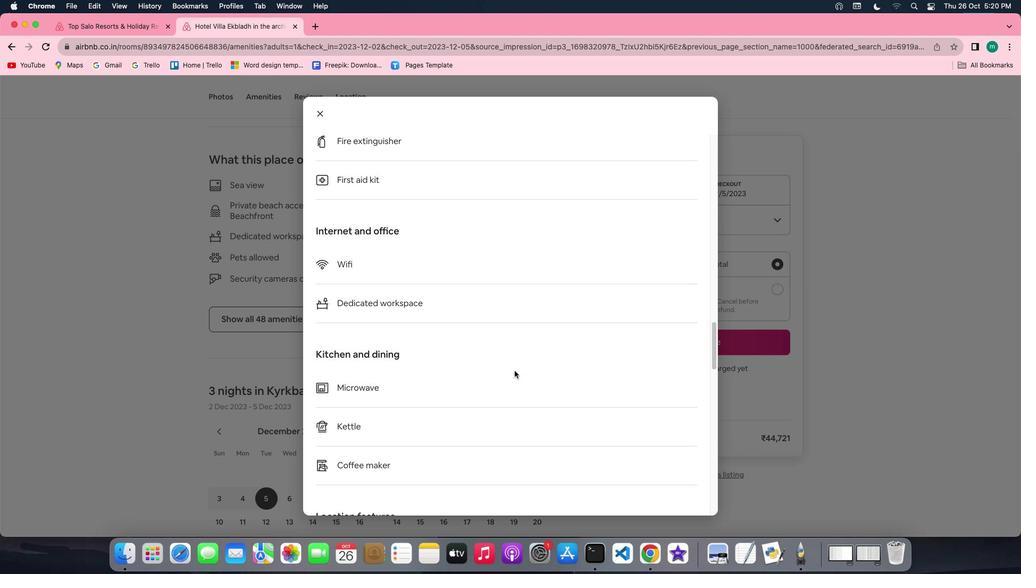 
Action: Mouse scrolled (514, 371) with delta (0, -1)
Screenshot: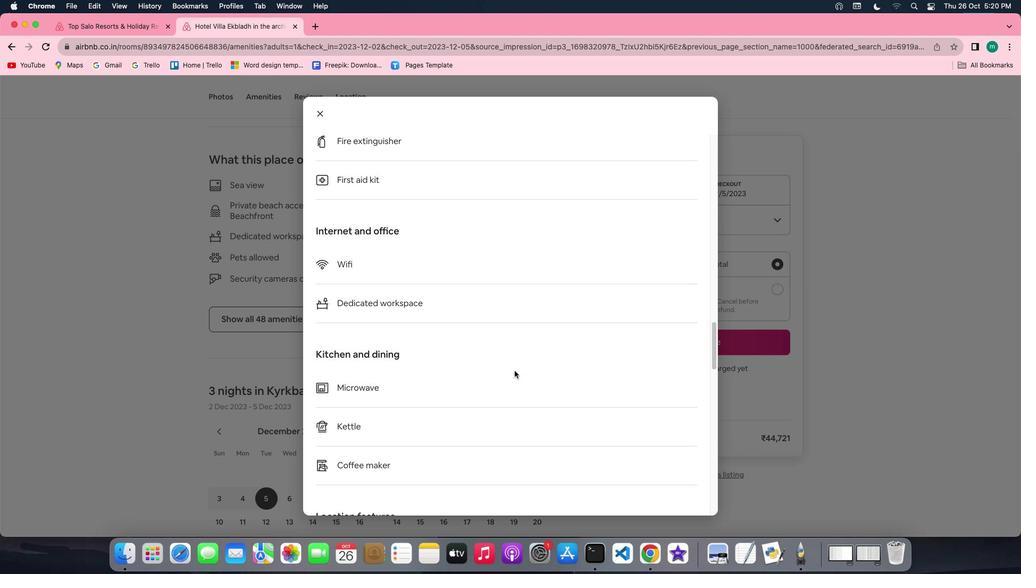 
Action: Mouse scrolled (514, 371) with delta (0, -2)
Screenshot: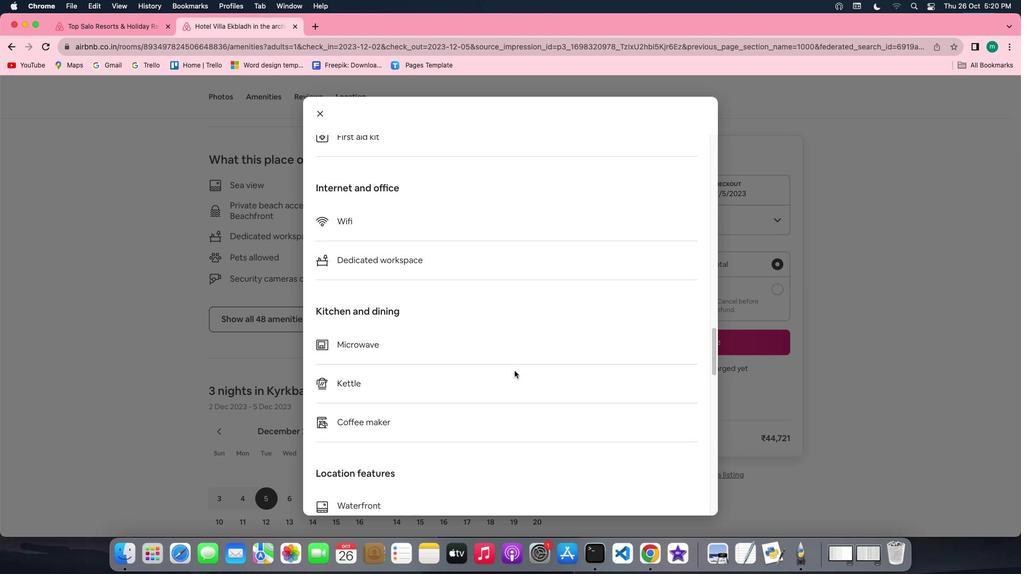 
Action: Mouse scrolled (514, 371) with delta (0, -3)
Screenshot: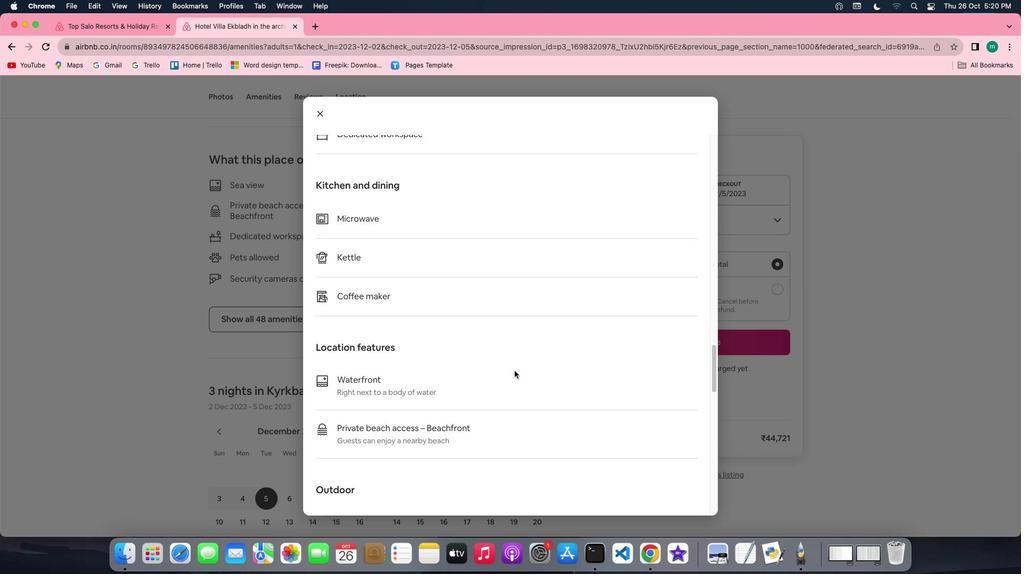 
Action: Mouse moved to (469, 303)
Screenshot: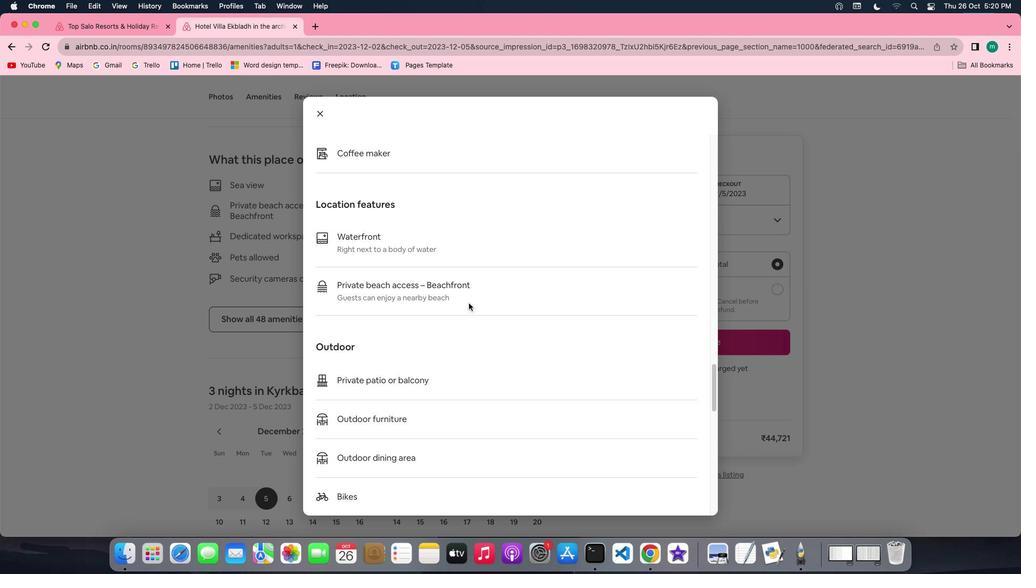 
Action: Mouse scrolled (469, 303) with delta (0, 0)
Screenshot: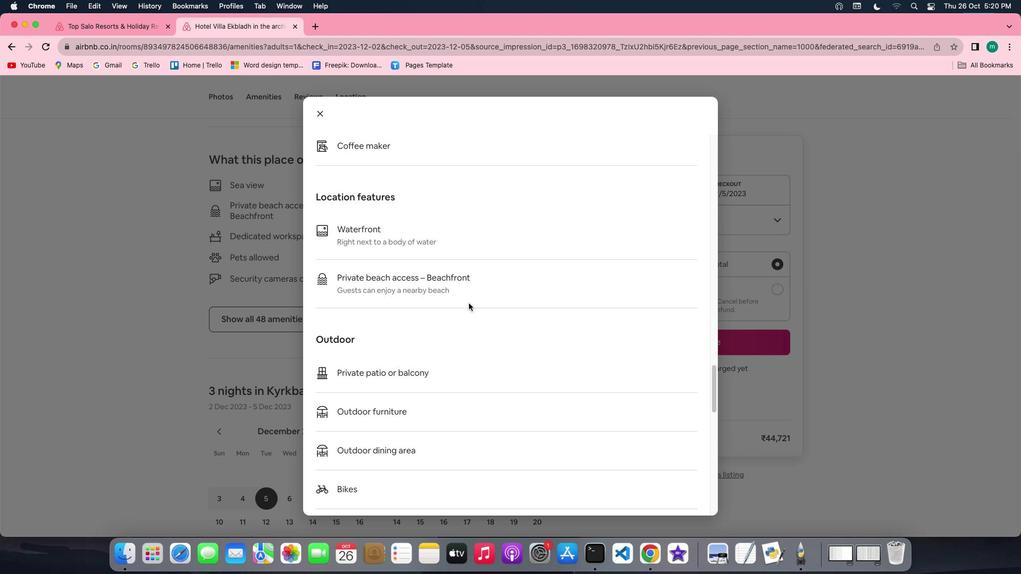 
Action: Mouse scrolled (469, 303) with delta (0, 0)
Screenshot: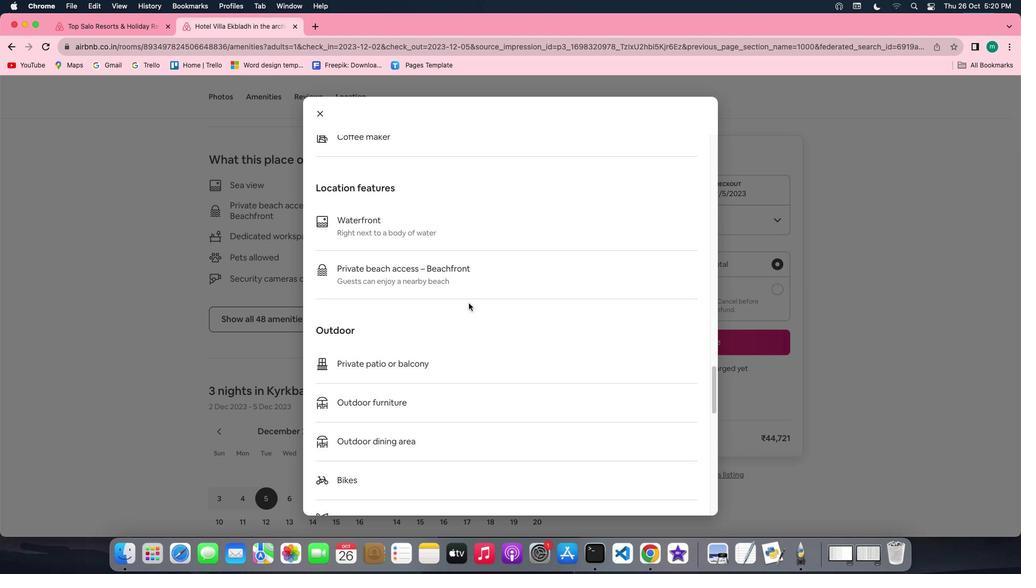 
Action: Mouse scrolled (469, 303) with delta (0, -1)
Screenshot: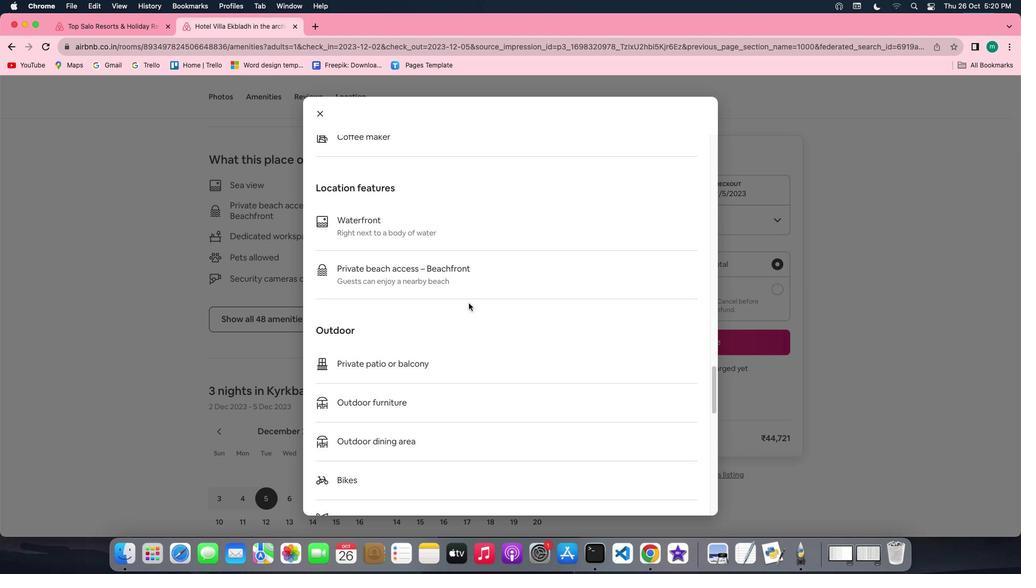 
Action: Mouse scrolled (469, 303) with delta (0, -2)
Screenshot: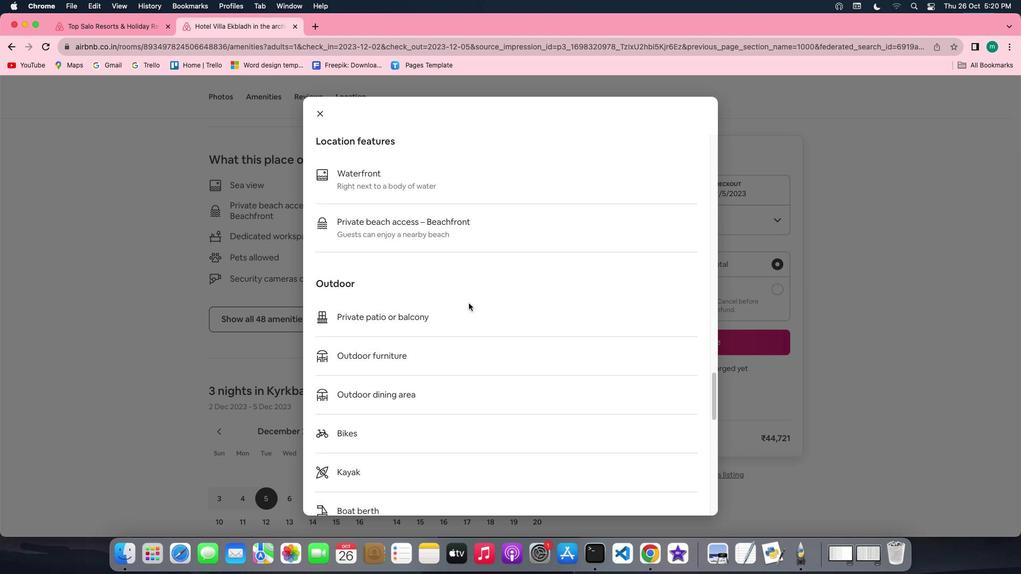 
Action: Mouse scrolled (469, 303) with delta (0, 0)
Screenshot: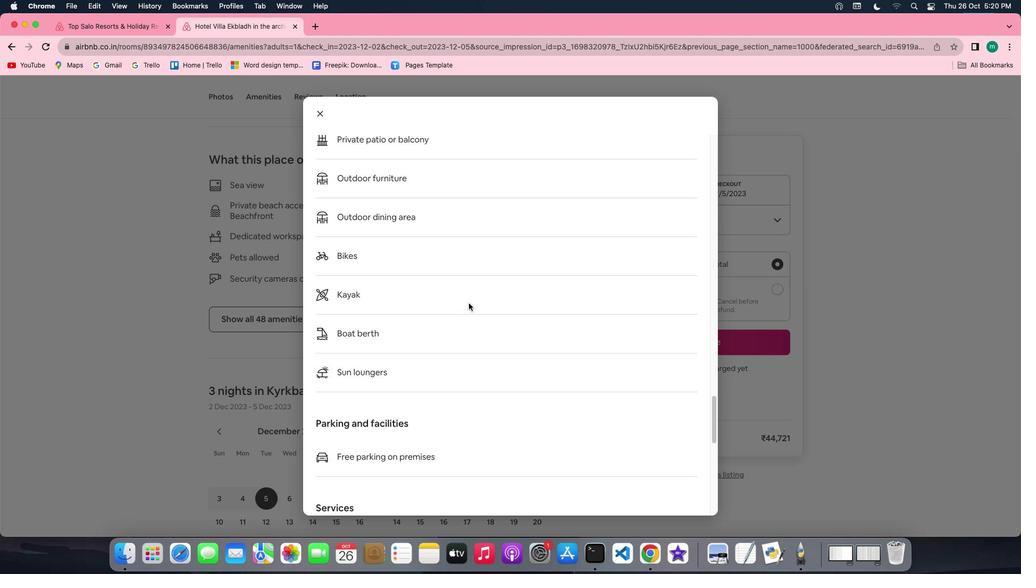
Action: Mouse scrolled (469, 303) with delta (0, 0)
Screenshot: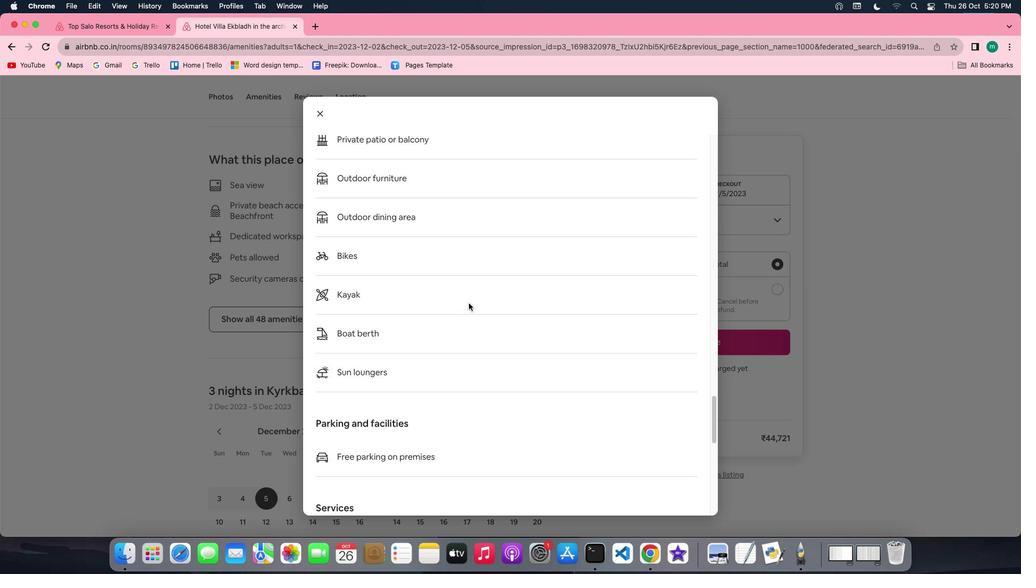 
Action: Mouse scrolled (469, 303) with delta (0, -2)
Screenshot: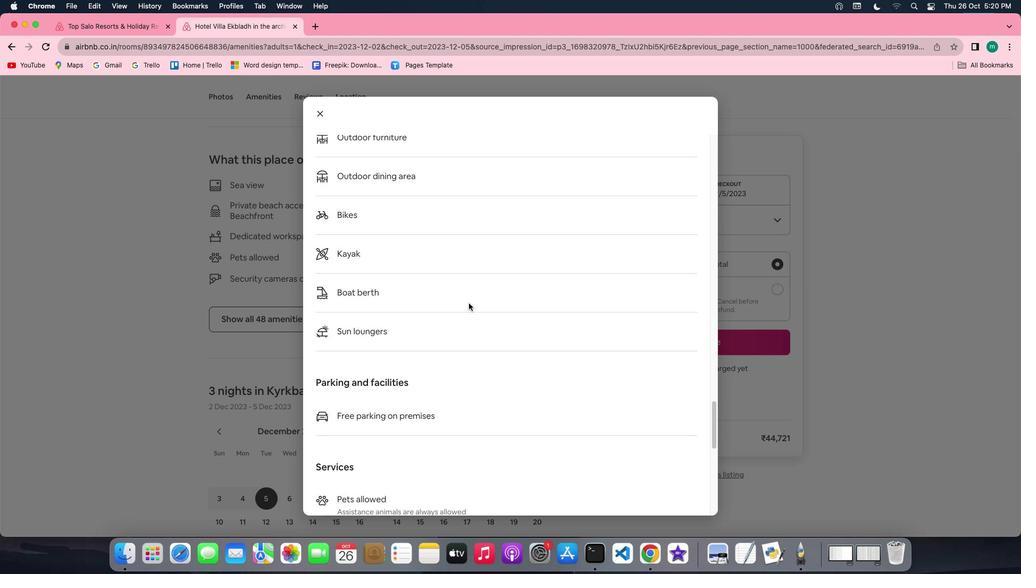 
Action: Mouse scrolled (469, 303) with delta (0, -2)
Screenshot: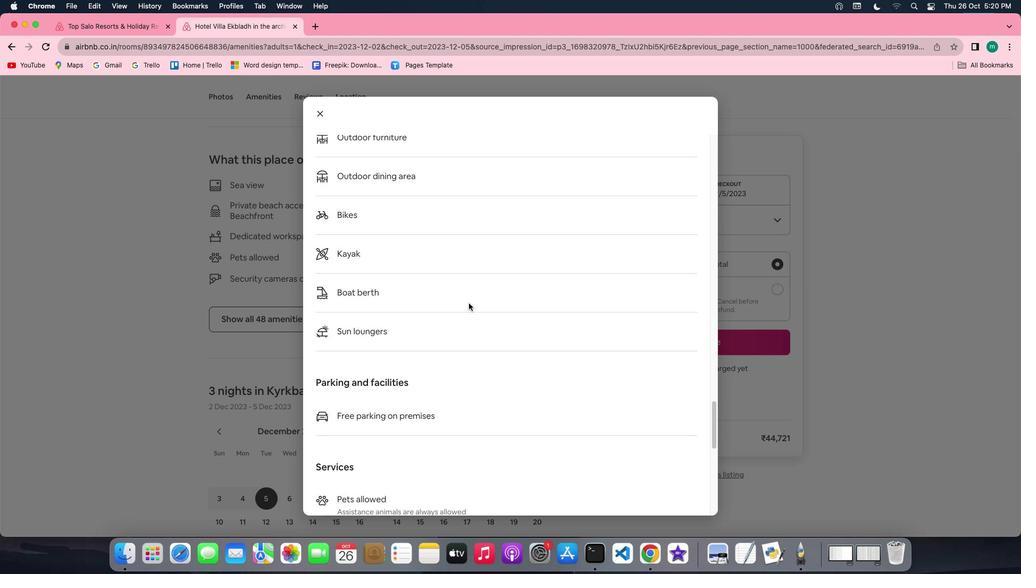 
Action: Mouse scrolled (469, 303) with delta (0, 0)
Screenshot: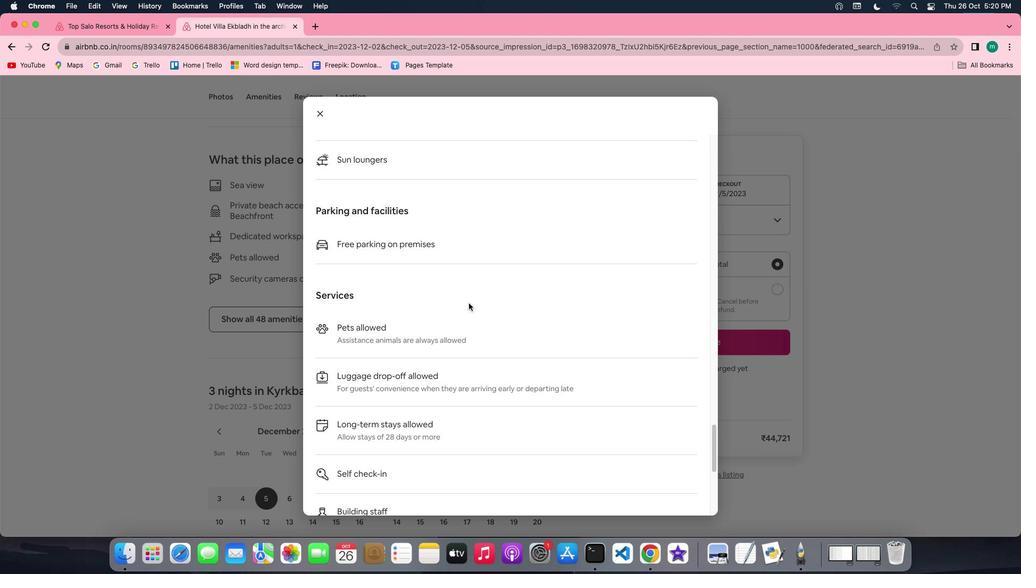 
Action: Mouse scrolled (469, 303) with delta (0, 0)
Screenshot: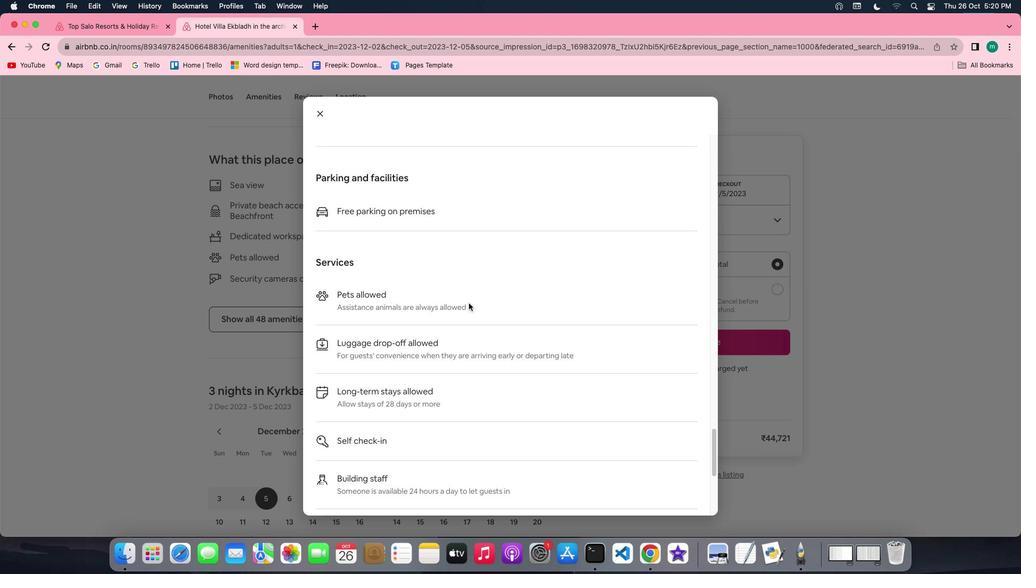 
Action: Mouse scrolled (469, 303) with delta (0, -1)
Screenshot: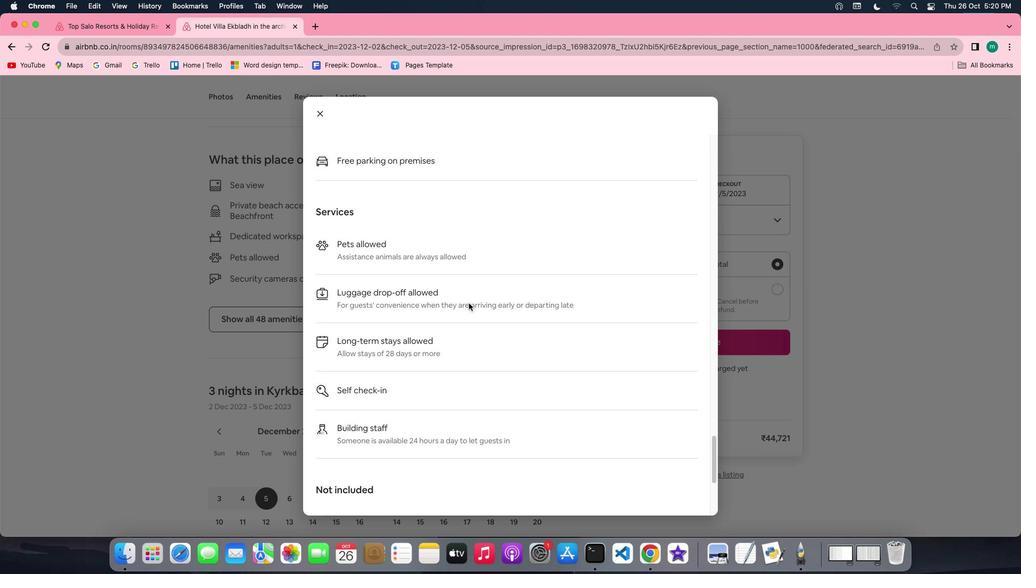 
Action: Mouse scrolled (469, 303) with delta (0, -2)
Screenshot: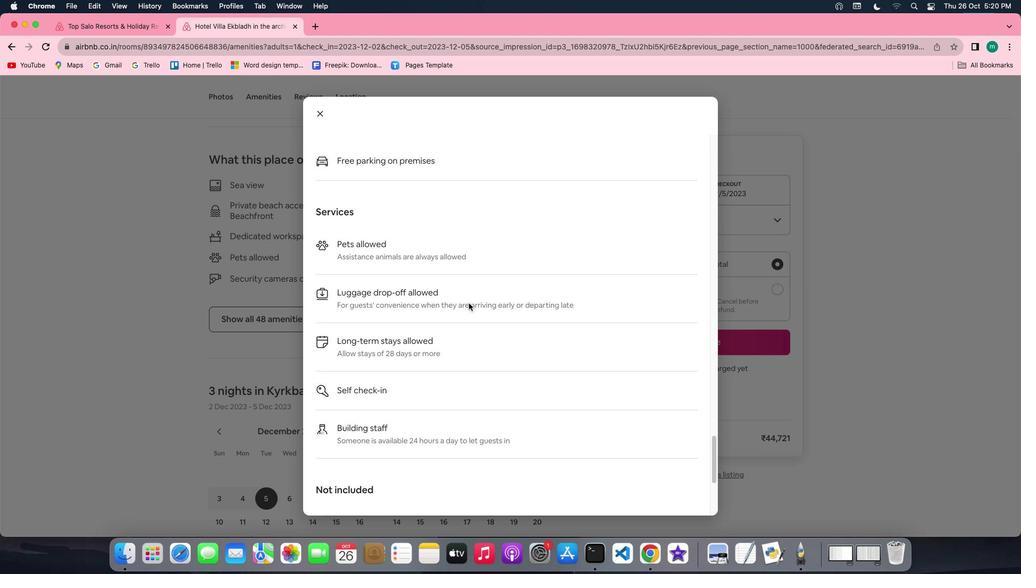 
Action: Mouse scrolled (469, 303) with delta (0, -3)
Screenshot: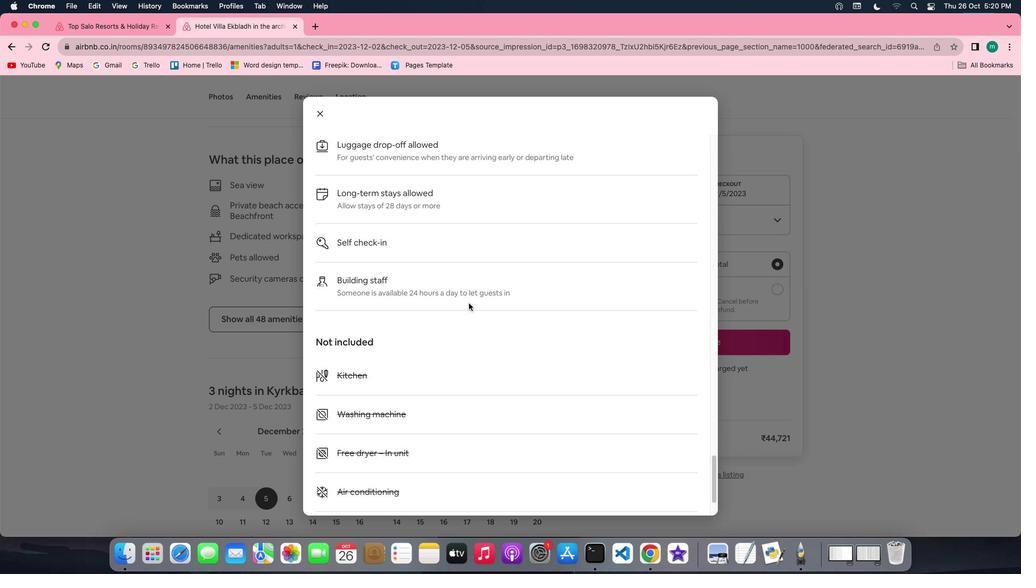 
Action: Mouse scrolled (469, 303) with delta (0, -3)
Screenshot: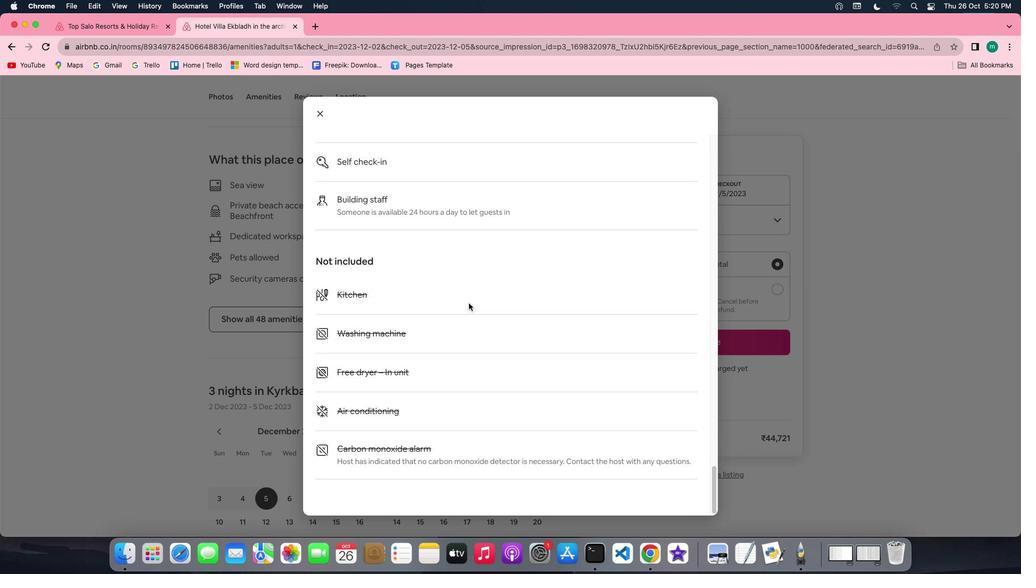 
Action: Mouse scrolled (469, 303) with delta (0, 0)
Screenshot: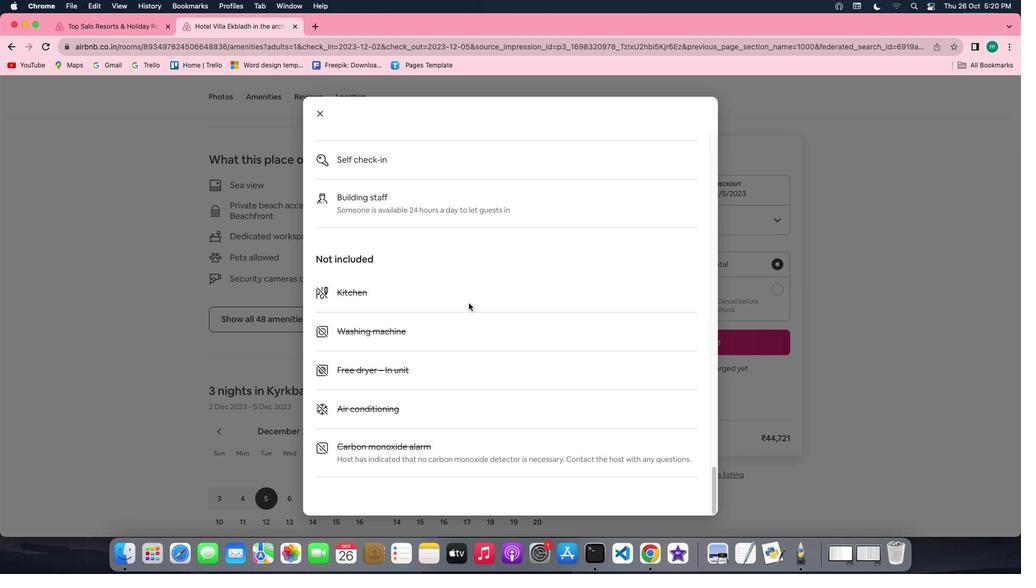 
Action: Mouse scrolled (469, 303) with delta (0, 0)
Screenshot: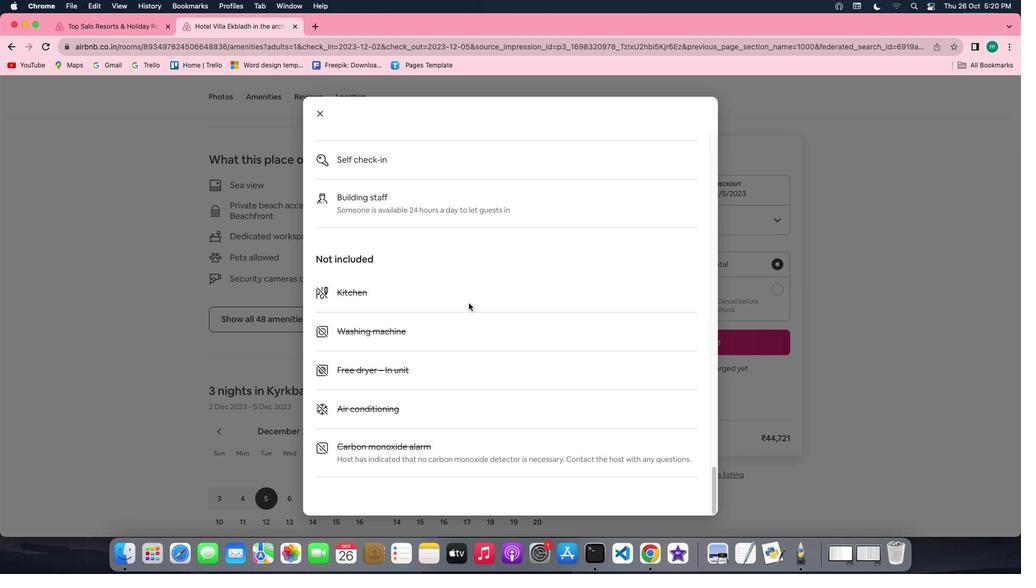 
Action: Mouse scrolled (469, 303) with delta (0, -2)
Screenshot: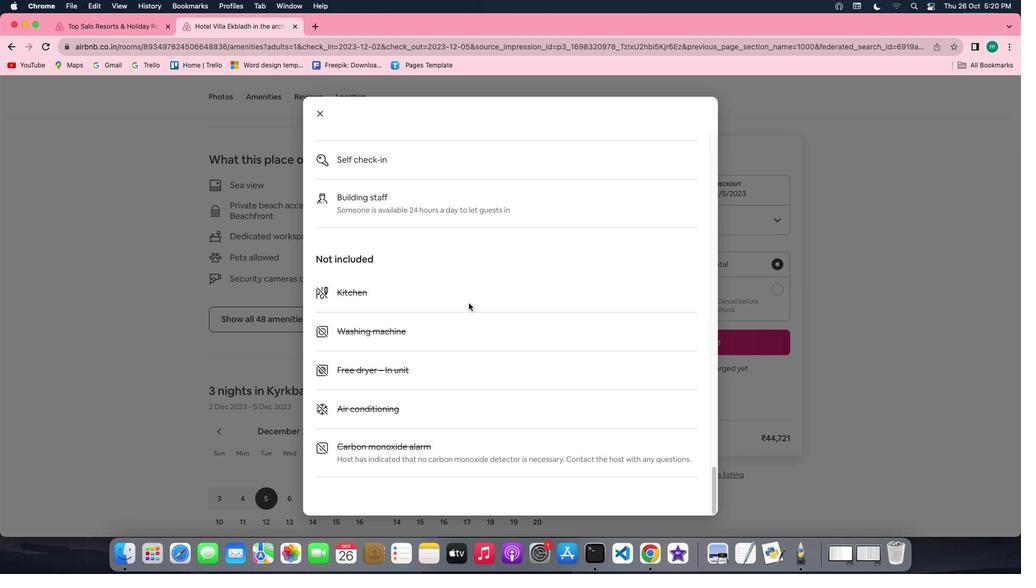 
Action: Mouse scrolled (469, 303) with delta (0, -2)
Screenshot: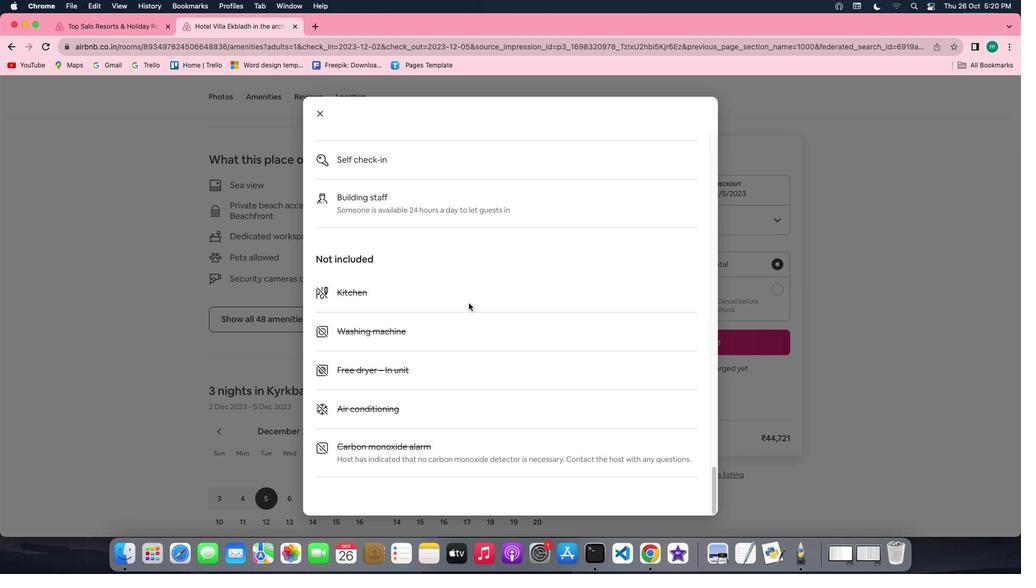 
Action: Mouse scrolled (469, 303) with delta (0, -3)
Screenshot: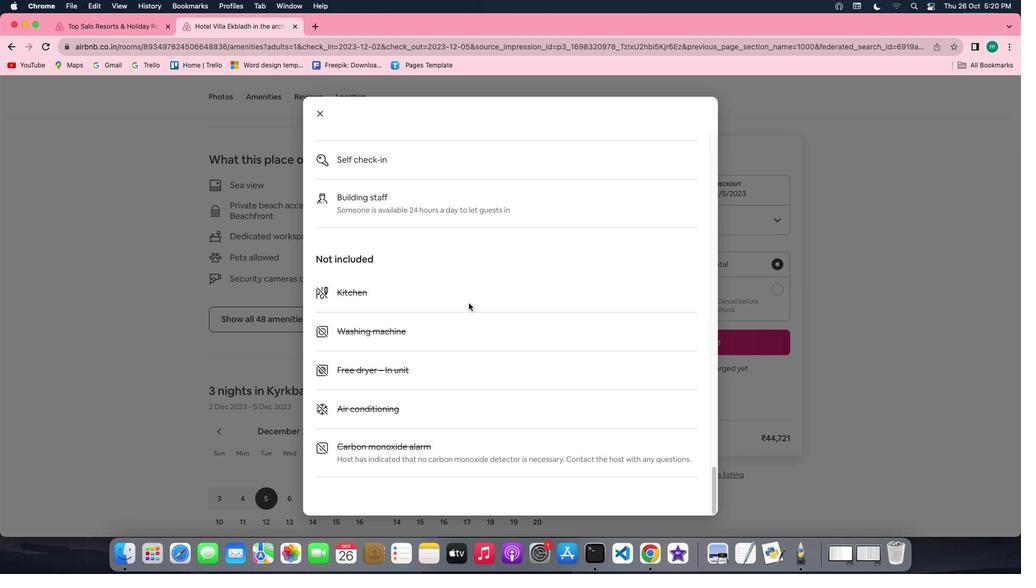 
Action: Mouse moved to (324, 107)
Screenshot: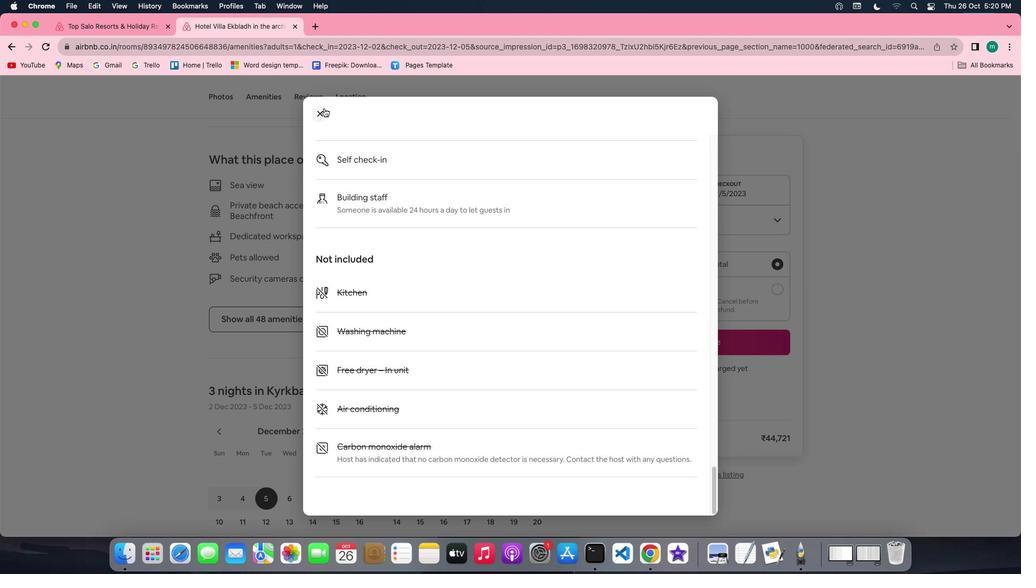 
Action: Mouse pressed left at (324, 107)
Screenshot: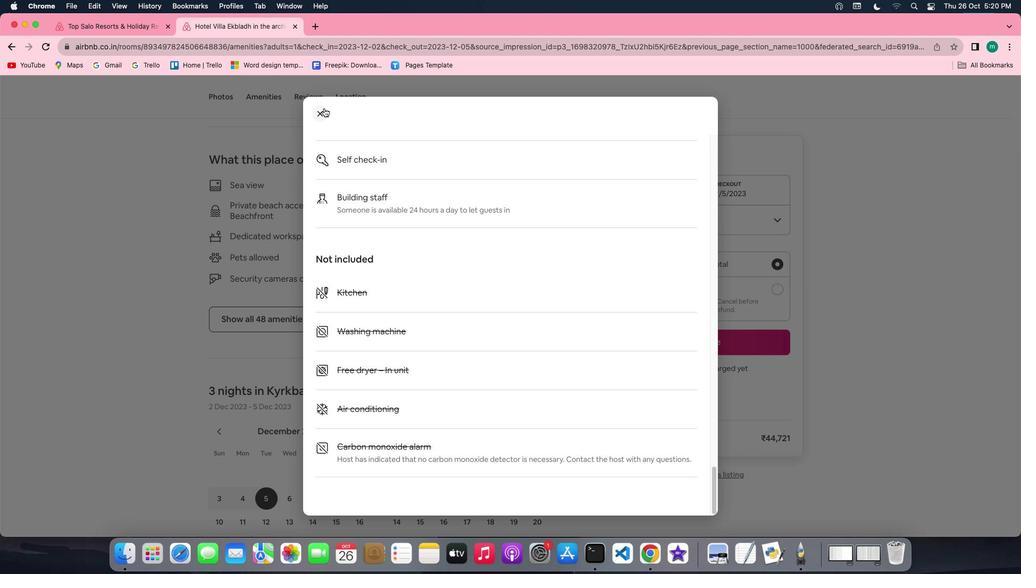 
Action: Mouse moved to (380, 295)
Screenshot: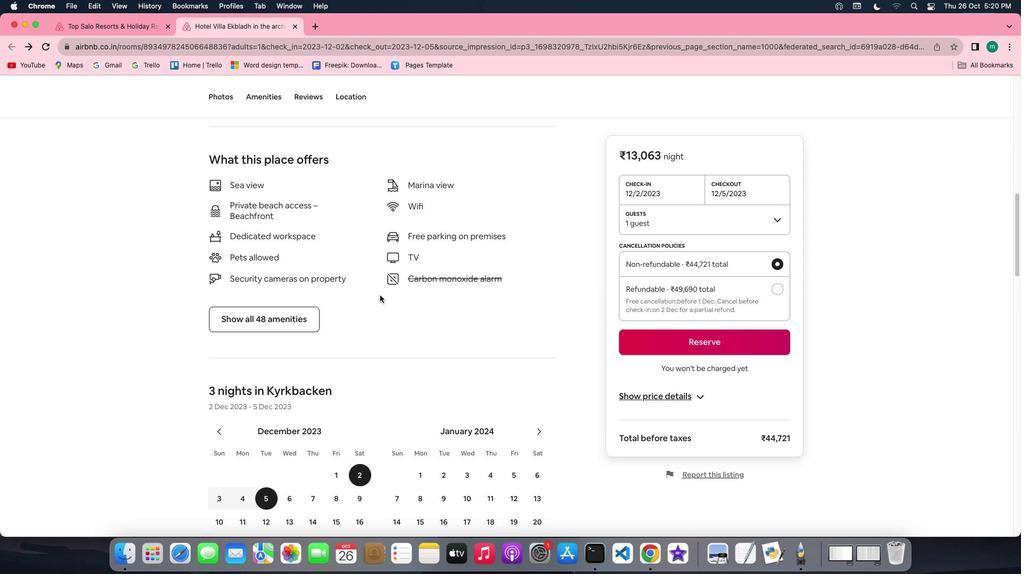 
Action: Mouse scrolled (380, 295) with delta (0, 0)
Screenshot: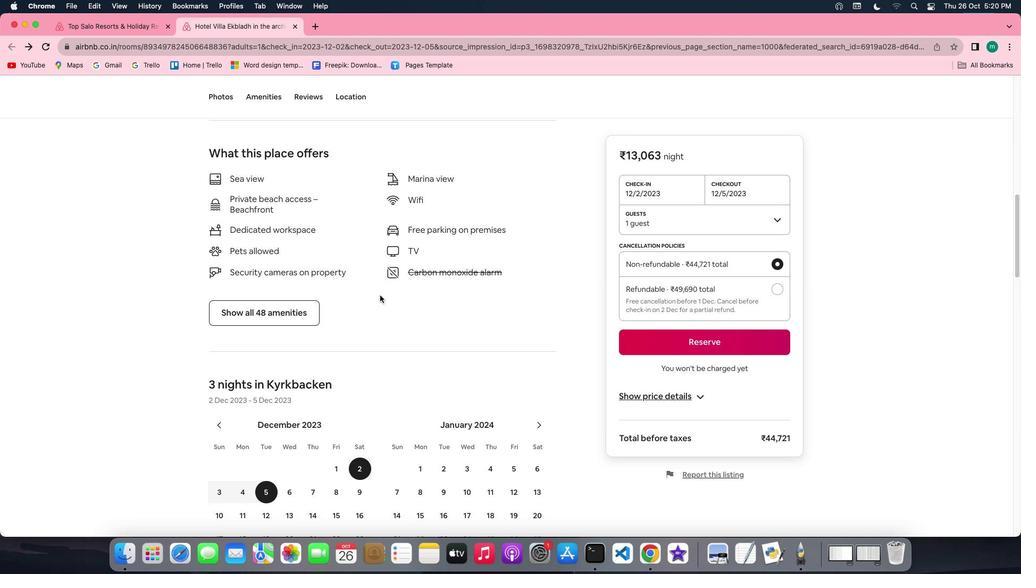 
Action: Mouse scrolled (380, 295) with delta (0, 0)
Screenshot: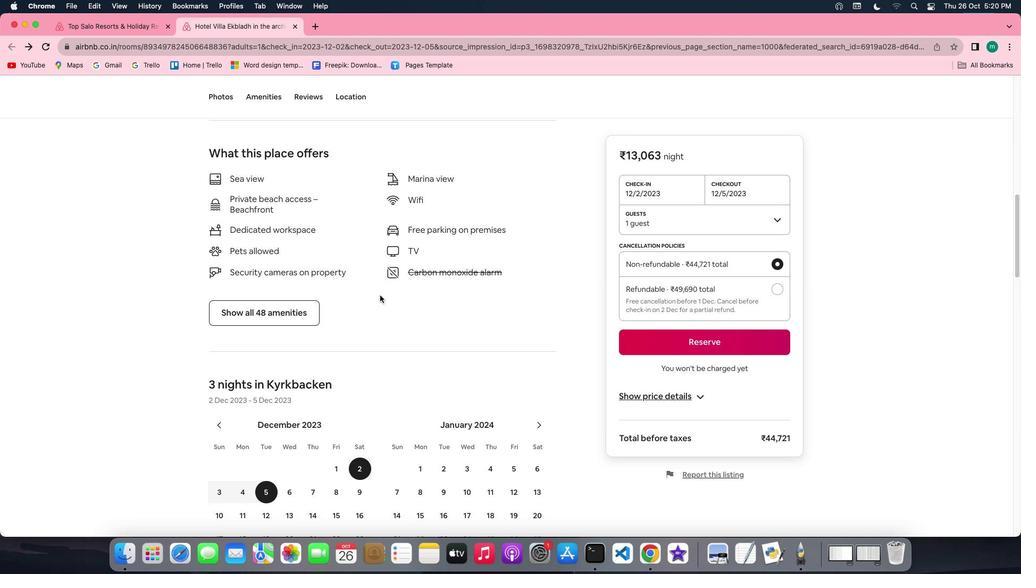 
Action: Mouse scrolled (380, 295) with delta (0, -1)
Screenshot: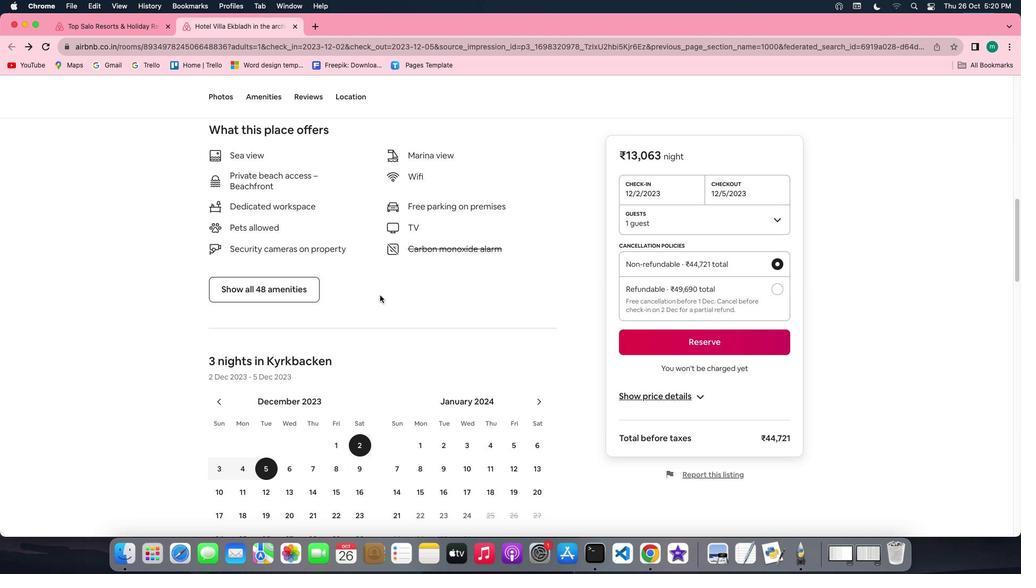 
Action: Mouse scrolled (380, 295) with delta (0, -2)
Screenshot: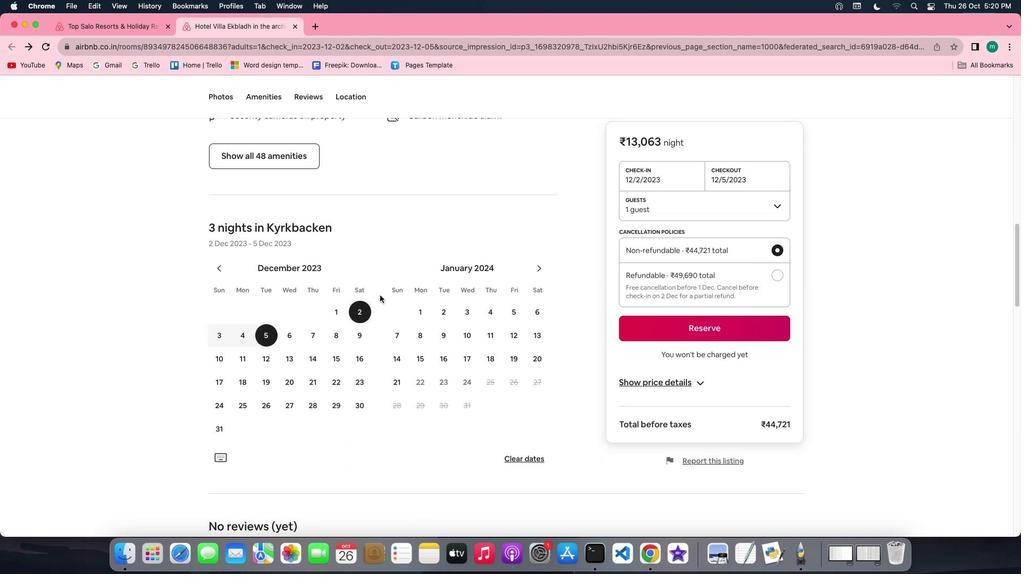 
Action: Mouse scrolled (380, 295) with delta (0, -2)
